Task: Look for Airbnb options in Vence, France from 15th November, 2023 to 21st November, 2023 for 5 adults.3 bedrooms having 3 beds and 3 bathrooms. Property type can be house. Look for 5 properties as per requirement.
Action: Mouse moved to (471, 62)
Screenshot: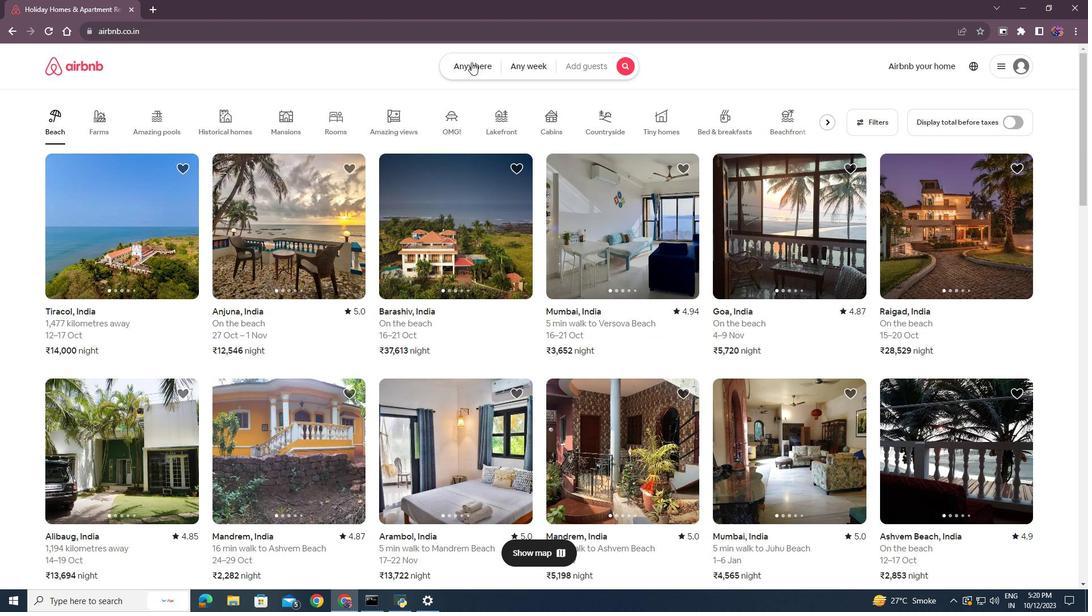 
Action: Mouse pressed left at (471, 62)
Screenshot: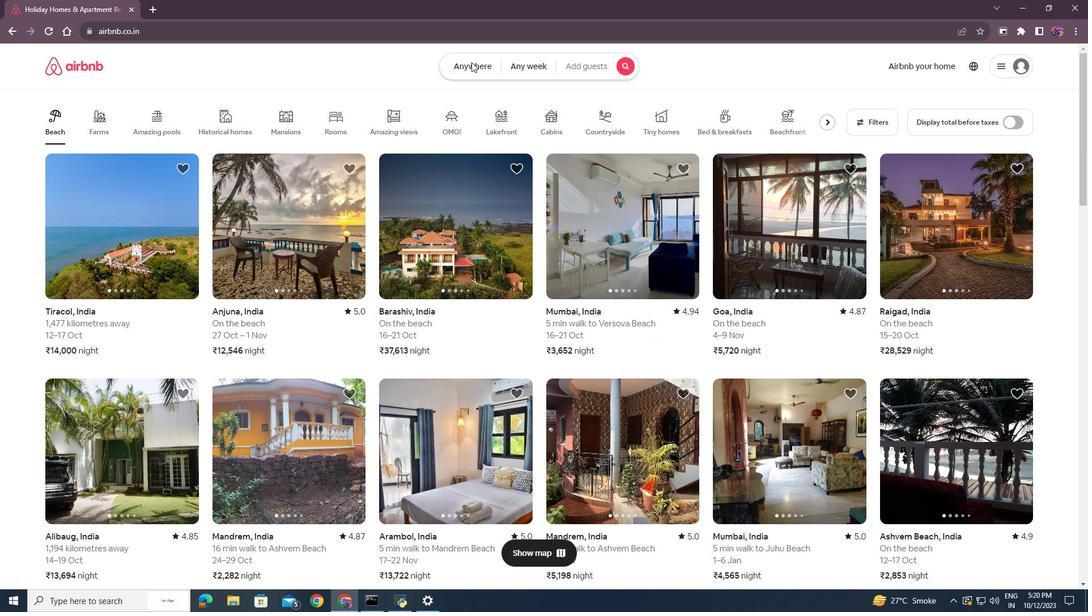 
Action: Mouse moved to (378, 113)
Screenshot: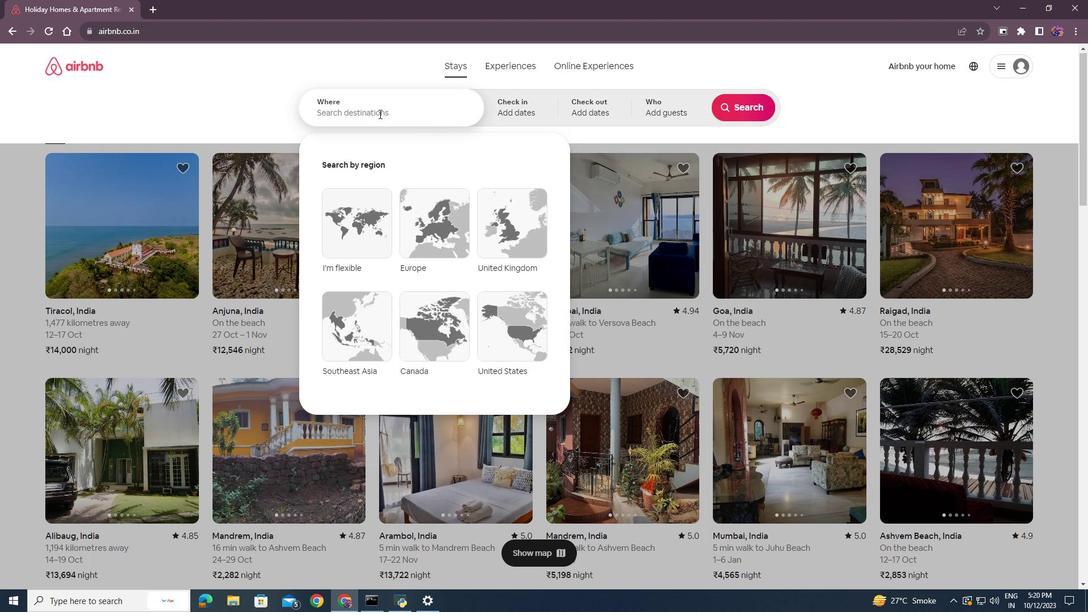
Action: Mouse scrolled (378, 113) with delta (0, 0)
Screenshot: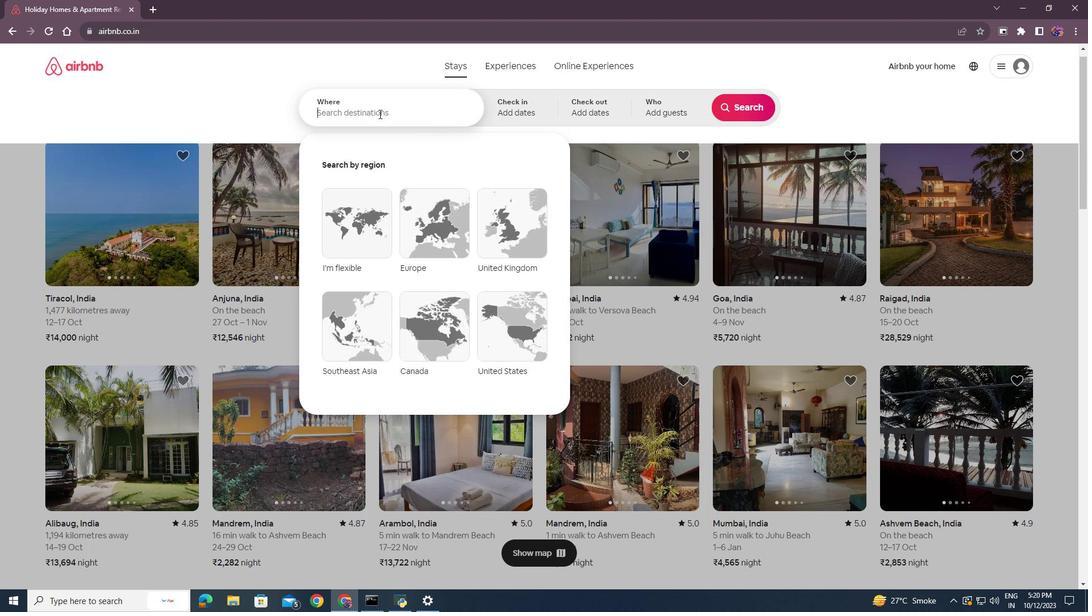
Action: Mouse pressed left at (378, 113)
Screenshot: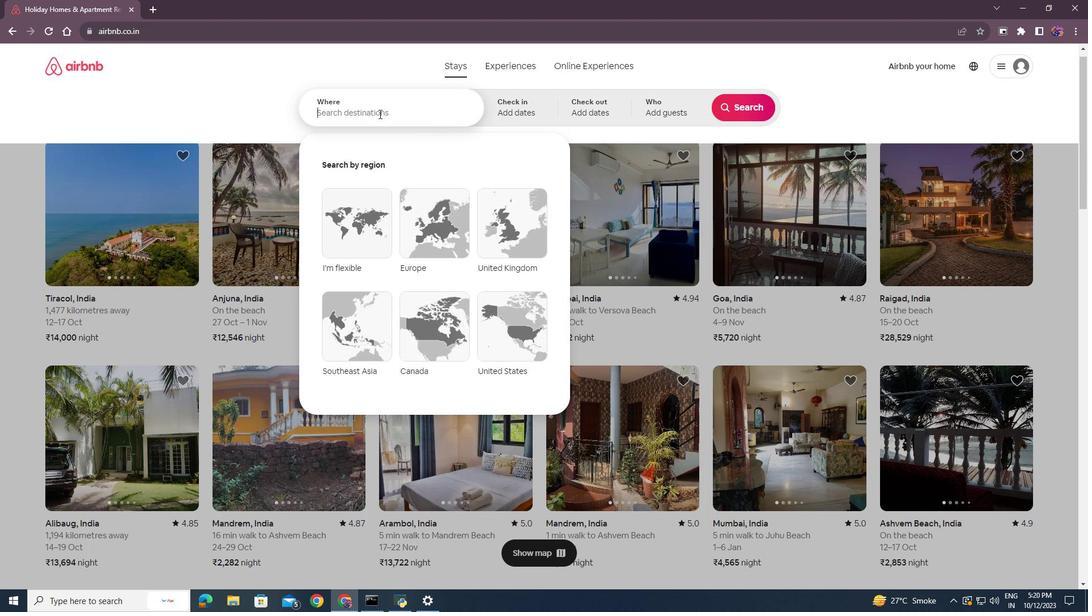 
Action: Mouse moved to (379, 113)
Screenshot: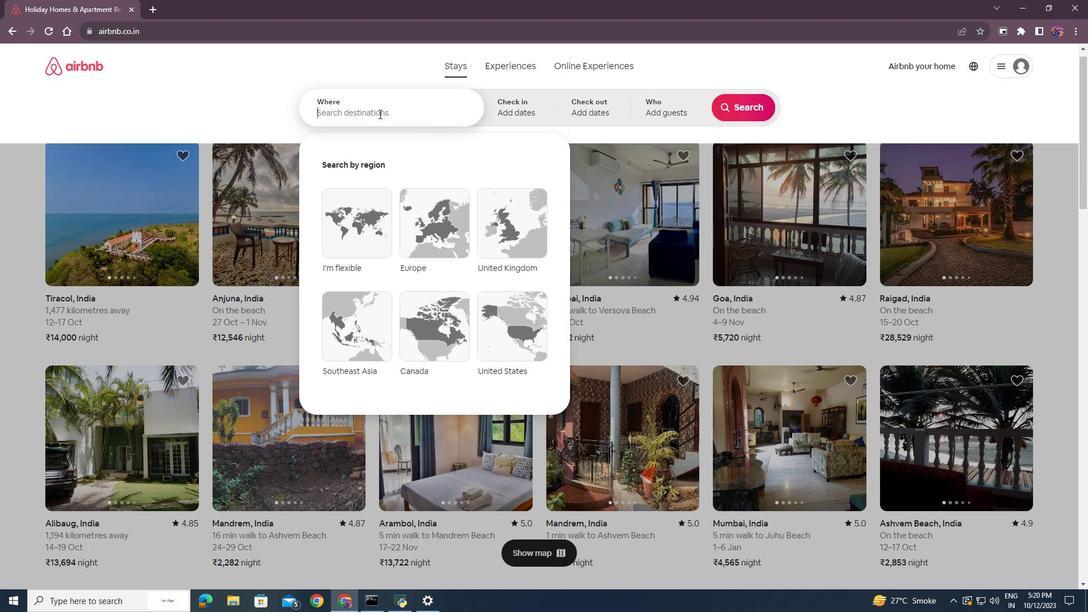 
Action: Key pressed <Key.shift><Key.shift><Key.shift><Key.shift><Key.shift><Key.shift><Key.shift>Vence,<Key.shift>France<Key.enter>
Screenshot: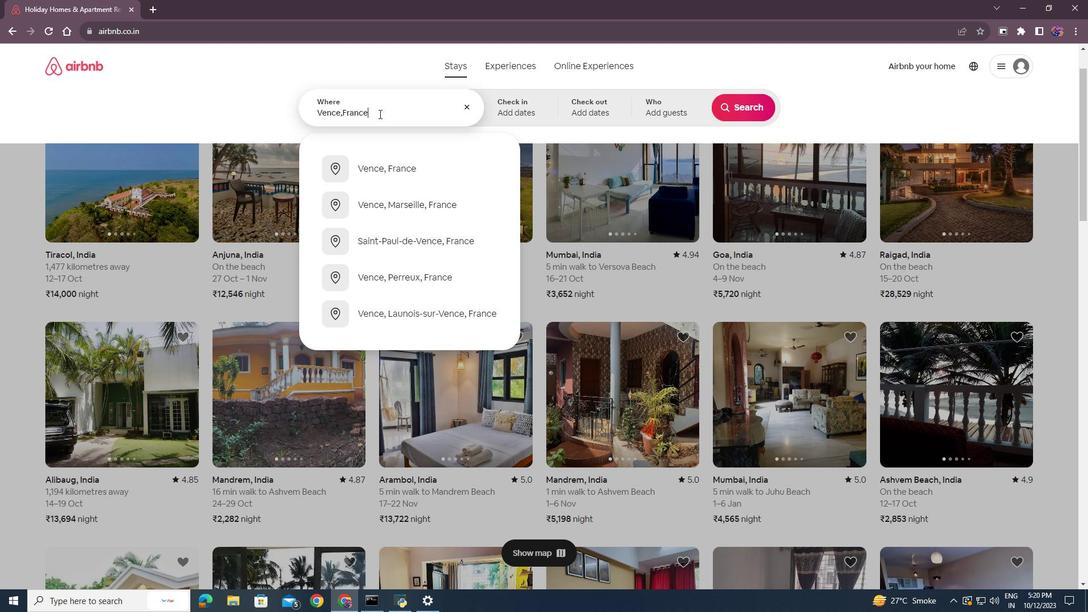 
Action: Mouse moved to (737, 192)
Screenshot: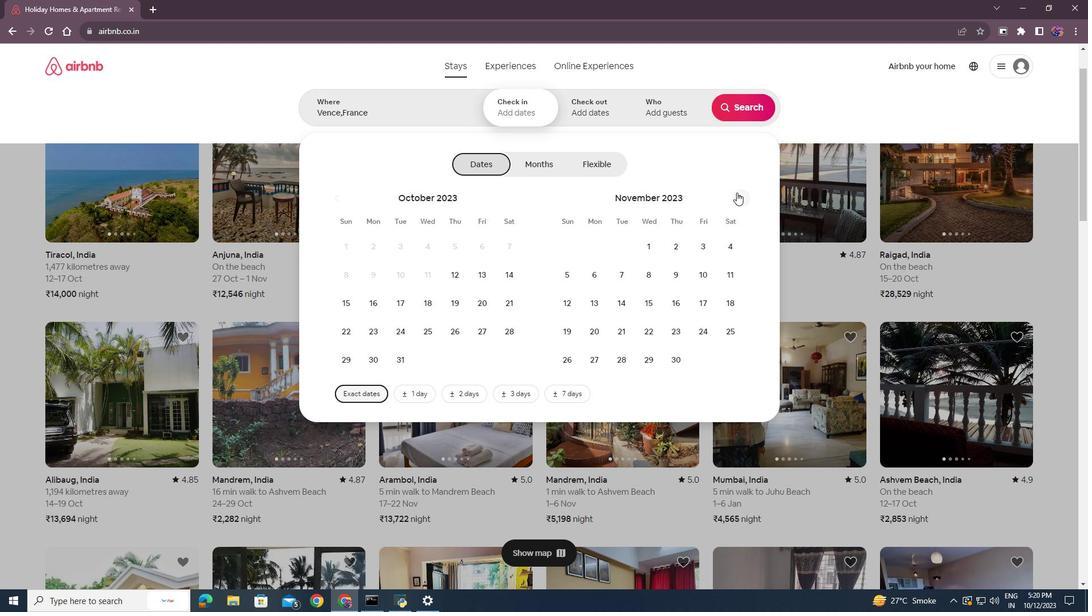 
Action: Mouse pressed left at (737, 192)
Screenshot: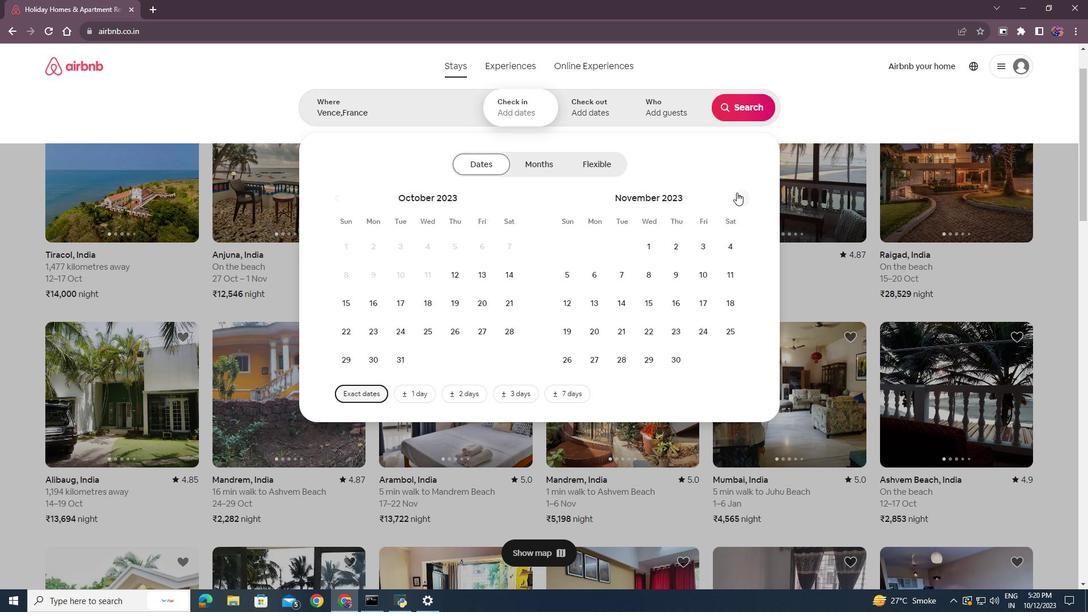 
Action: Mouse moved to (707, 305)
Screenshot: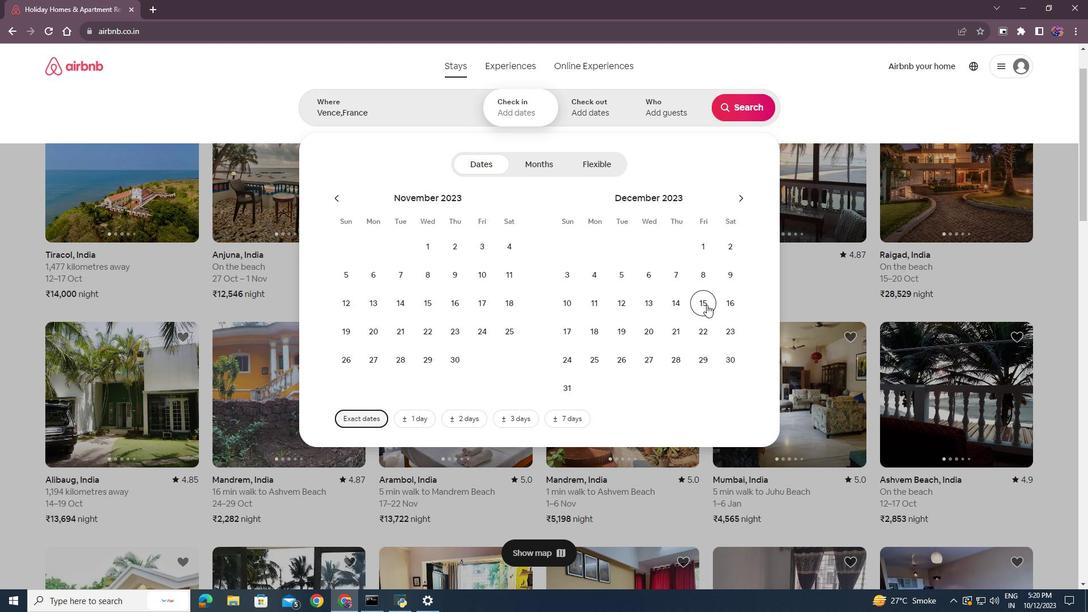 
Action: Mouse pressed left at (707, 305)
Screenshot: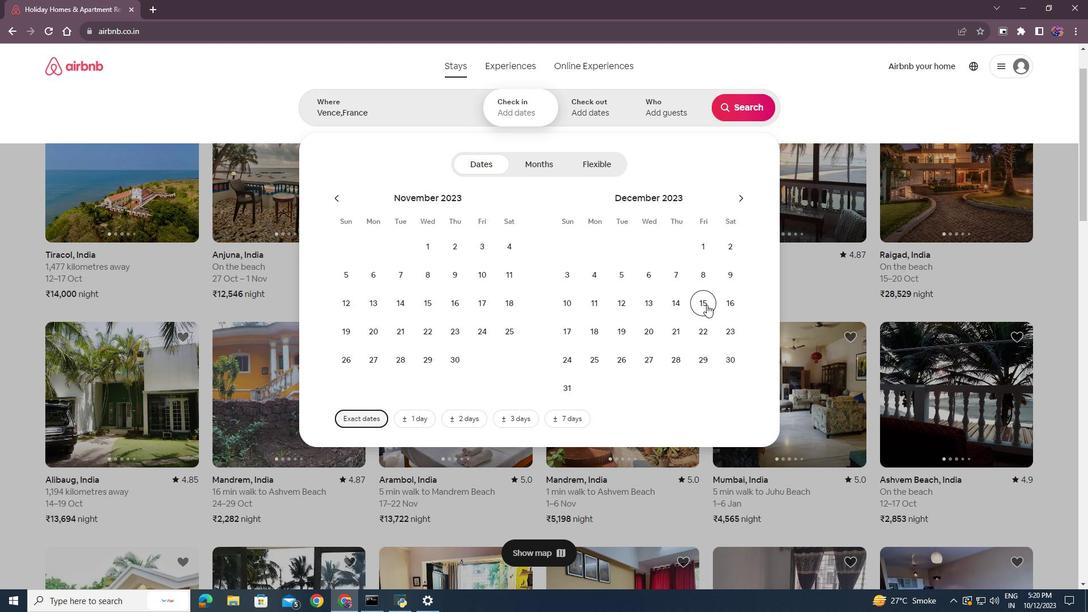 
Action: Mouse moved to (682, 328)
Screenshot: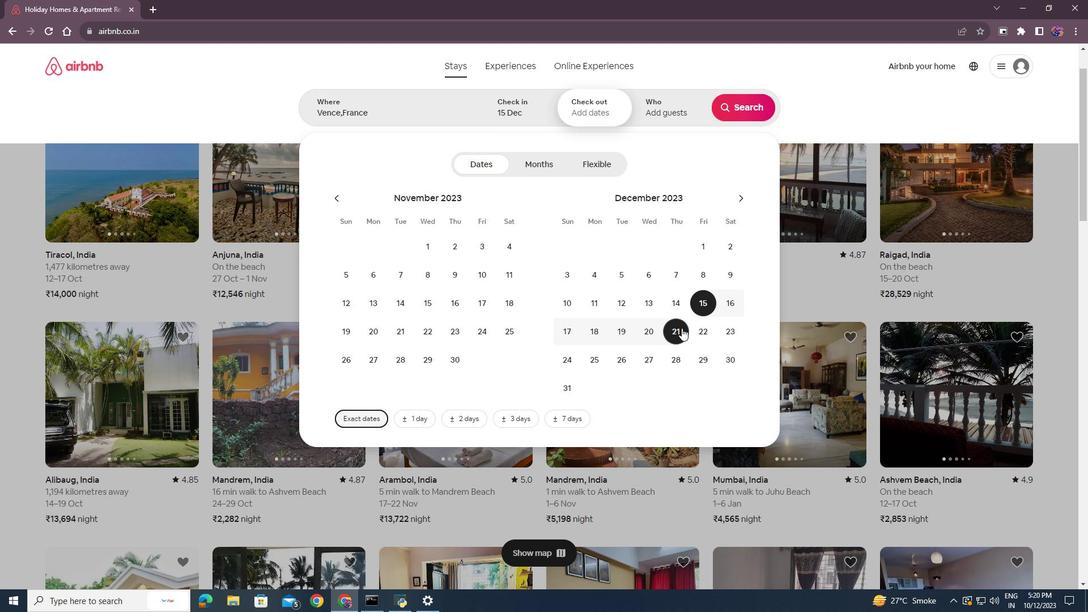 
Action: Mouse pressed left at (682, 328)
Screenshot: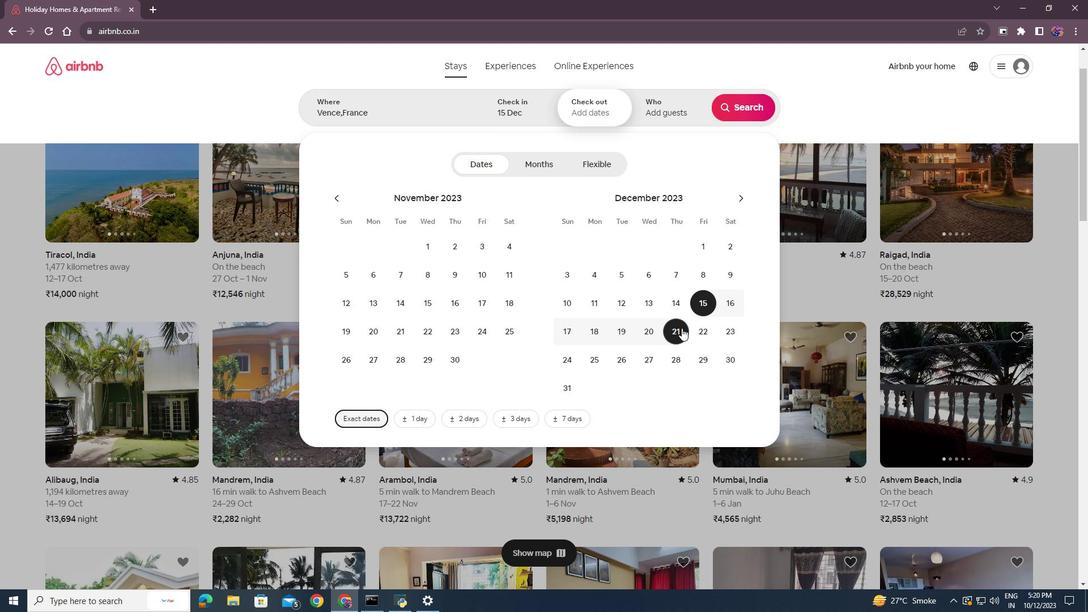 
Action: Mouse moved to (666, 116)
Screenshot: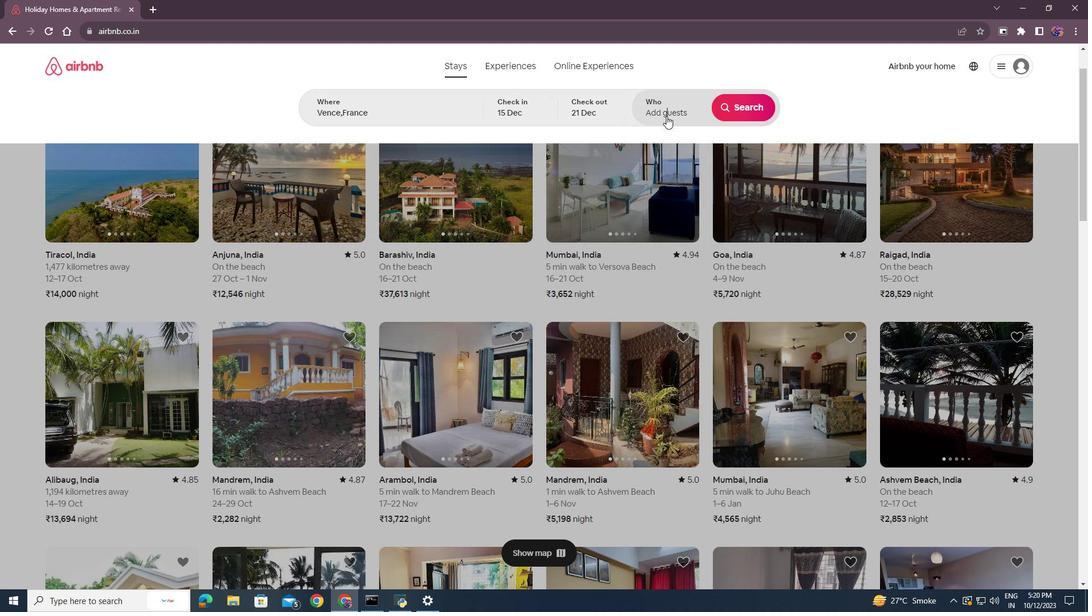 
Action: Mouse pressed left at (666, 116)
Screenshot: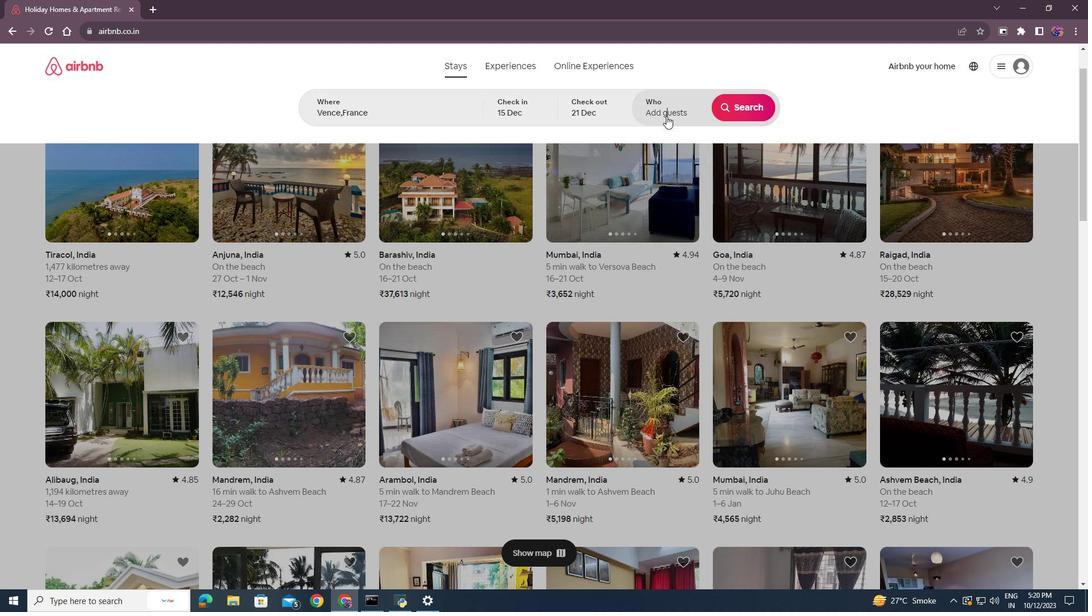 
Action: Mouse moved to (745, 165)
Screenshot: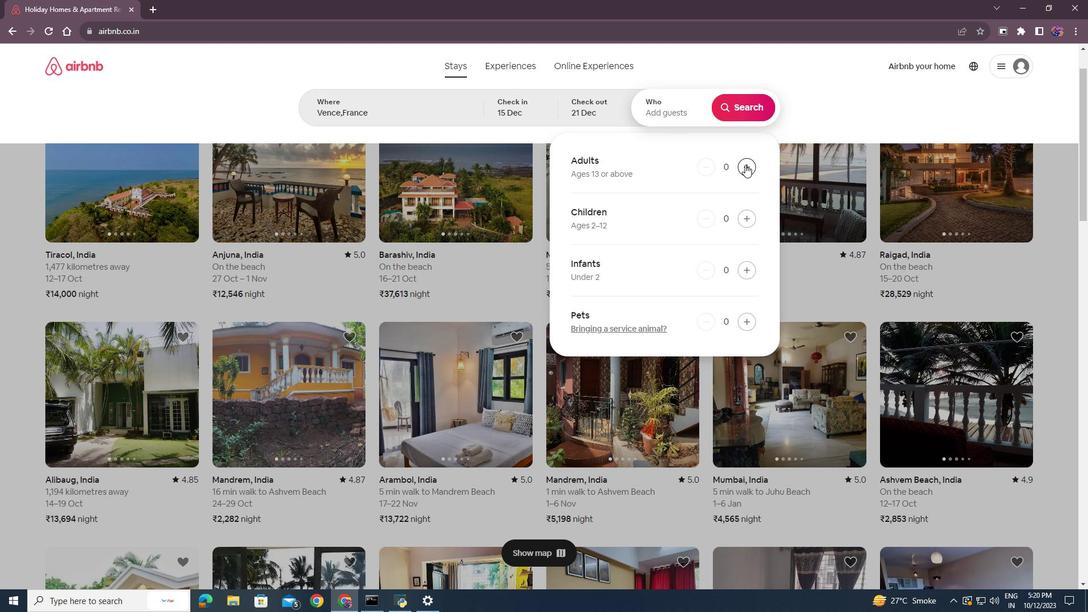 
Action: Mouse pressed left at (745, 165)
Screenshot: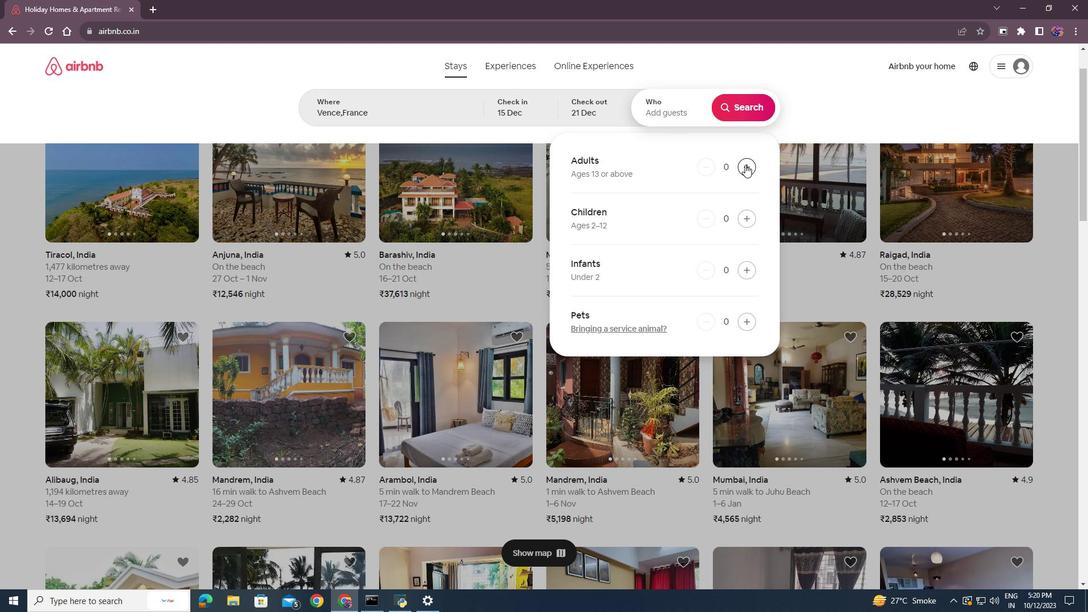 
Action: Mouse pressed left at (745, 165)
Screenshot: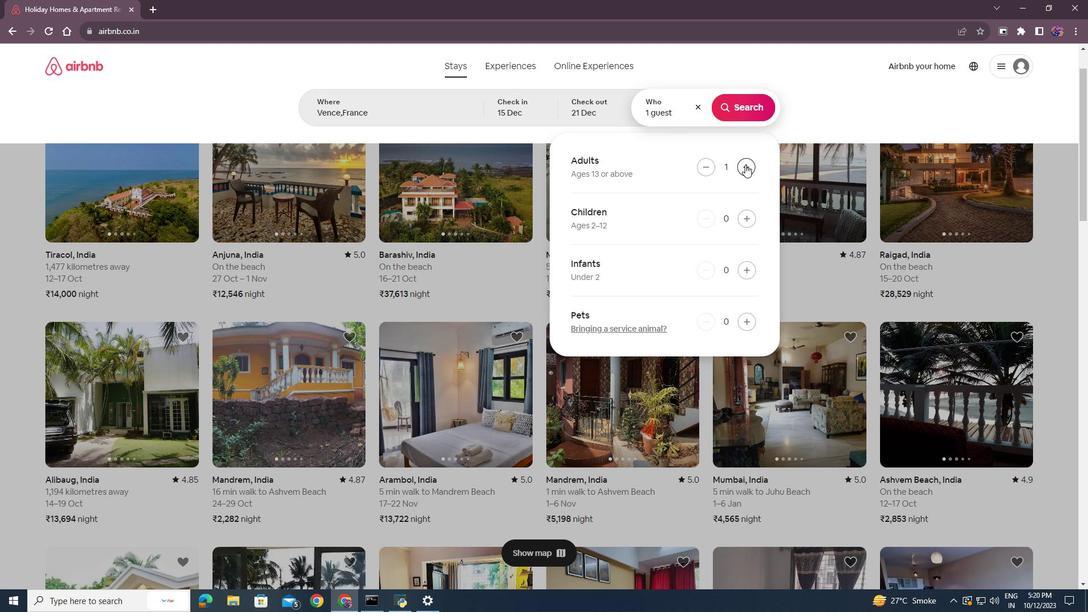 
Action: Mouse pressed left at (745, 165)
Screenshot: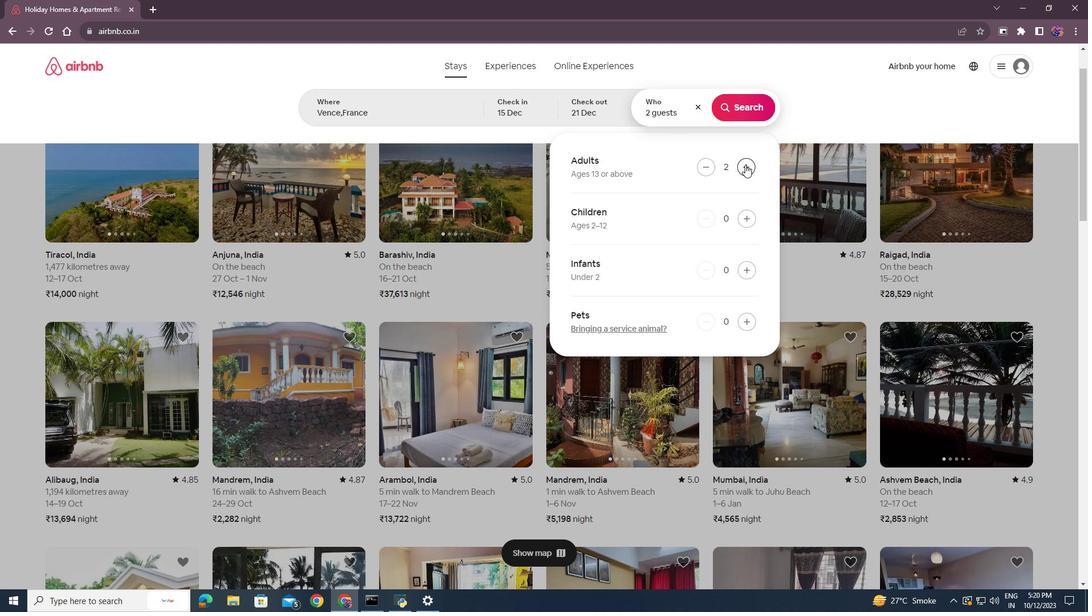 
Action: Mouse pressed left at (745, 165)
Screenshot: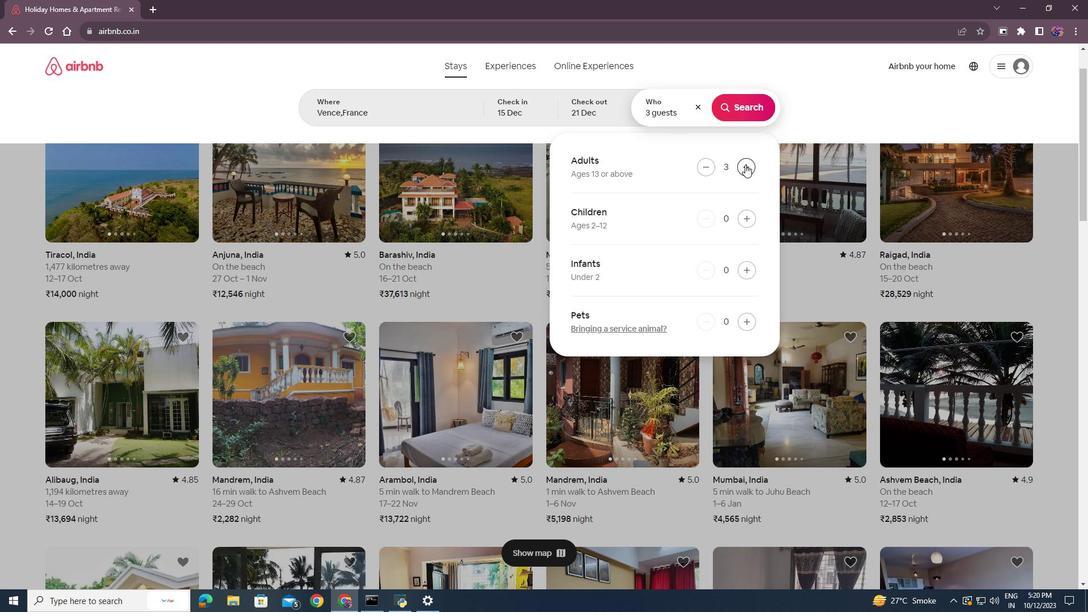 
Action: Mouse pressed left at (745, 165)
Screenshot: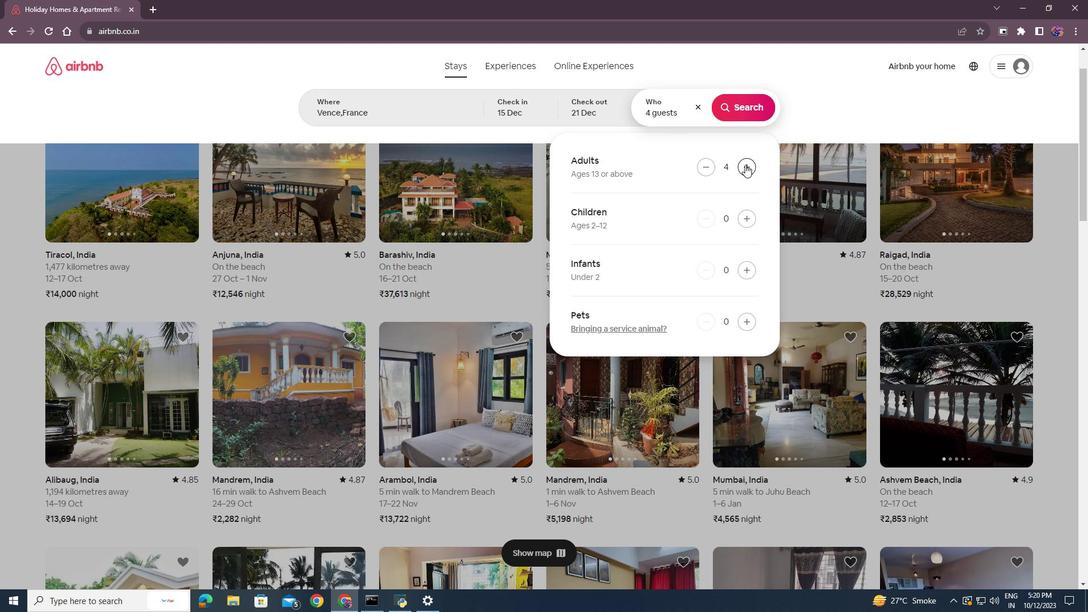 
Action: Mouse moved to (743, 106)
Screenshot: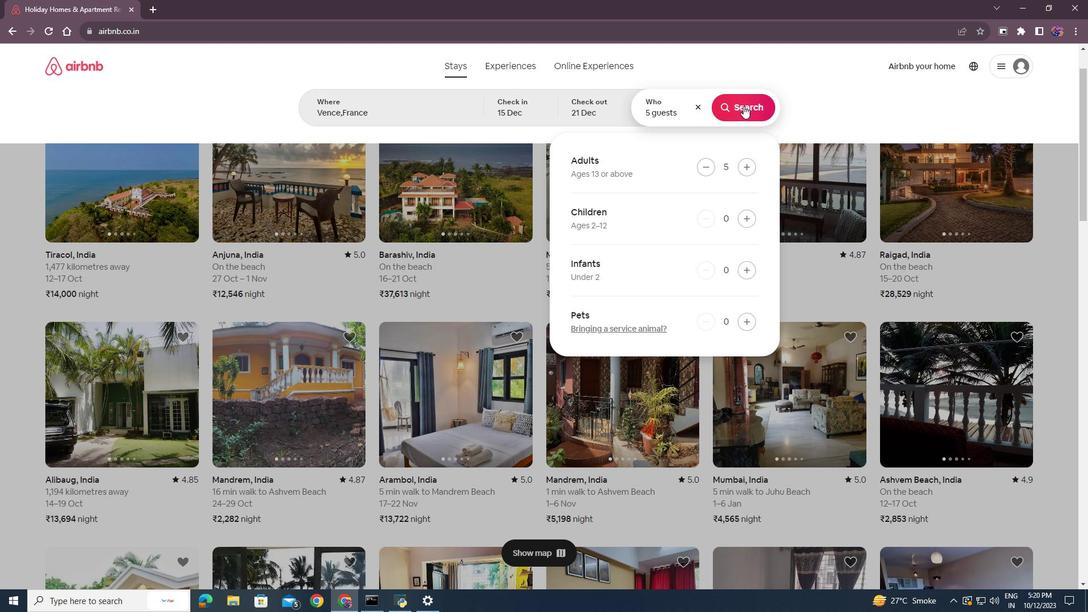 
Action: Mouse pressed left at (743, 106)
Screenshot: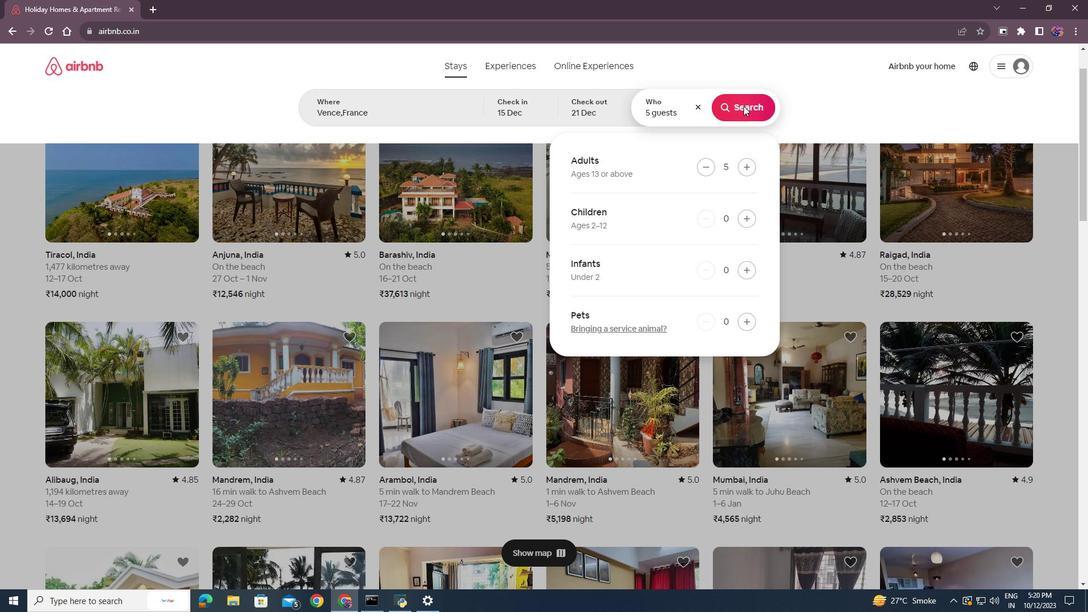 
Action: Mouse moved to (914, 107)
Screenshot: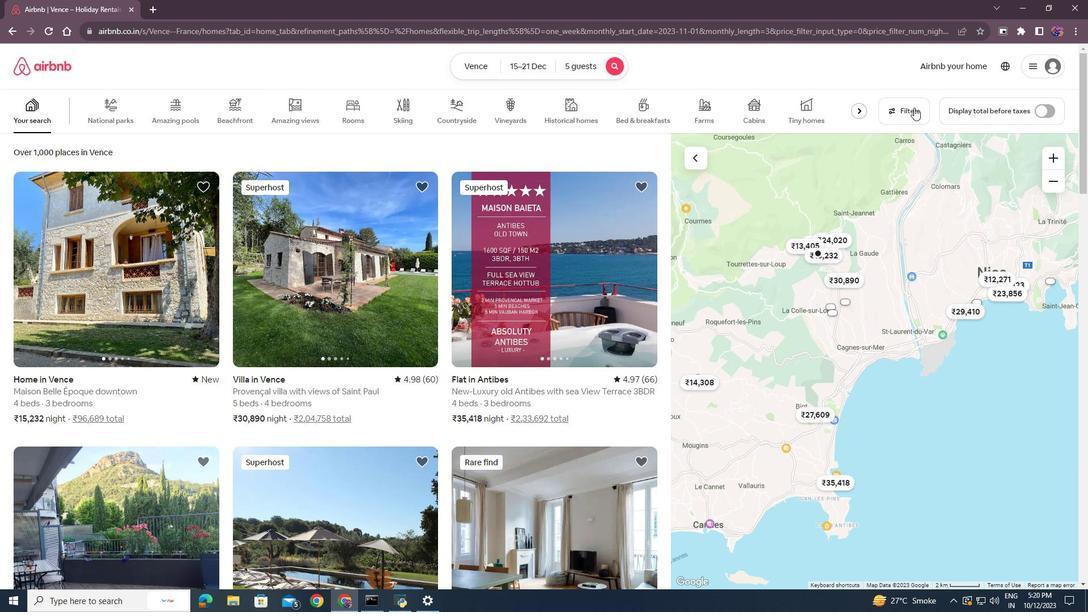 
Action: Mouse pressed left at (914, 107)
Screenshot: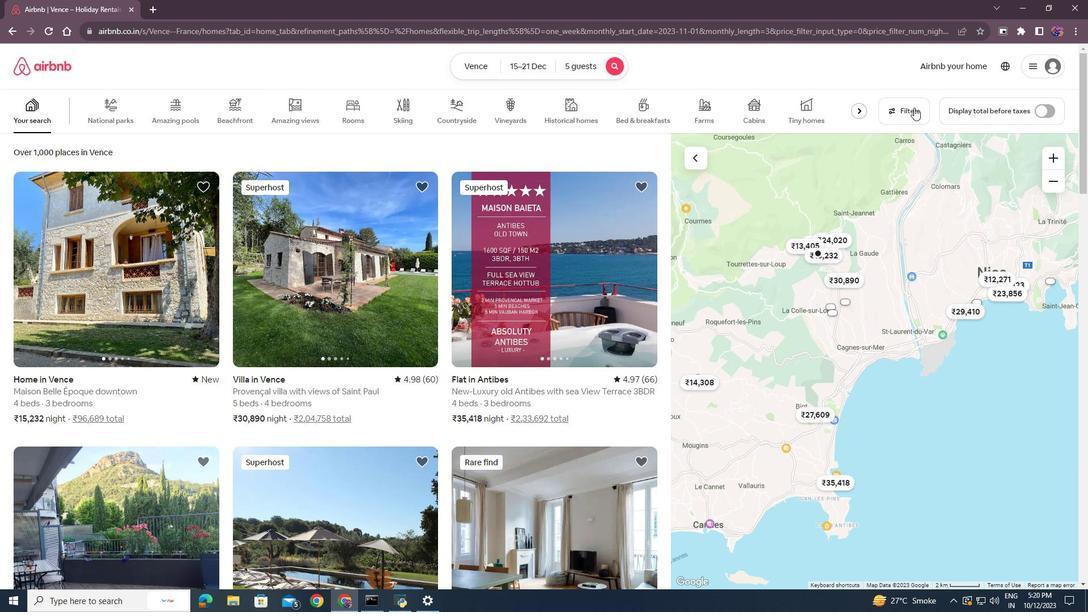
Action: Mouse moved to (602, 321)
Screenshot: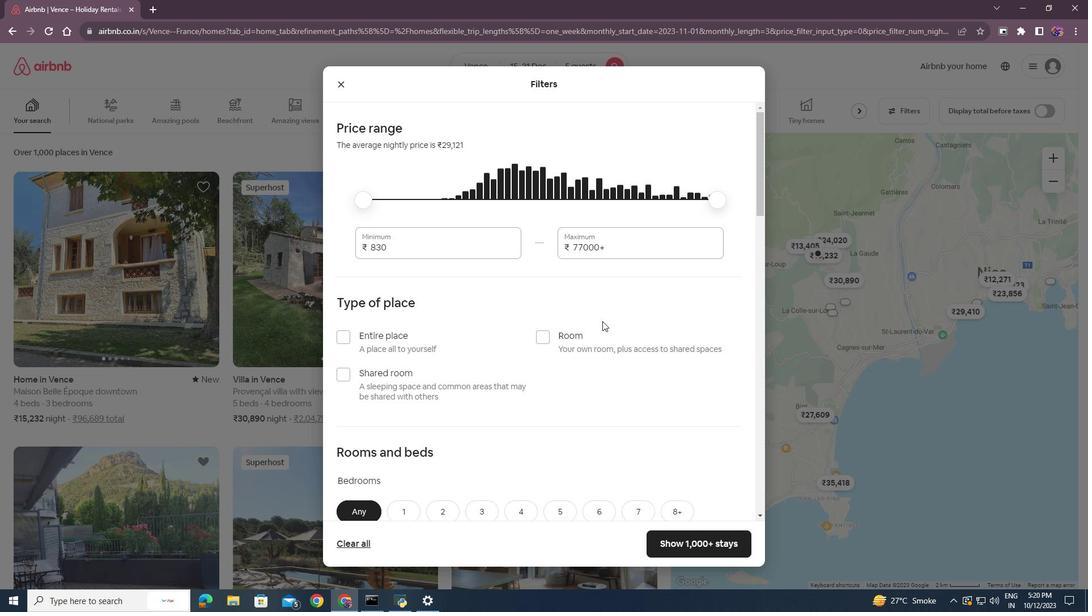
Action: Mouse scrolled (602, 320) with delta (0, 0)
Screenshot: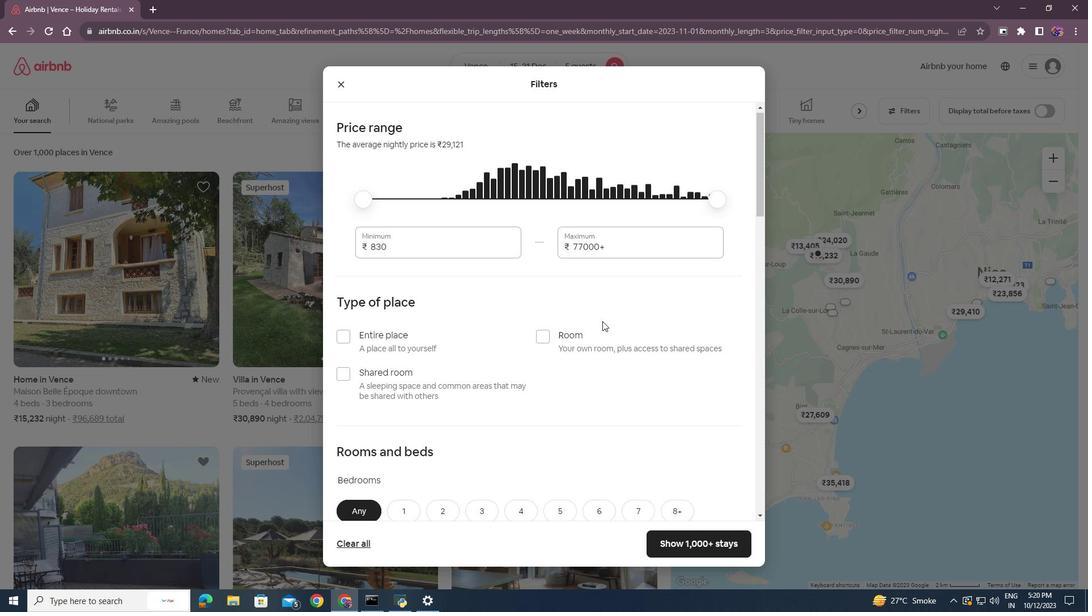 
Action: Mouse scrolled (602, 320) with delta (0, 0)
Screenshot: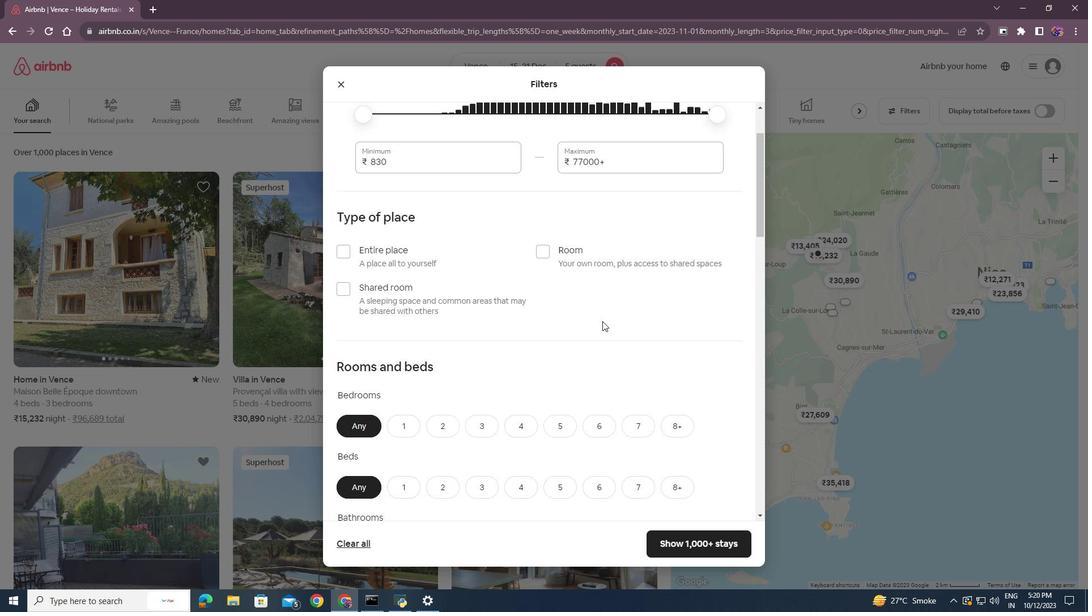
Action: Mouse moved to (601, 321)
Screenshot: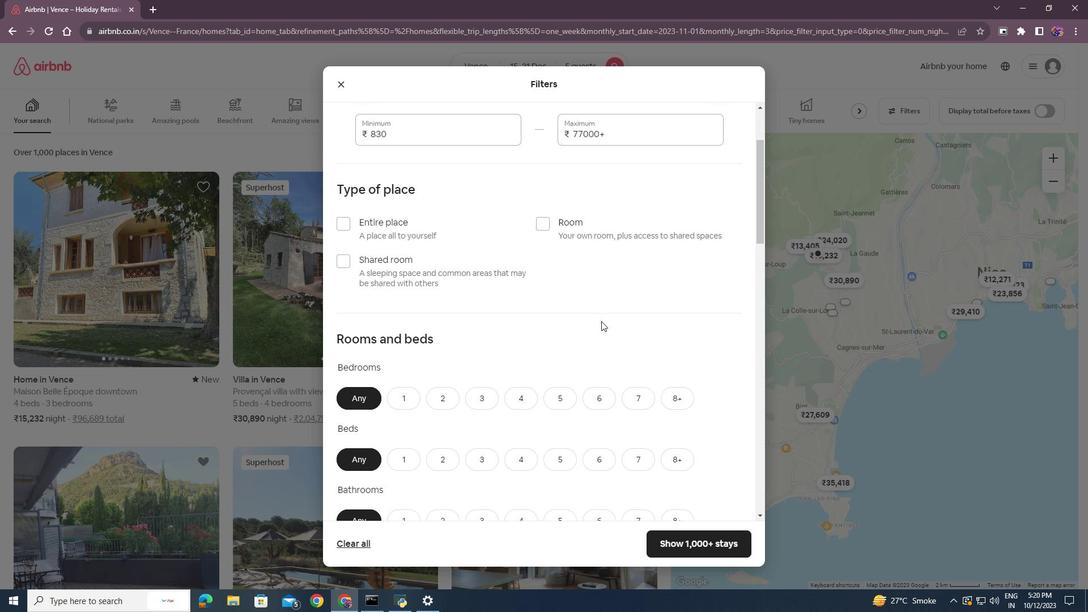 
Action: Mouse scrolled (601, 320) with delta (0, 0)
Screenshot: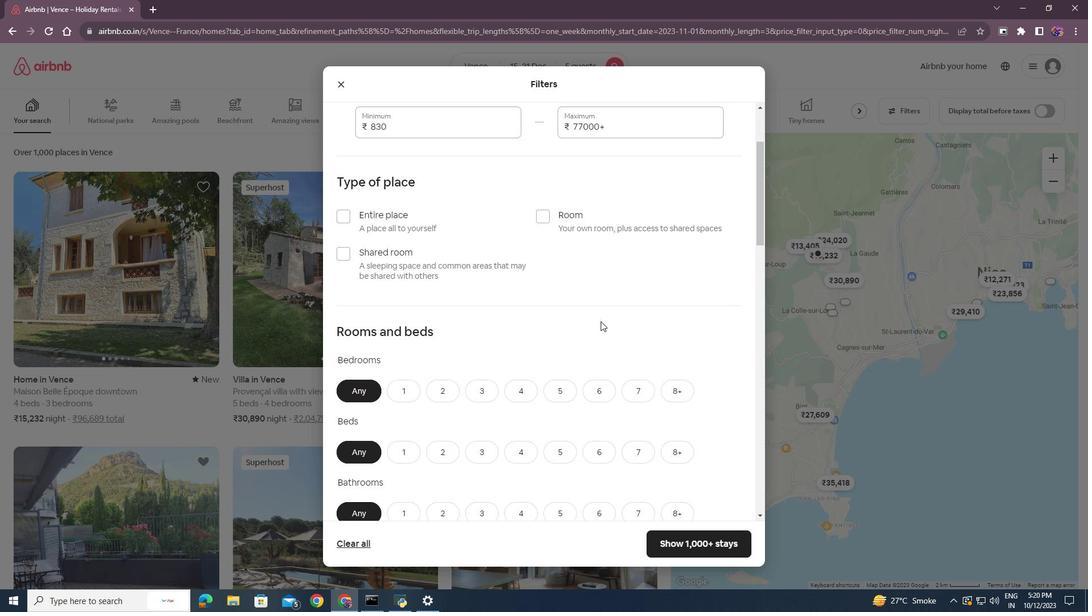 
Action: Mouse moved to (601, 320)
Screenshot: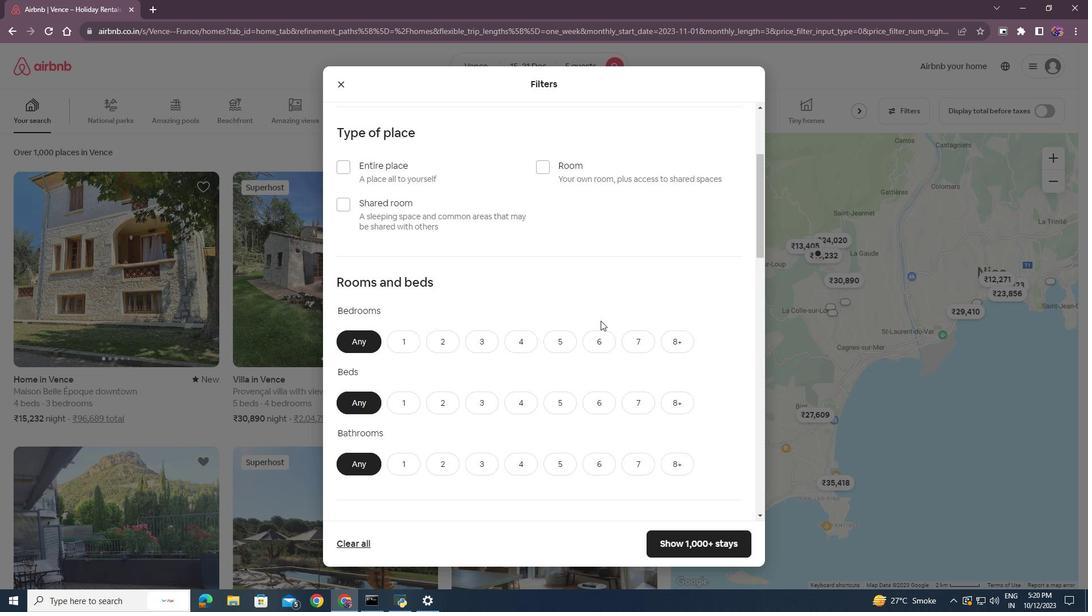 
Action: Mouse scrolled (601, 320) with delta (0, 0)
Screenshot: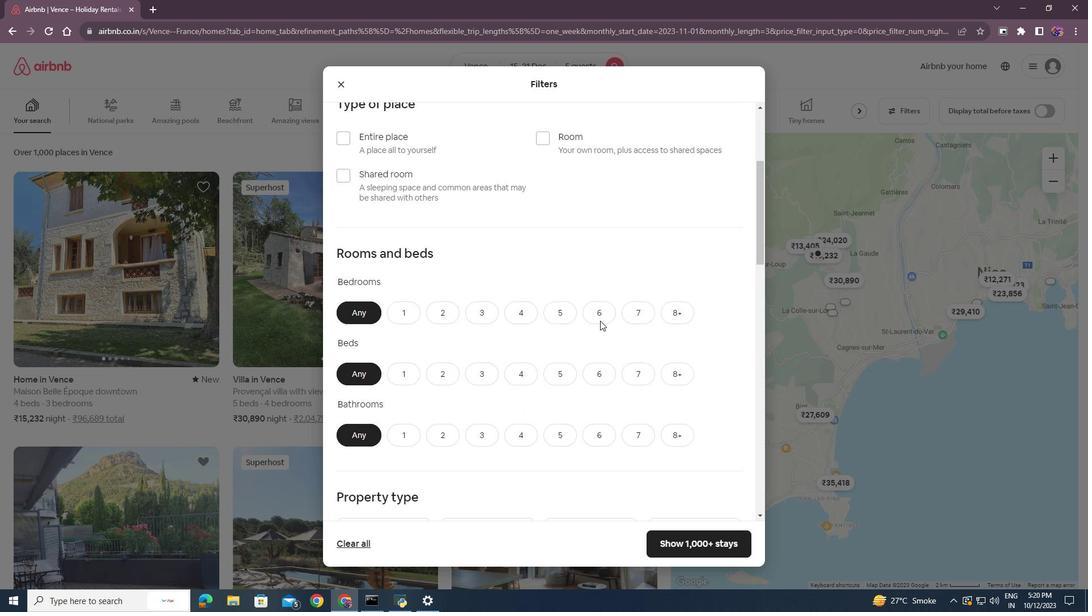 
Action: Mouse moved to (480, 289)
Screenshot: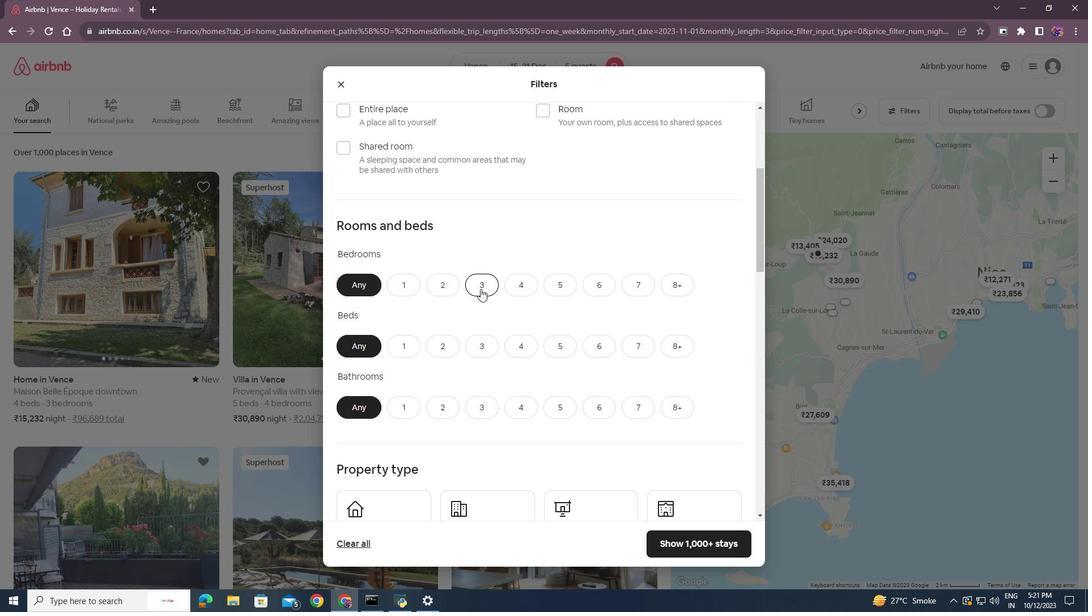 
Action: Mouse pressed left at (480, 289)
Screenshot: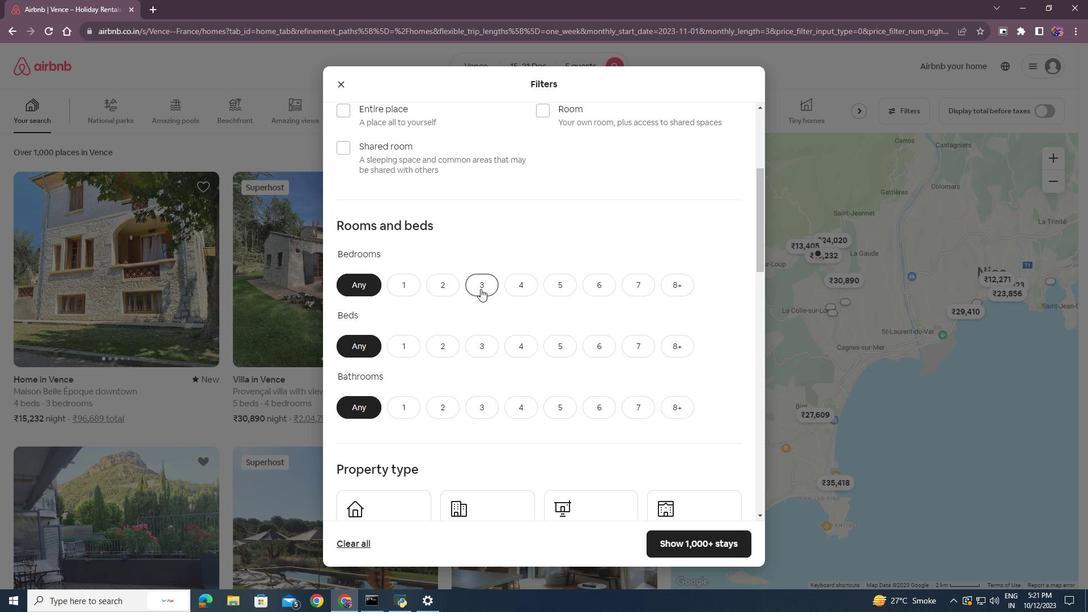 
Action: Mouse moved to (483, 345)
Screenshot: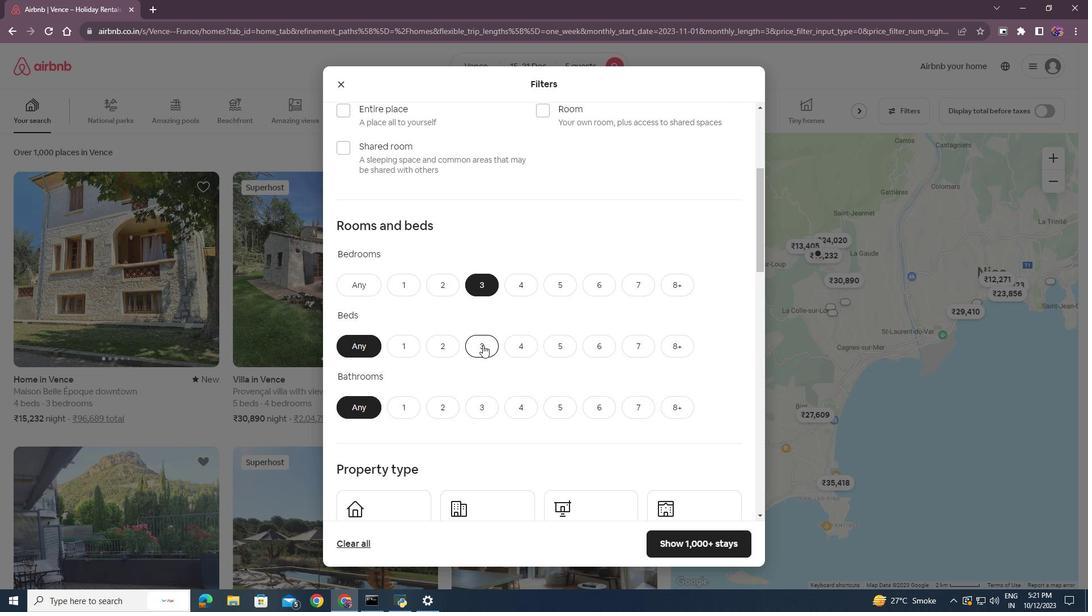 
Action: Mouse pressed left at (483, 345)
Screenshot: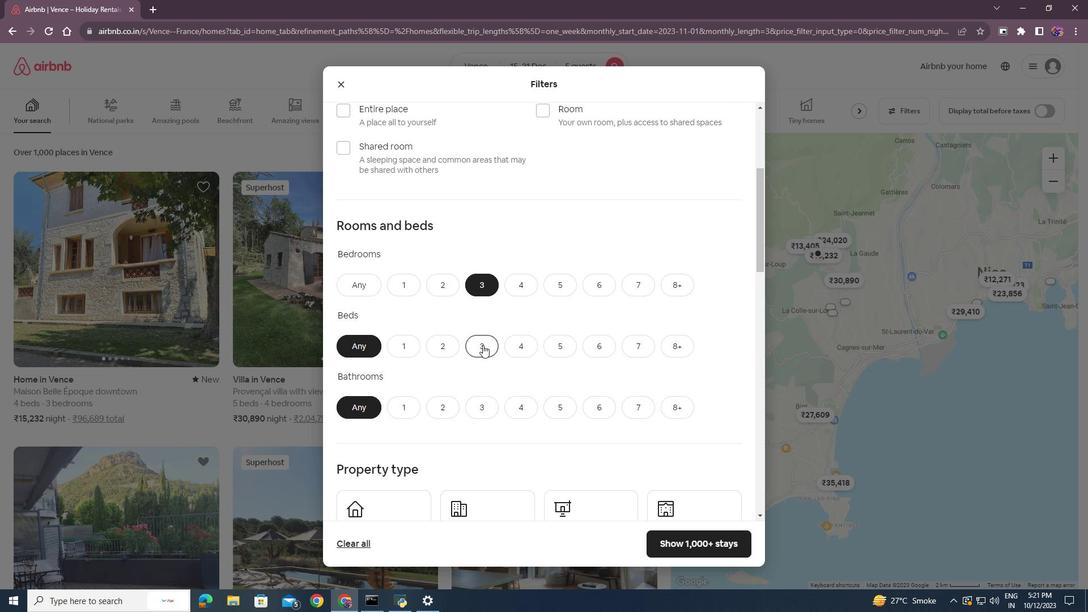 
Action: Mouse moved to (477, 409)
Screenshot: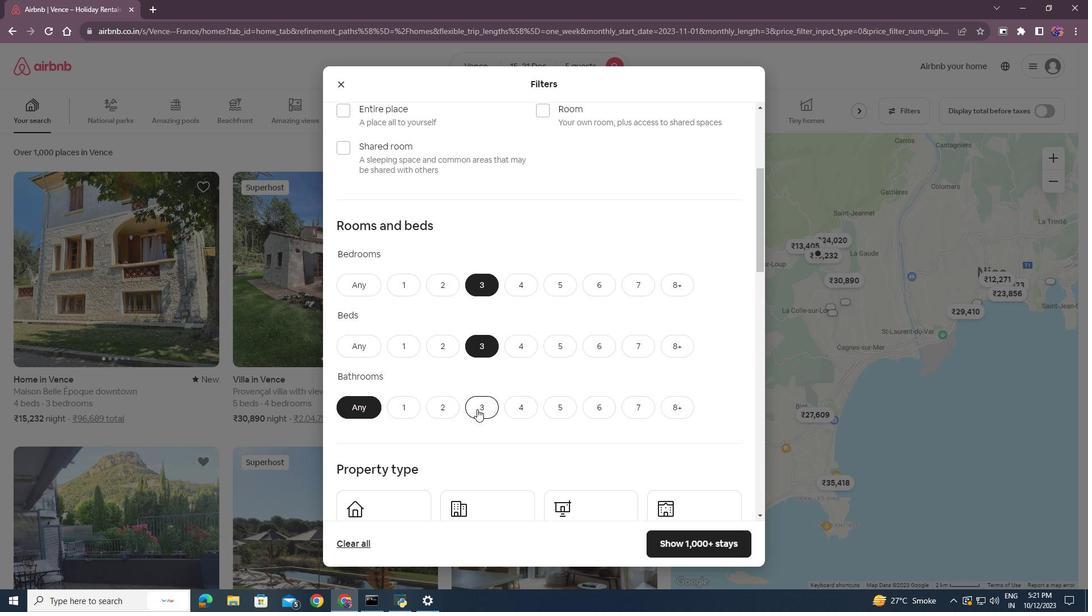 
Action: Mouse pressed left at (477, 409)
Screenshot: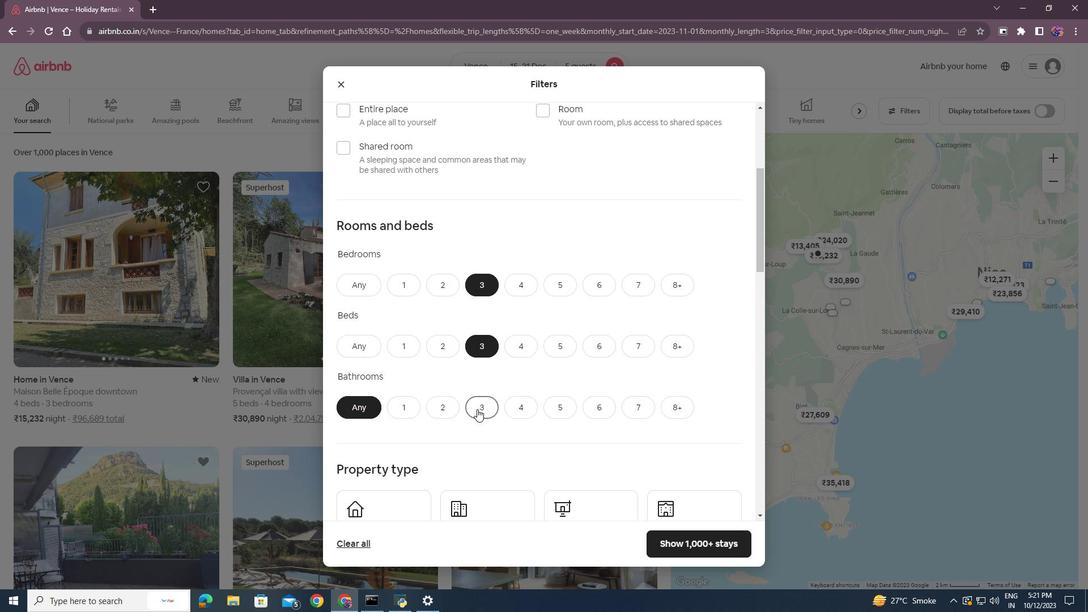 
Action: Mouse moved to (491, 432)
Screenshot: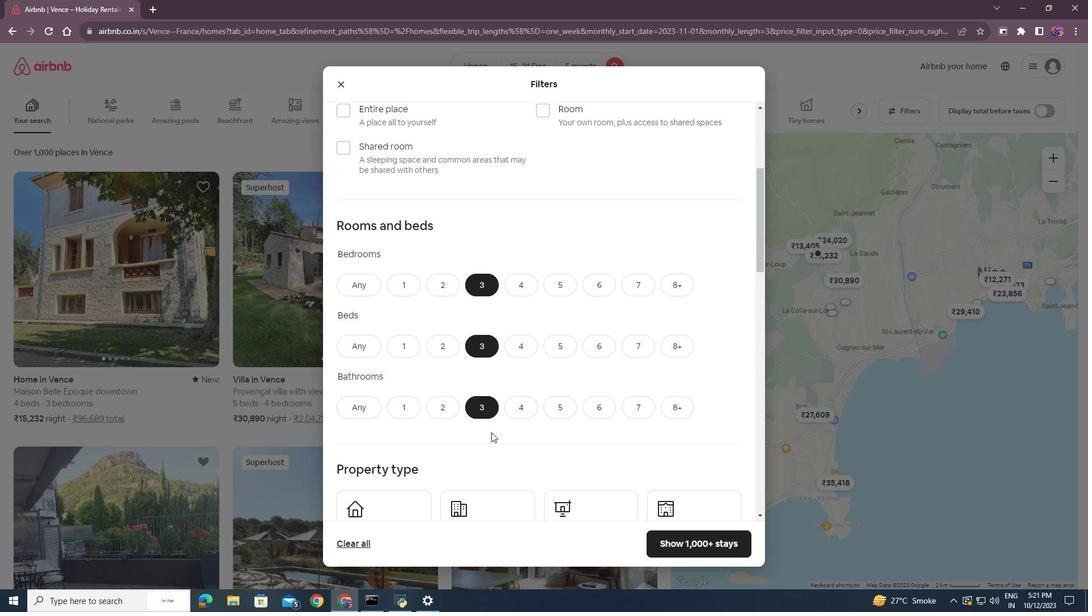 
Action: Mouse scrolled (491, 432) with delta (0, 0)
Screenshot: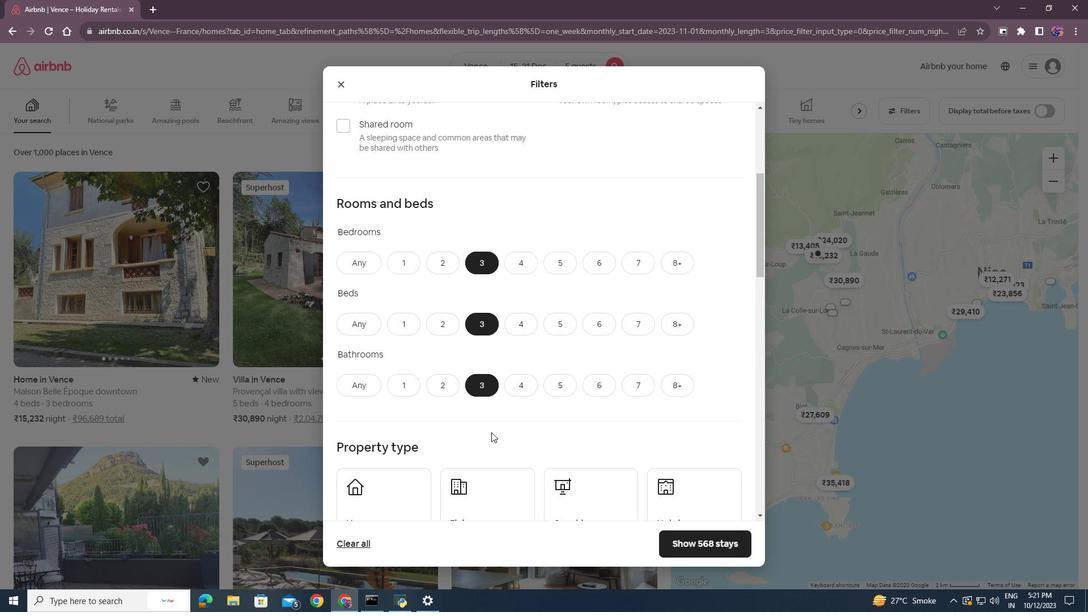 
Action: Mouse moved to (491, 432)
Screenshot: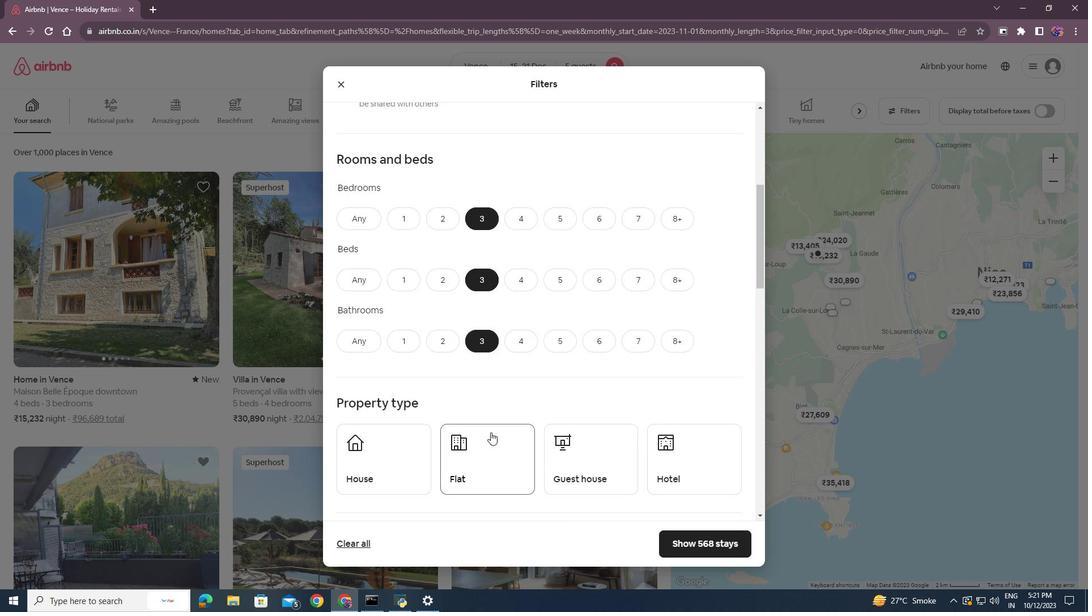 
Action: Mouse scrolled (491, 432) with delta (0, 0)
Screenshot: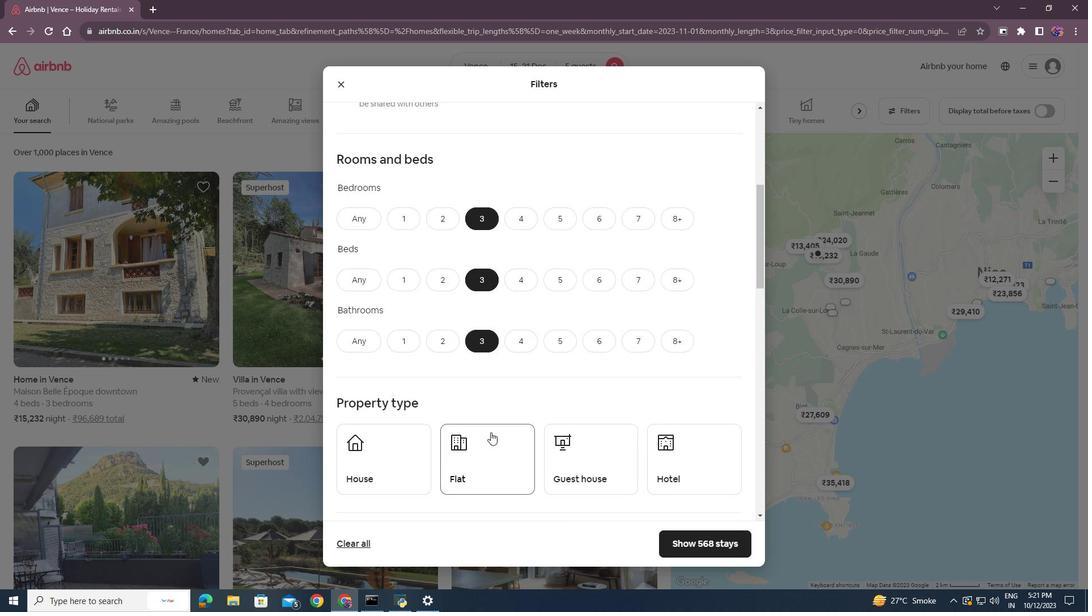 
Action: Mouse moved to (488, 432)
Screenshot: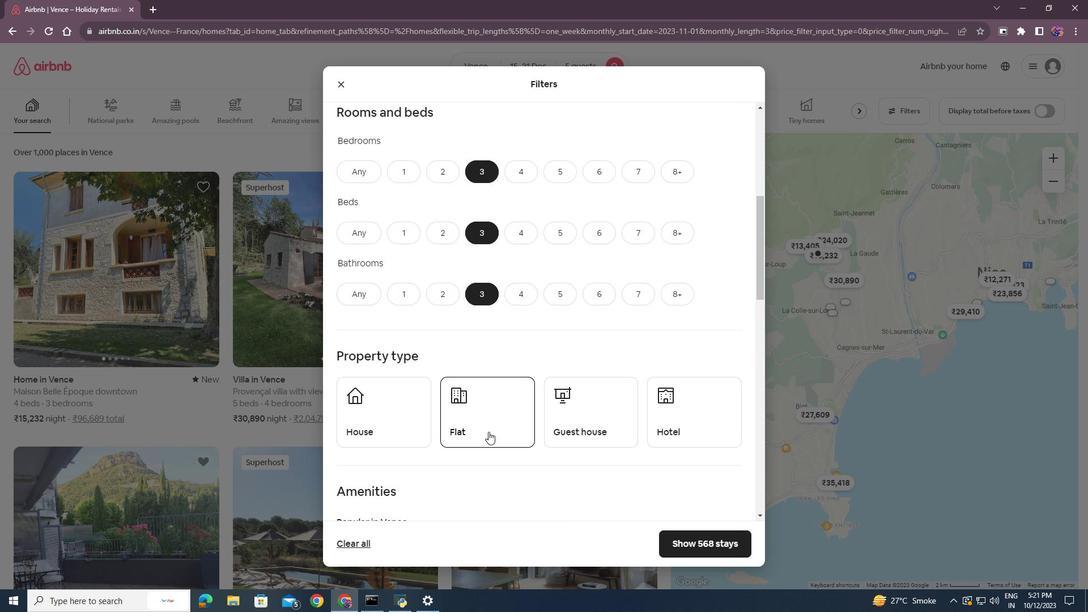 
Action: Mouse scrolled (488, 431) with delta (0, 0)
Screenshot: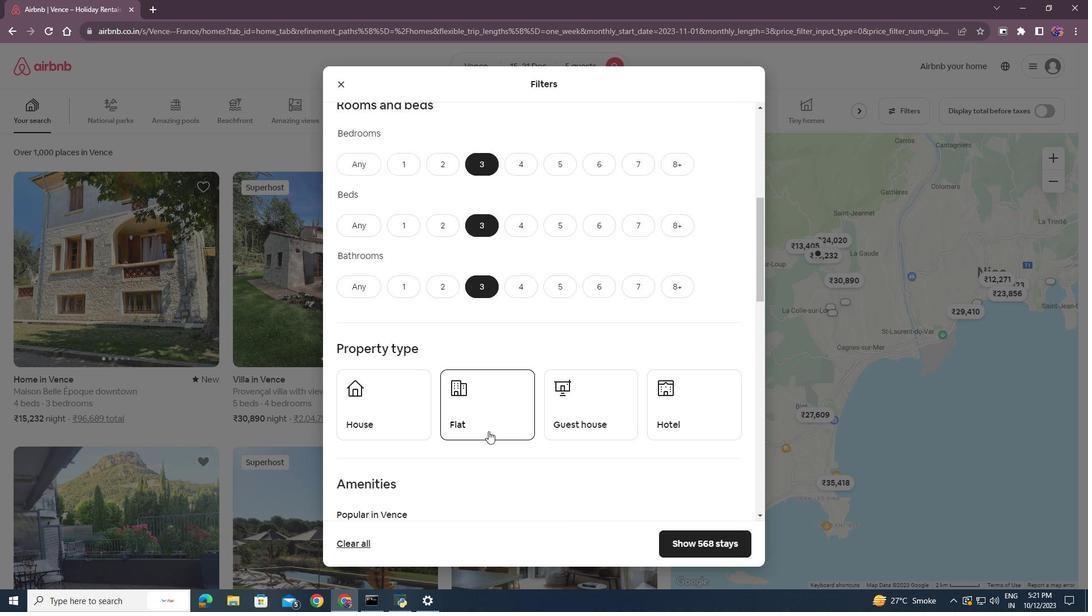 
Action: Mouse moved to (488, 430)
Screenshot: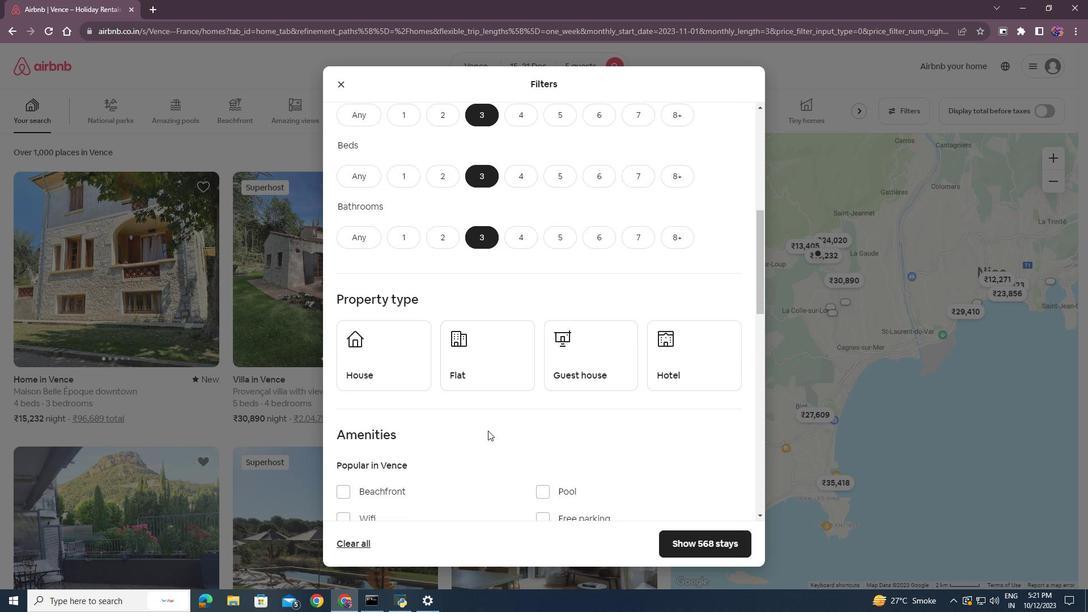 
Action: Mouse scrolled (488, 430) with delta (0, 0)
Screenshot: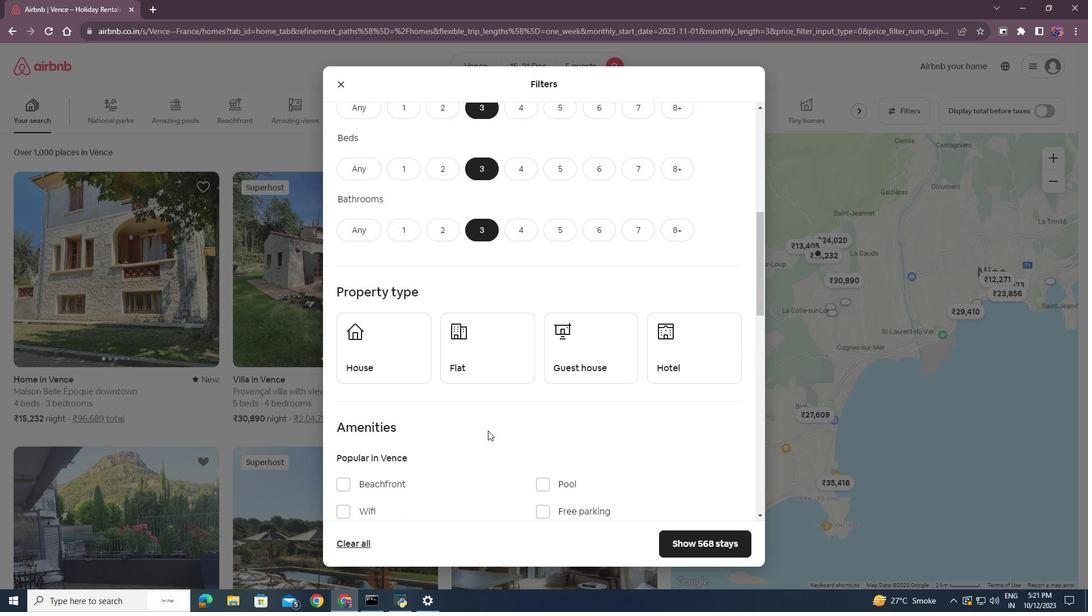 
Action: Mouse moved to (369, 303)
Screenshot: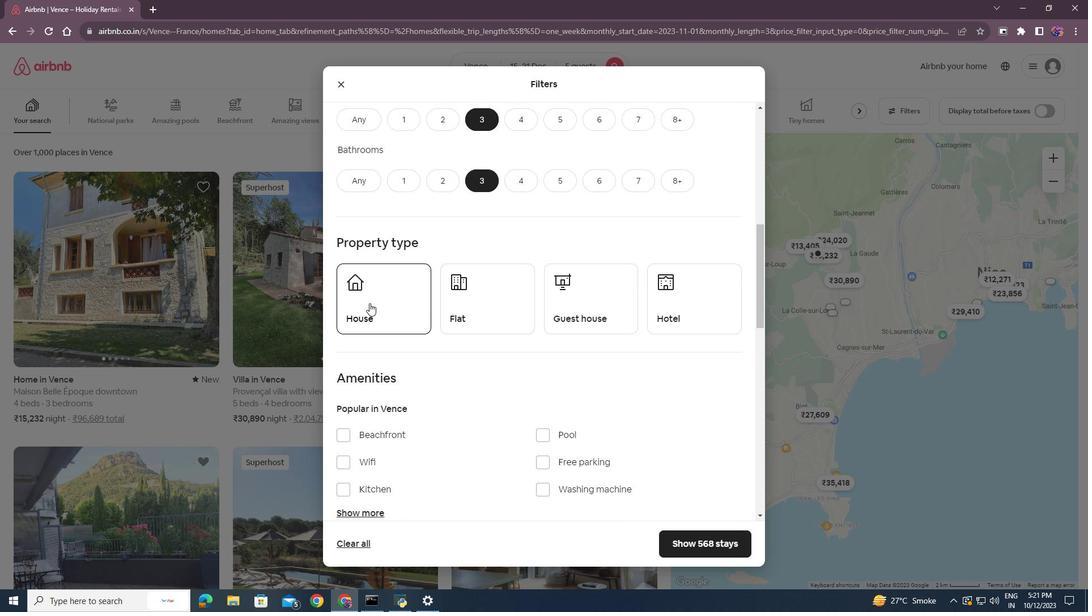
Action: Mouse pressed left at (369, 303)
Screenshot: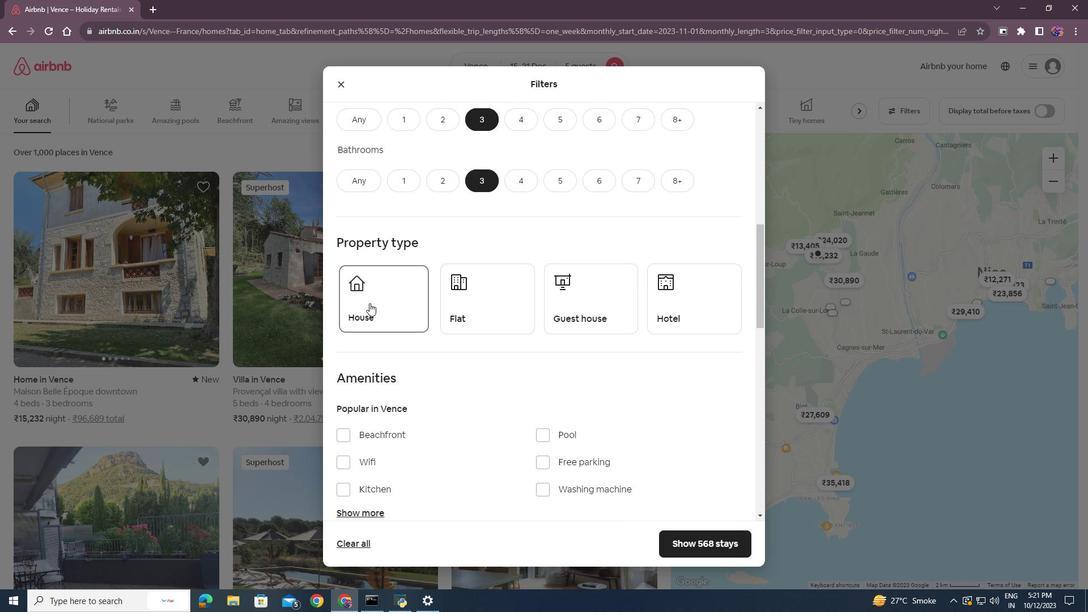 
Action: Mouse moved to (457, 410)
Screenshot: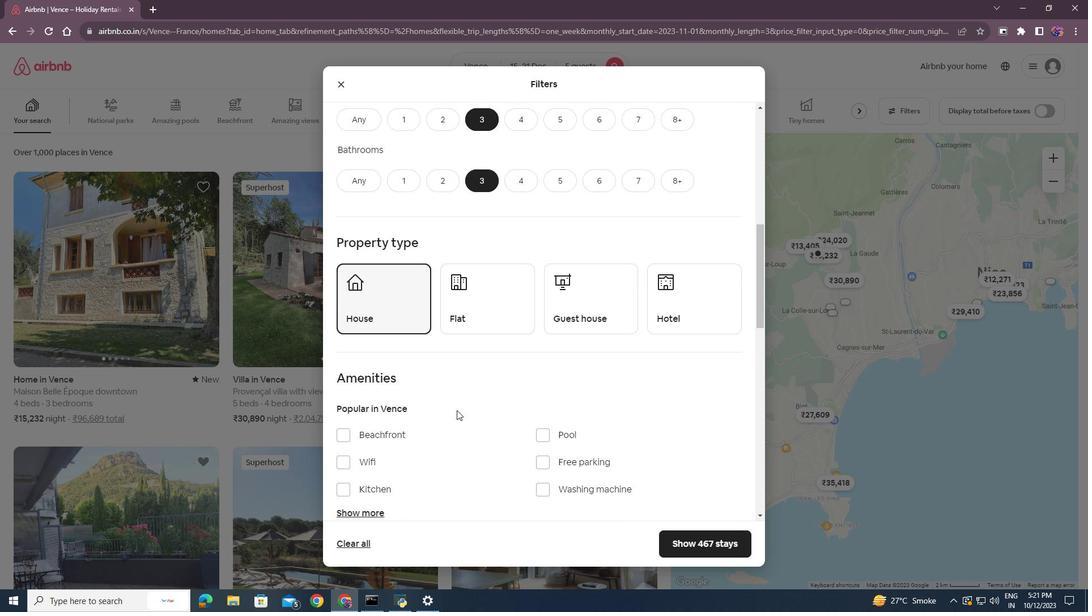 
Action: Mouse scrolled (457, 409) with delta (0, 0)
Screenshot: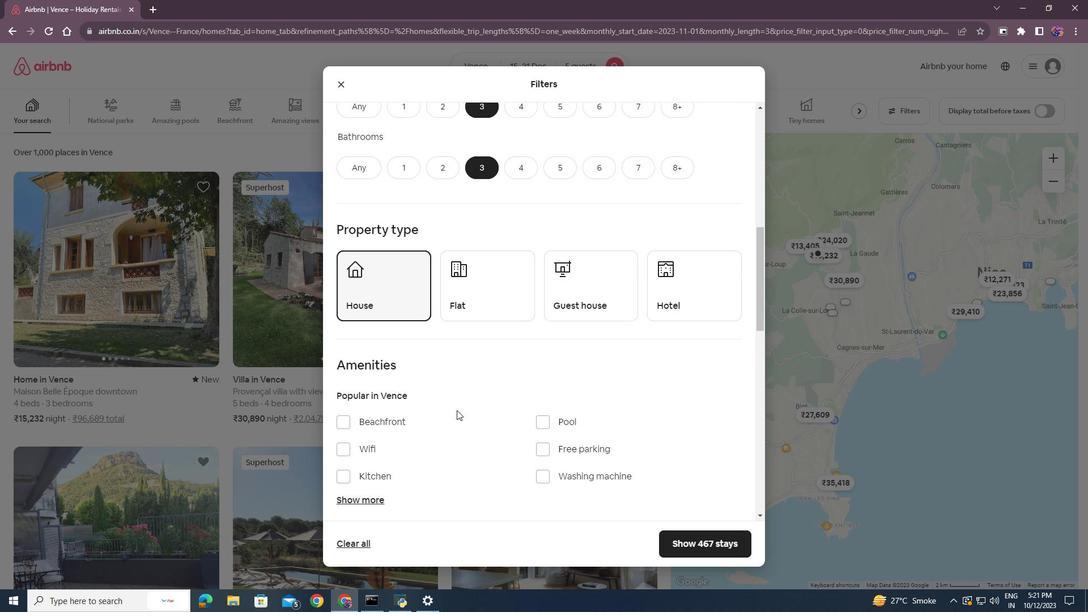 
Action: Mouse scrolled (457, 409) with delta (0, 0)
Screenshot: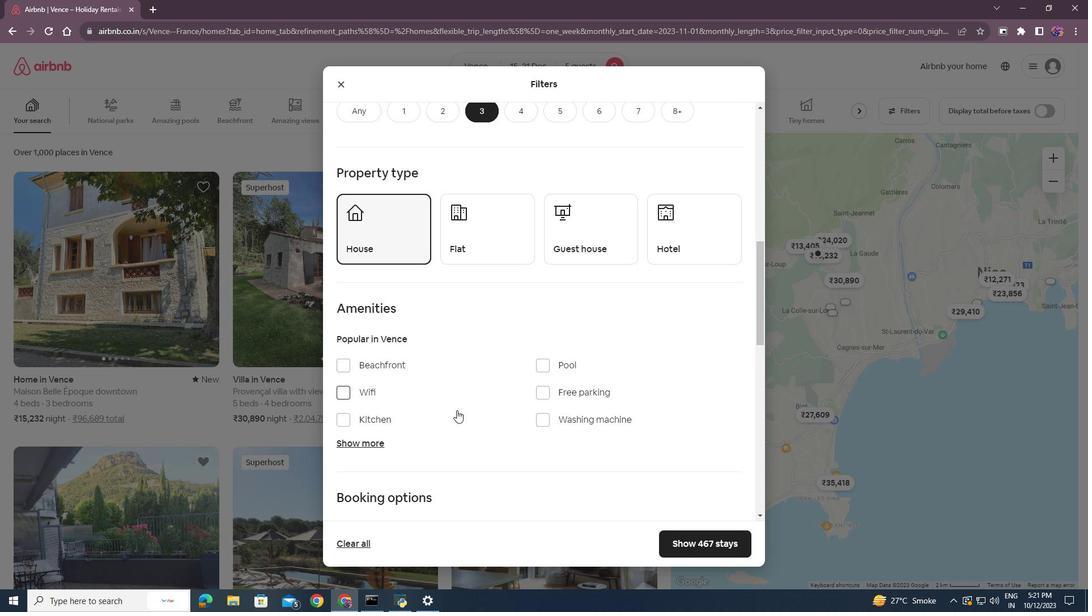 
Action: Mouse moved to (461, 402)
Screenshot: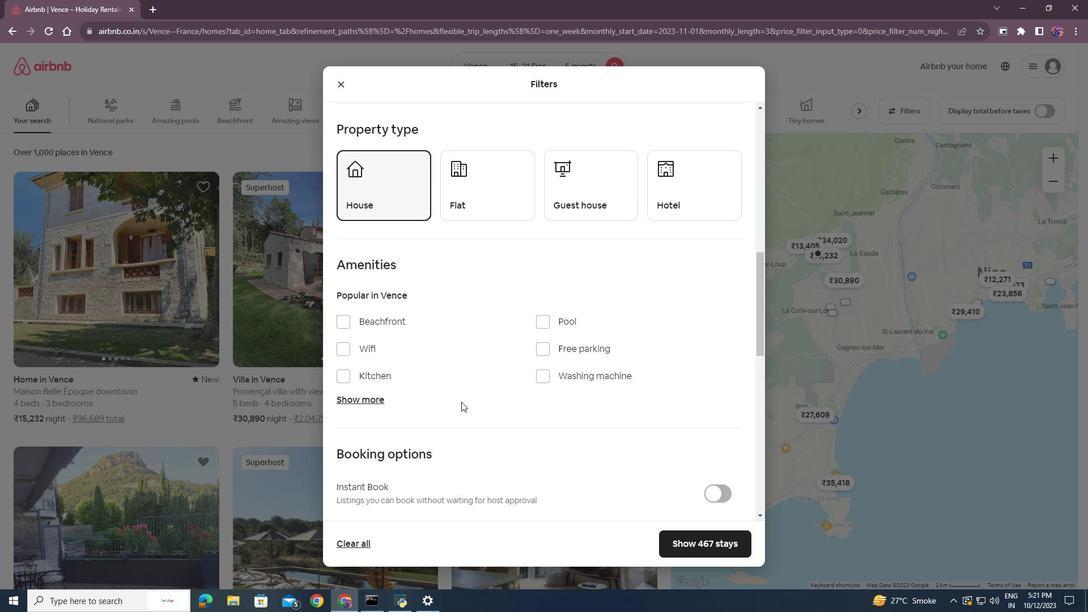 
Action: Mouse scrolled (461, 401) with delta (0, 0)
Screenshot: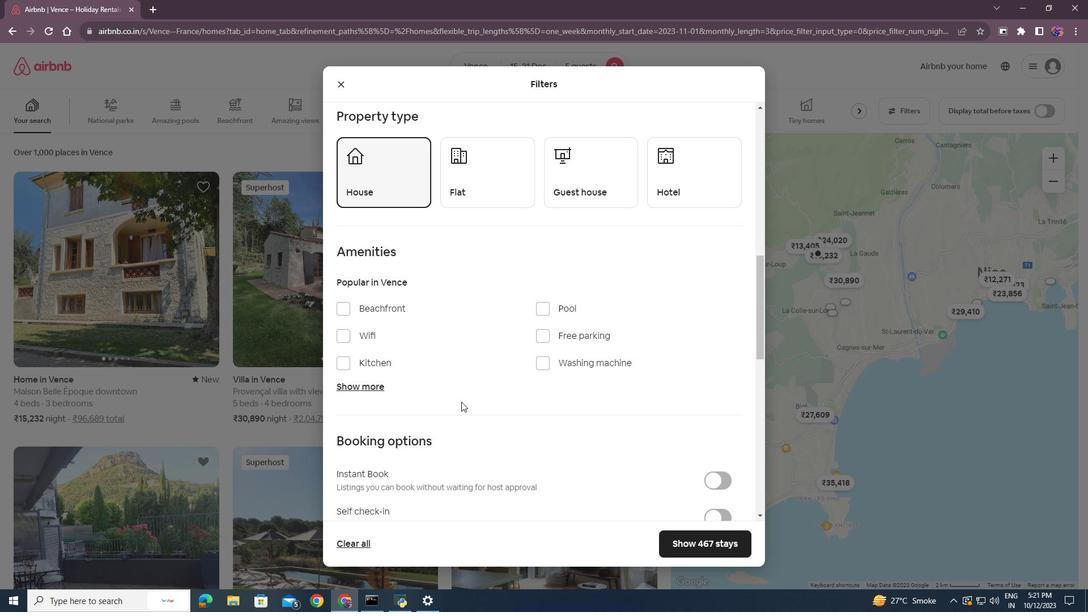 
Action: Mouse moved to (484, 415)
Screenshot: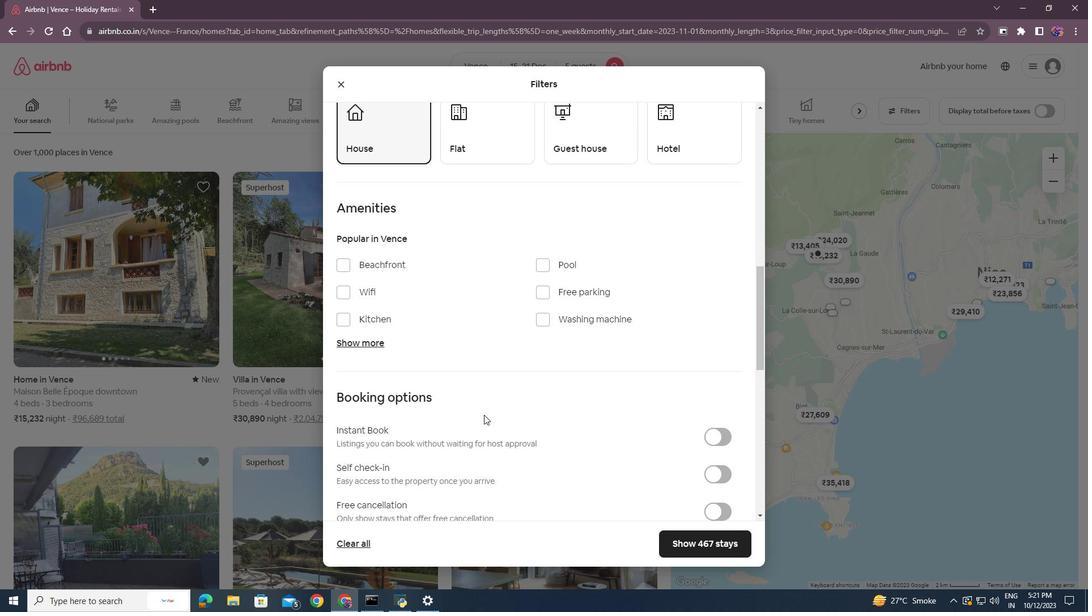 
Action: Mouse scrolled (484, 414) with delta (0, 0)
Screenshot: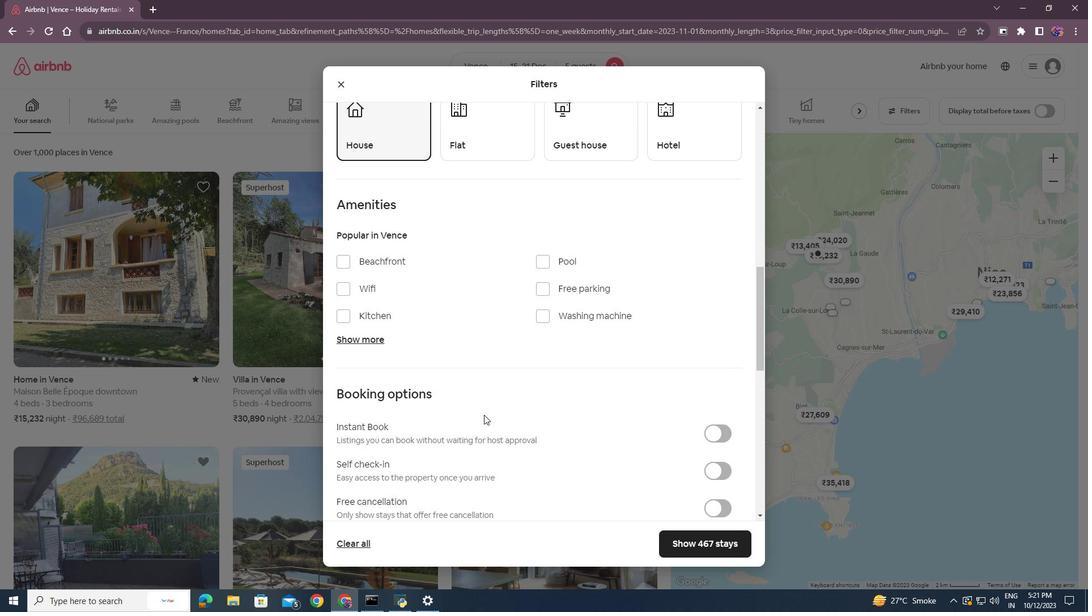 
Action: Mouse moved to (682, 540)
Screenshot: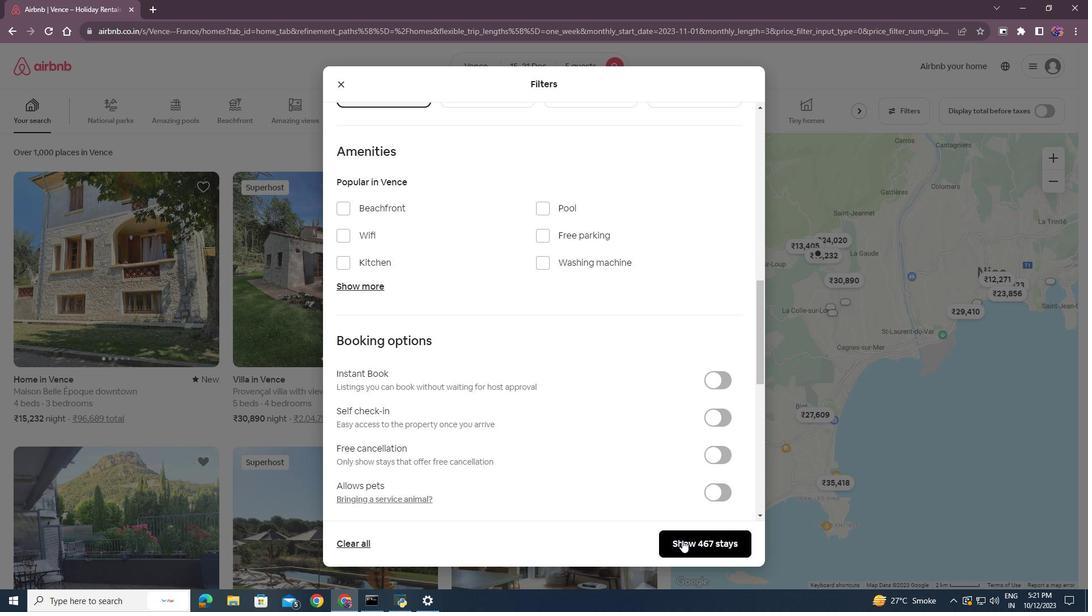 
Action: Mouse pressed left at (682, 540)
Screenshot: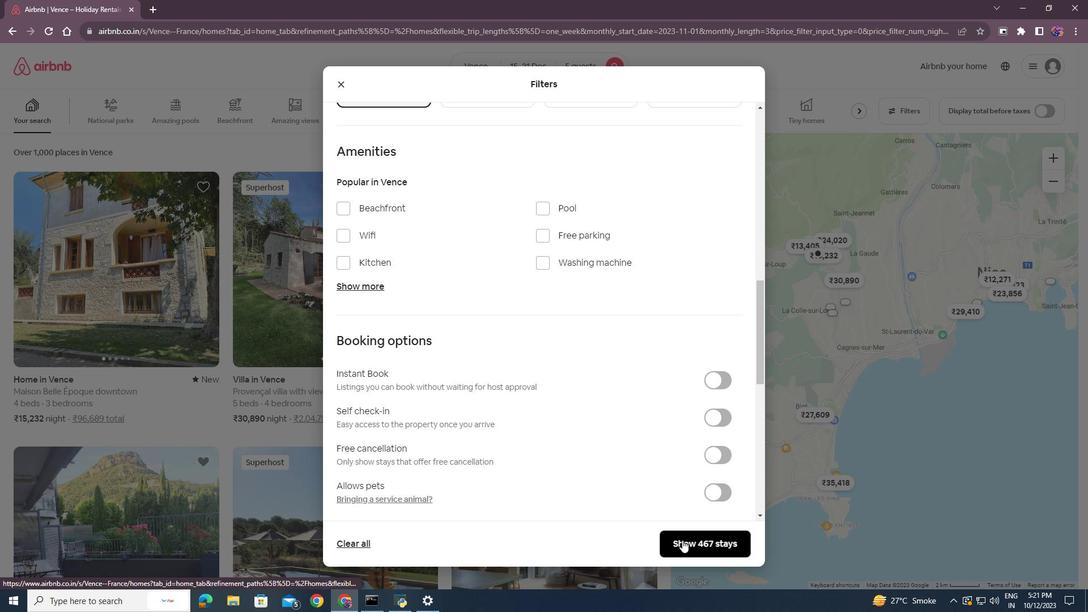 
Action: Mouse moved to (339, 331)
Screenshot: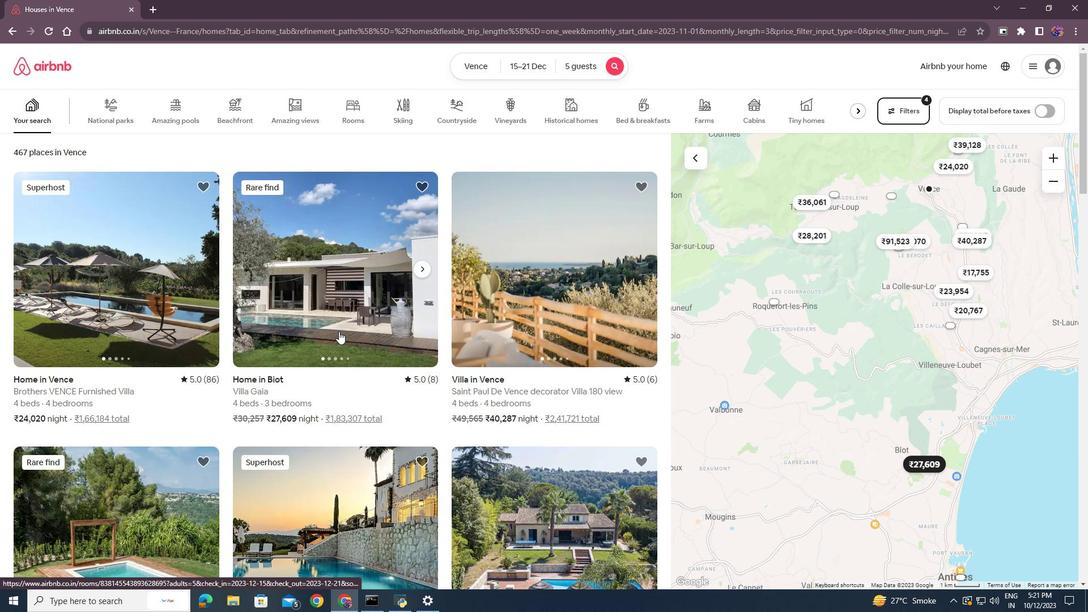 
Action: Mouse scrolled (339, 331) with delta (0, 0)
Screenshot: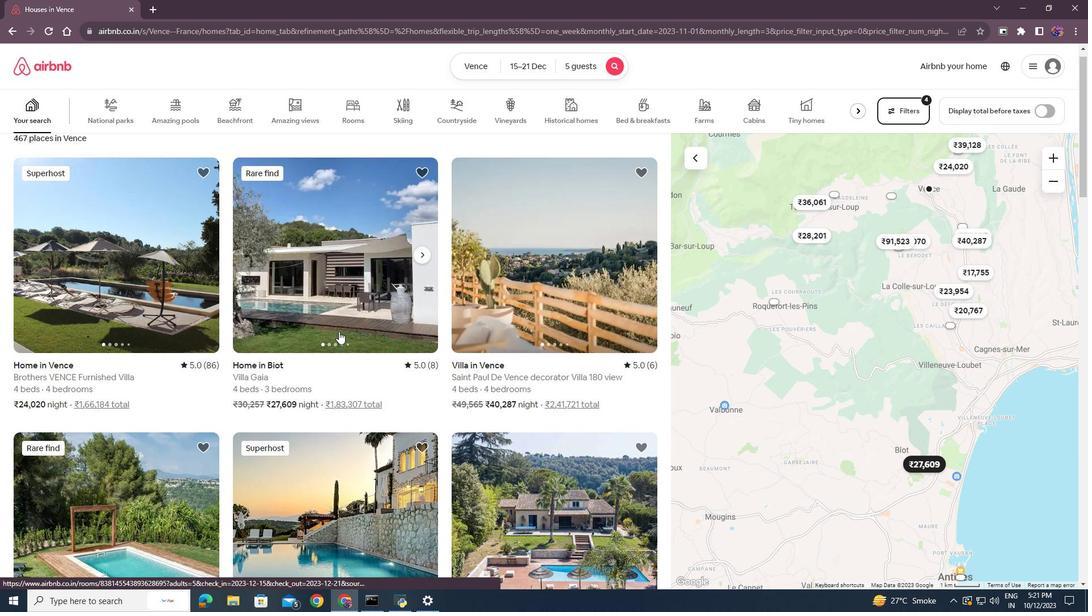 
Action: Mouse scrolled (339, 332) with delta (0, 0)
Screenshot: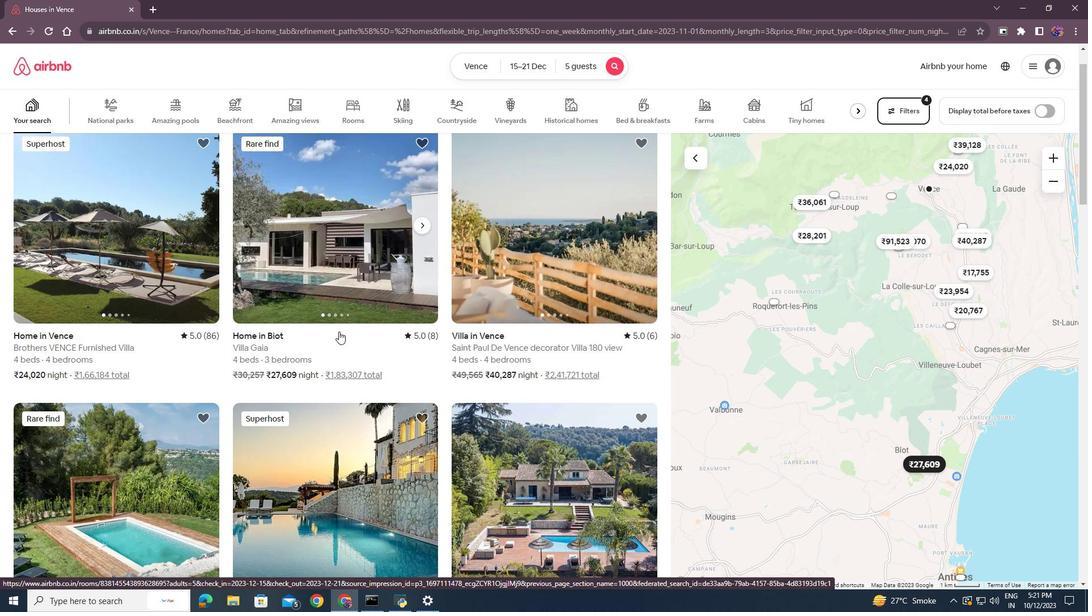 
Action: Mouse moved to (97, 278)
Screenshot: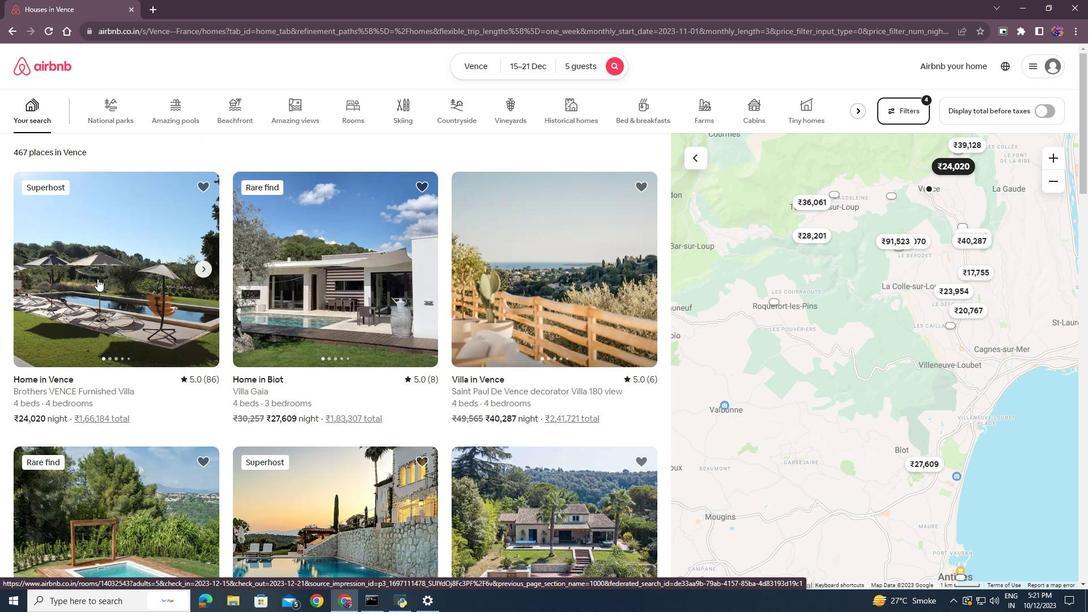 
Action: Mouse pressed left at (97, 278)
Screenshot: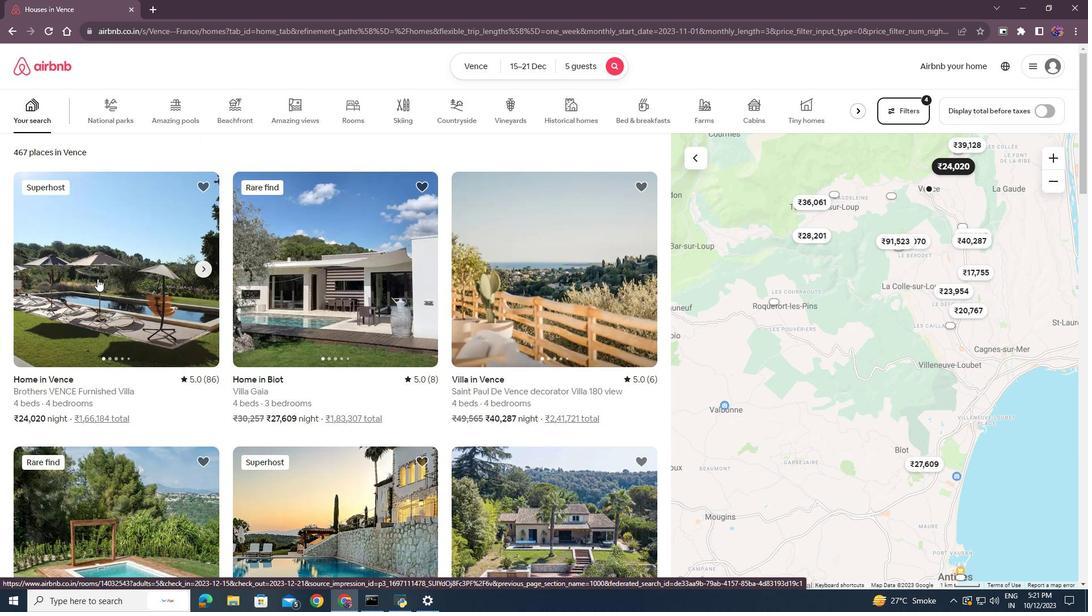
Action: Mouse moved to (57, 0)
Screenshot: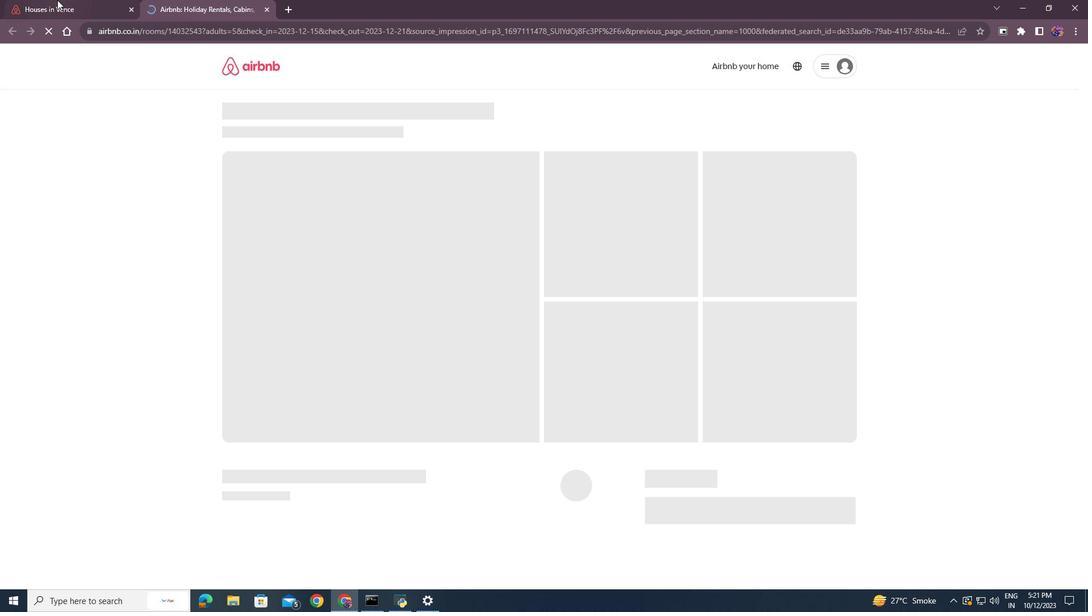 
Action: Mouse pressed left at (57, 0)
Screenshot: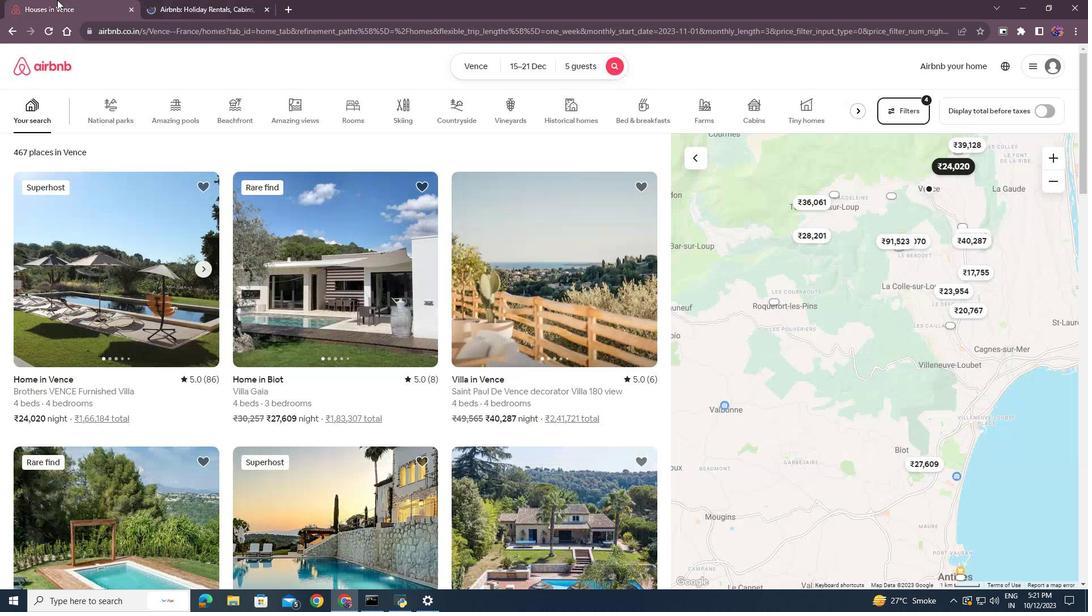 
Action: Mouse moved to (218, 344)
Screenshot: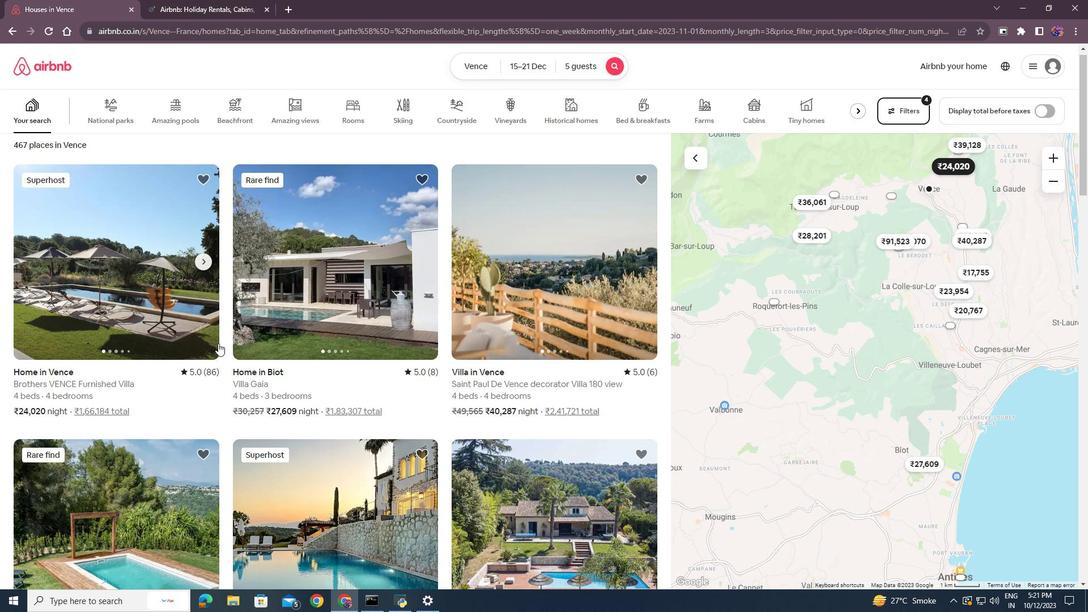 
Action: Mouse scrolled (218, 343) with delta (0, 0)
Screenshot: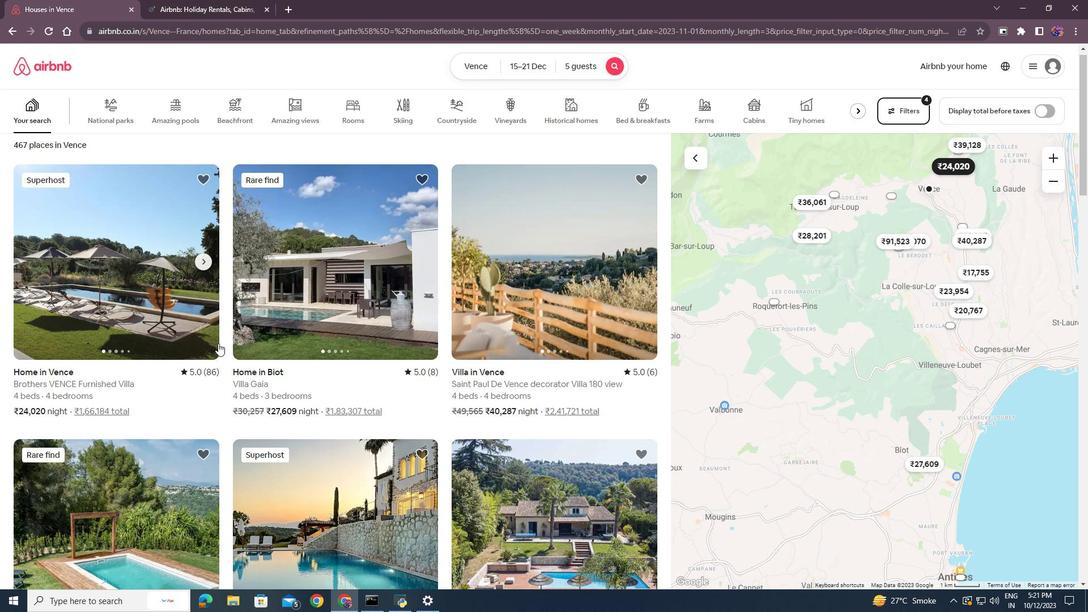 
Action: Mouse moved to (218, 344)
Screenshot: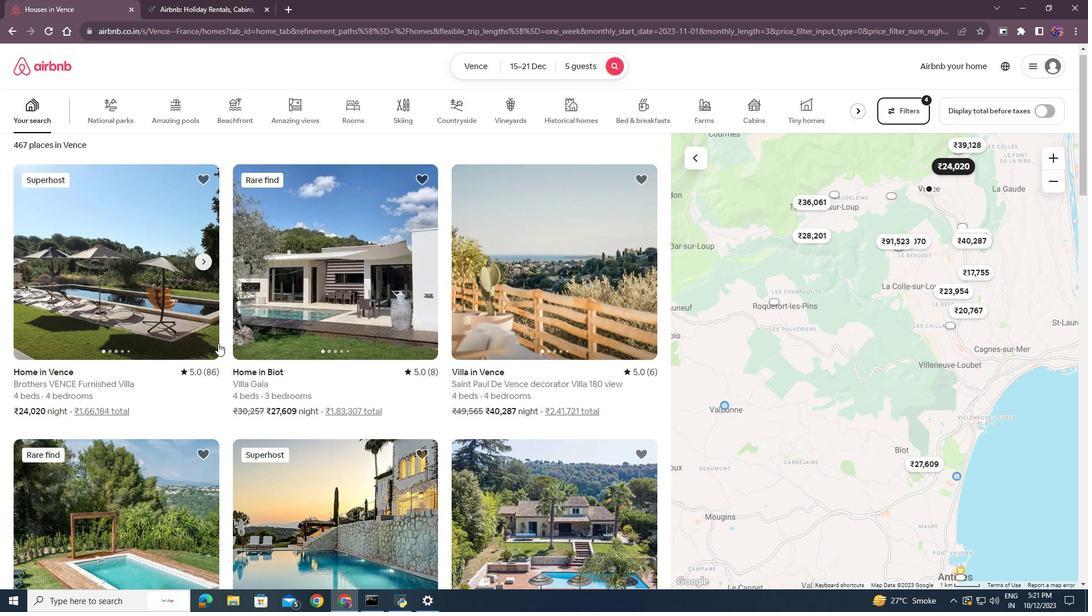 
Action: Mouse scrolled (218, 343) with delta (0, 0)
Screenshot: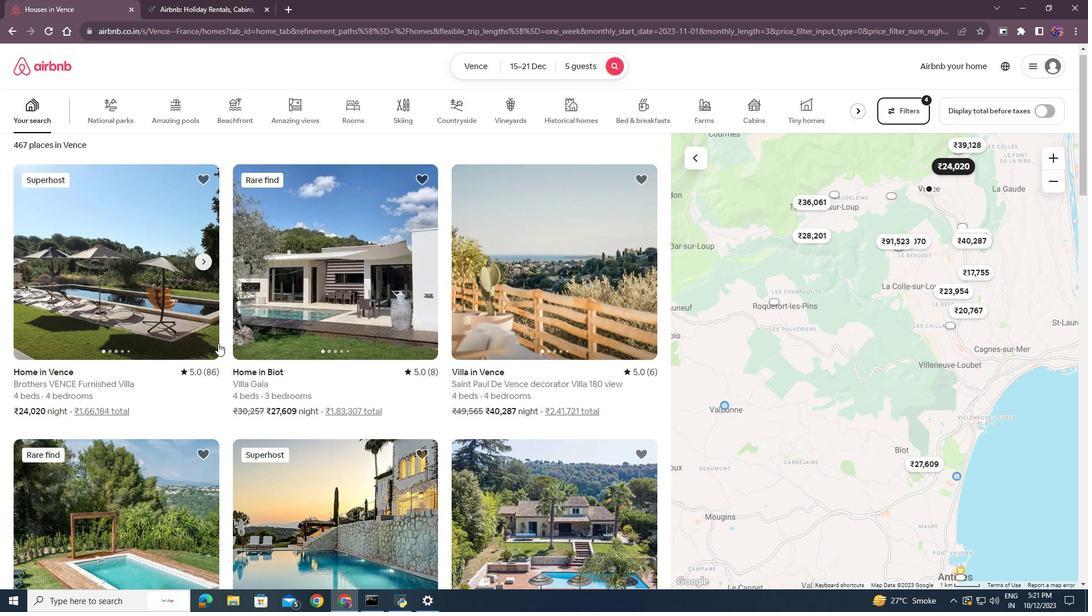 
Action: Mouse moved to (218, 343)
Screenshot: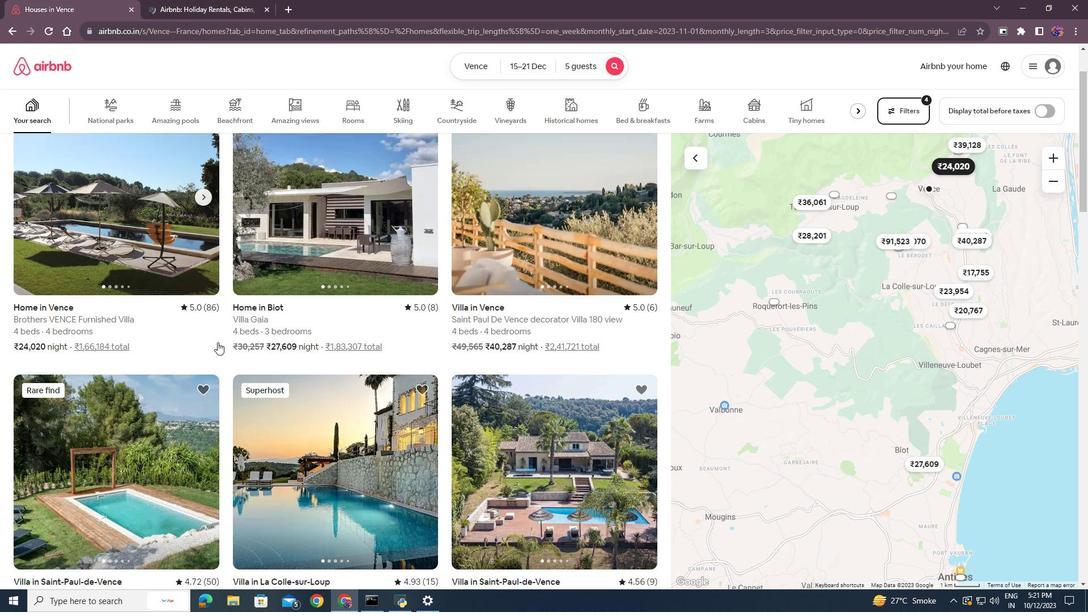 
Action: Mouse scrolled (218, 343) with delta (0, 0)
Screenshot: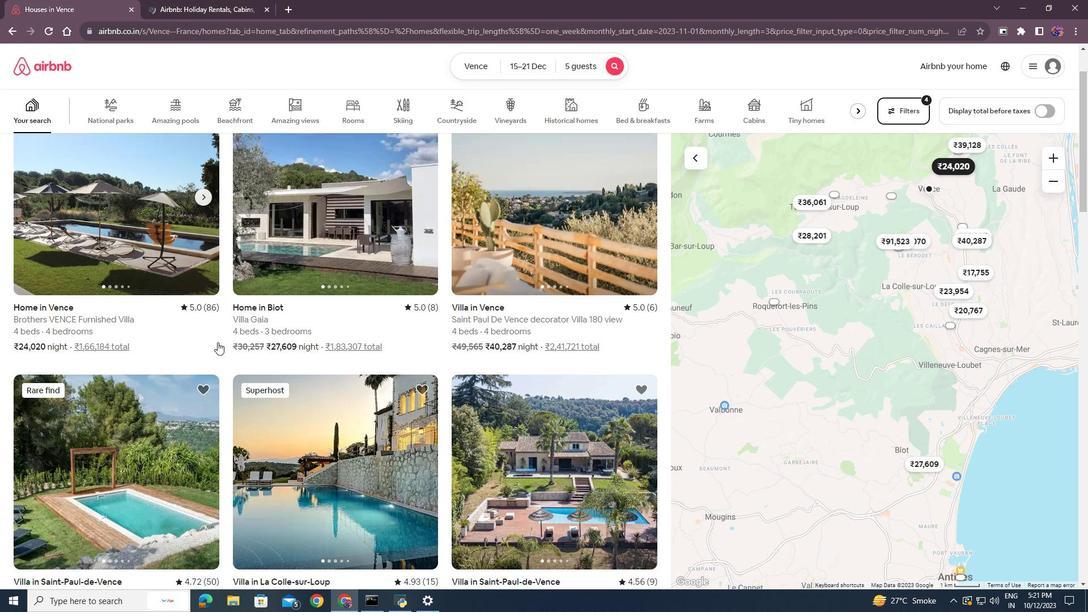 
Action: Mouse moved to (217, 343)
Screenshot: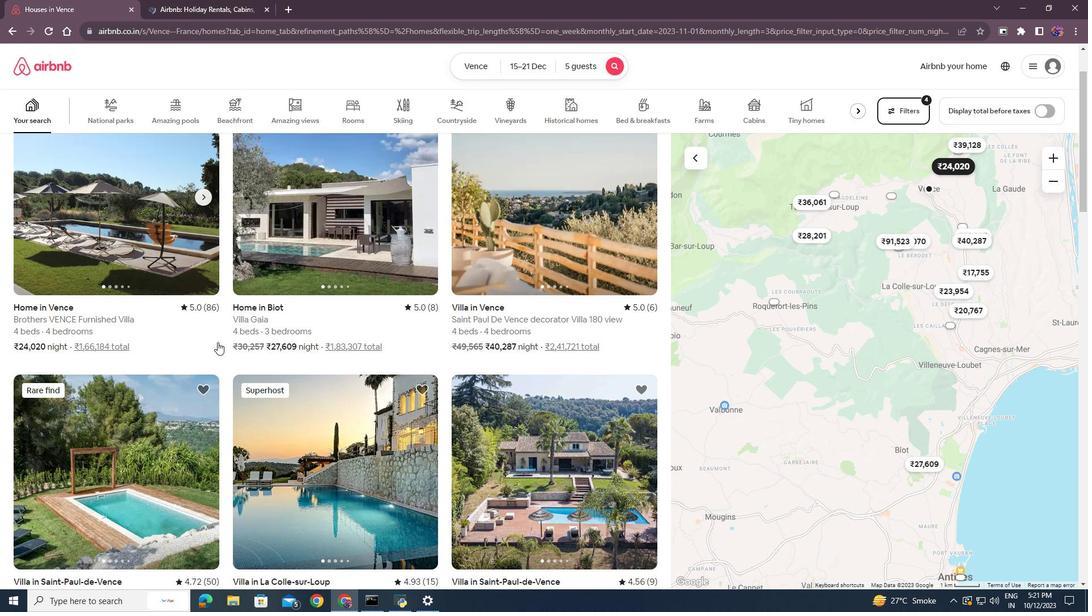 
Action: Mouse scrolled (217, 342) with delta (0, 0)
Screenshot: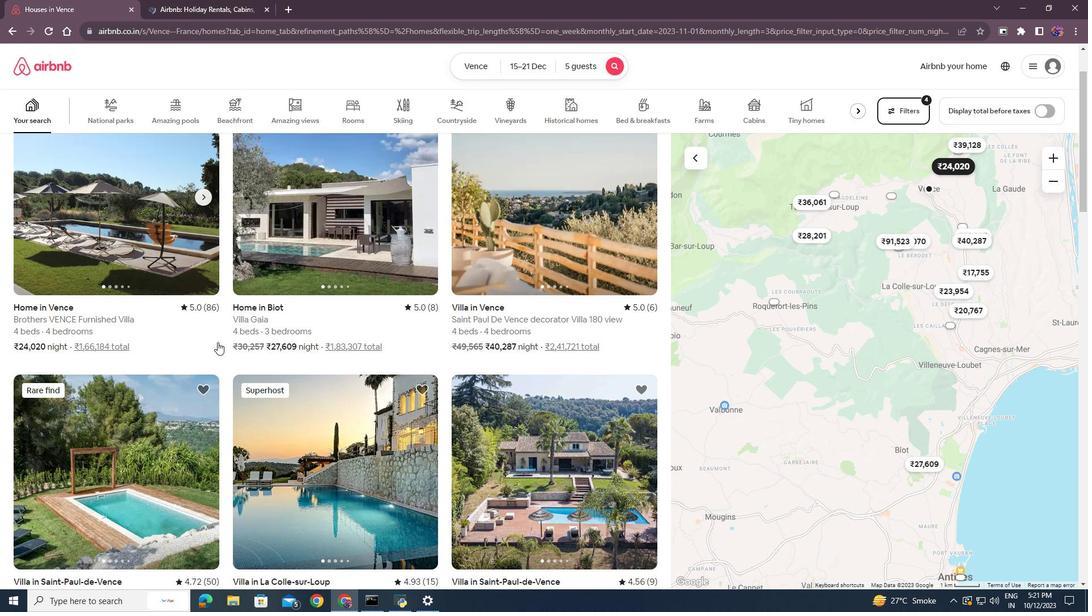 
Action: Mouse moved to (309, 313)
Screenshot: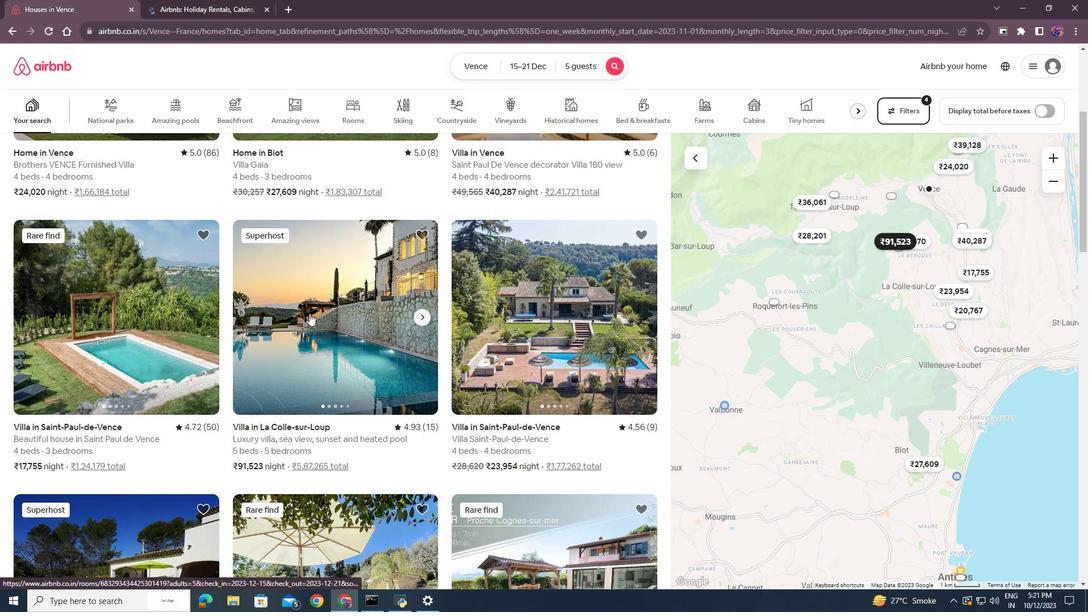 
Action: Mouse pressed left at (309, 313)
Screenshot: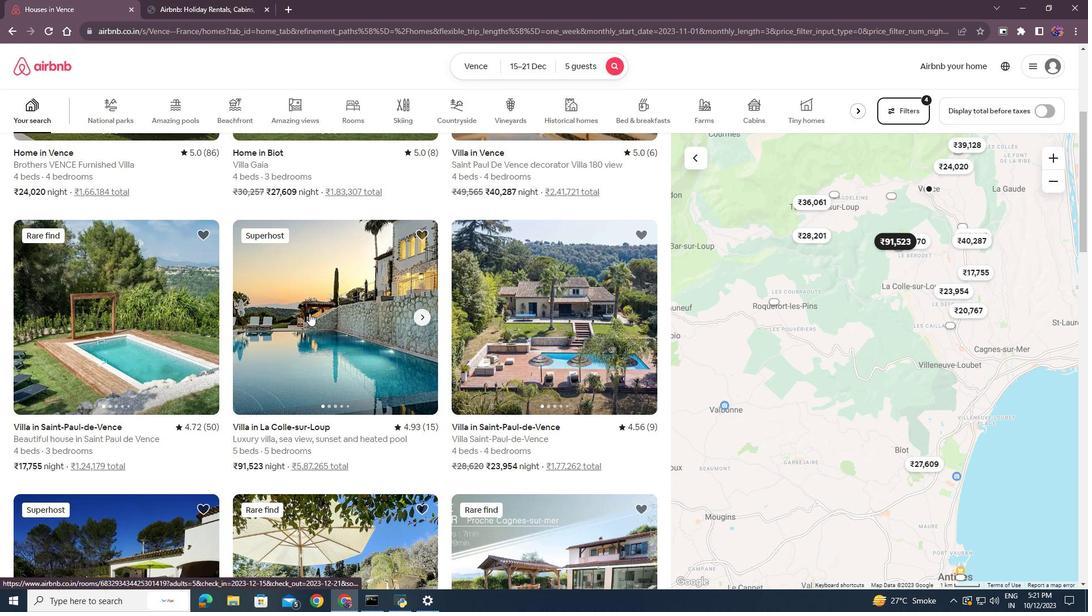 
Action: Mouse moved to (71, 0)
Screenshot: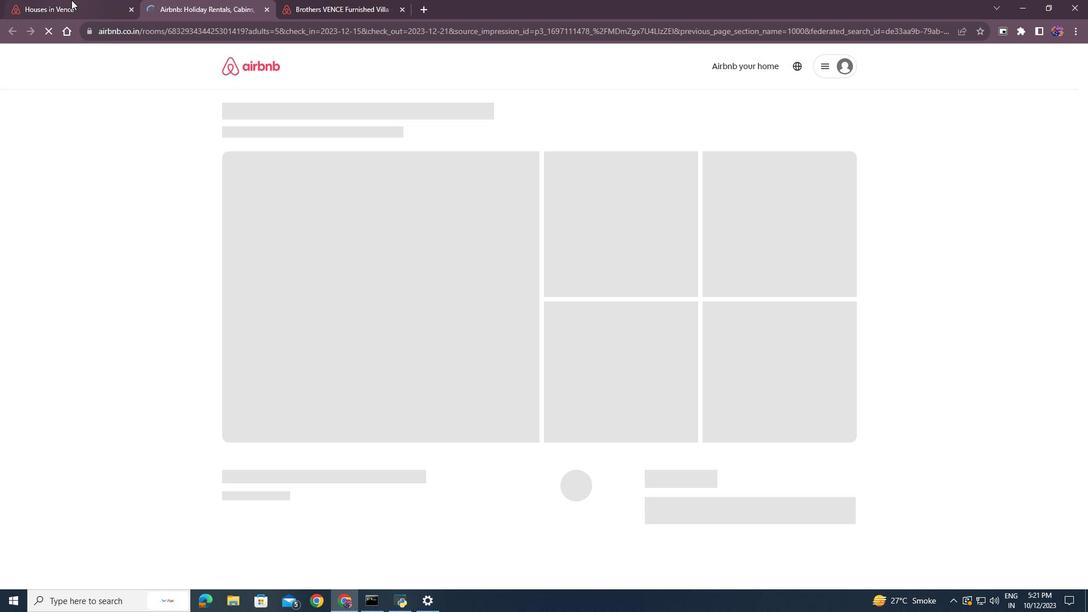 
Action: Mouse pressed left at (71, 0)
Screenshot: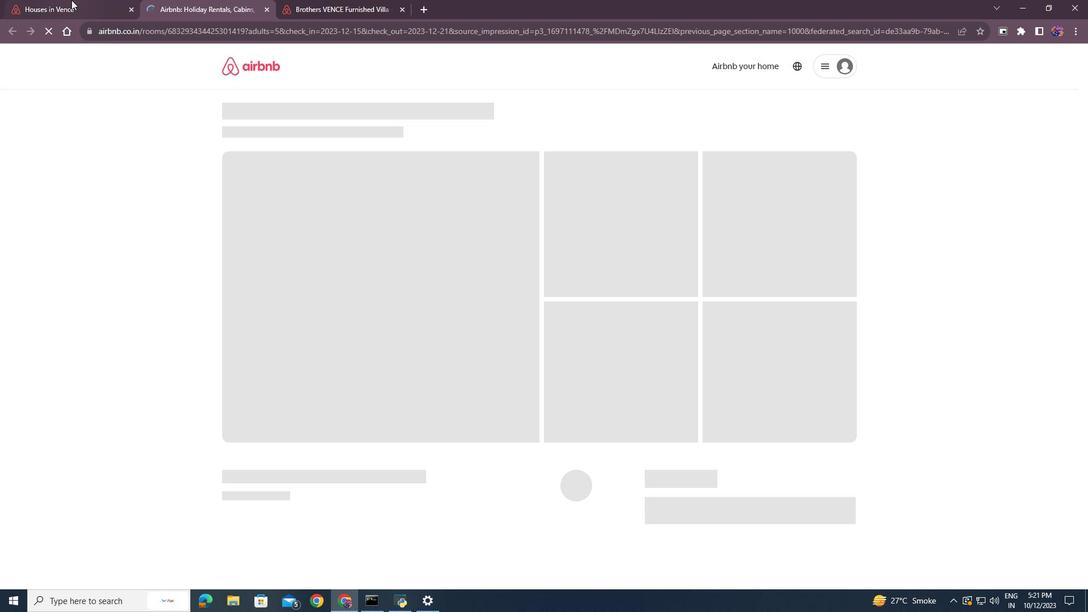 
Action: Mouse moved to (177, 341)
Screenshot: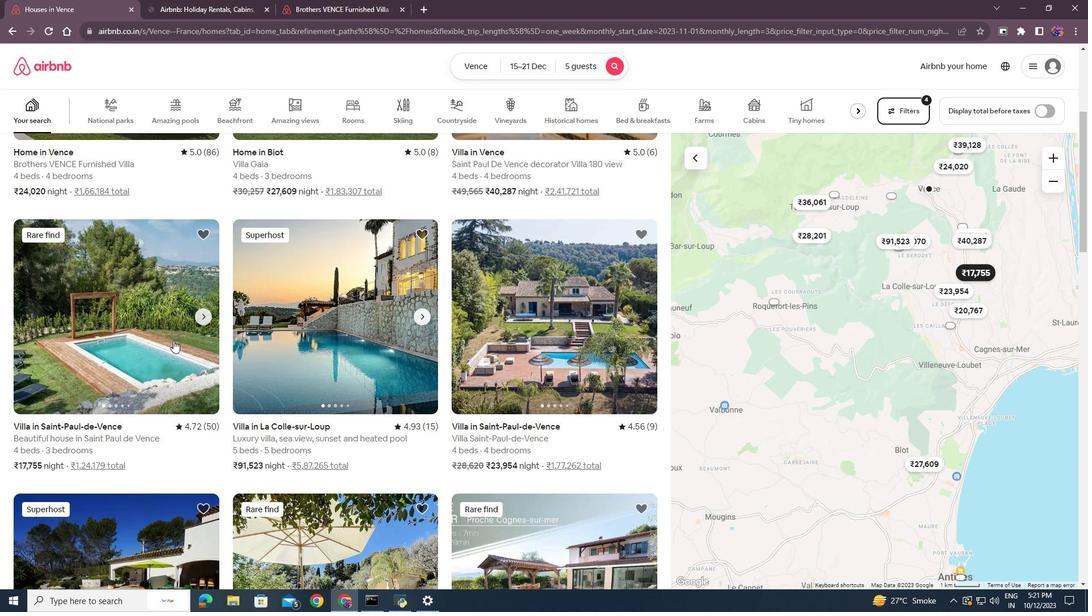 
Action: Mouse scrolled (177, 341) with delta (0, 0)
Screenshot: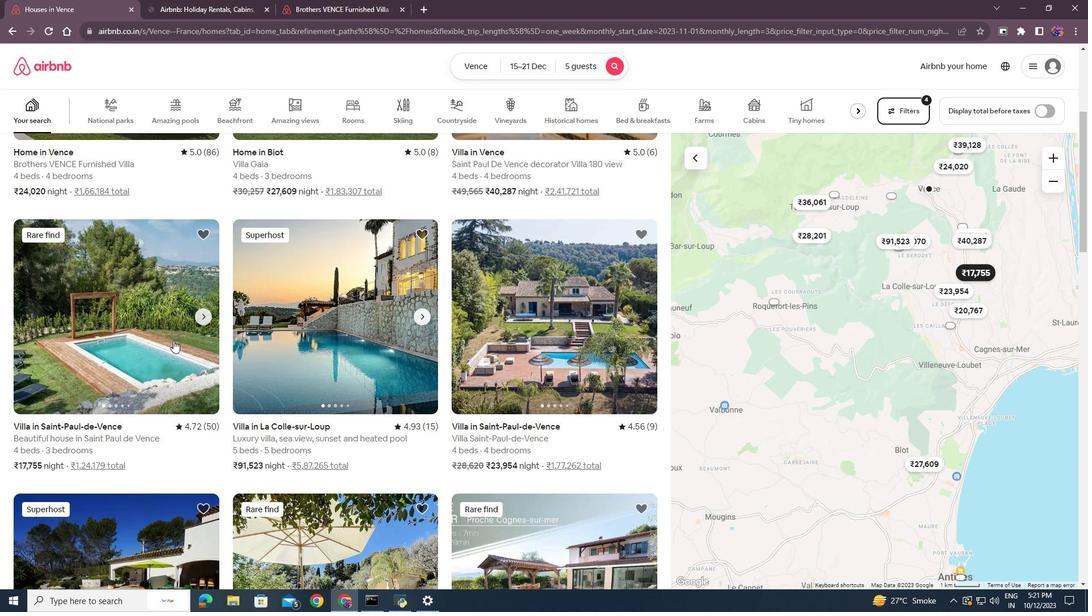 
Action: Mouse moved to (174, 341)
Screenshot: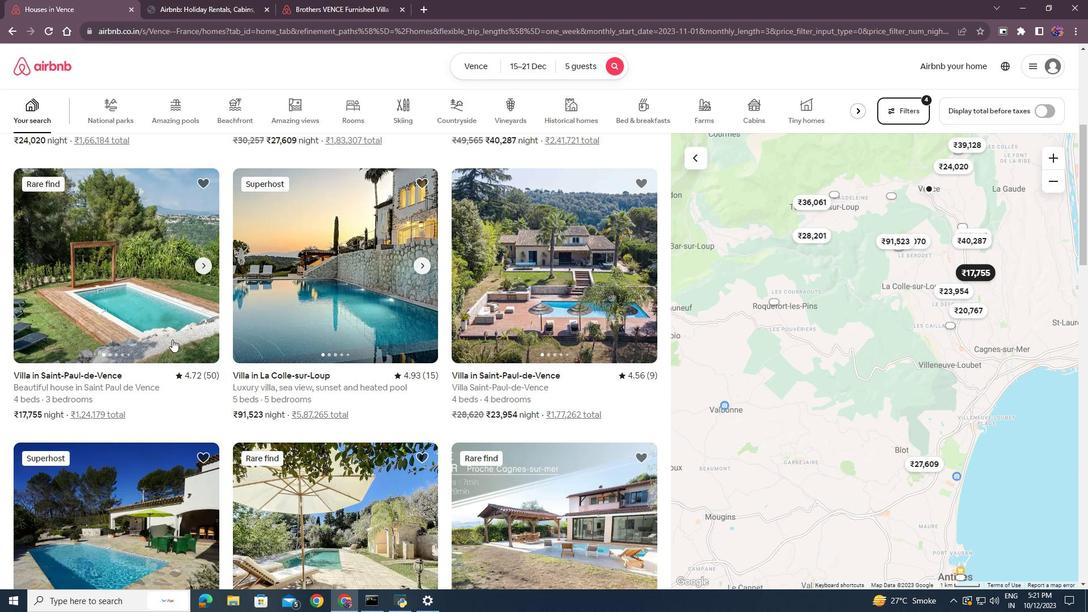 
Action: Mouse scrolled (174, 340) with delta (0, 0)
Screenshot: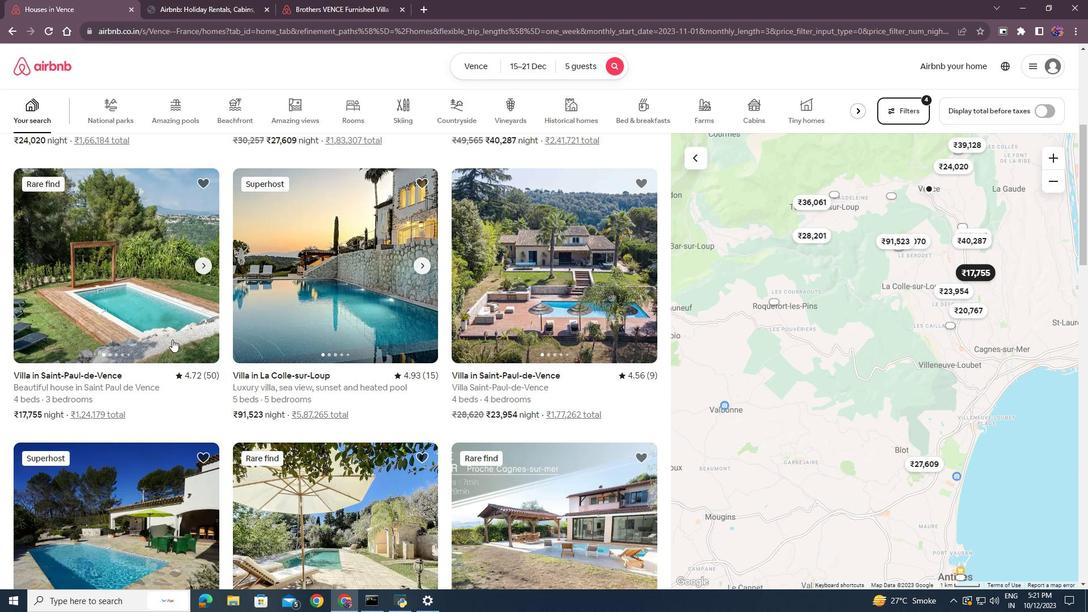 
Action: Mouse moved to (172, 340)
Screenshot: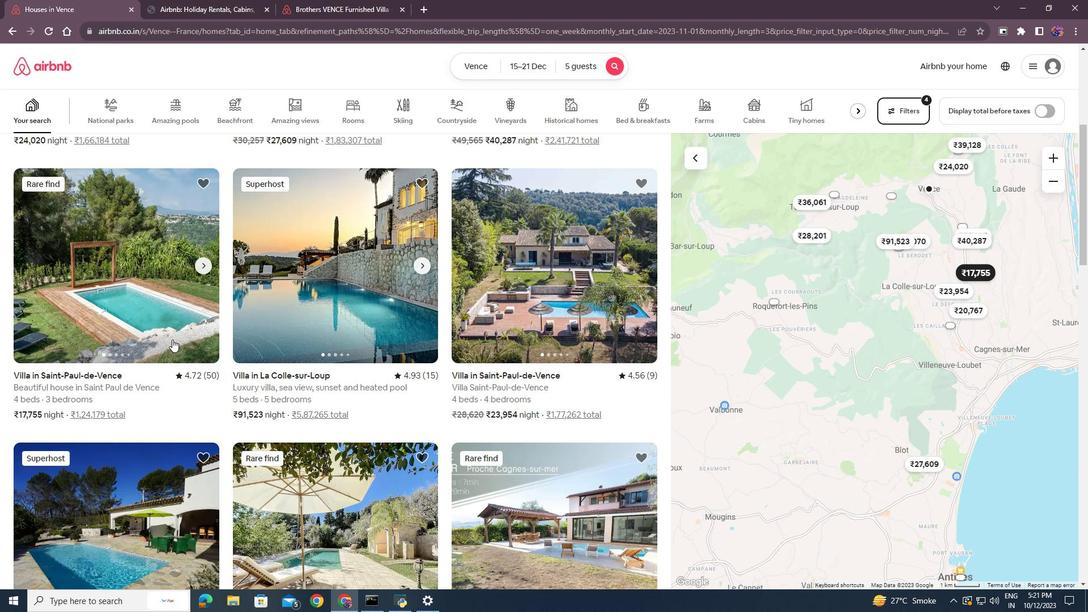 
Action: Mouse scrolled (172, 340) with delta (0, 0)
Screenshot: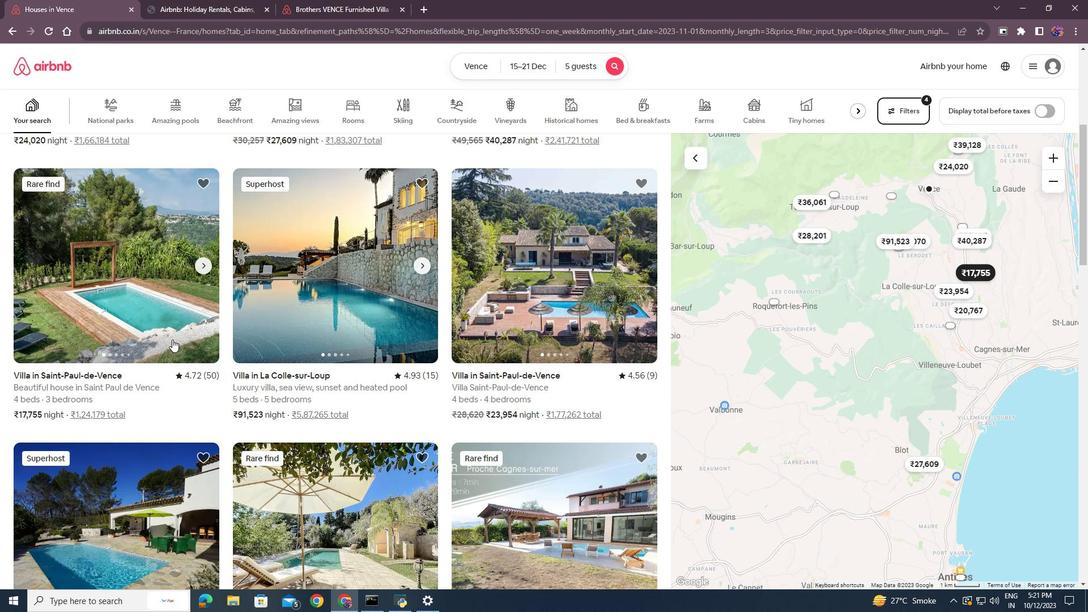 
Action: Mouse moved to (171, 339)
Screenshot: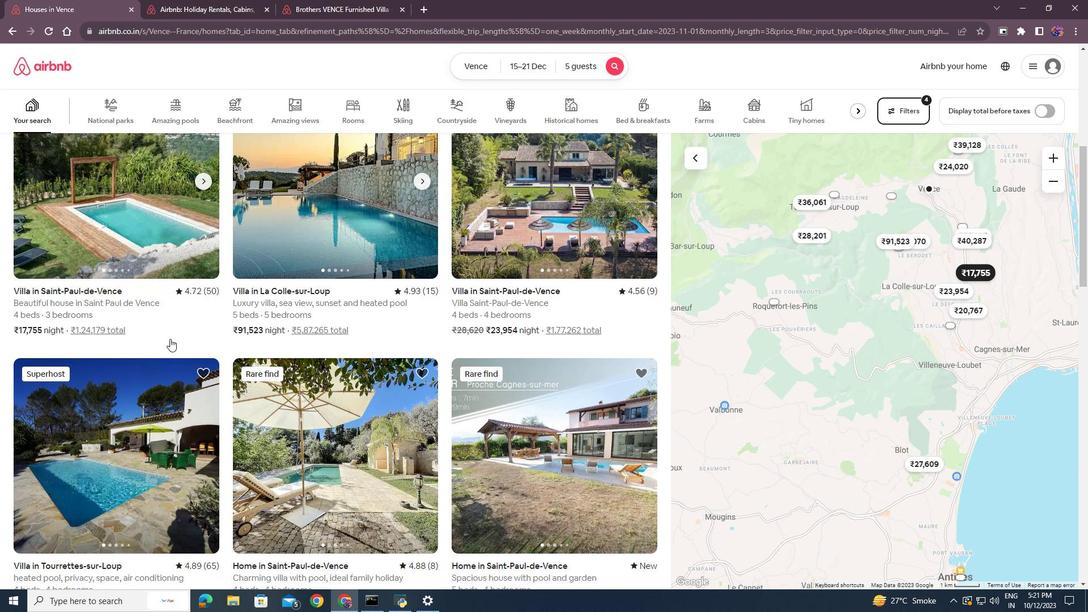 
Action: Mouse scrolled (171, 339) with delta (0, 0)
Screenshot: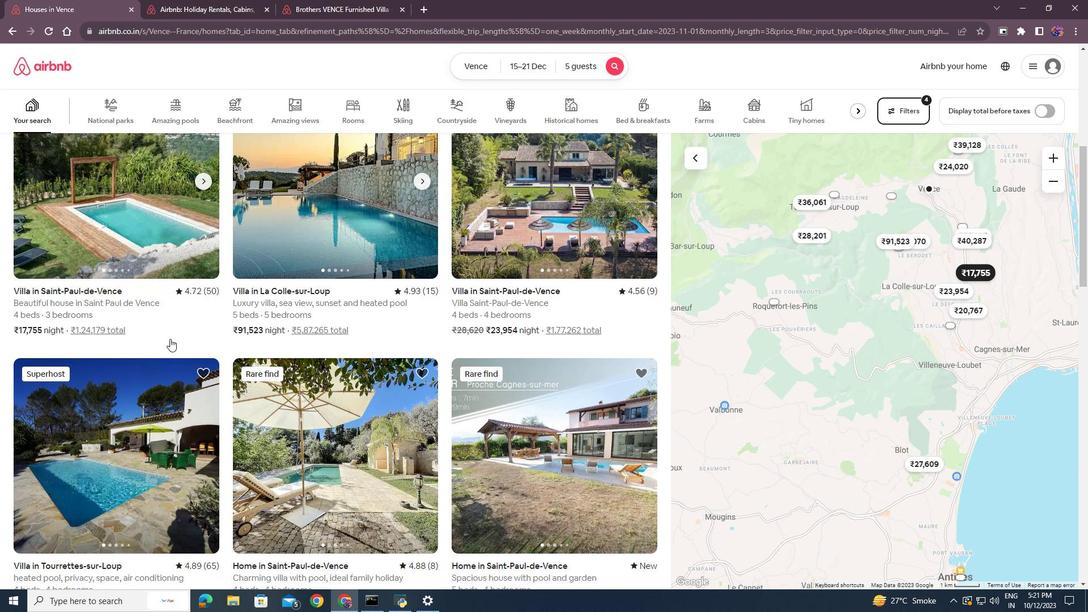 
Action: Mouse moved to (107, 357)
Screenshot: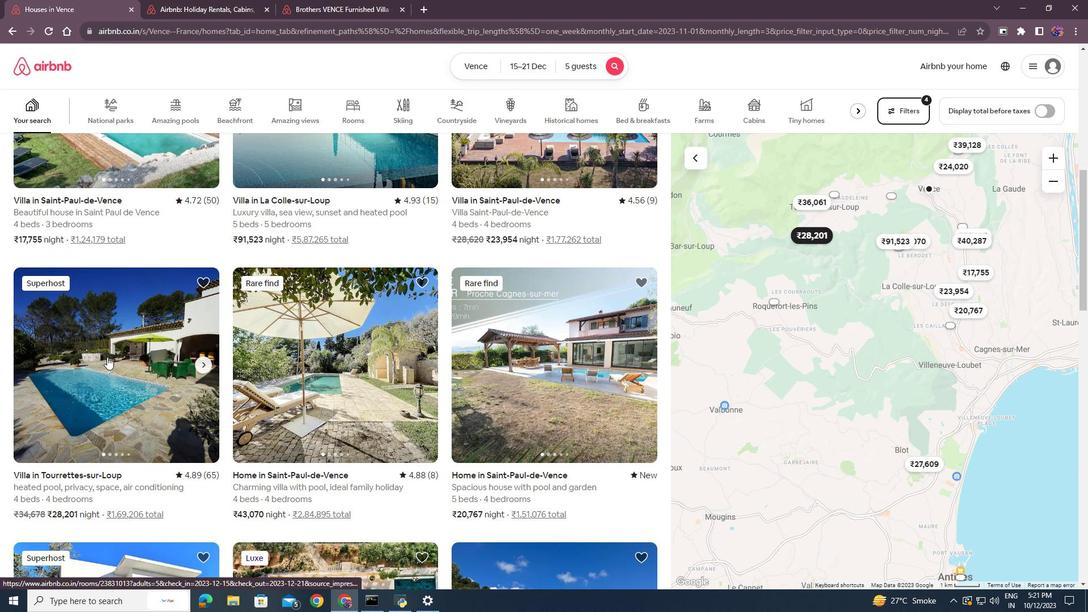 
Action: Mouse pressed left at (107, 357)
Screenshot: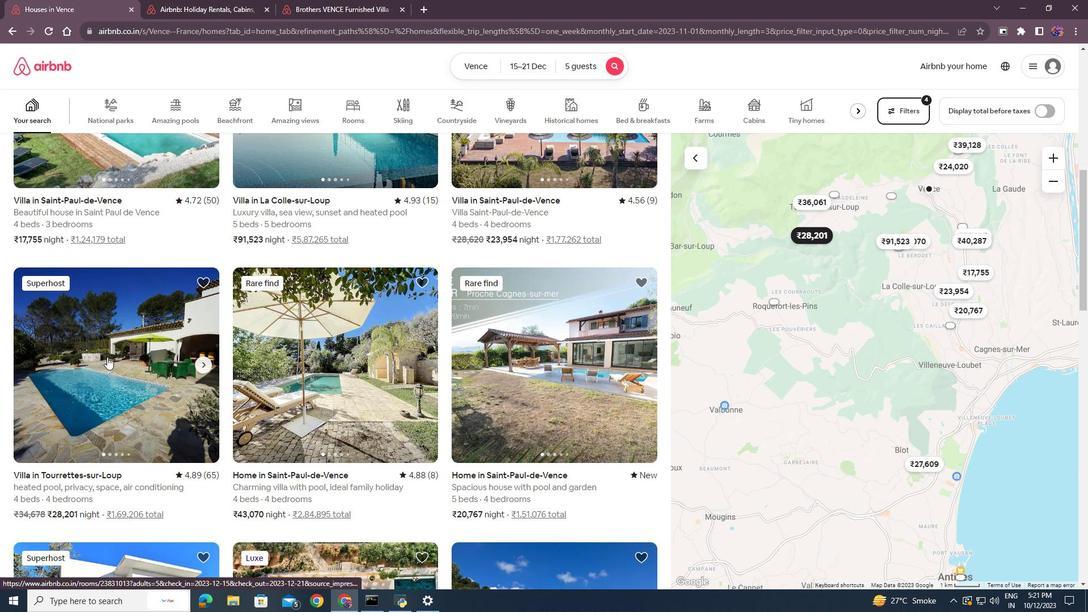 
Action: Mouse moved to (53, 0)
Screenshot: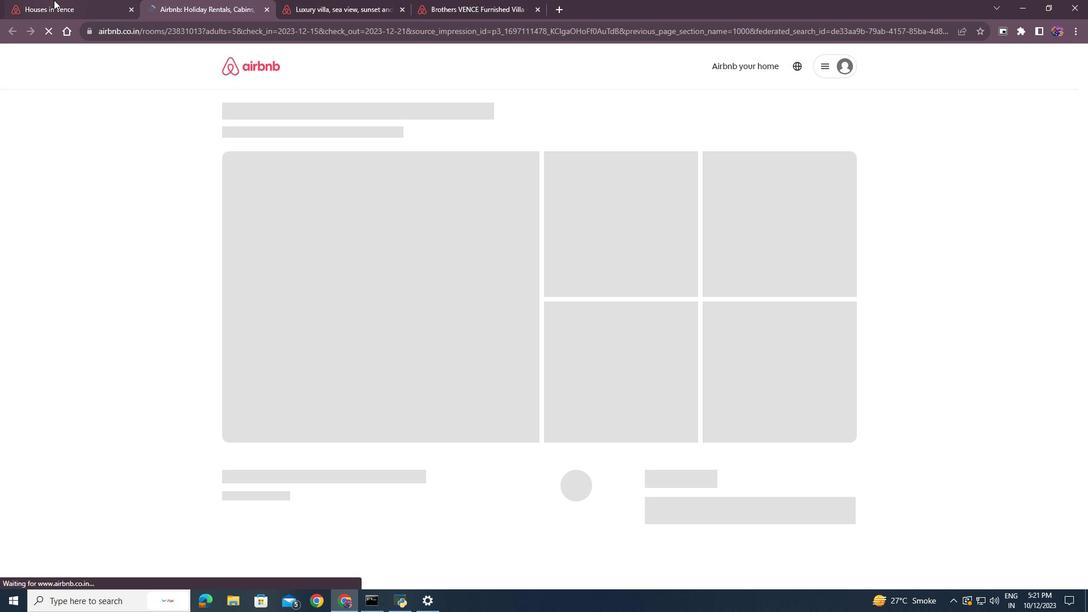 
Action: Mouse pressed left at (53, 0)
Screenshot: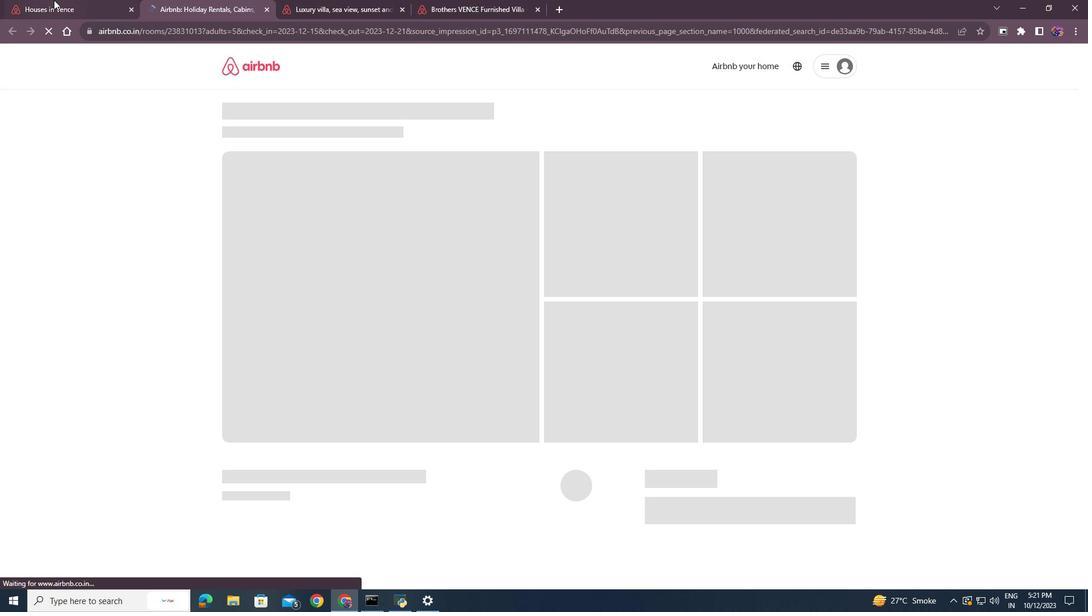 
Action: Mouse moved to (267, 384)
Screenshot: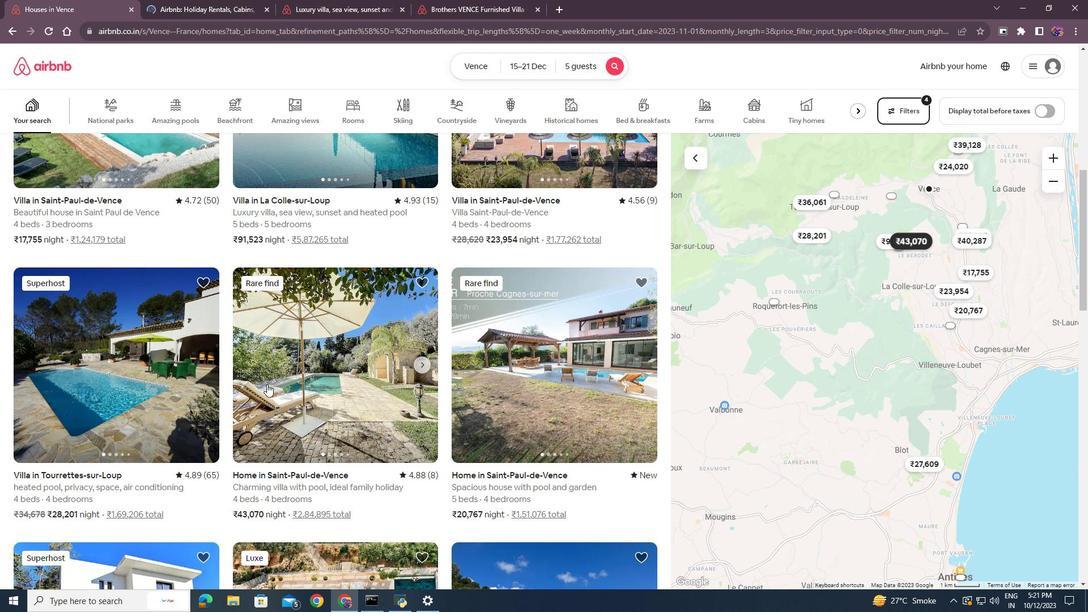 
Action: Mouse scrolled (267, 383) with delta (0, 0)
Screenshot: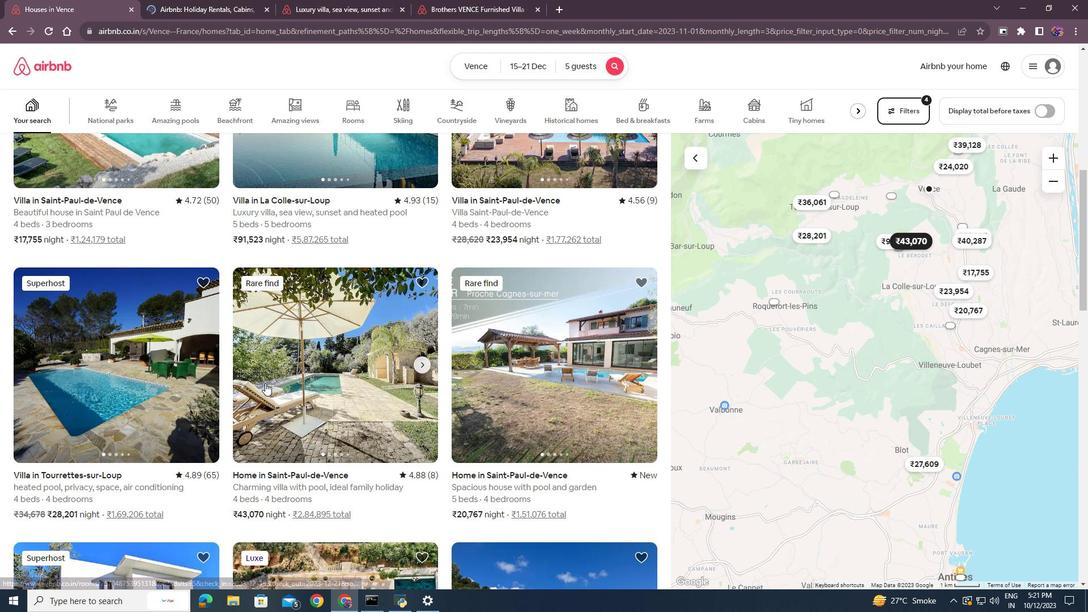 
Action: Mouse moved to (265, 383)
Screenshot: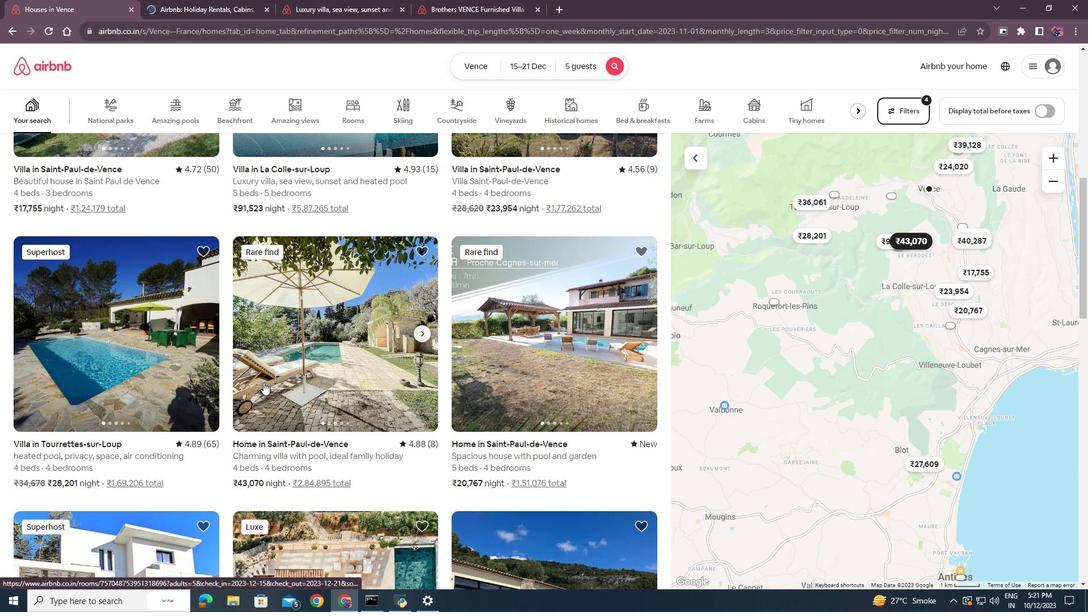 
Action: Mouse scrolled (265, 382) with delta (0, 0)
Screenshot: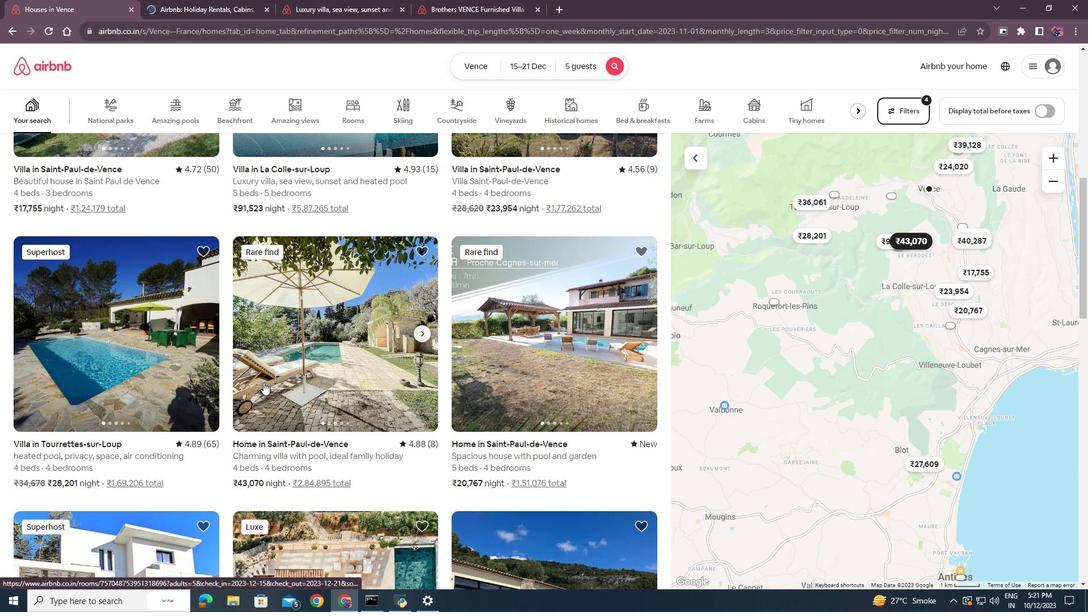 
Action: Mouse moved to (264, 382)
Screenshot: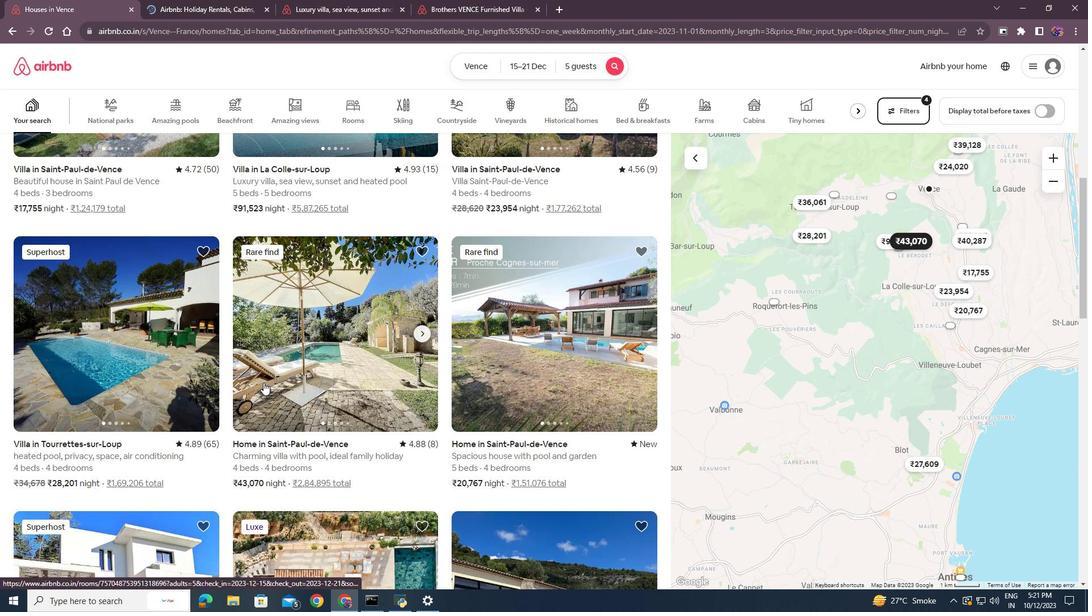 
Action: Mouse scrolled (264, 382) with delta (0, 0)
Screenshot: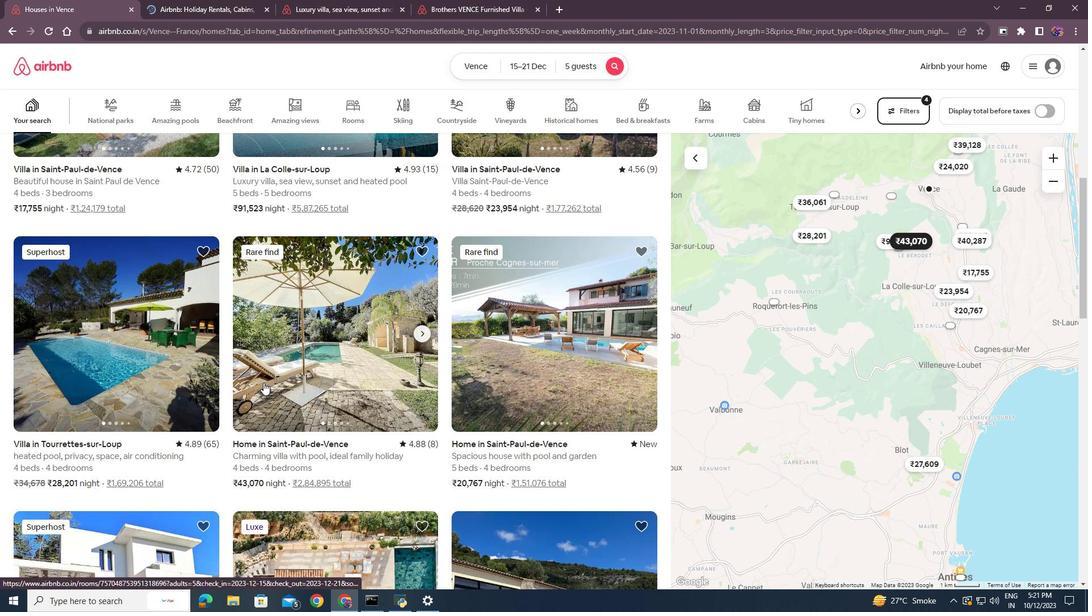 
Action: Mouse moved to (263, 382)
Screenshot: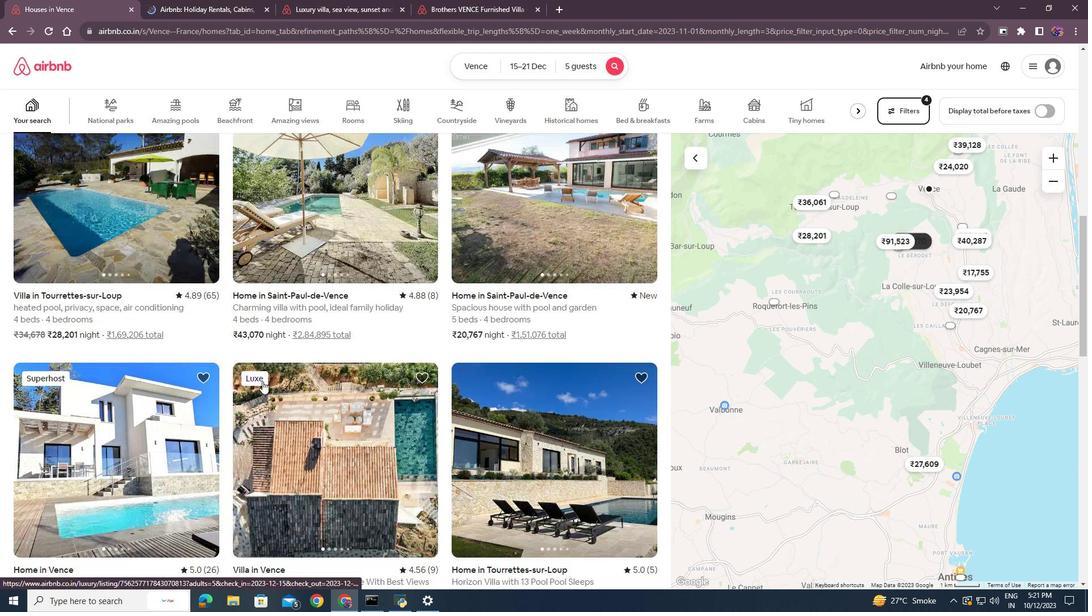
Action: Mouse scrolled (263, 381) with delta (0, 0)
Screenshot: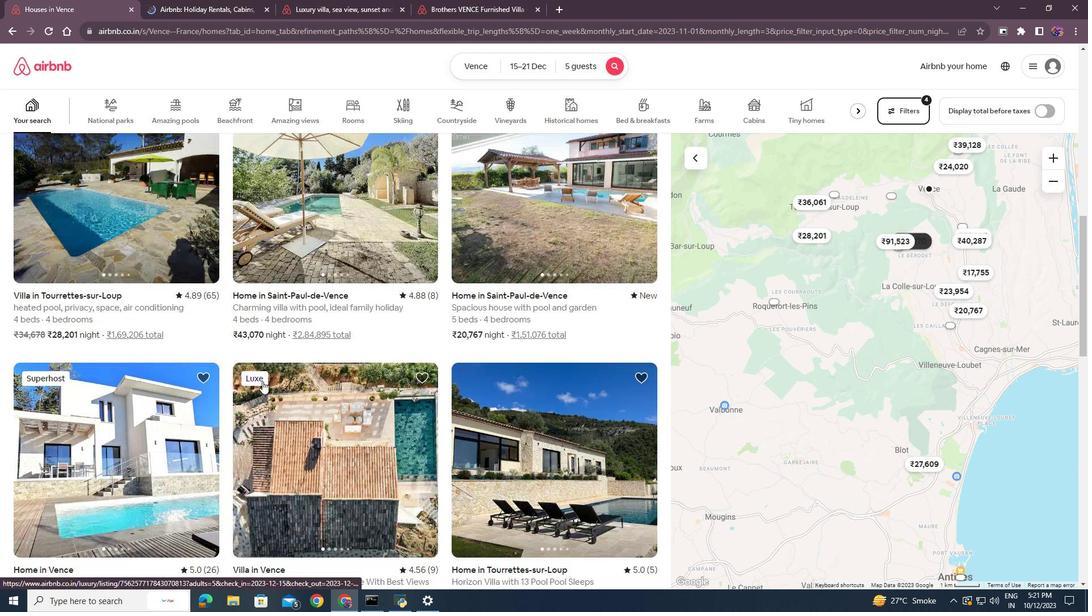 
Action: Mouse moved to (262, 381)
Screenshot: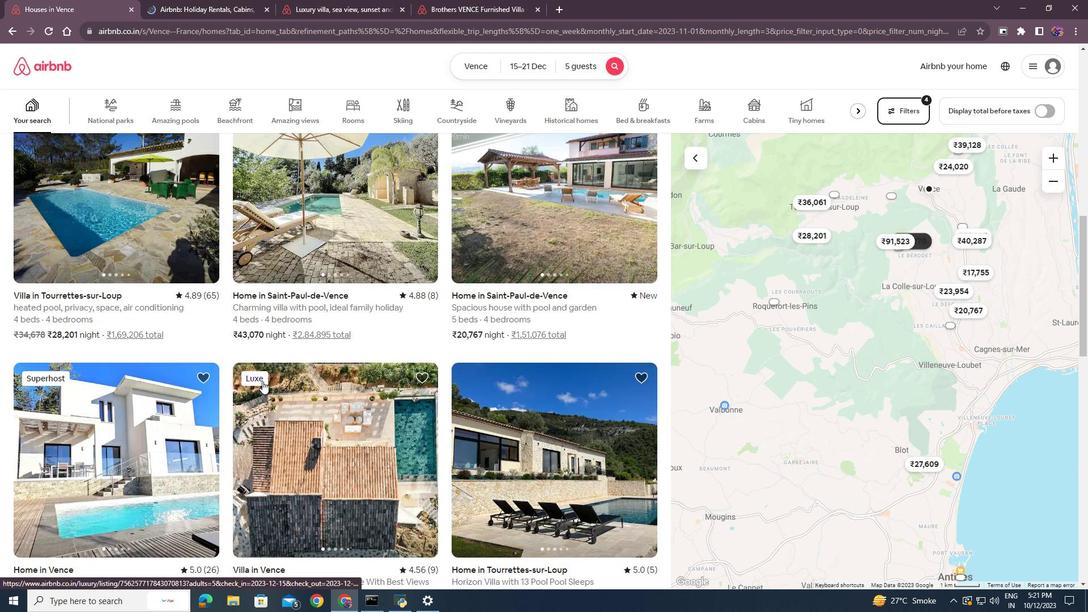 
Action: Mouse scrolled (262, 381) with delta (0, 0)
Screenshot: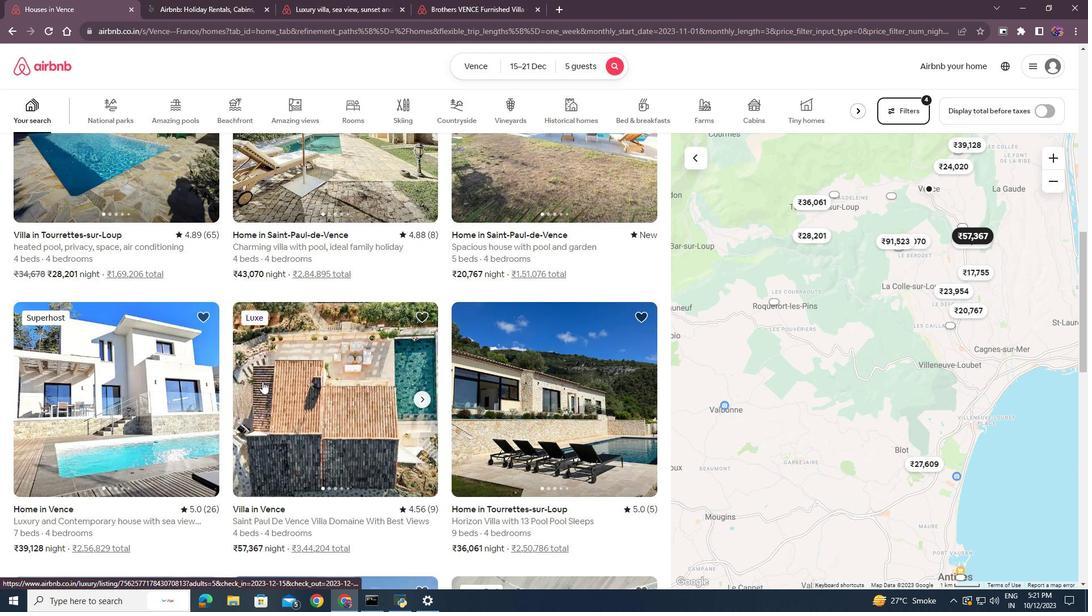 
Action: Mouse moved to (546, 364)
Screenshot: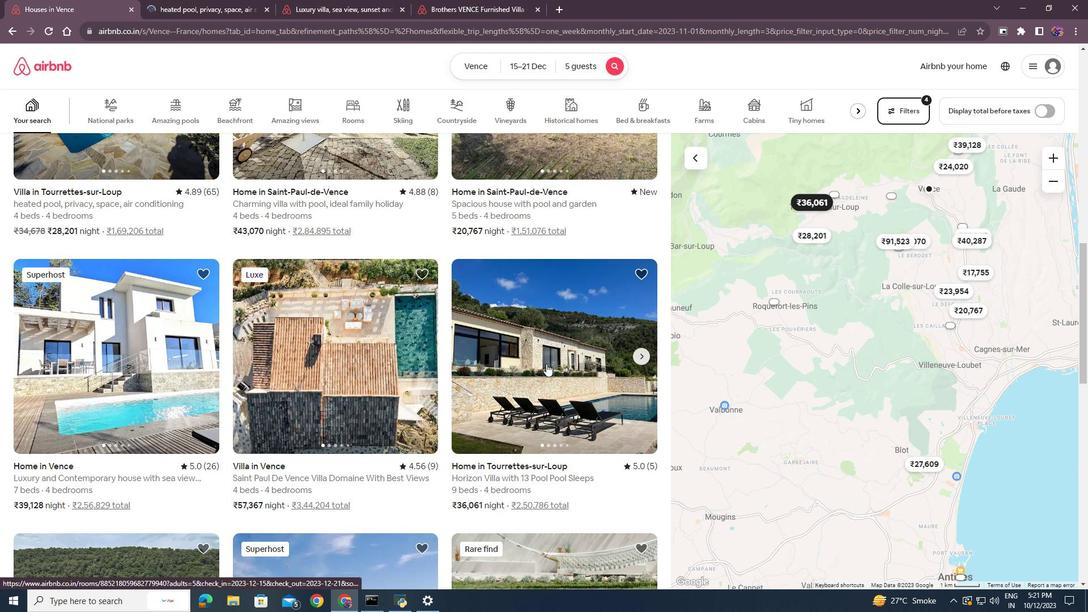 
Action: Mouse pressed left at (546, 364)
Screenshot: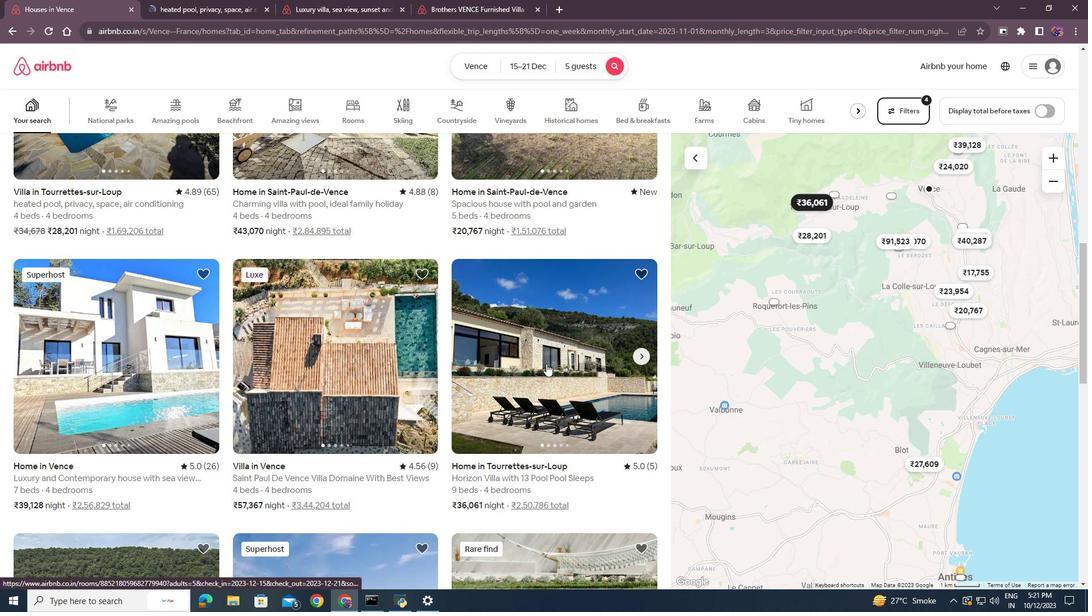 
Action: Mouse moved to (80, 0)
Screenshot: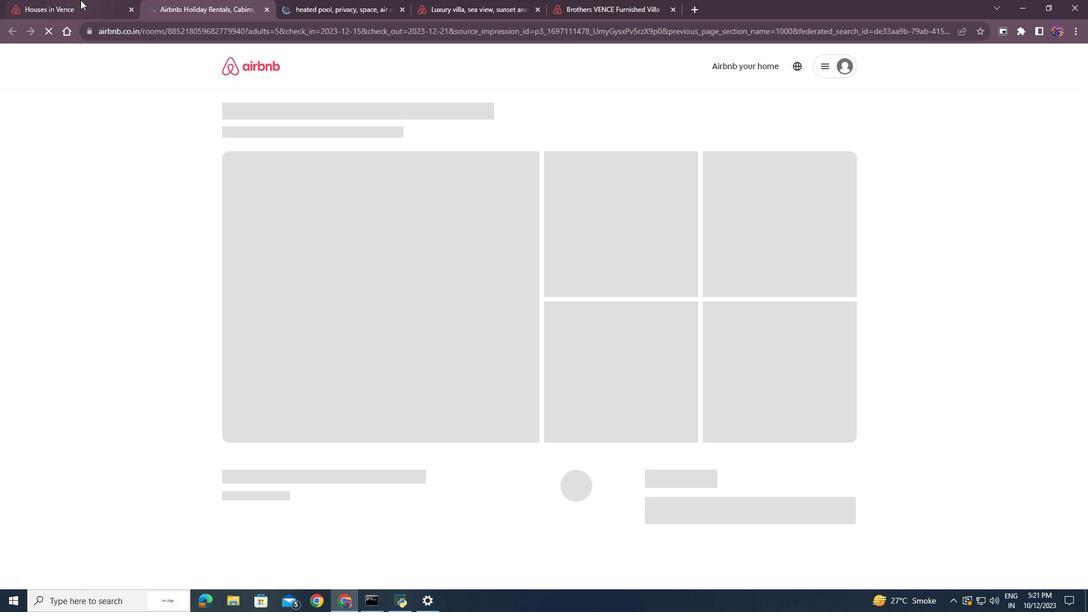 
Action: Mouse pressed left at (80, 0)
Screenshot: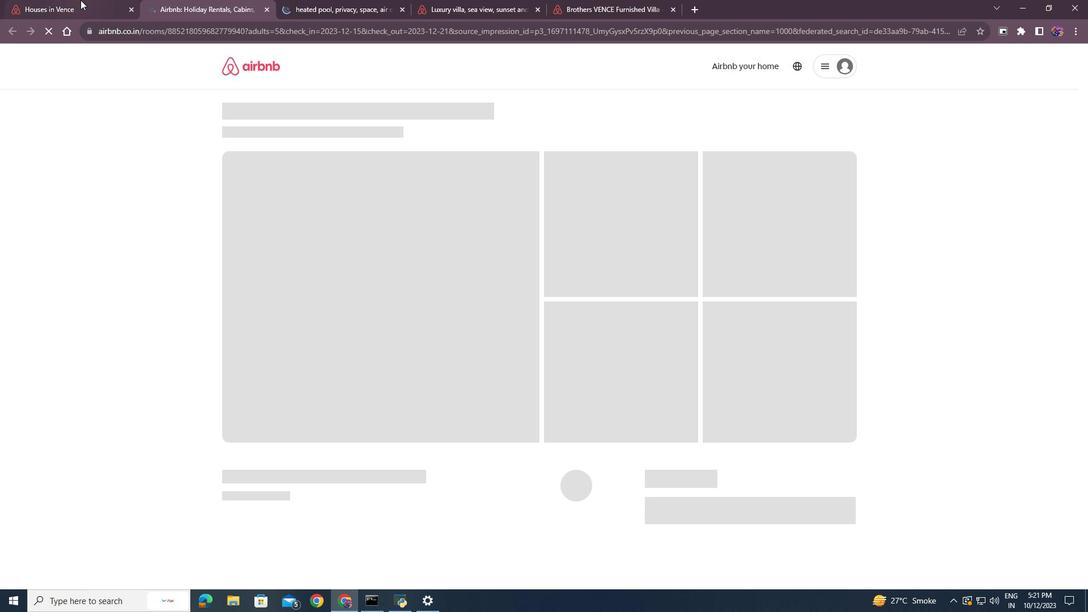 
Action: Mouse moved to (196, 378)
Screenshot: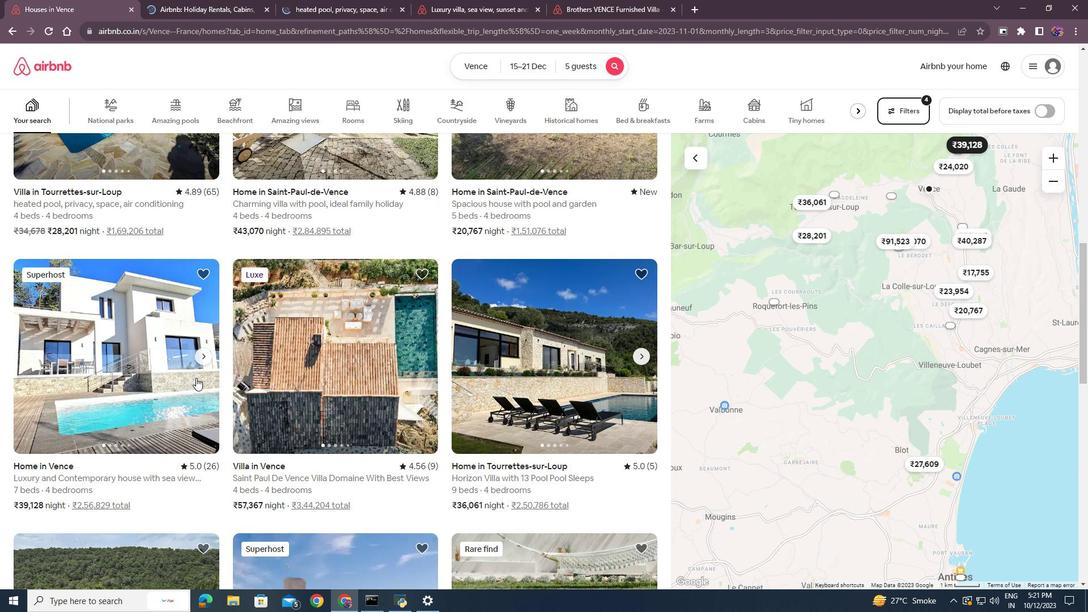 
Action: Mouse scrolled (196, 377) with delta (0, 0)
Screenshot: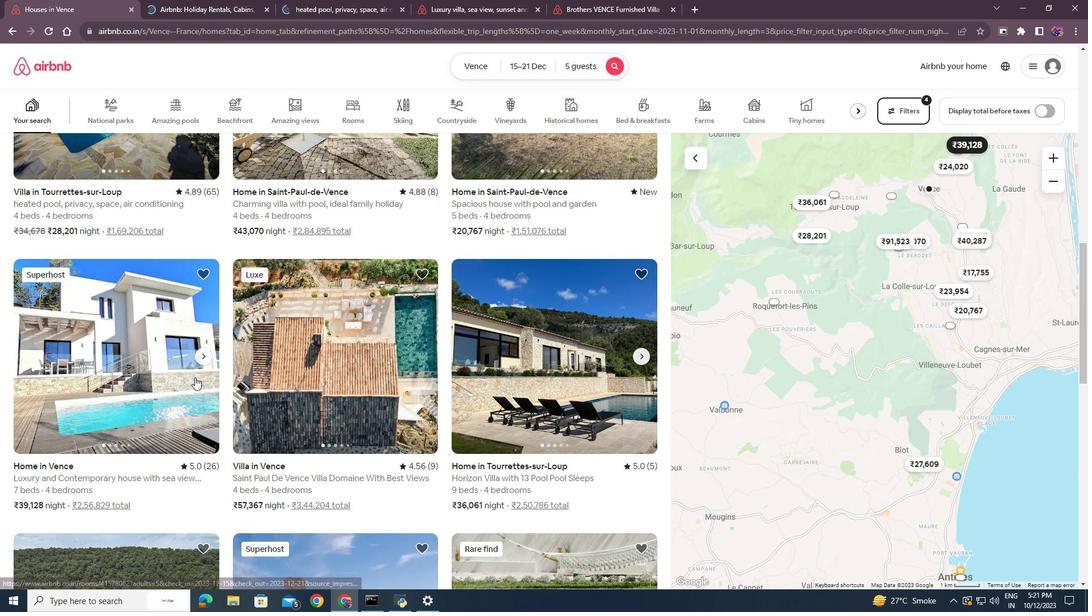 
Action: Mouse moved to (196, 378)
Screenshot: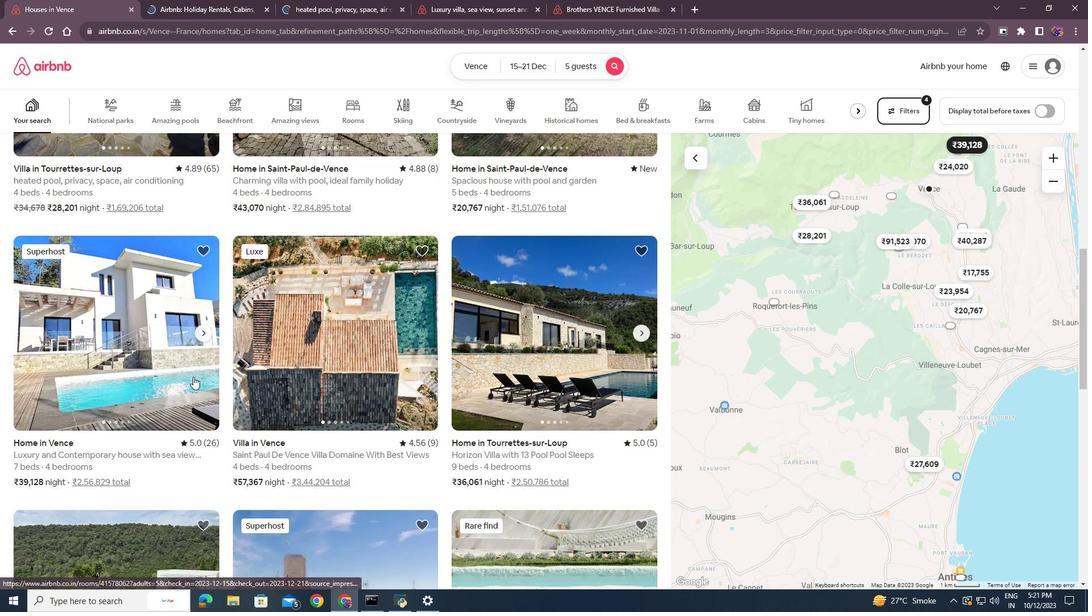 
Action: Mouse scrolled (196, 377) with delta (0, 0)
Screenshot: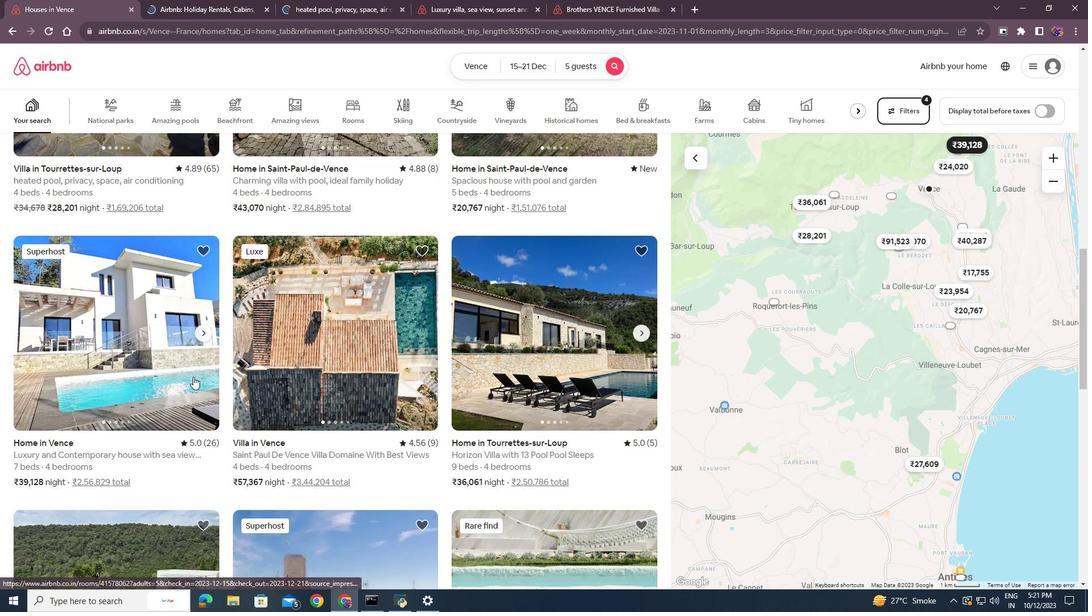 
Action: Mouse moved to (194, 377)
Screenshot: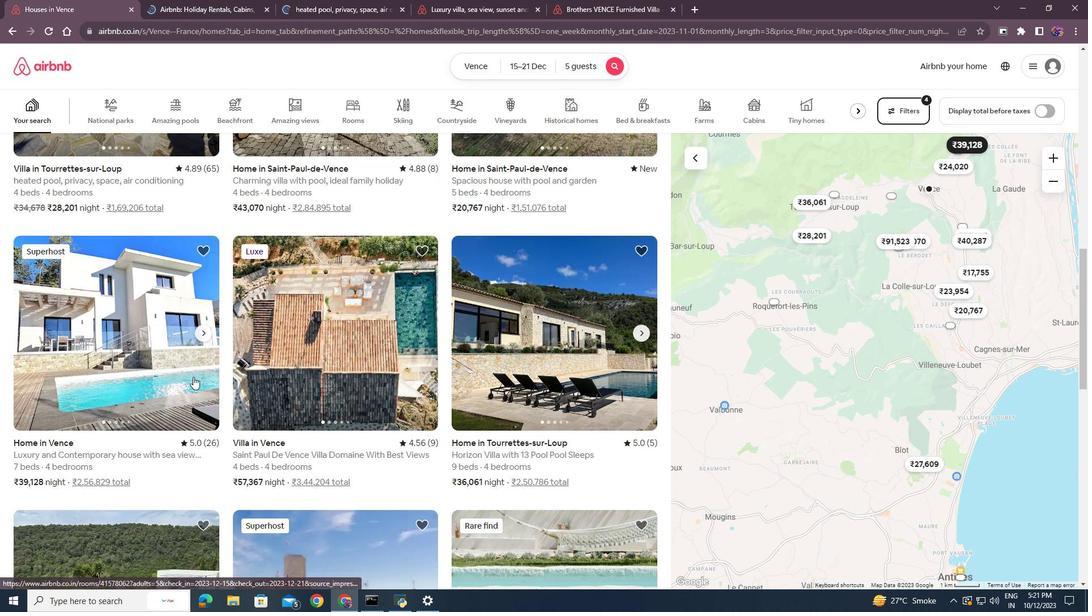 
Action: Mouse scrolled (194, 377) with delta (0, 0)
Screenshot: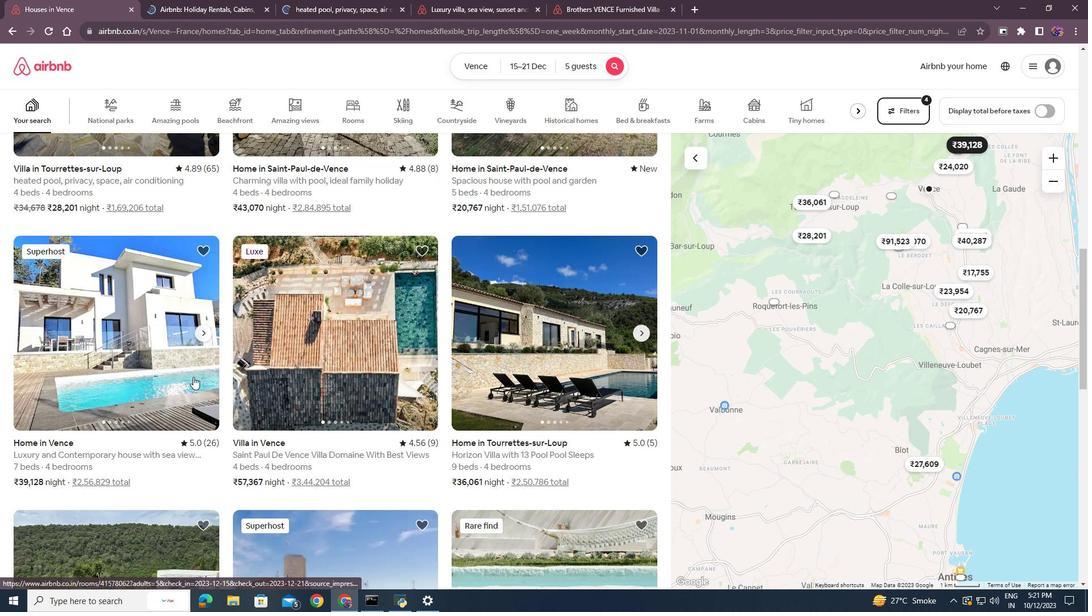 
Action: Mouse moved to (193, 377)
Screenshot: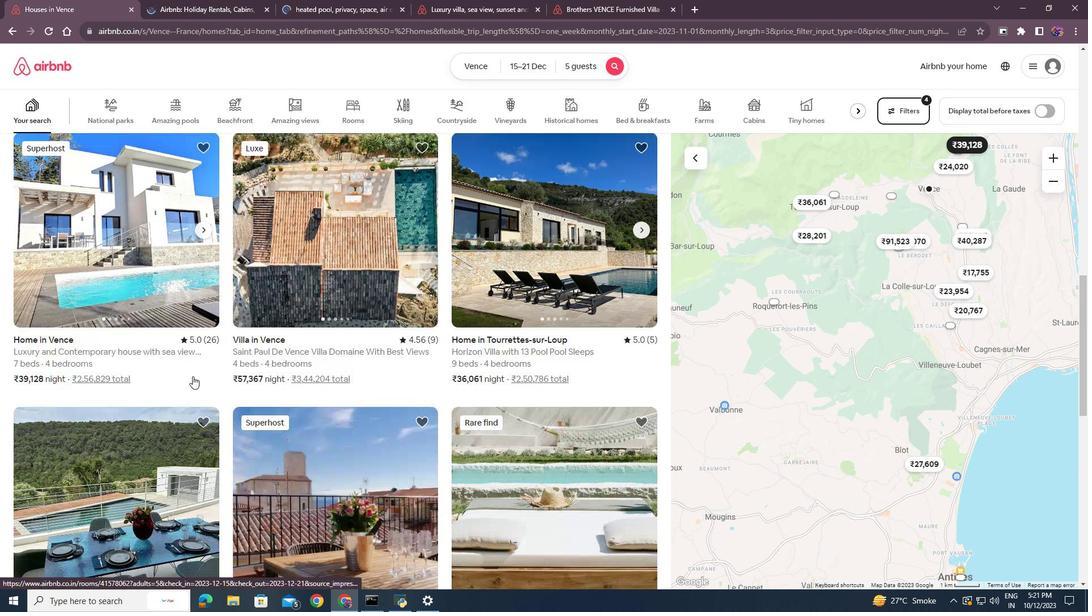 
Action: Mouse scrolled (193, 376) with delta (0, 0)
Screenshot: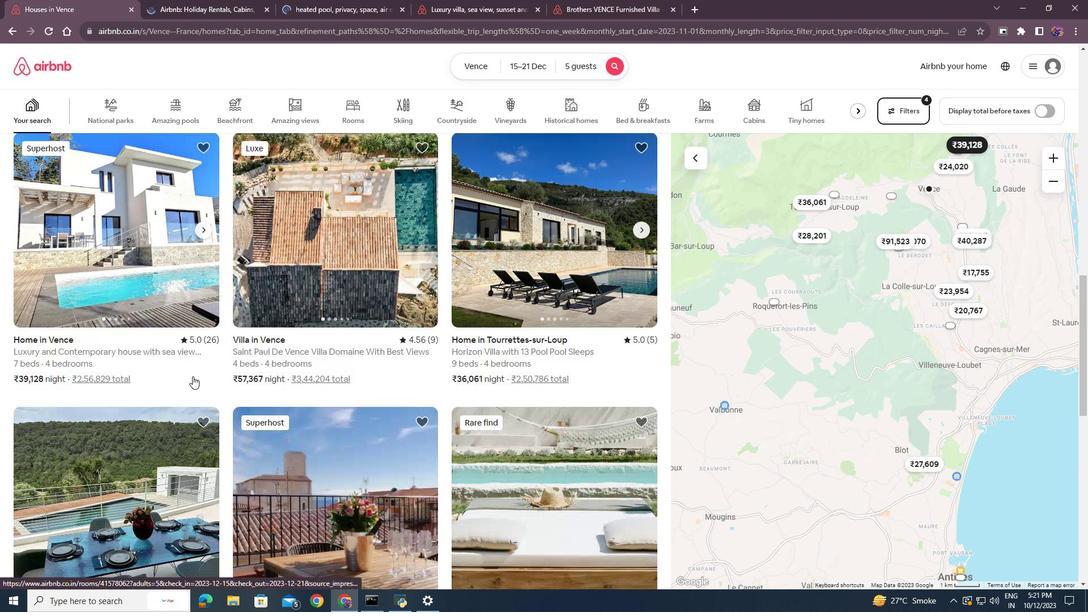 
Action: Mouse moved to (192, 376)
Screenshot: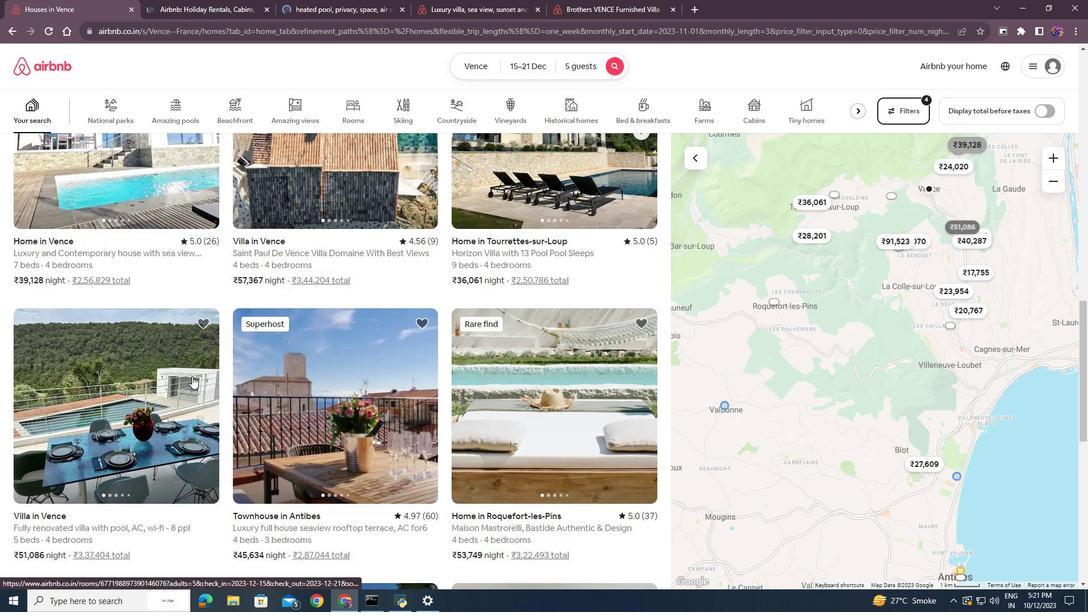 
Action: Mouse scrolled (192, 375) with delta (0, 0)
Screenshot: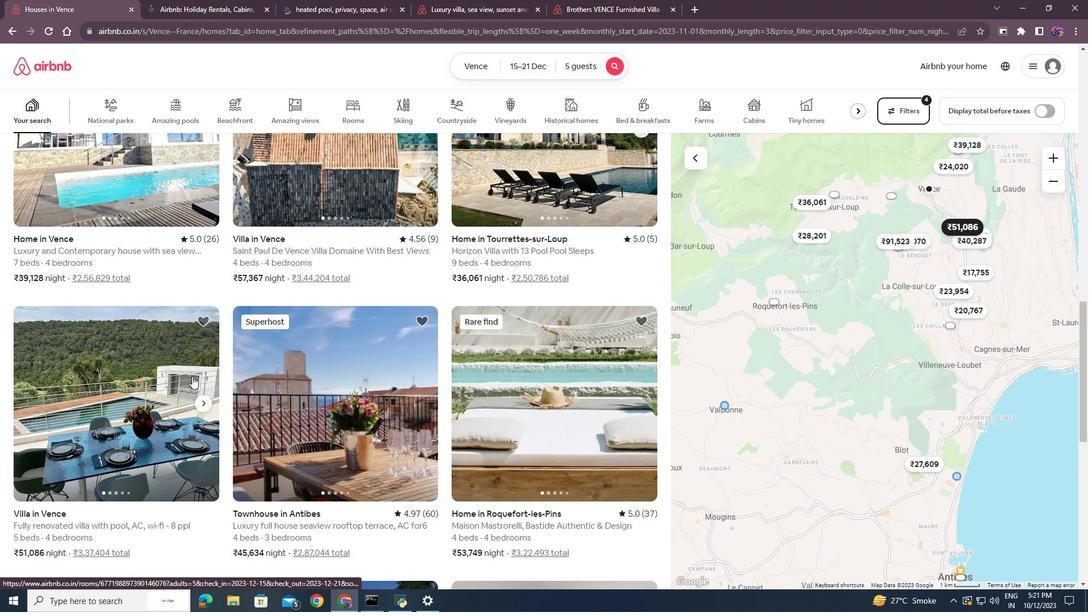 
Action: Mouse moved to (191, 375)
Screenshot: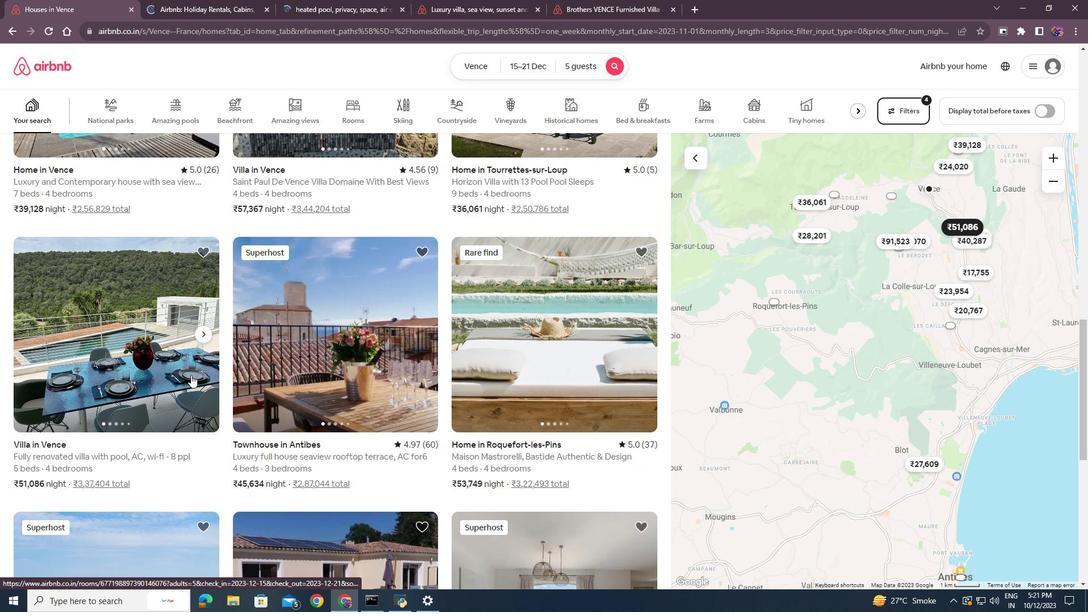 
Action: Mouse scrolled (191, 375) with delta (0, 0)
Screenshot: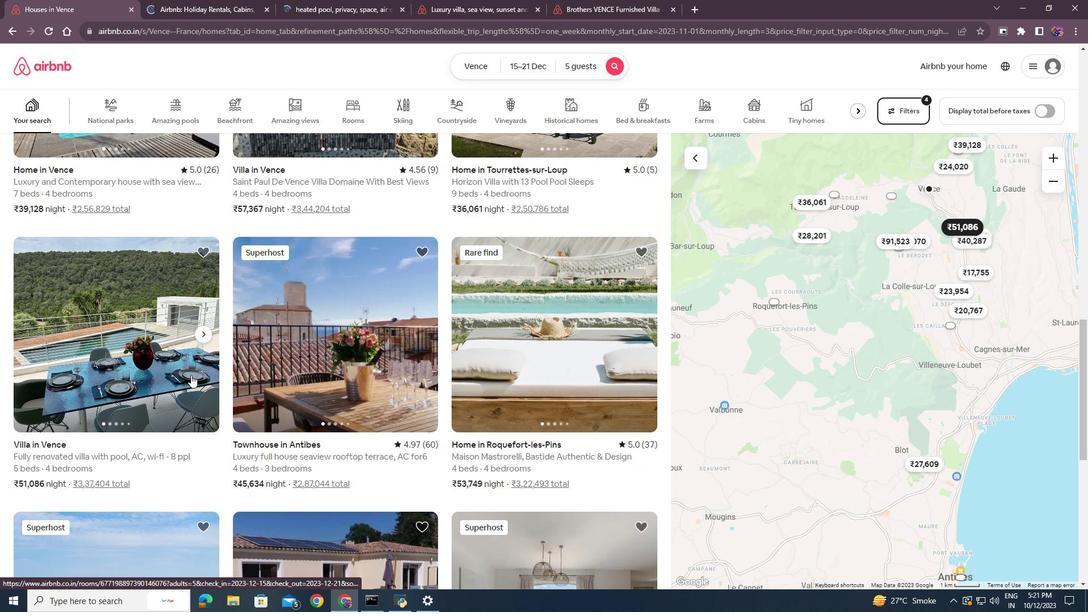 
Action: Mouse moved to (190, 375)
Screenshot: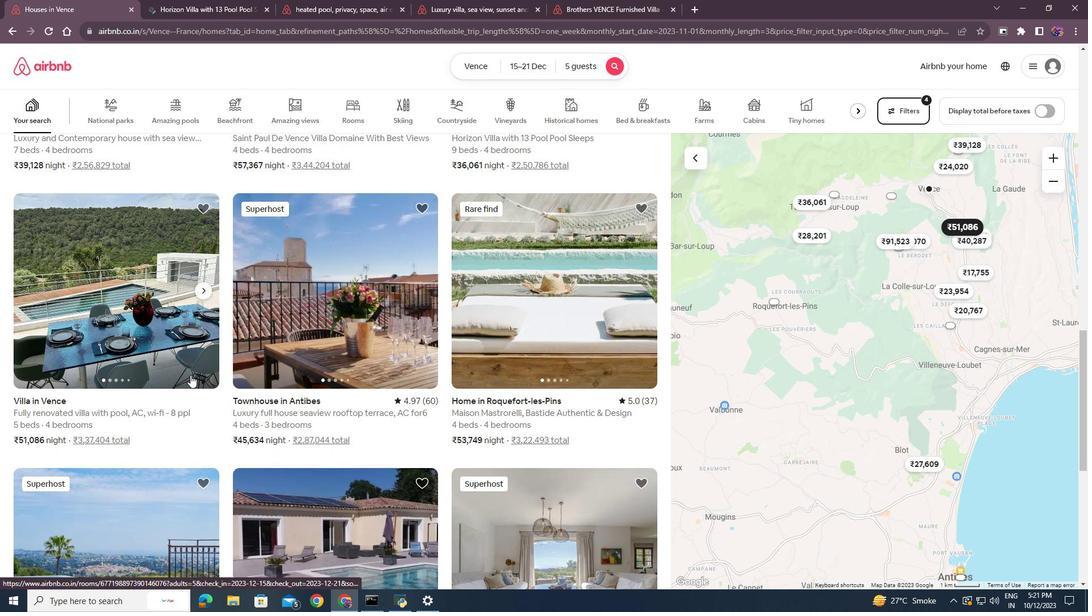 
Action: Mouse scrolled (190, 374) with delta (0, 0)
Screenshot: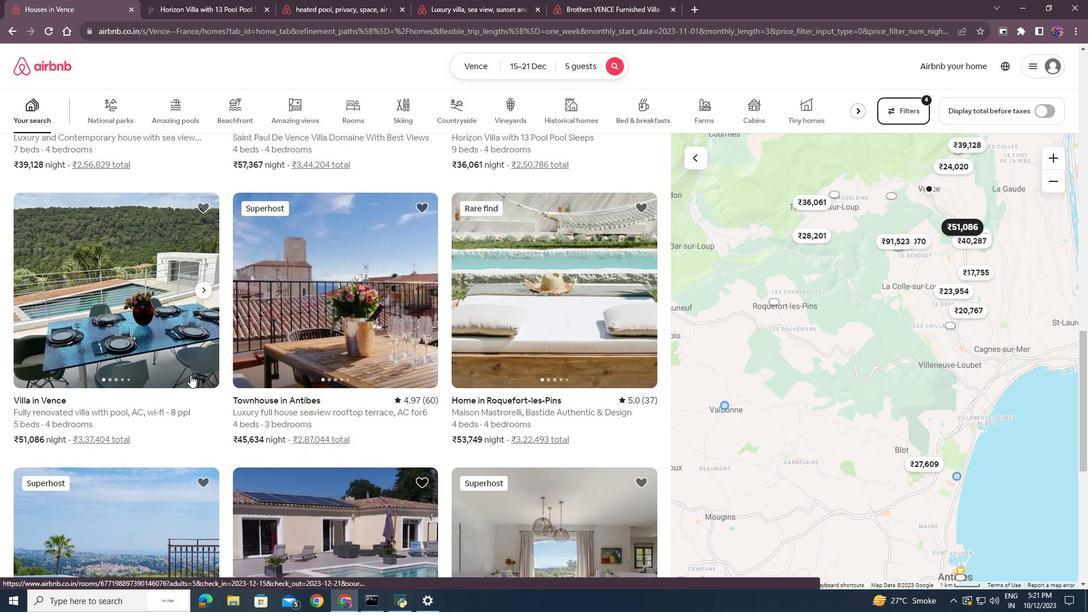 
Action: Mouse scrolled (190, 374) with delta (0, 0)
Screenshot: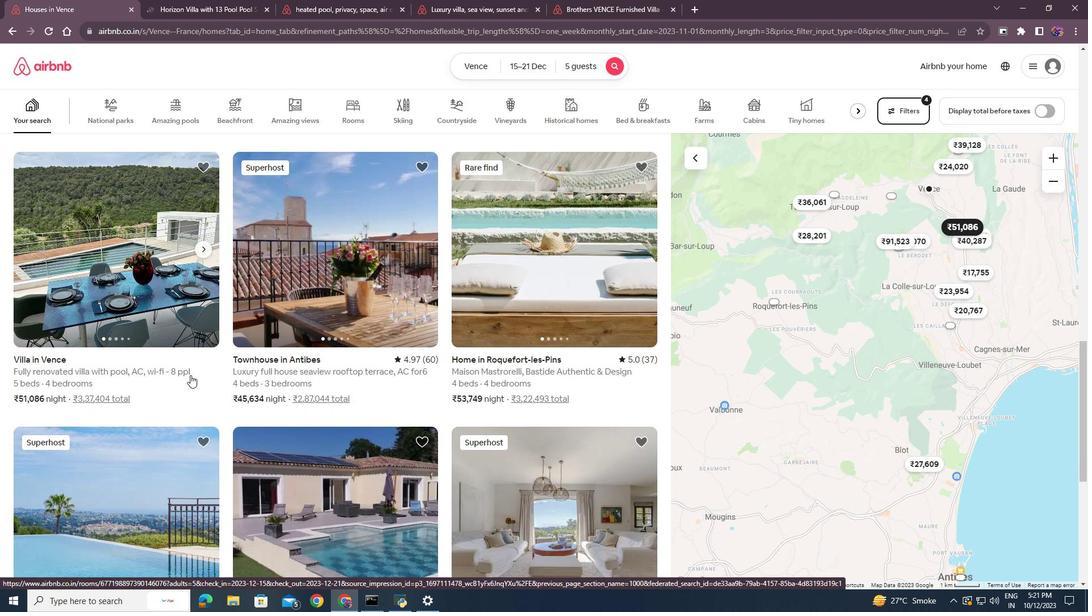 
Action: Mouse scrolled (190, 374) with delta (0, 0)
Screenshot: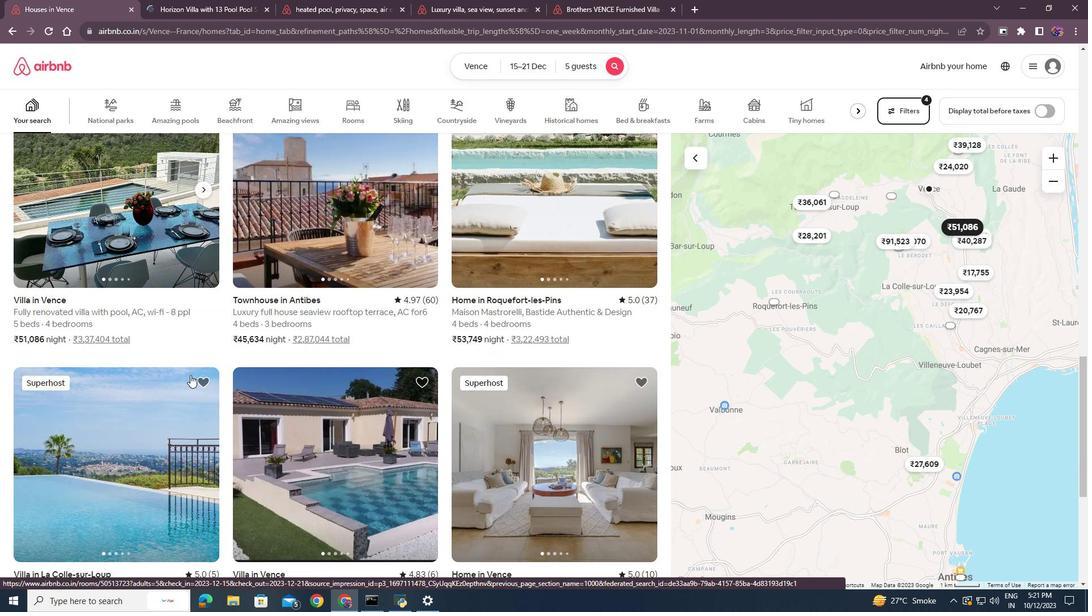 
Action: Mouse moved to (130, 379)
Screenshot: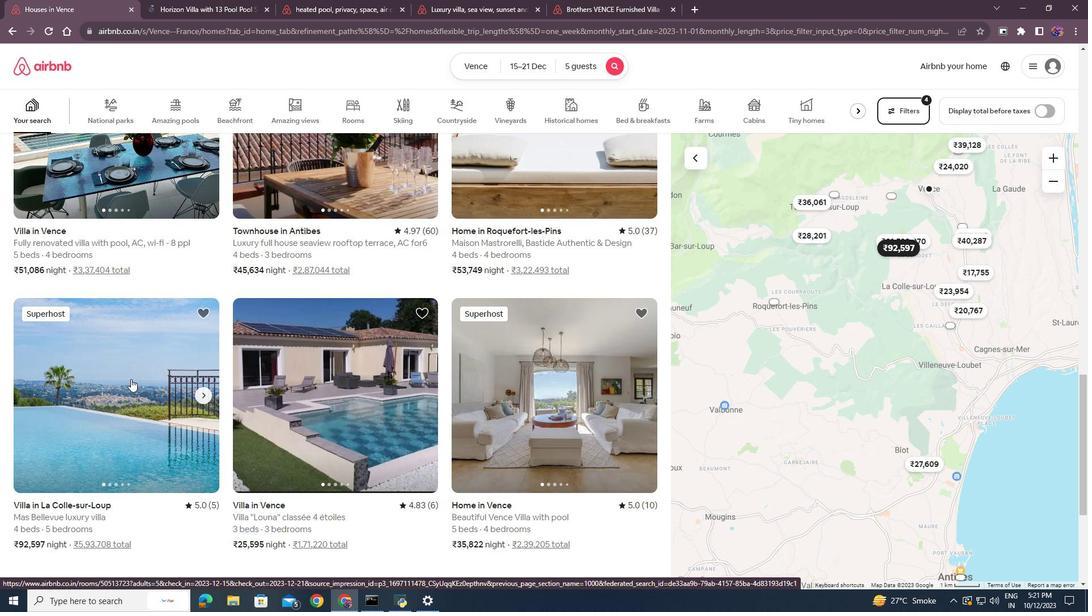 
Action: Mouse pressed left at (130, 379)
Screenshot: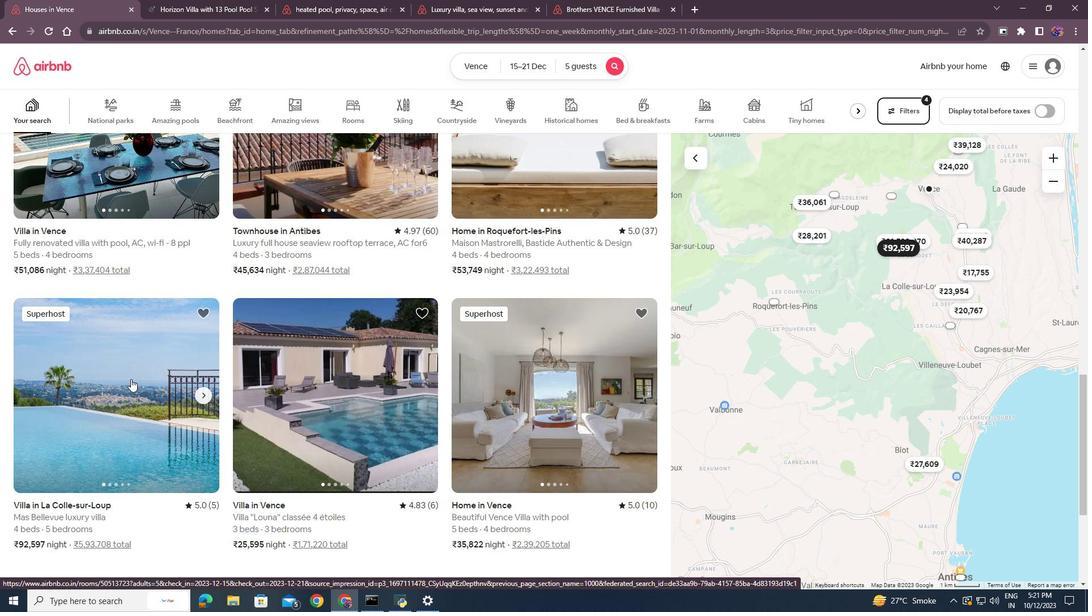 
Action: Mouse moved to (214, 0)
Screenshot: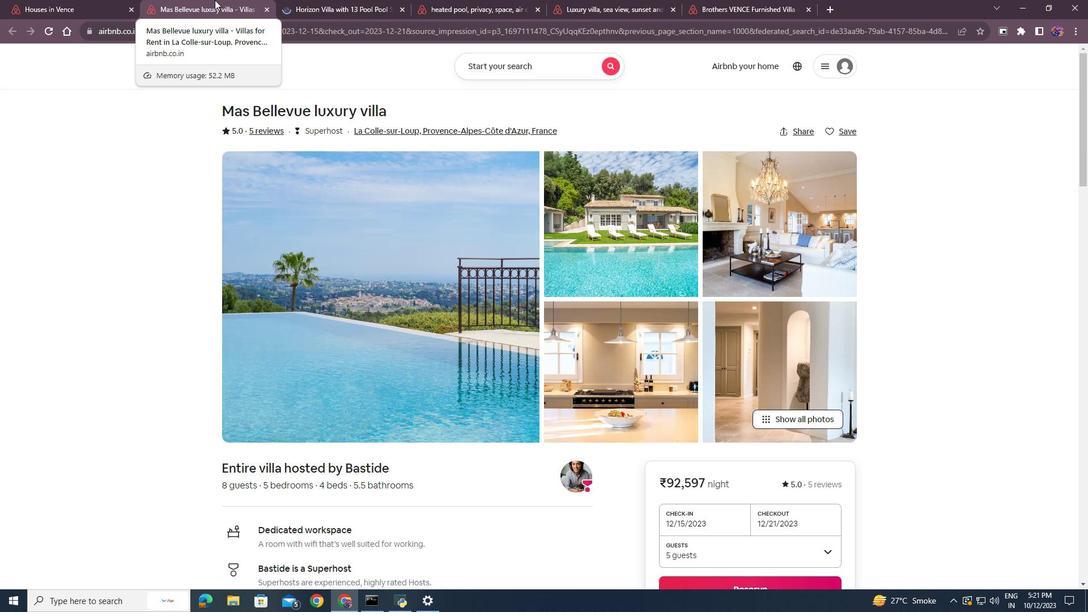 
Action: Mouse pressed left at (214, 0)
Screenshot: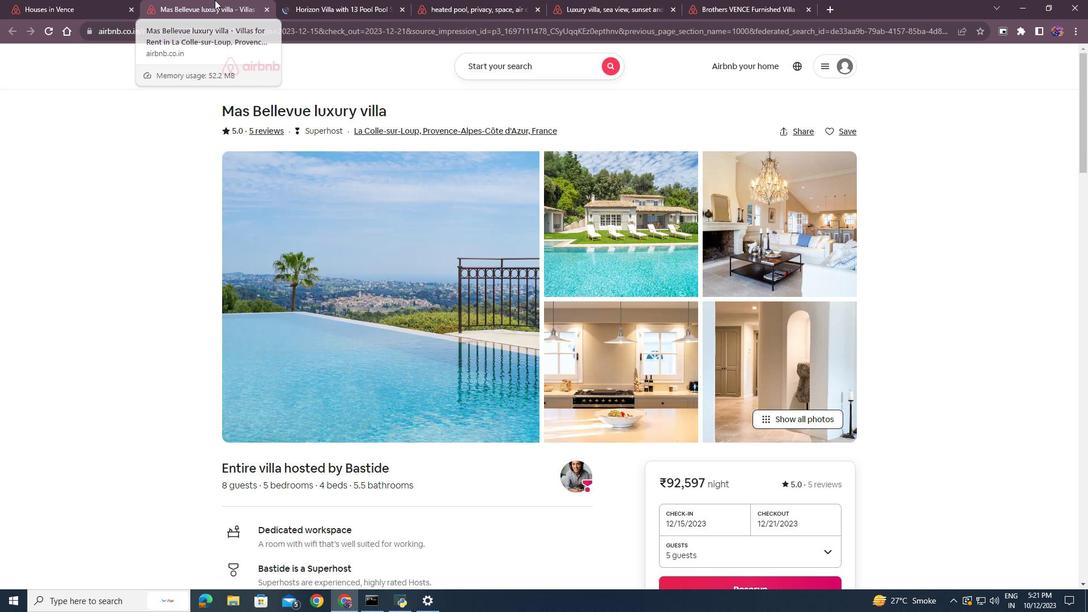 
Action: Mouse moved to (801, 417)
Screenshot: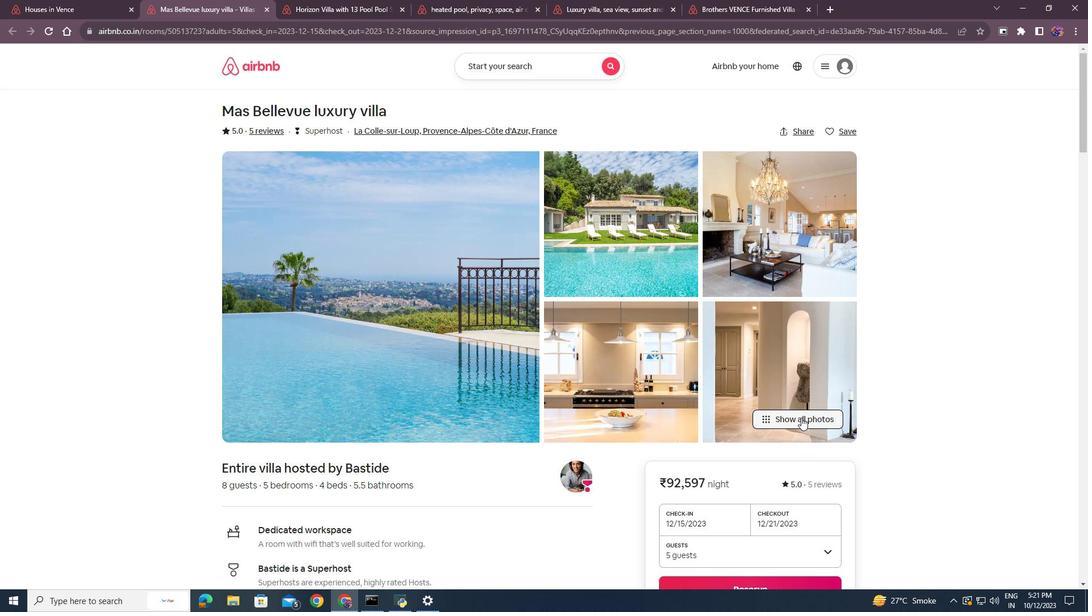 
Action: Mouse pressed left at (801, 417)
Screenshot: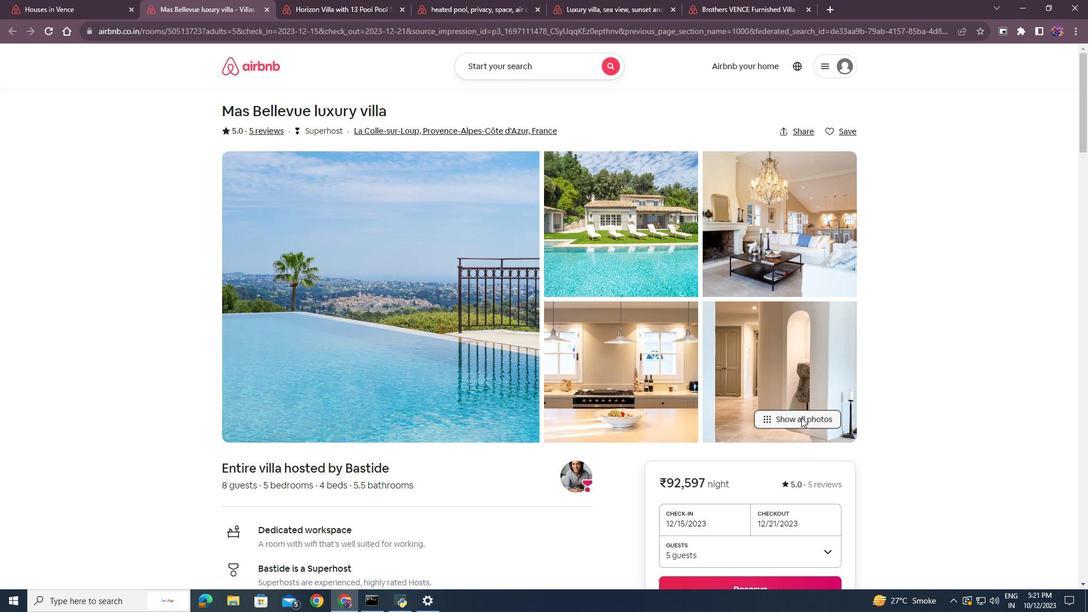 
Action: Mouse moved to (459, 406)
Screenshot: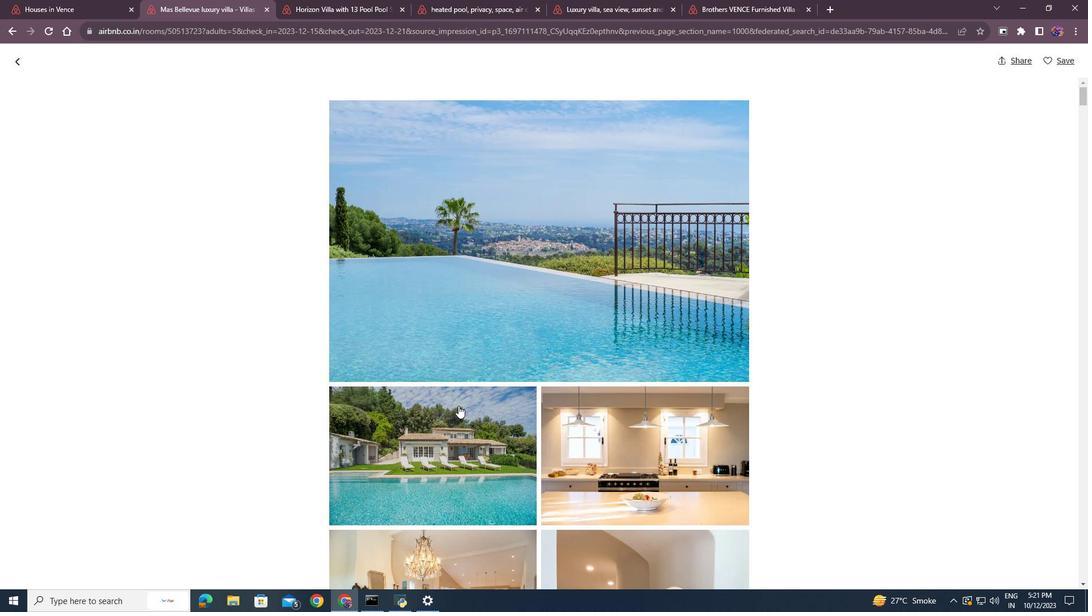 
Action: Mouse scrolled (459, 406) with delta (0, 0)
Screenshot: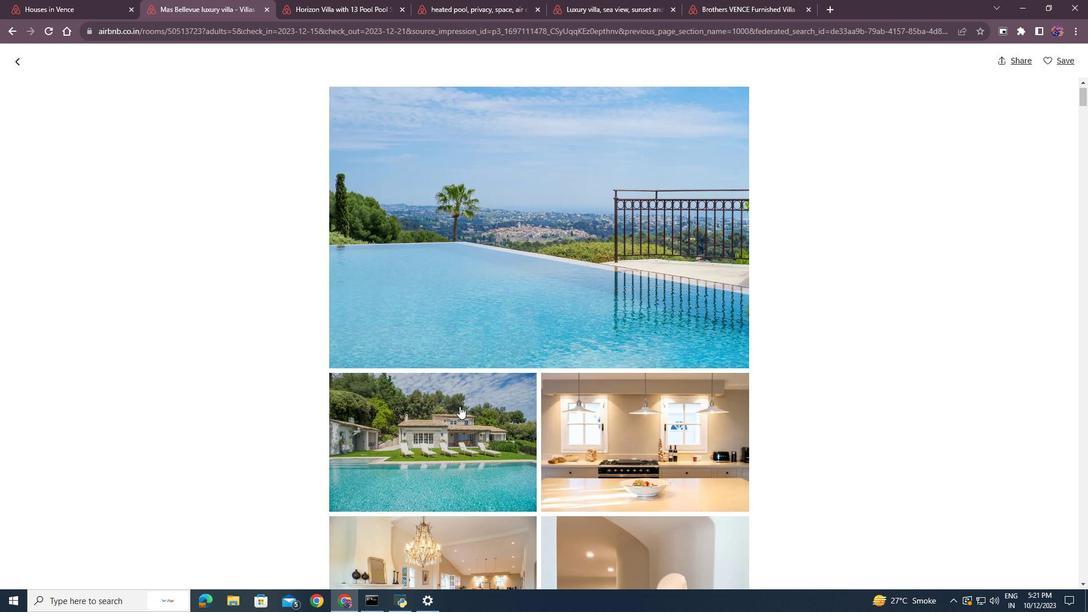 
Action: Mouse scrolled (459, 406) with delta (0, 0)
Screenshot: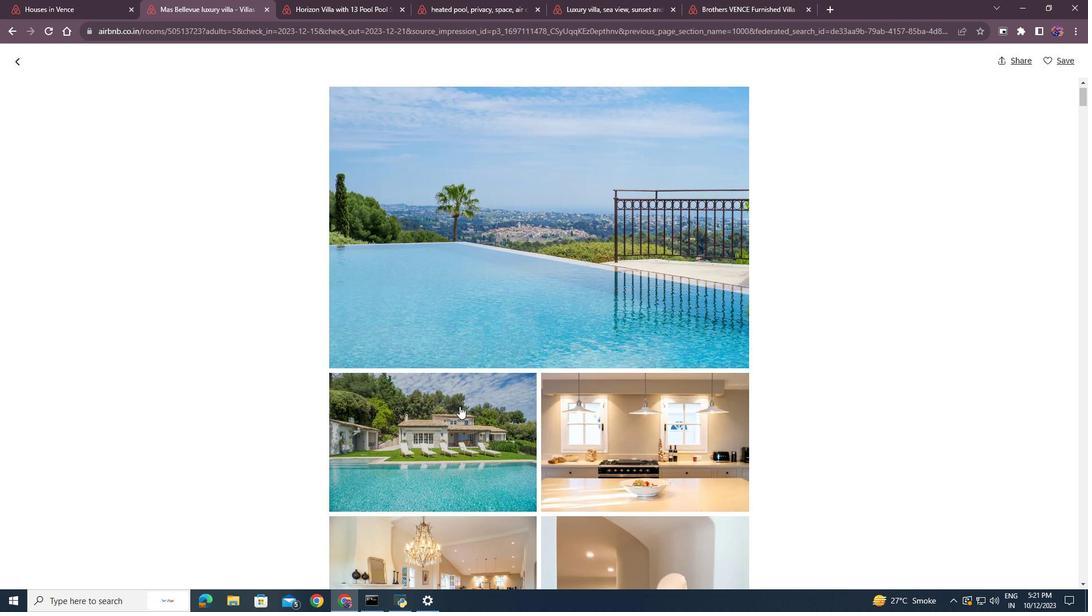 
Action: Mouse scrolled (459, 406) with delta (0, 0)
Screenshot: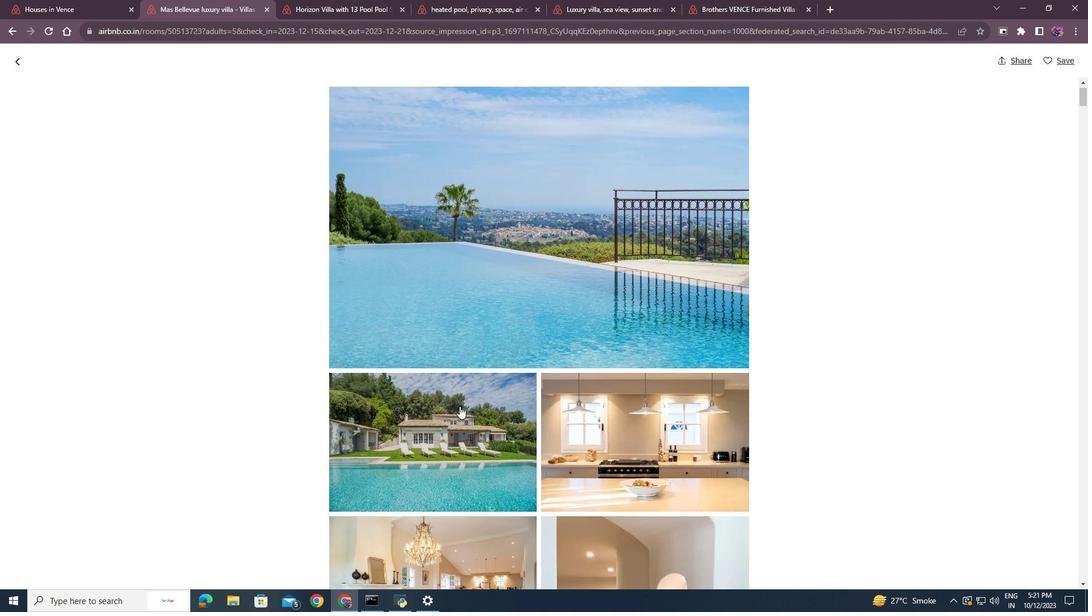 
Action: Mouse scrolled (459, 406) with delta (0, 0)
Screenshot: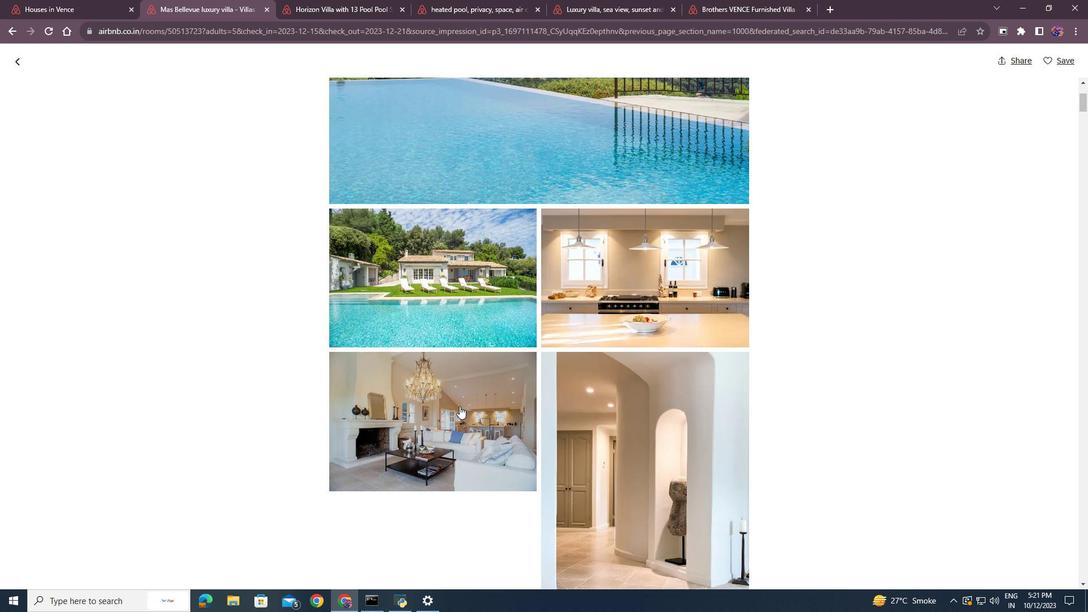 
Action: Mouse scrolled (459, 406) with delta (0, 0)
Screenshot: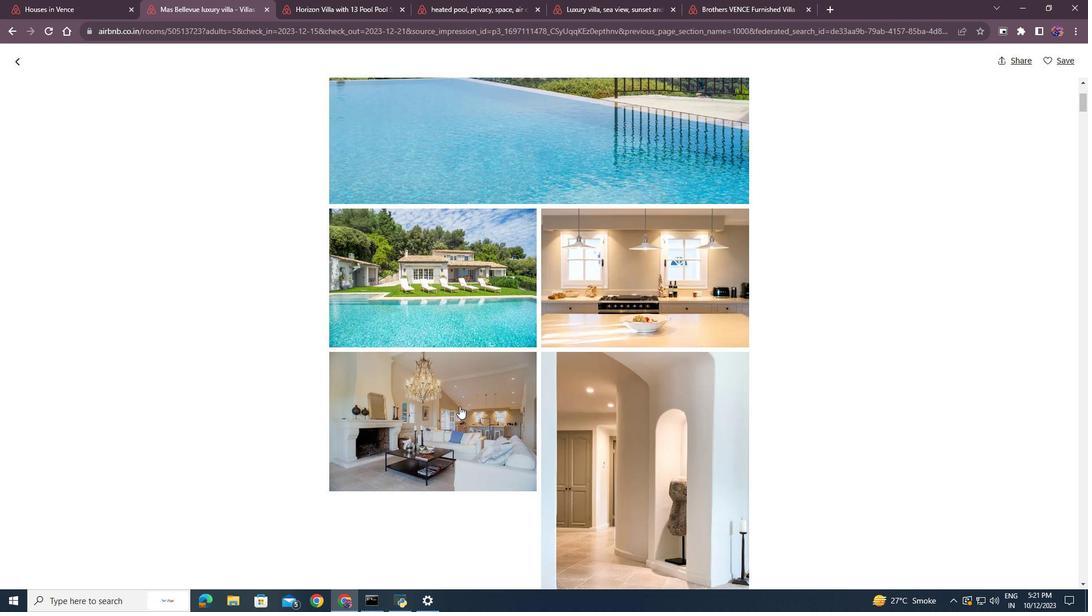 
Action: Mouse scrolled (459, 406) with delta (0, 0)
Screenshot: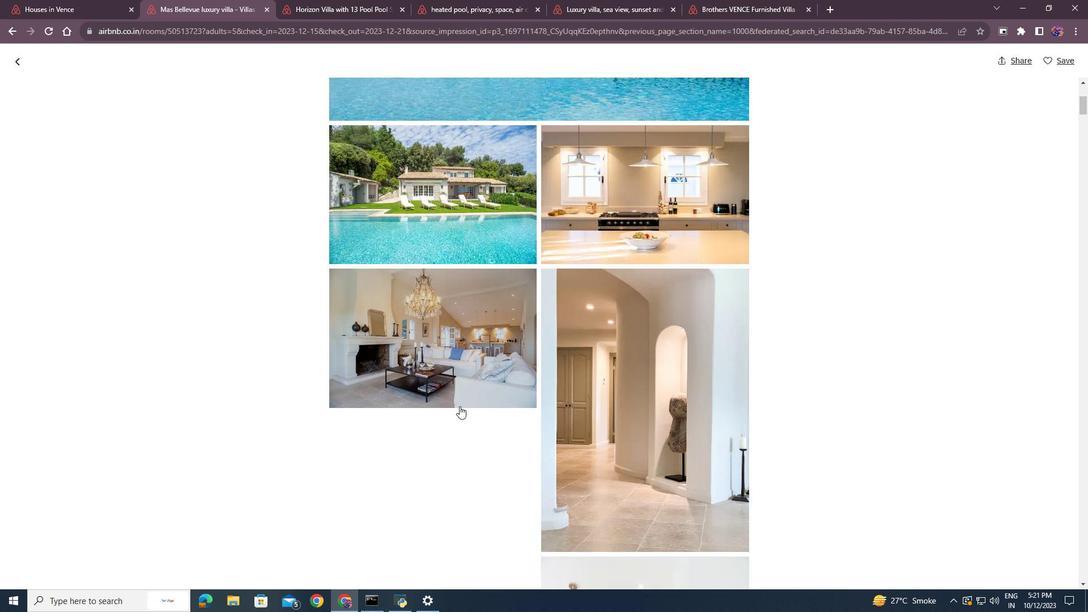 
Action: Mouse scrolled (459, 406) with delta (0, 0)
Screenshot: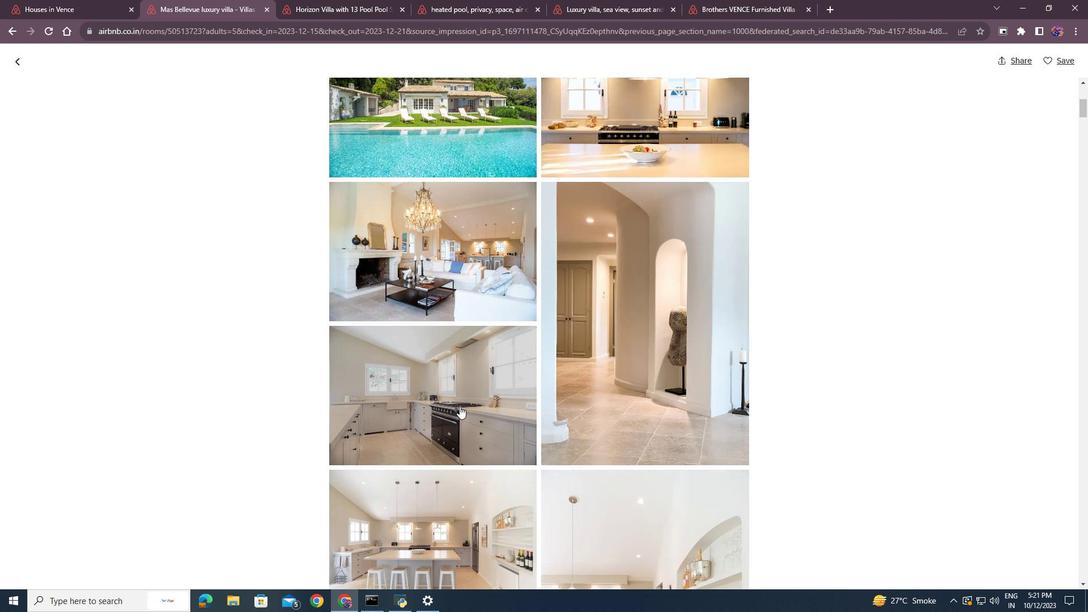 
Action: Mouse scrolled (459, 406) with delta (0, 0)
Screenshot: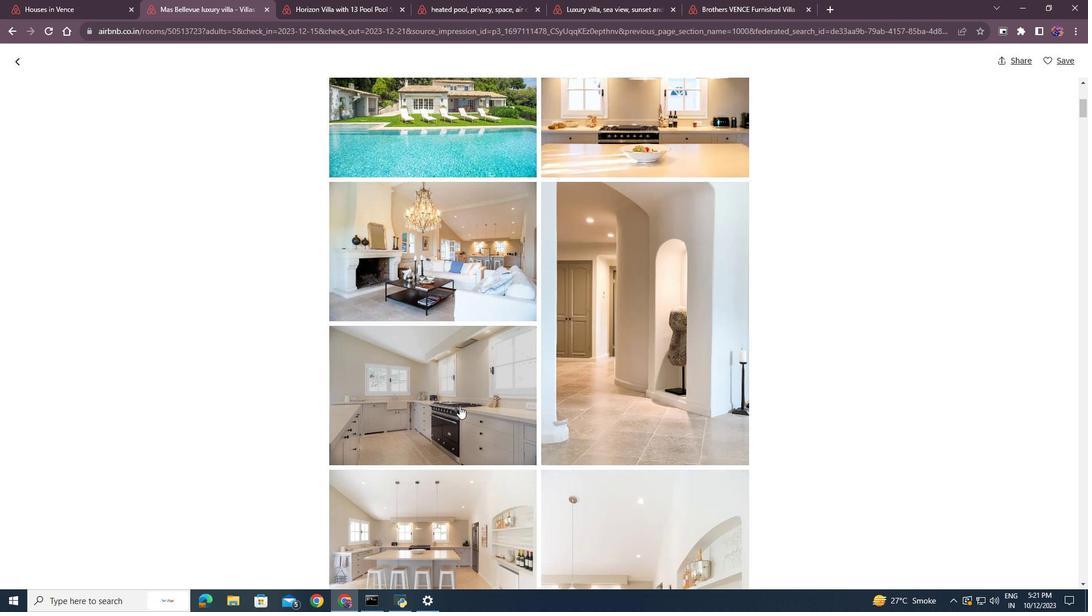 
Action: Mouse scrolled (459, 406) with delta (0, 0)
Screenshot: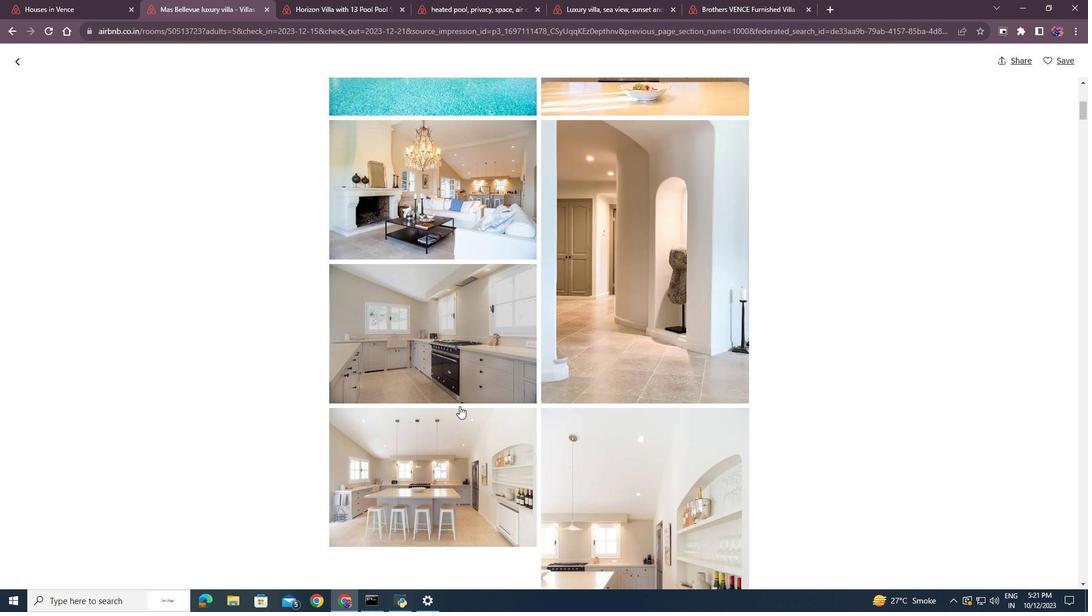 
Action: Mouse pressed middle at (459, 406)
Screenshot: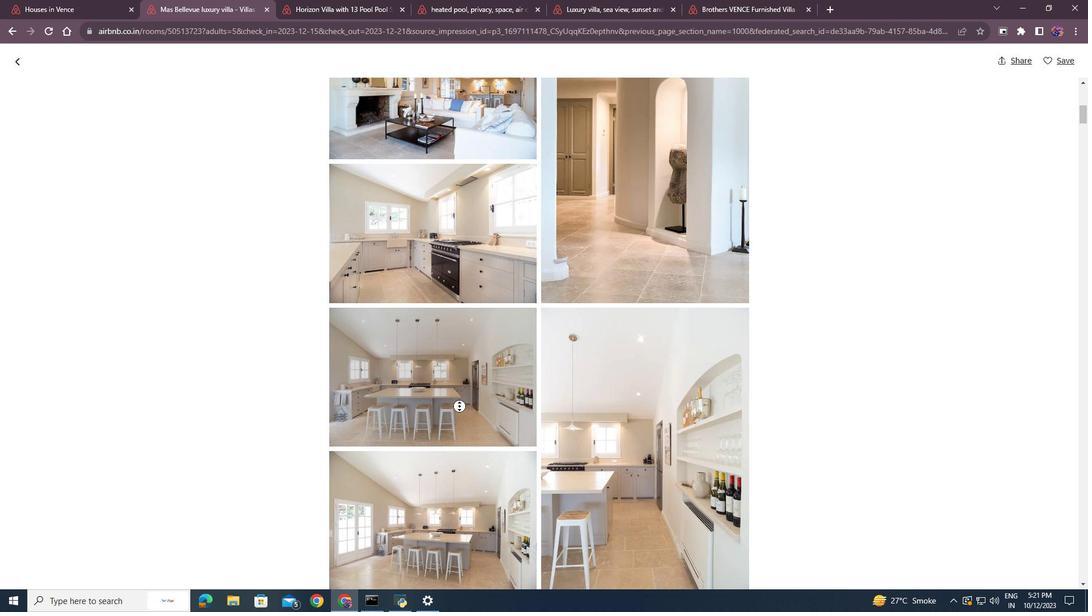 
Action: Mouse moved to (464, 446)
Screenshot: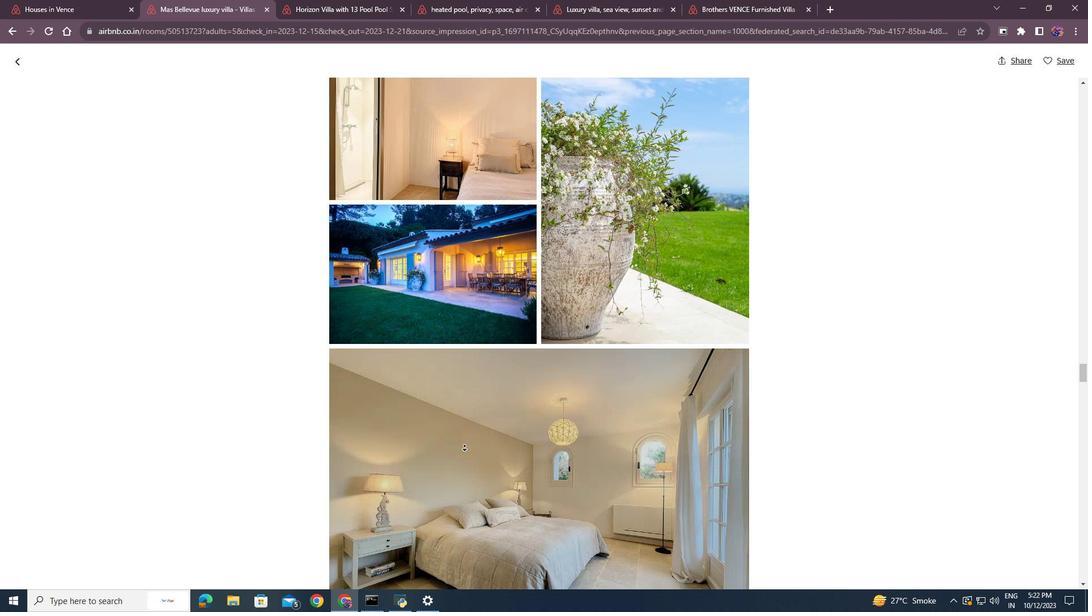
Action: Mouse pressed middle at (464, 446)
Screenshot: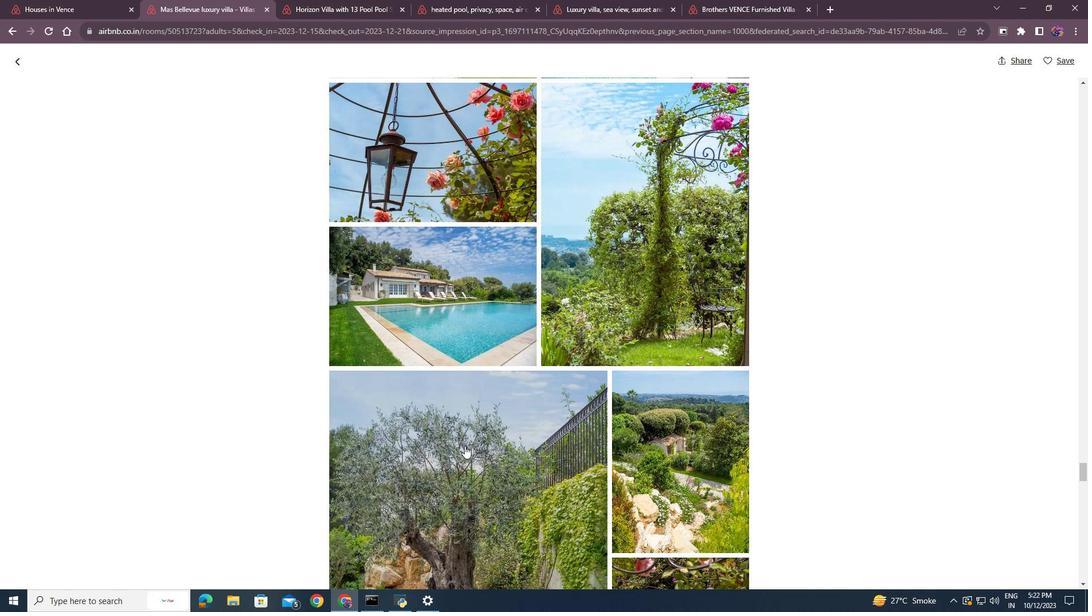 
Action: Mouse moved to (183, 311)
Screenshot: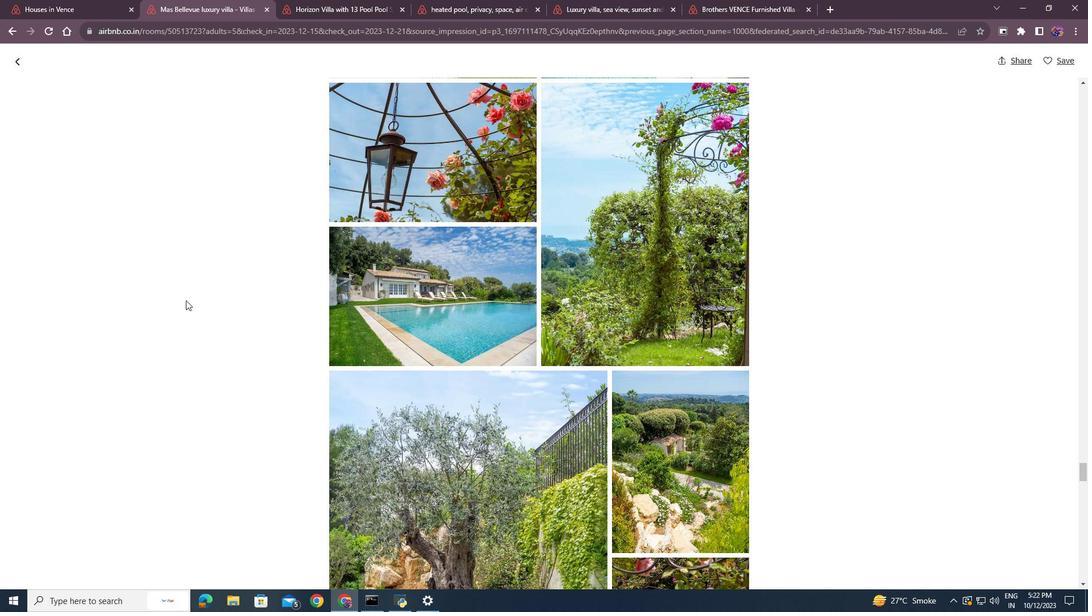 
Action: Mouse scrolled (183, 312) with delta (0, 0)
Screenshot: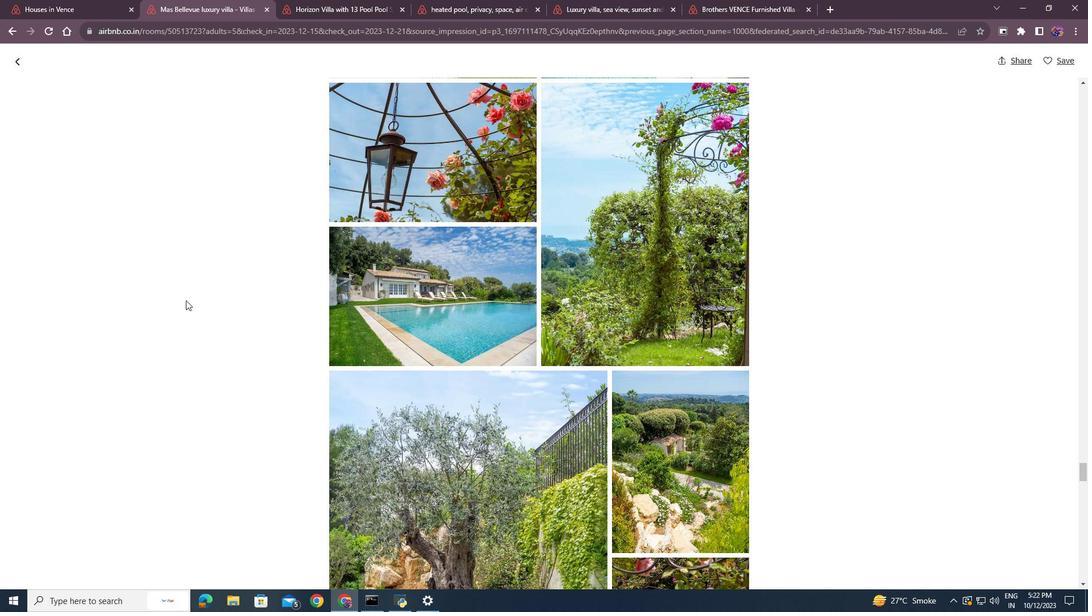 
Action: Mouse moved to (184, 306)
Screenshot: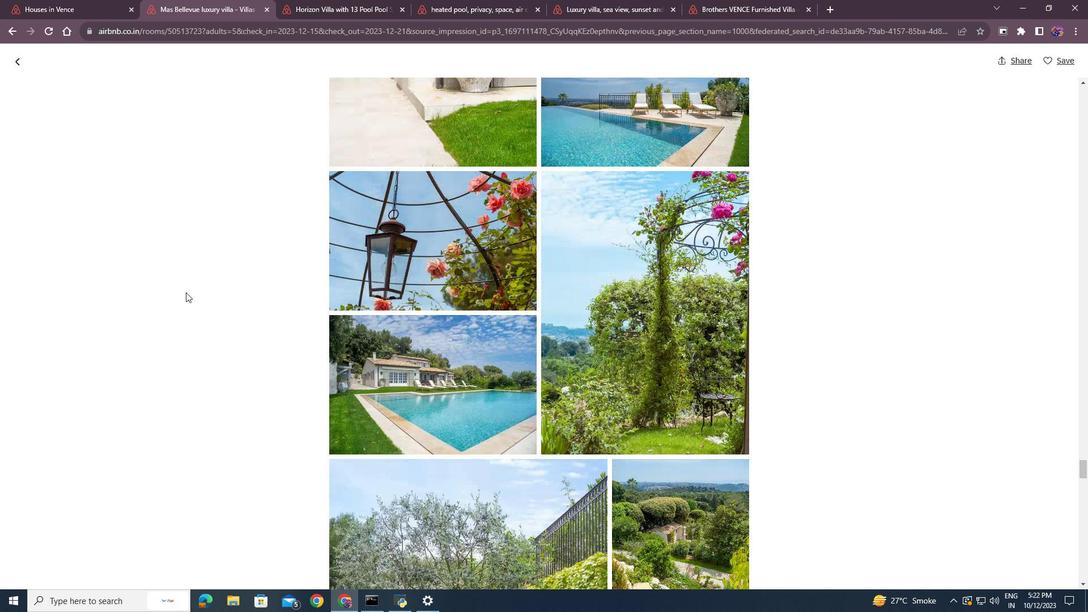 
Action: Mouse scrolled (184, 306) with delta (0, 0)
Screenshot: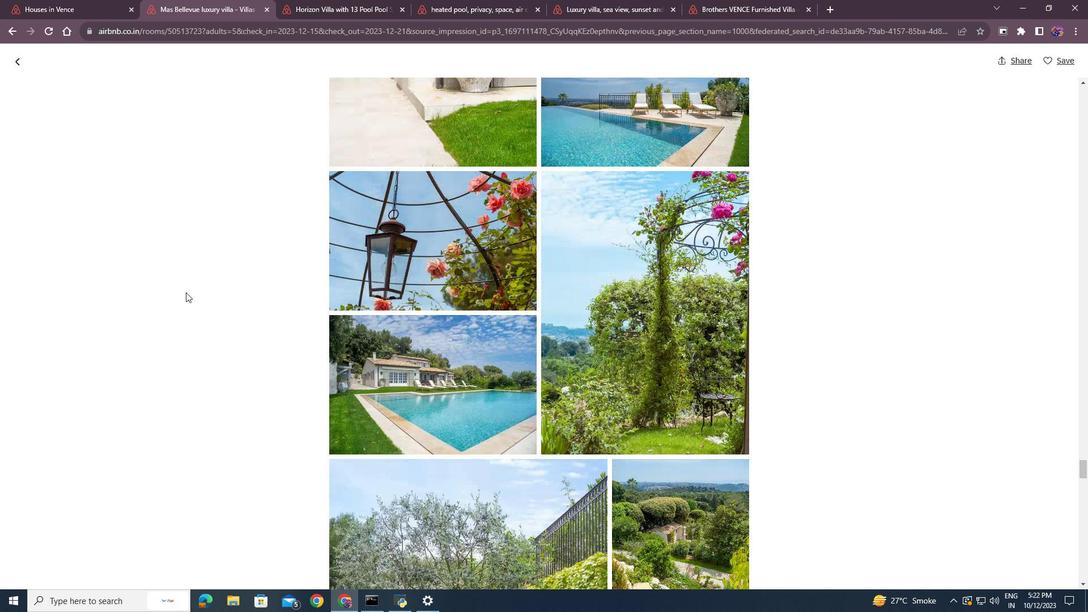 
Action: Mouse moved to (185, 300)
Screenshot: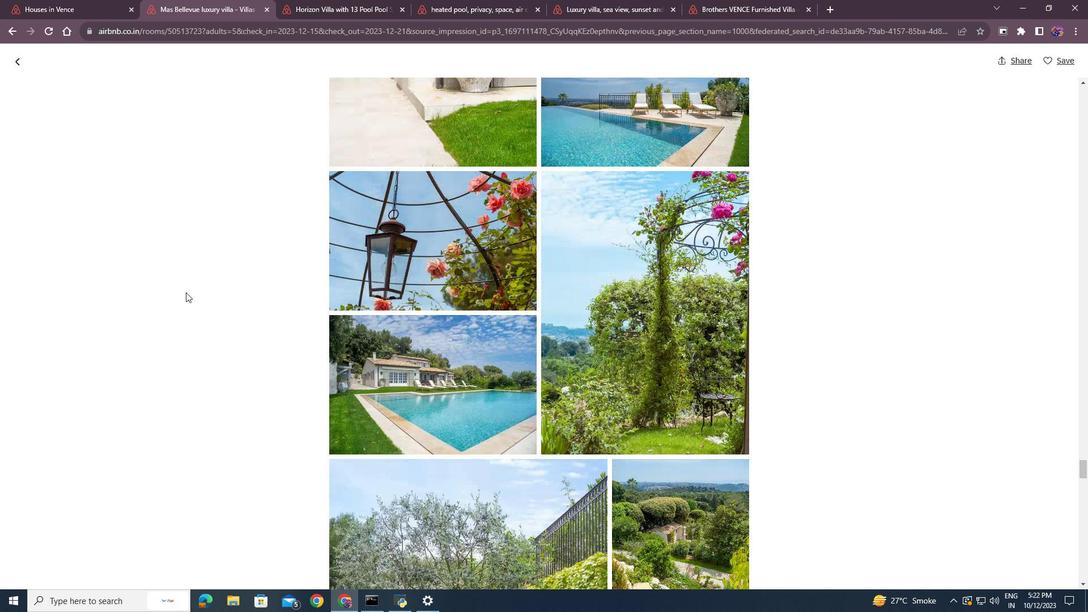 
Action: Mouse scrolled (185, 301) with delta (0, 0)
Screenshot: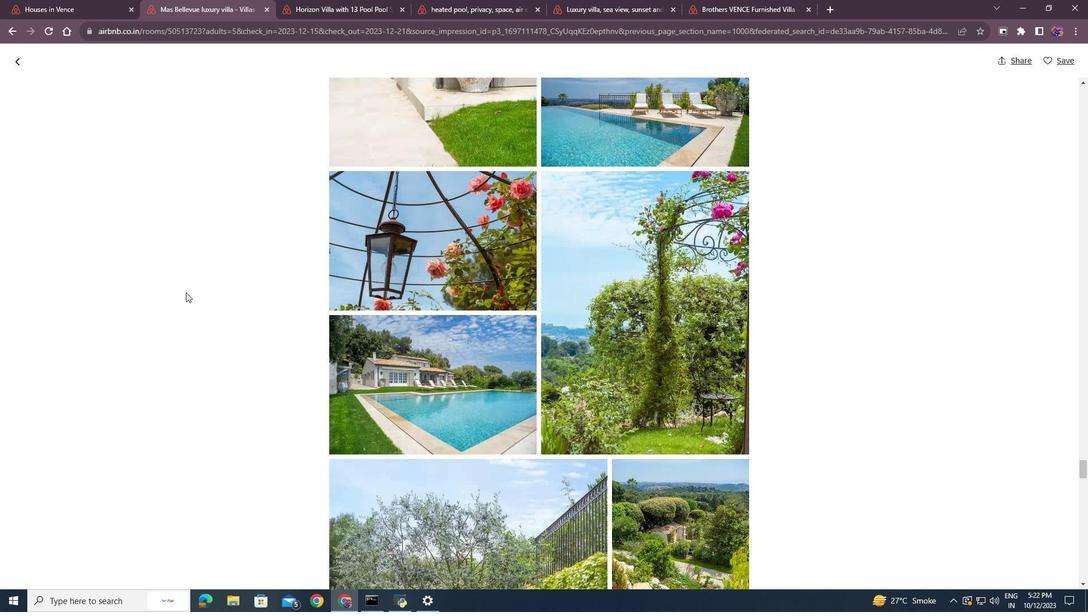 
Action: Mouse moved to (185, 297)
Screenshot: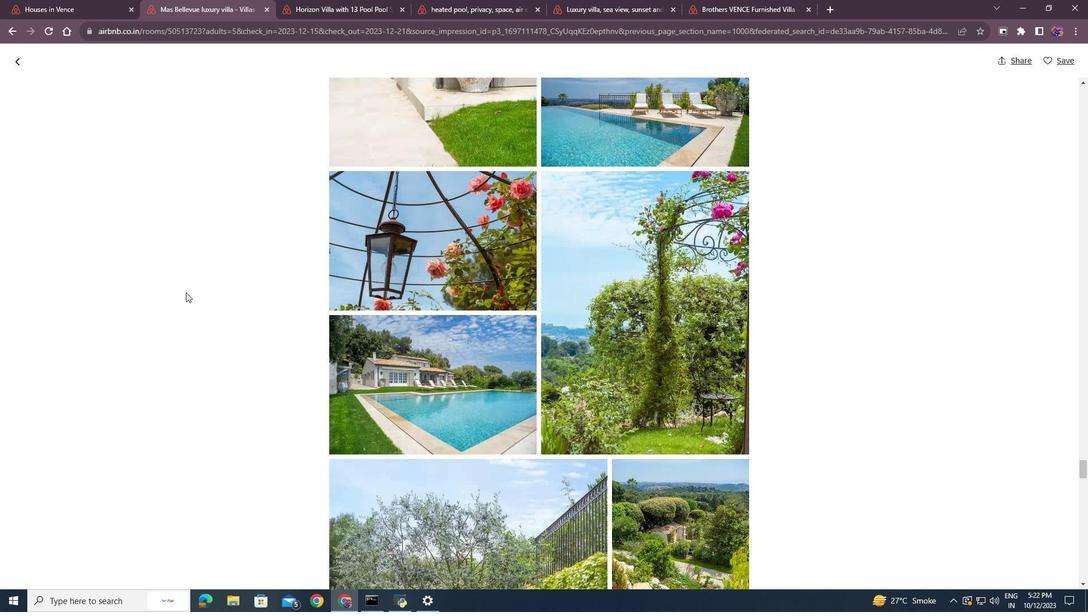 
Action: Mouse scrolled (185, 297) with delta (0, 0)
Screenshot: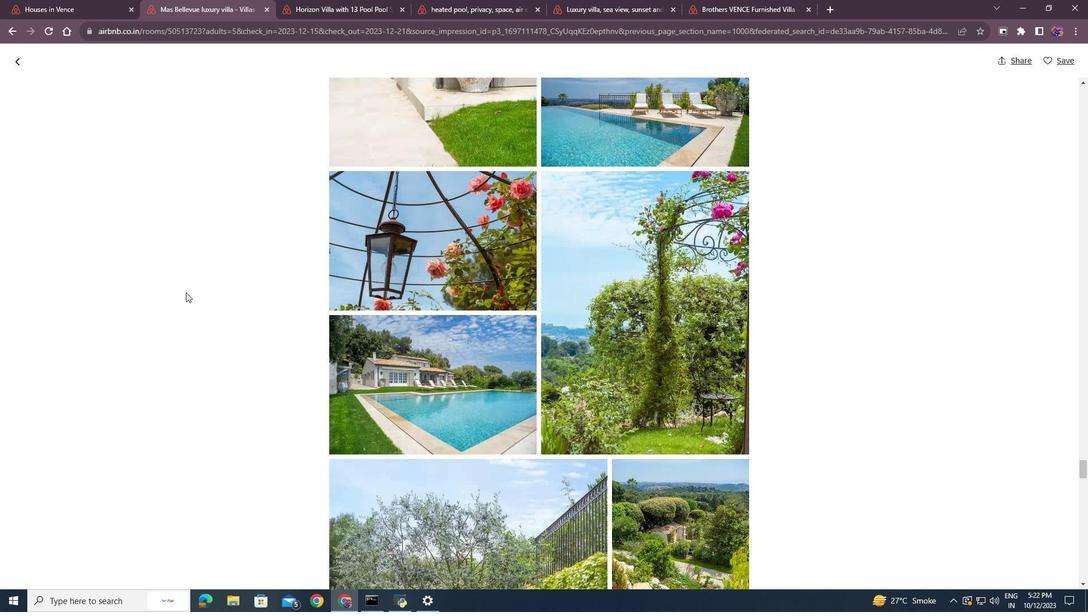 
Action: Mouse moved to (185, 297)
Screenshot: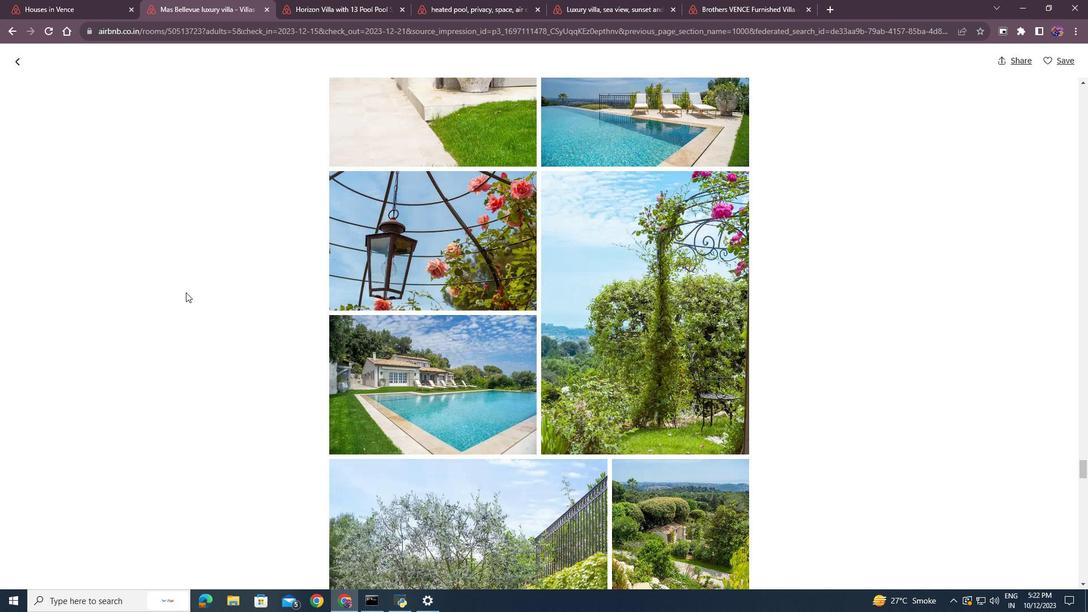 
Action: Mouse scrolled (185, 297) with delta (0, 0)
Screenshot: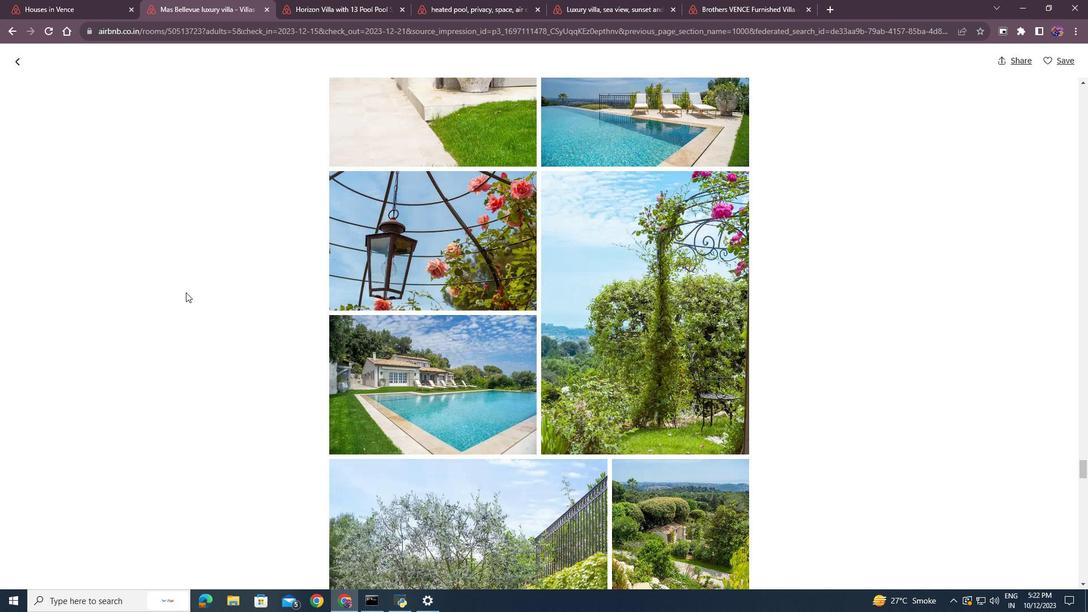
Action: Mouse moved to (185, 291)
Screenshot: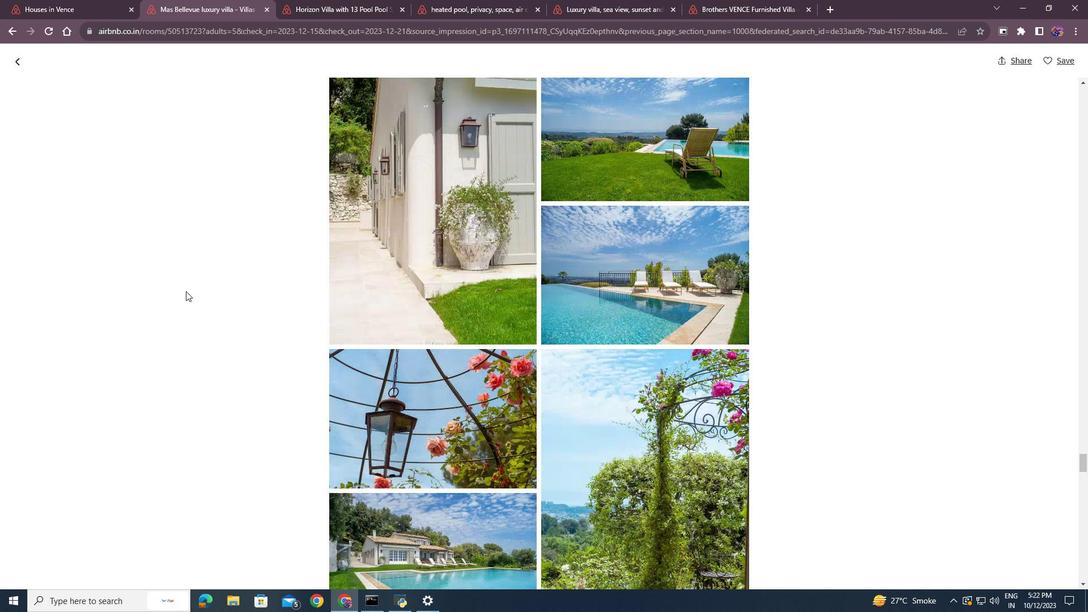 
Action: Mouse scrolled (185, 292) with delta (0, 0)
Screenshot: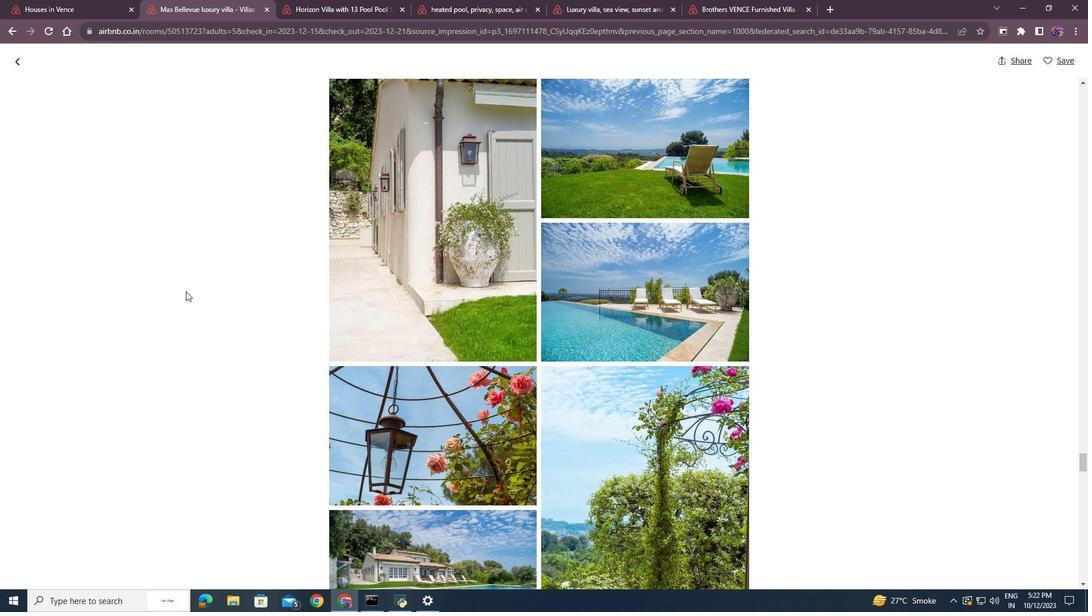 
Action: Mouse scrolled (185, 292) with delta (0, 0)
Screenshot: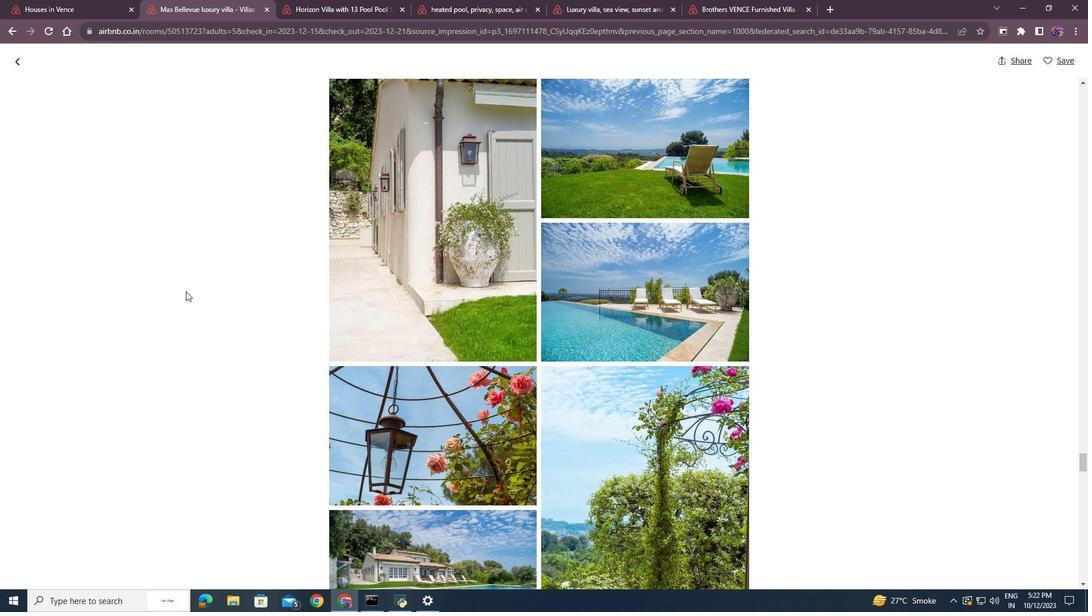 
Action: Mouse scrolled (185, 292) with delta (0, 0)
Screenshot: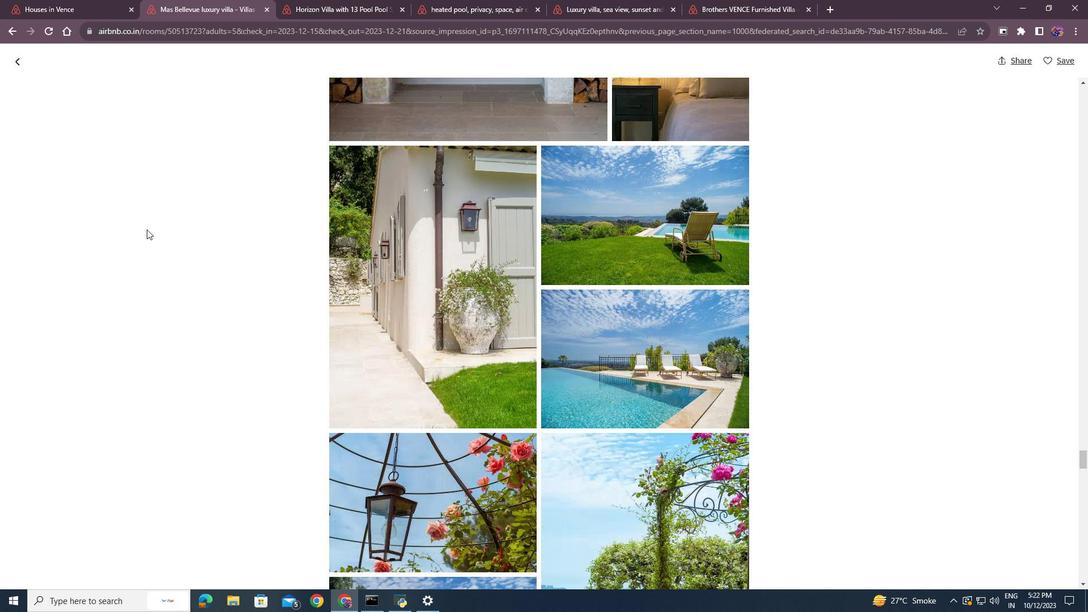 
Action: Mouse scrolled (185, 292) with delta (0, 0)
Screenshot: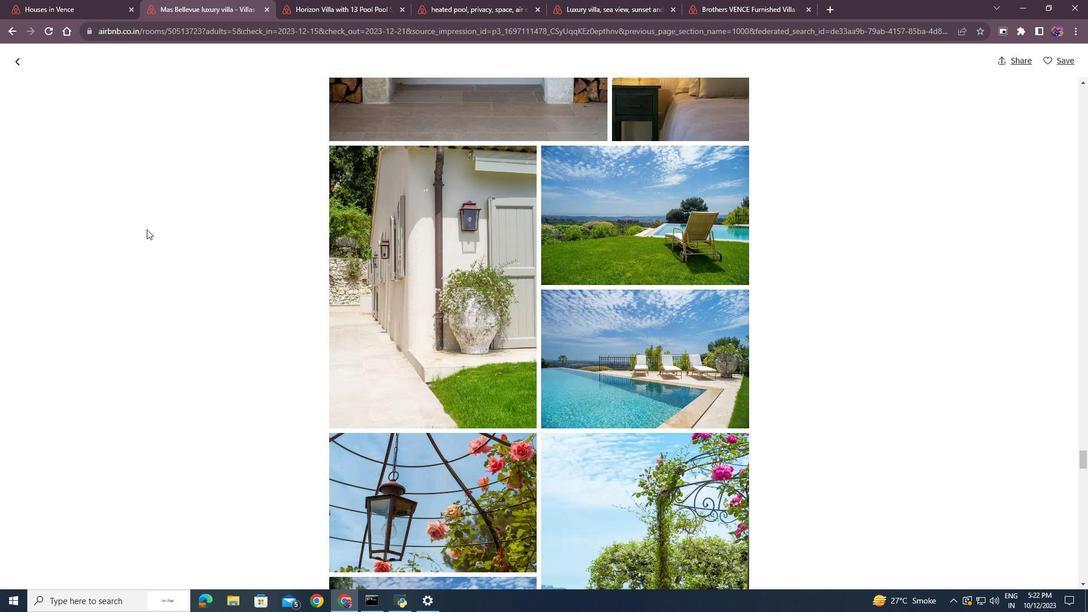 
Action: Mouse moved to (16, 62)
Screenshot: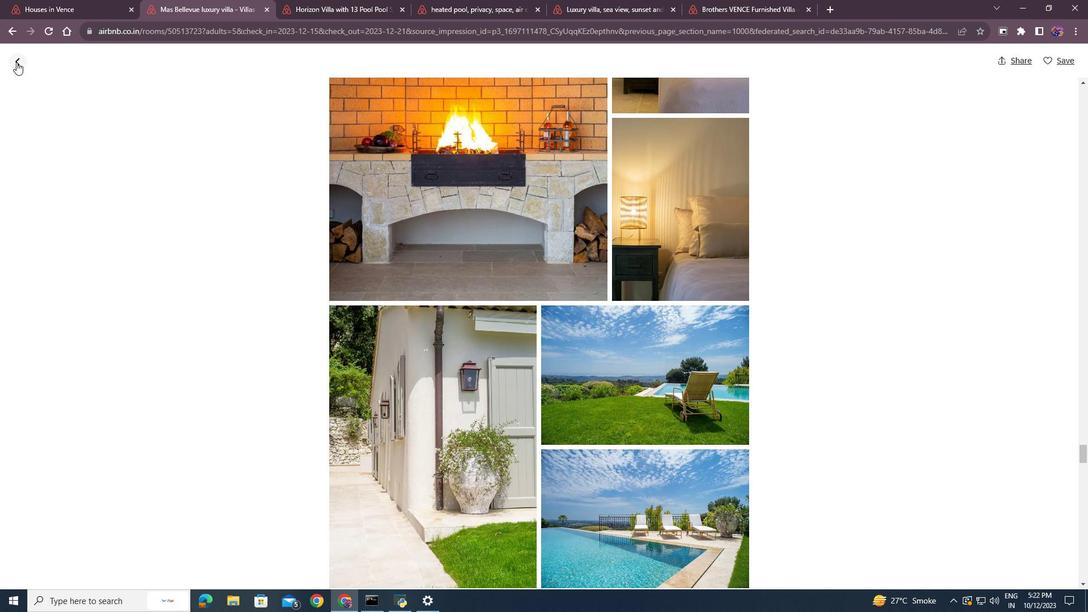 
Action: Mouse pressed left at (16, 62)
Screenshot: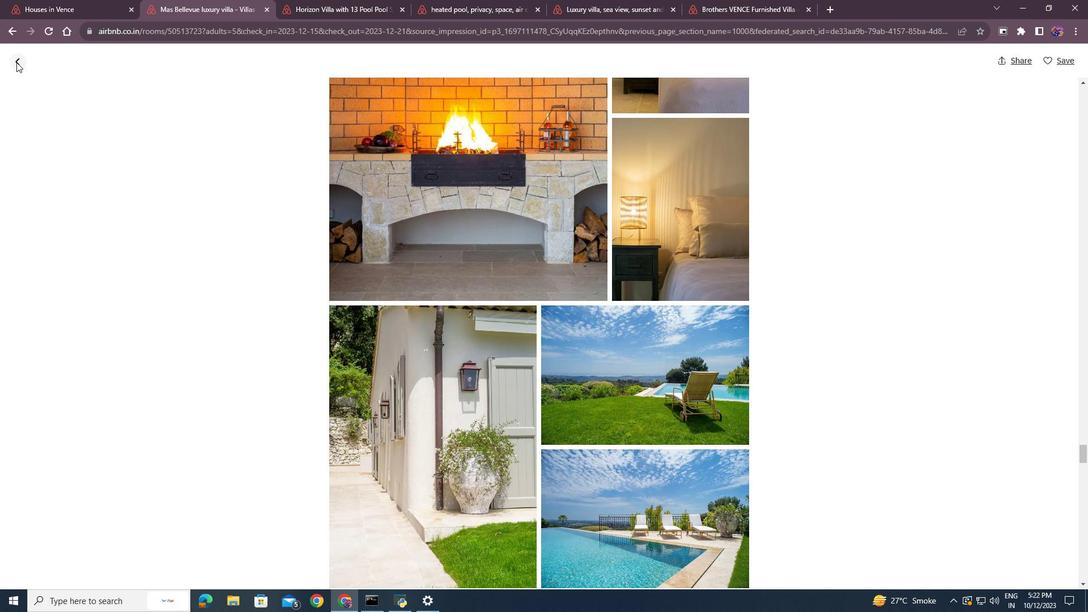 
Action: Mouse moved to (191, 260)
Screenshot: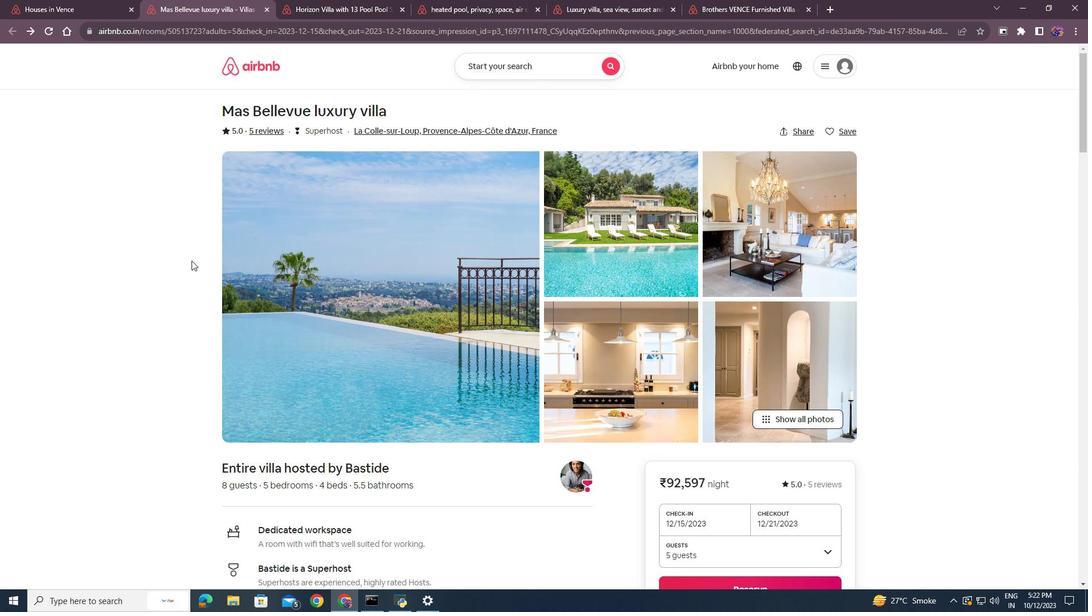 
Action: Mouse scrolled (191, 260) with delta (0, 0)
Screenshot: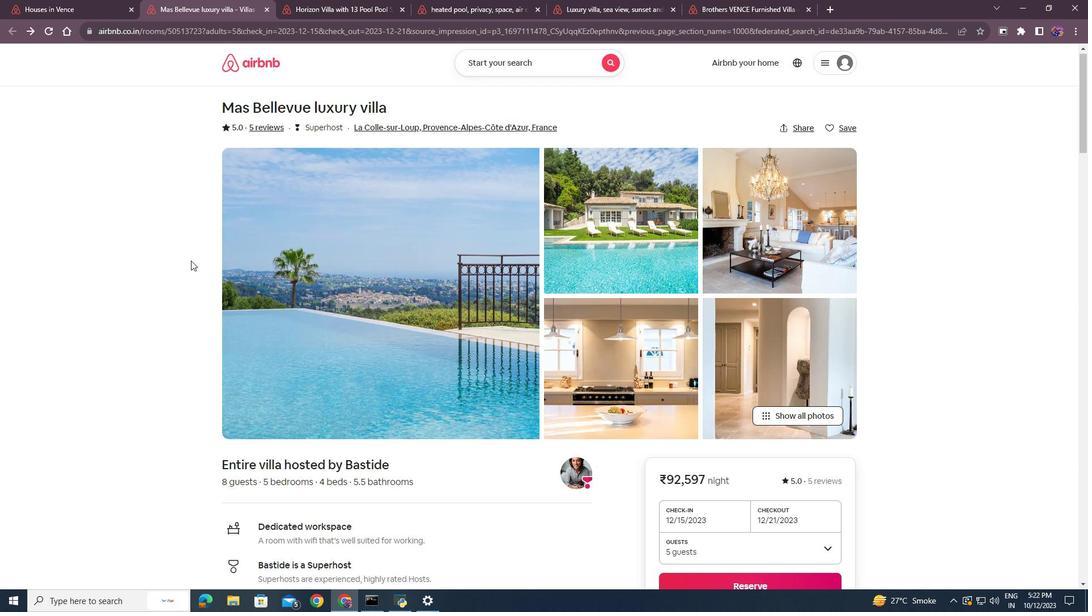 
Action: Mouse moved to (191, 260)
Screenshot: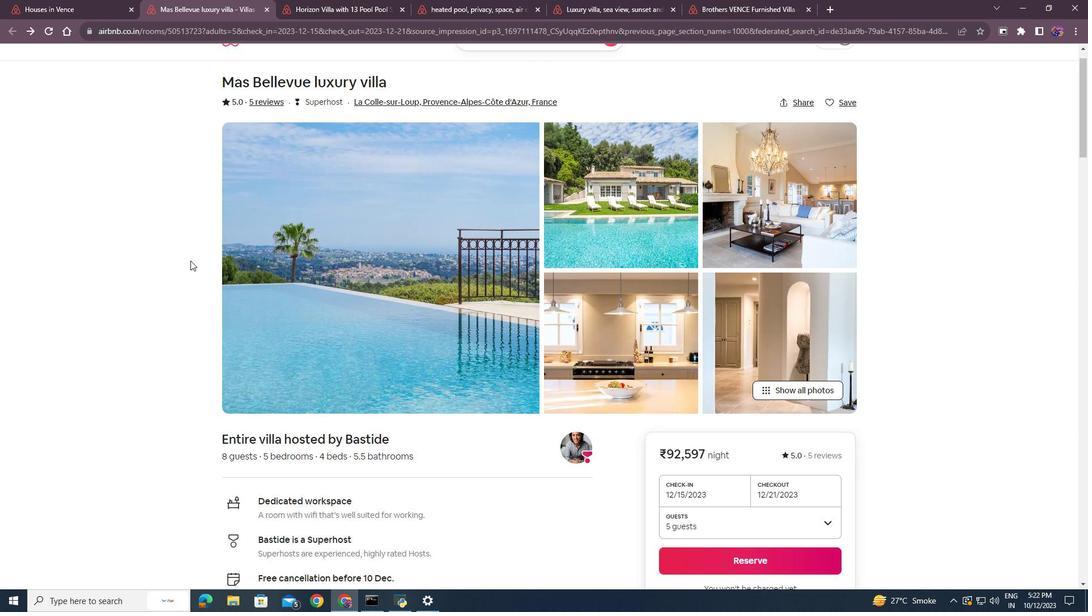 
Action: Mouse scrolled (191, 260) with delta (0, 0)
Screenshot: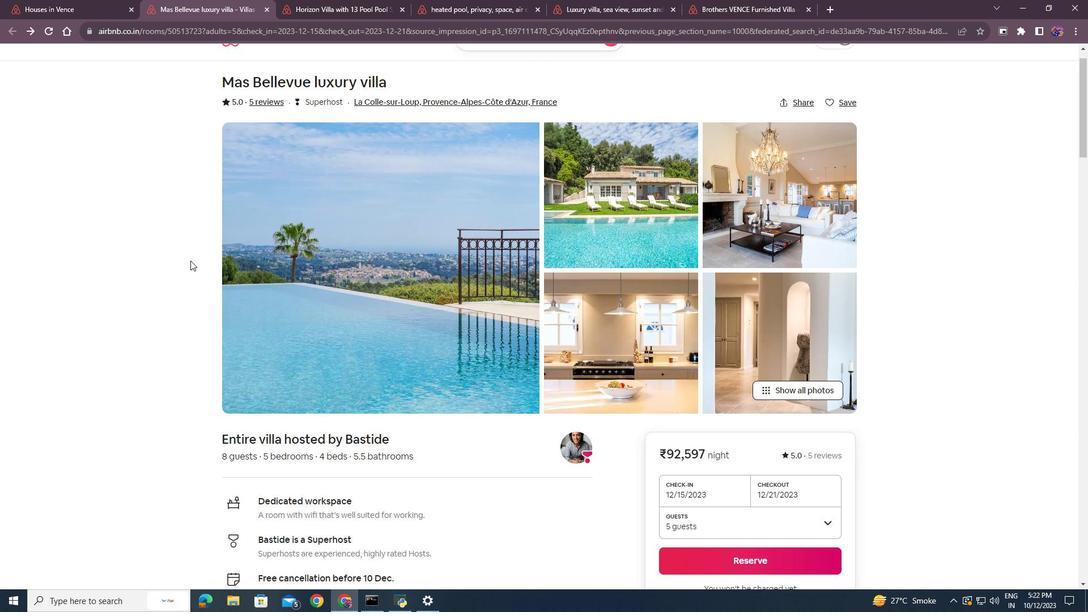 
Action: Mouse moved to (190, 260)
Screenshot: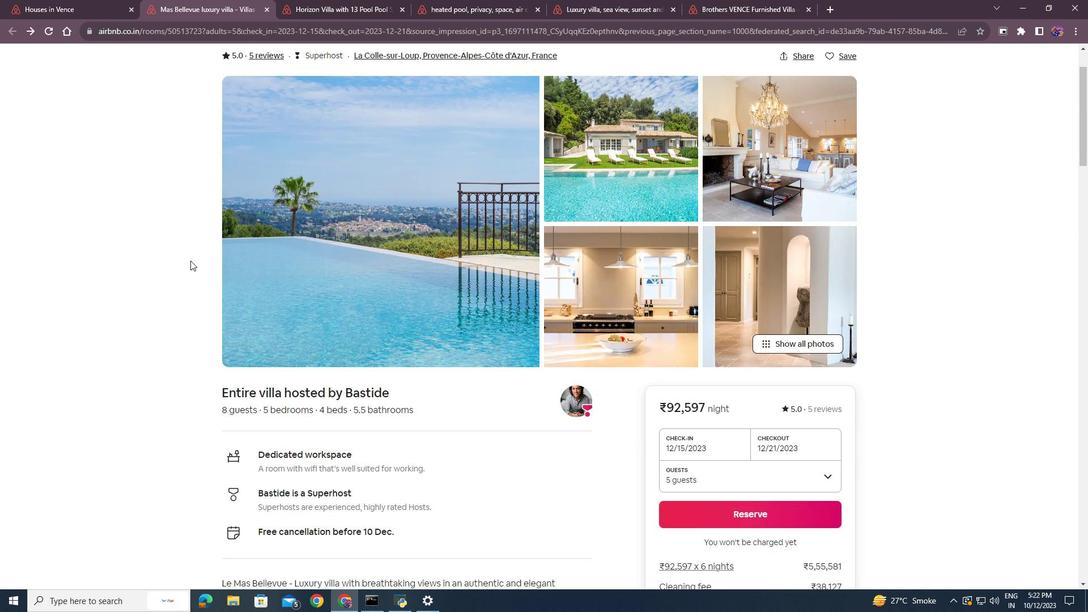 
Action: Mouse scrolled (190, 260) with delta (0, 0)
Screenshot: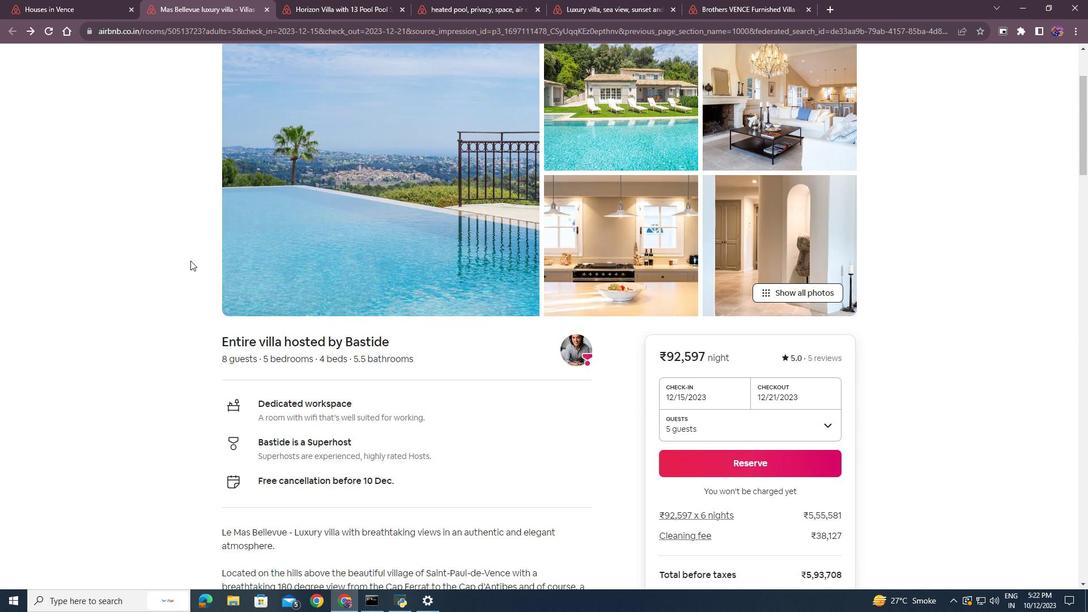
Action: Mouse scrolled (190, 260) with delta (0, 0)
Screenshot: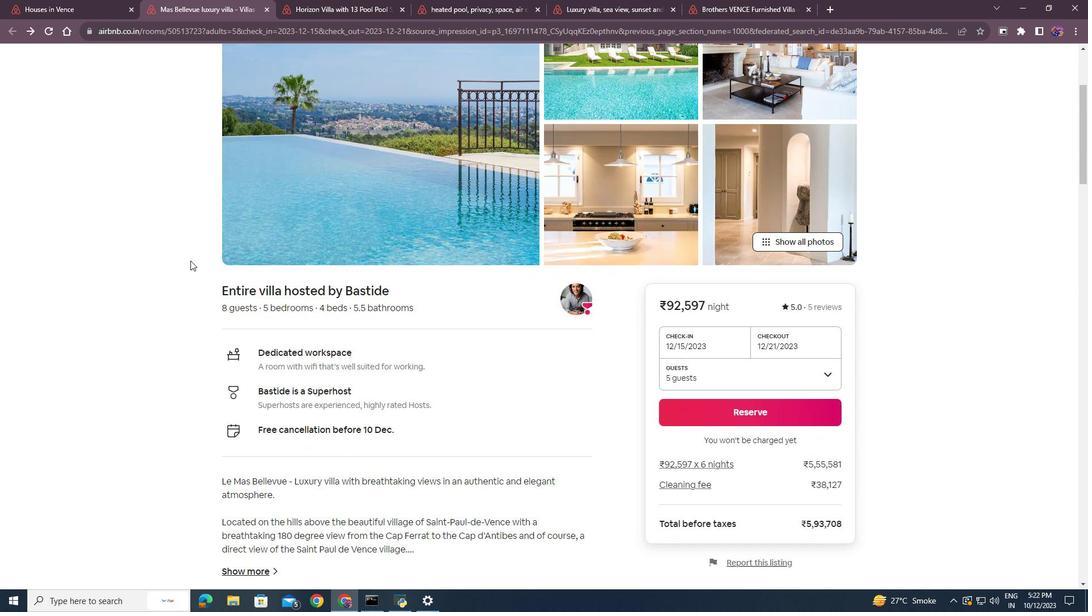 
Action: Mouse scrolled (190, 260) with delta (0, 0)
Screenshot: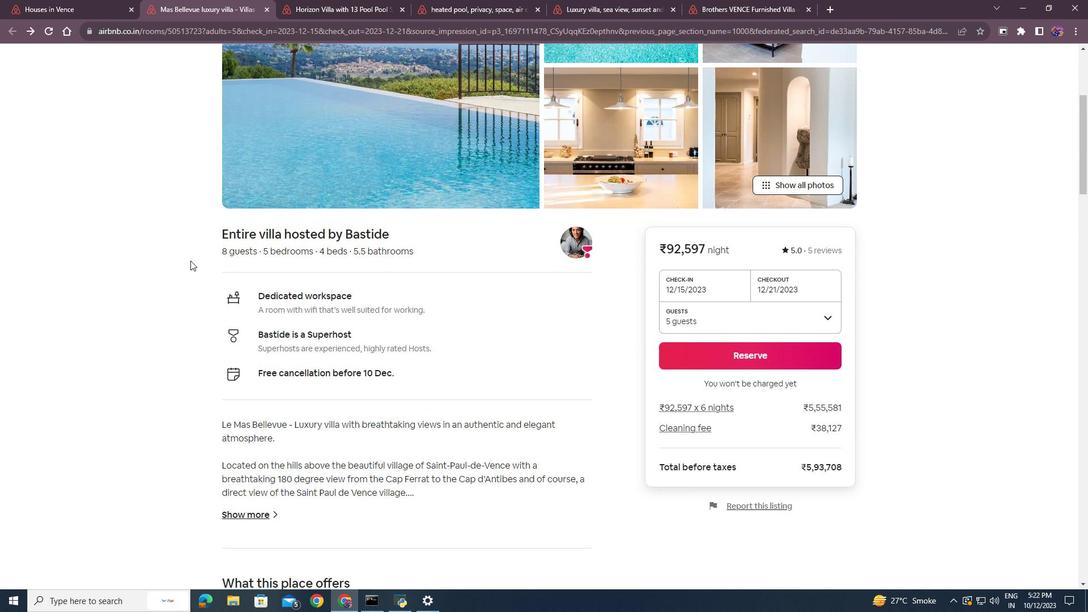 
Action: Mouse scrolled (190, 260) with delta (0, 0)
Screenshot: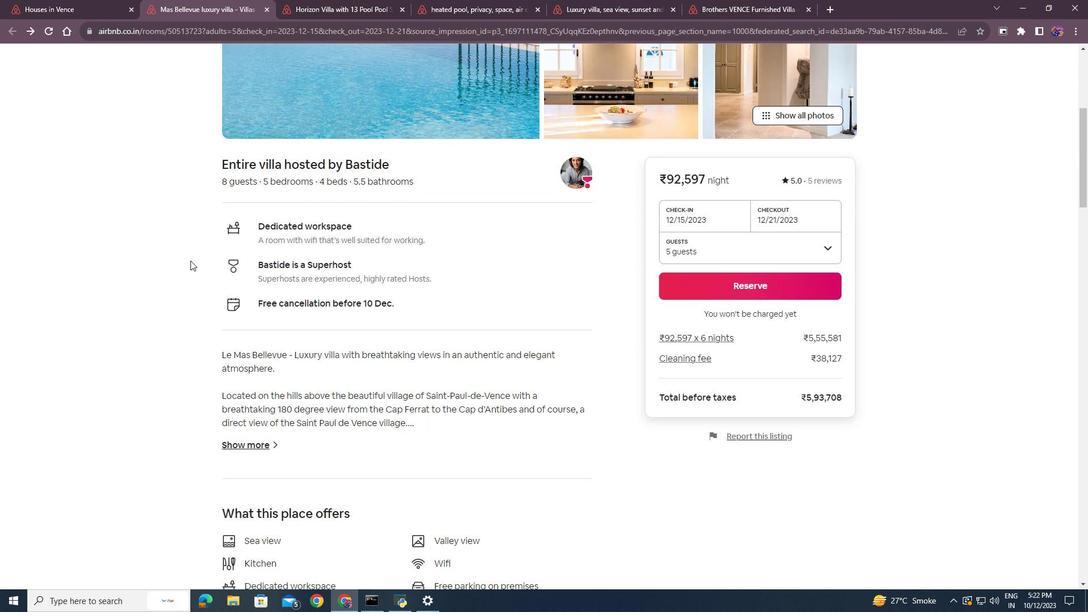
Action: Mouse moved to (438, 334)
Screenshot: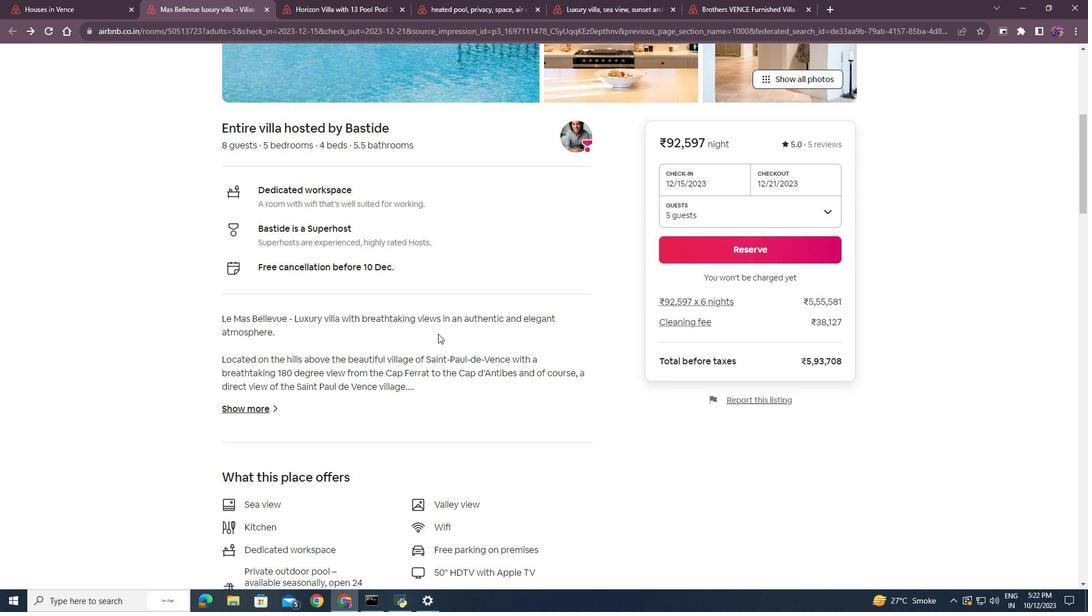 
Action: Mouse scrolled (438, 333) with delta (0, 0)
Screenshot: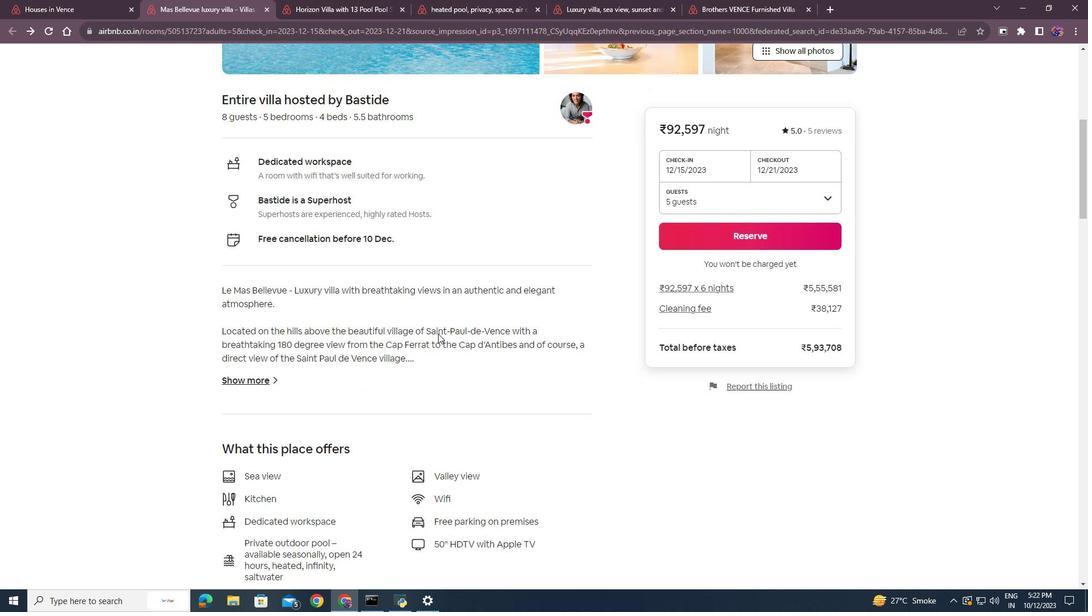 
Action: Mouse scrolled (438, 333) with delta (0, 0)
Screenshot: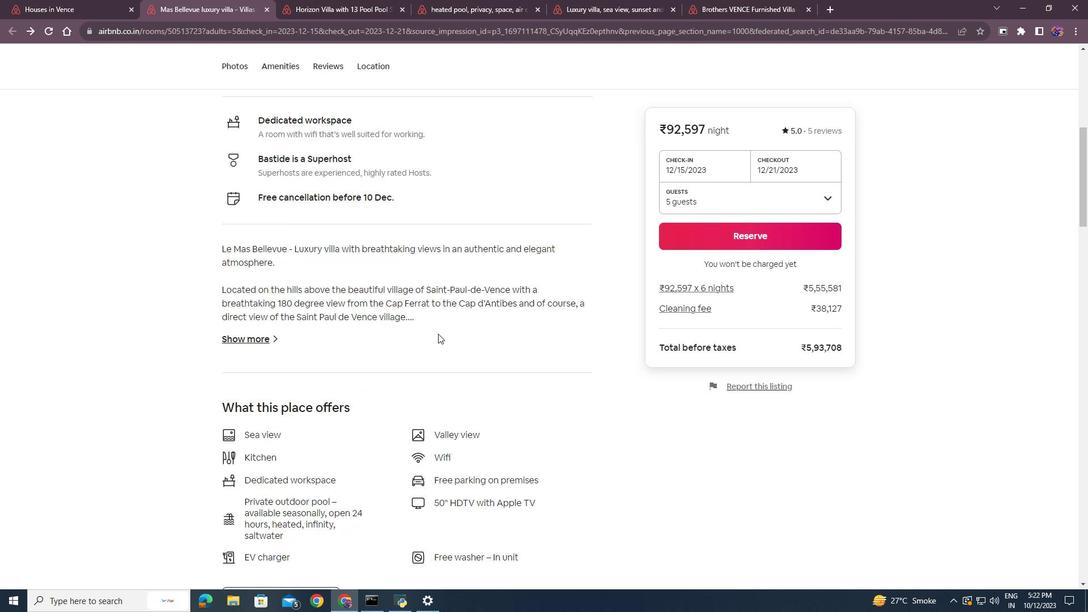 
Action: Mouse moved to (246, 293)
Screenshot: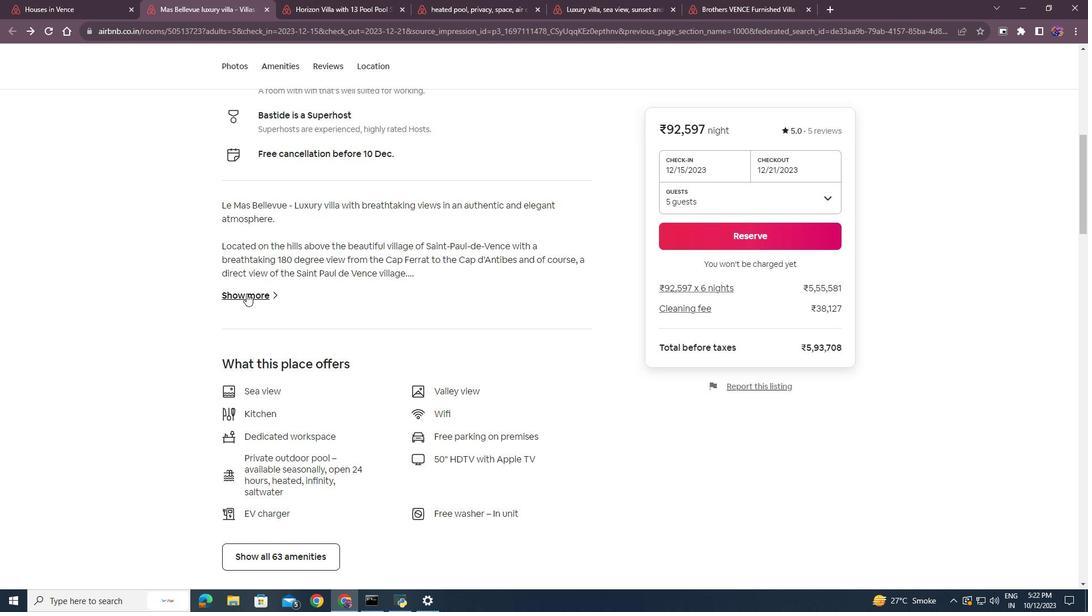 
Action: Mouse pressed left at (246, 293)
Screenshot: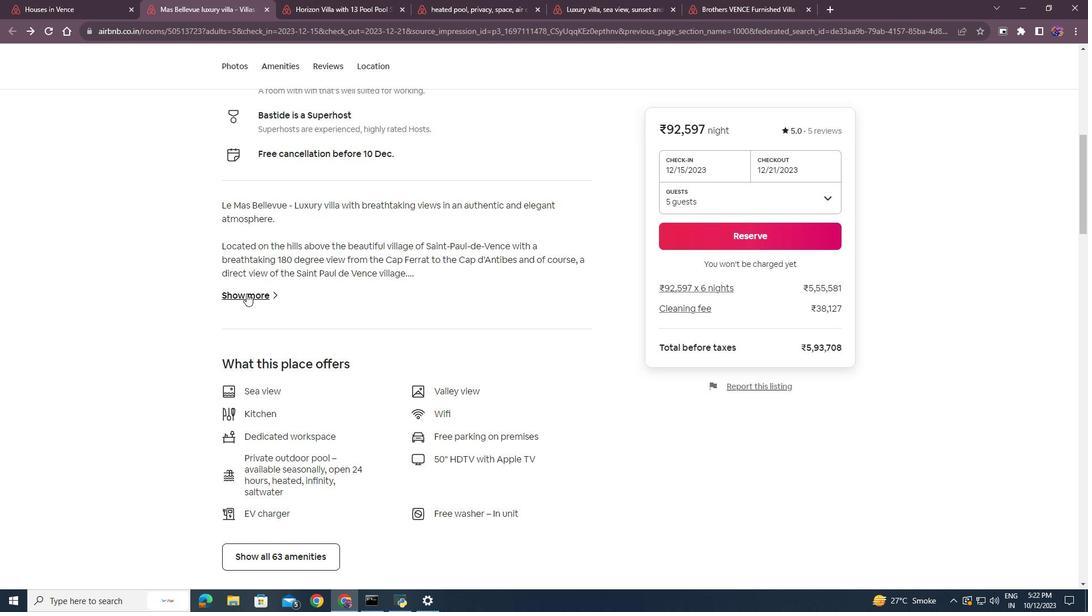 
Action: Mouse moved to (460, 337)
Screenshot: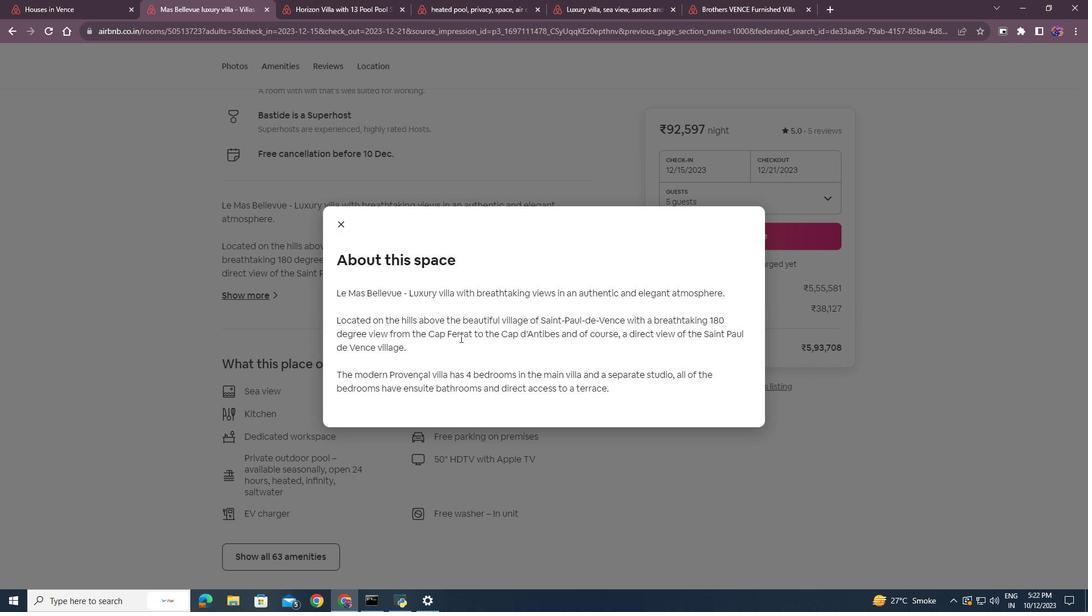 
Action: Mouse scrolled (460, 337) with delta (0, 0)
Screenshot: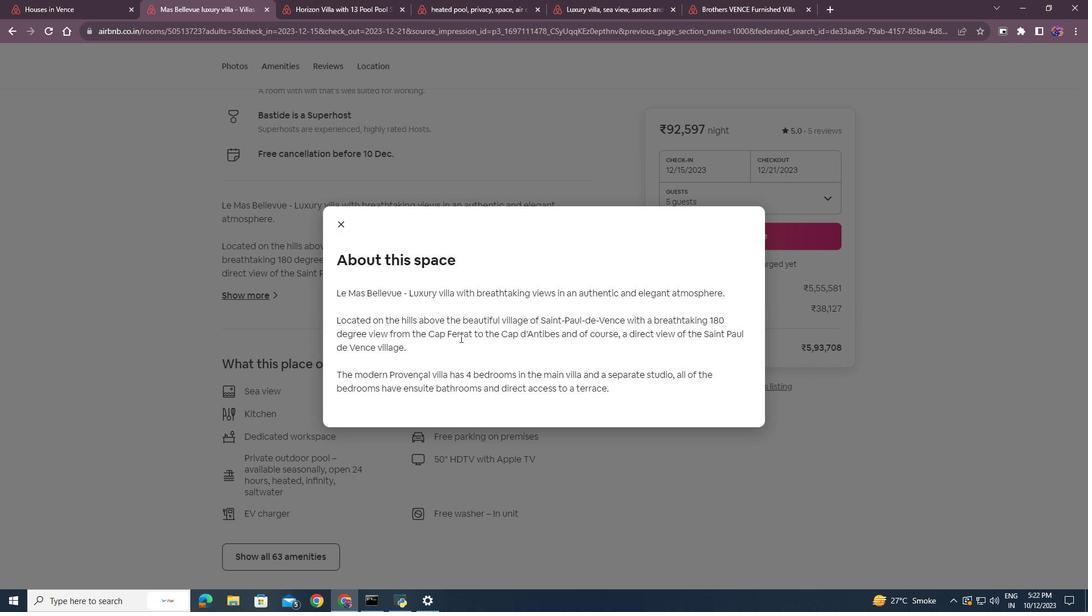 
Action: Mouse moved to (340, 222)
Screenshot: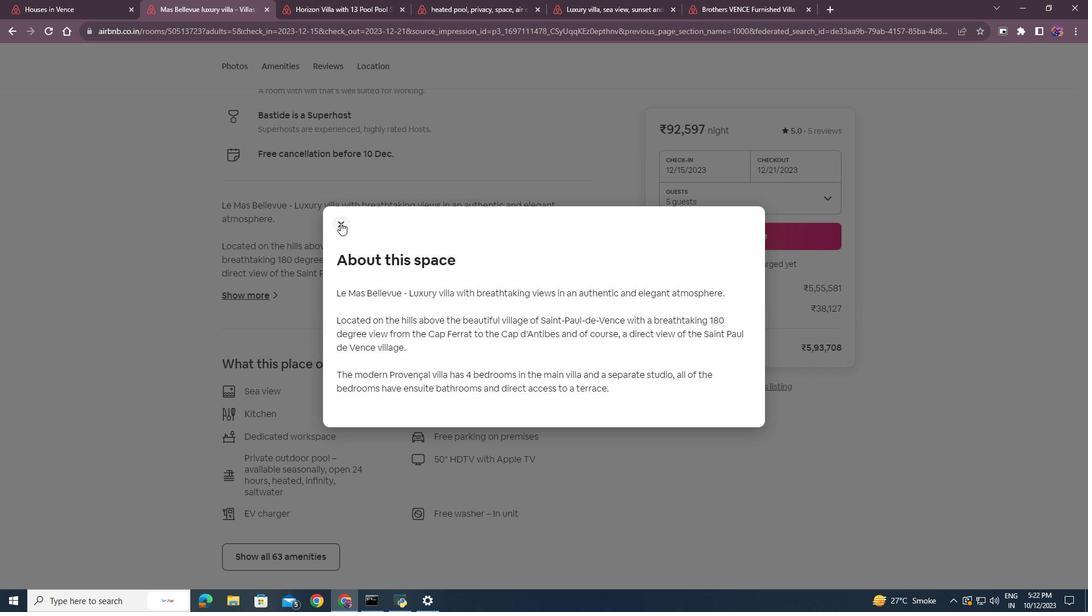 
Action: Mouse pressed left at (340, 222)
Screenshot: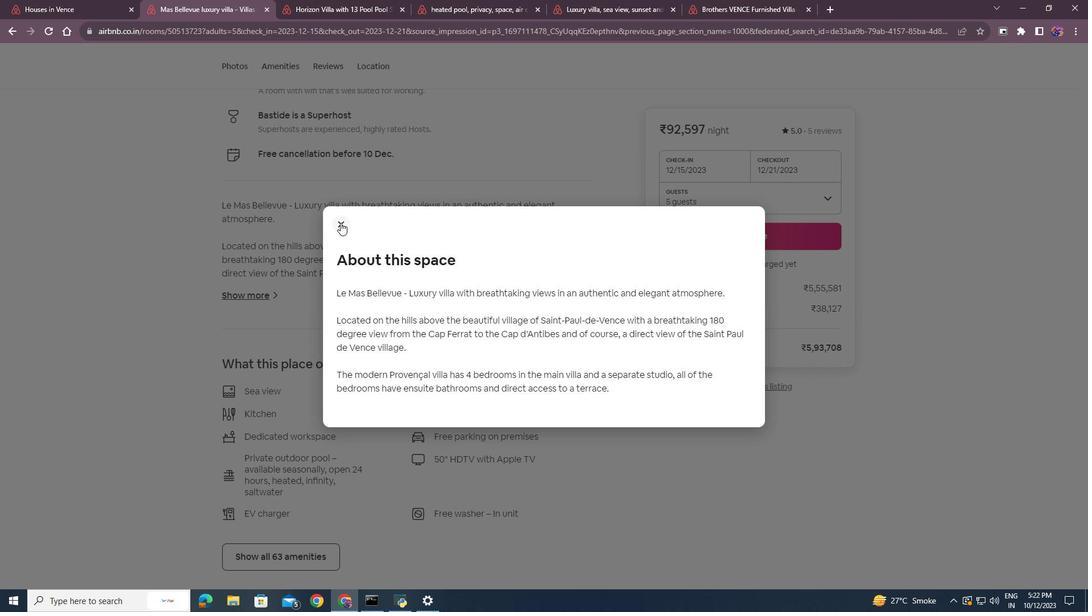 
Action: Mouse moved to (394, 359)
Screenshot: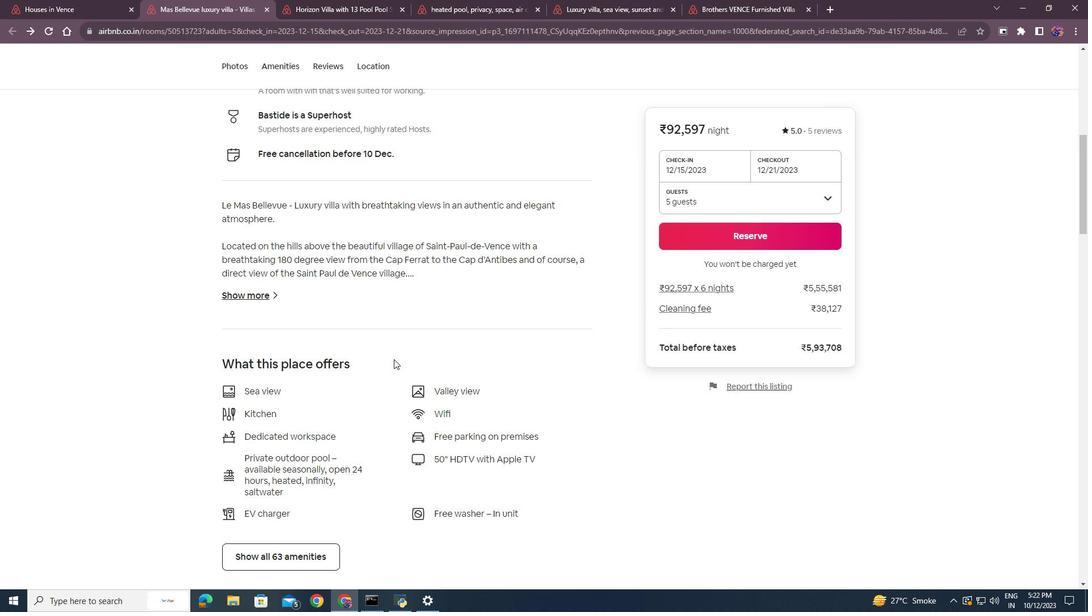 
Action: Mouse scrolled (394, 358) with delta (0, 0)
Screenshot: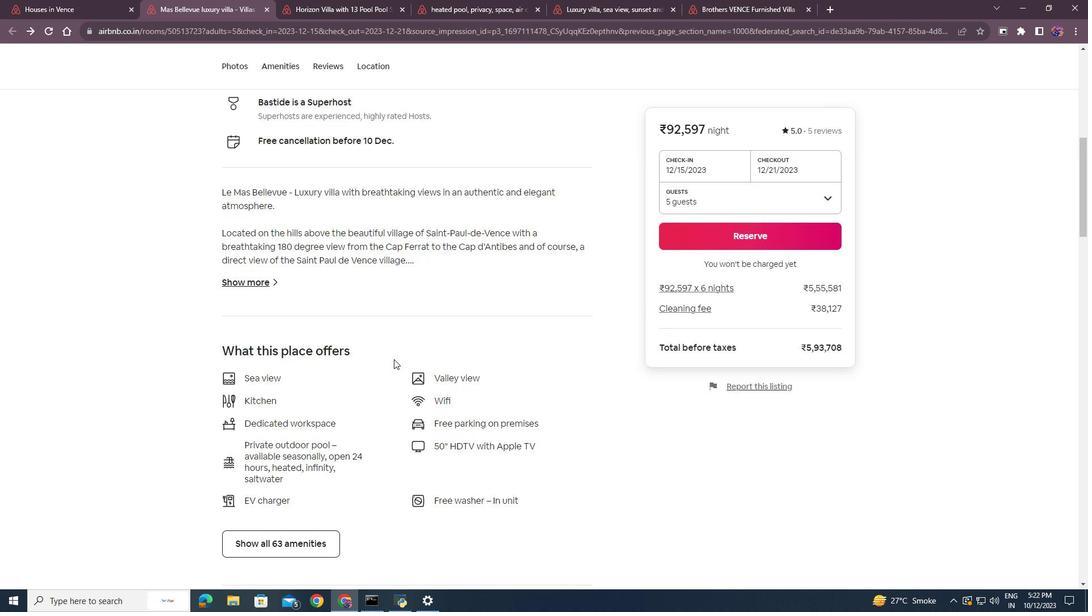 
Action: Mouse scrolled (394, 358) with delta (0, 0)
Screenshot: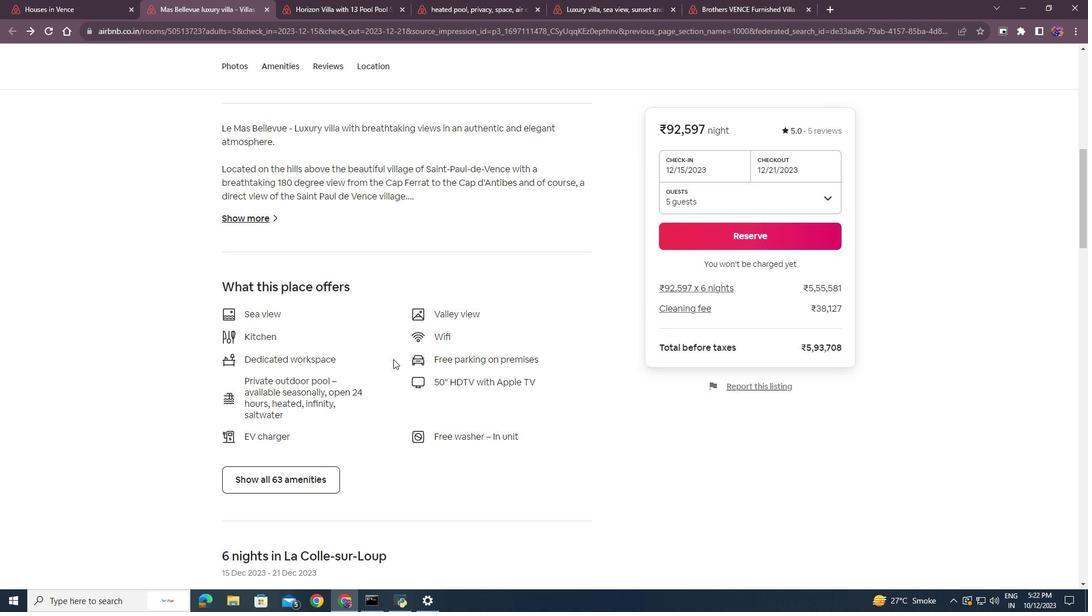 
Action: Mouse moved to (393, 359)
Screenshot: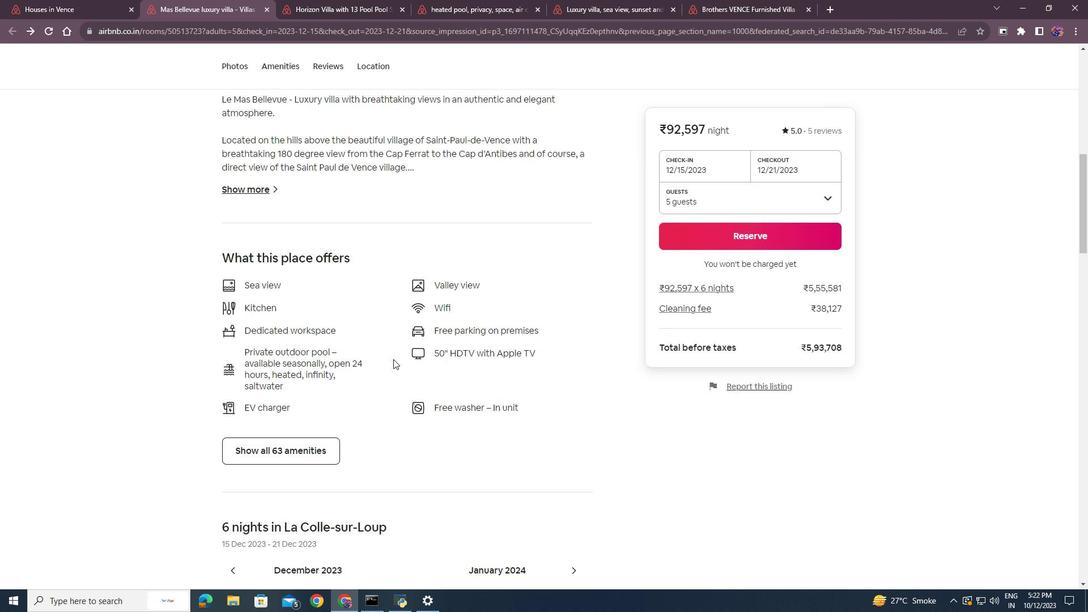 
Action: Mouse scrolled (393, 358) with delta (0, 0)
Screenshot: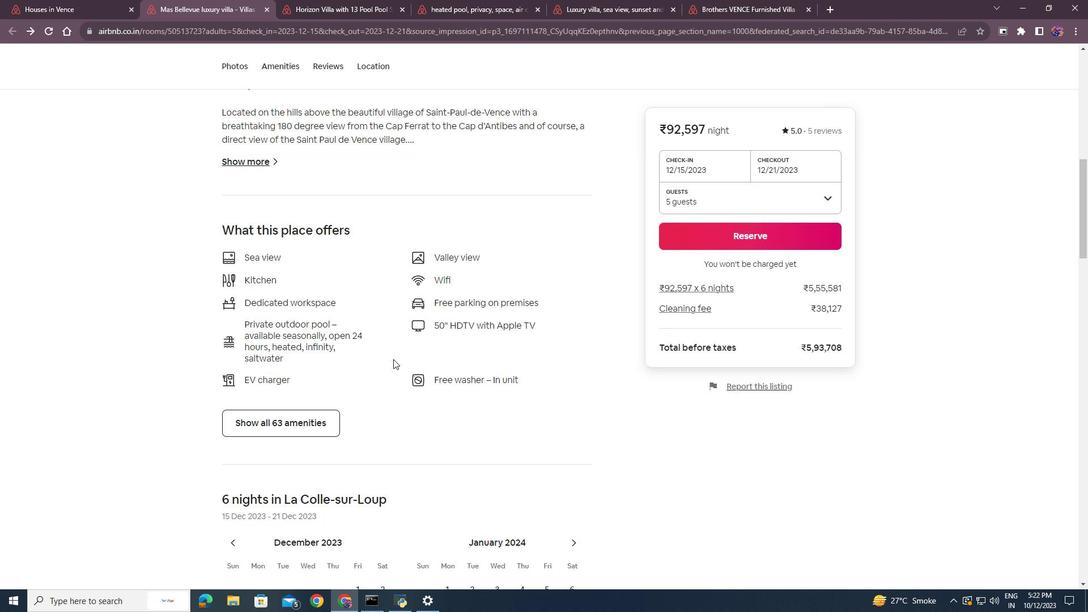 
Action: Mouse moved to (275, 389)
Screenshot: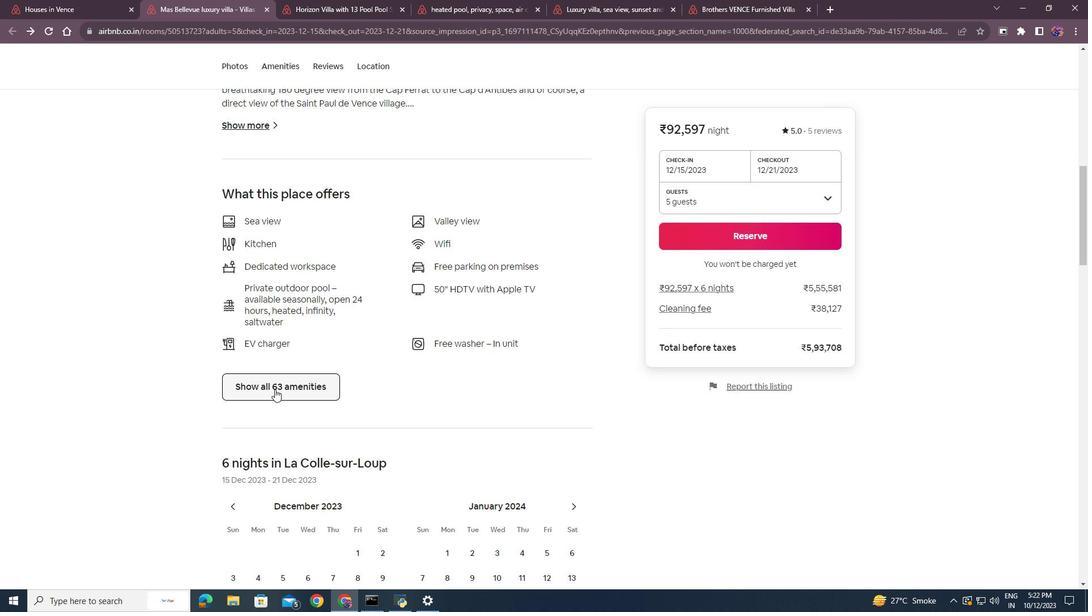 
Action: Mouse pressed left at (275, 389)
Screenshot: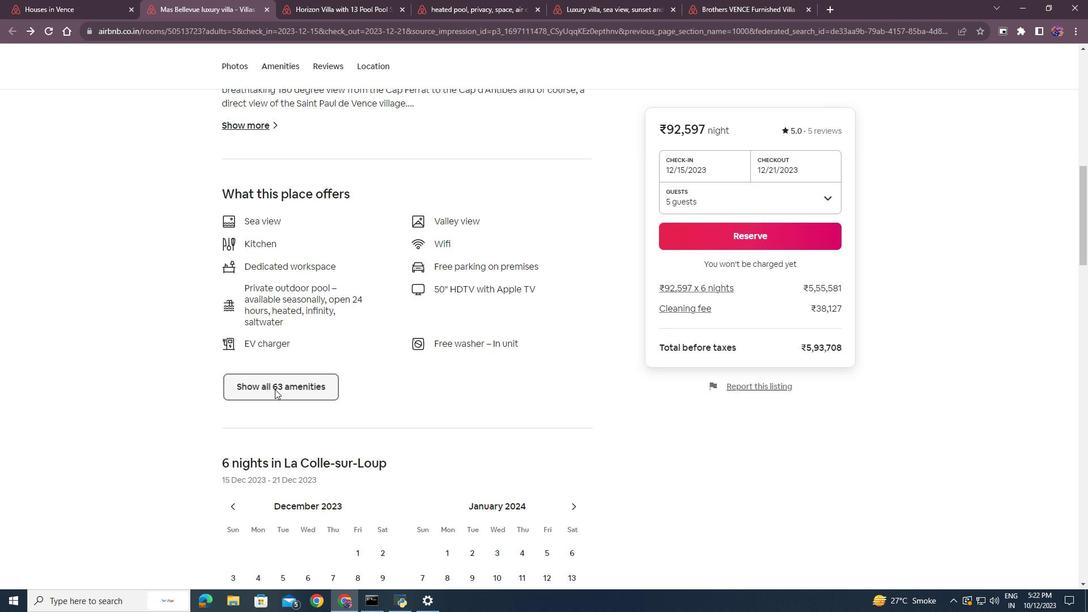 
Action: Mouse moved to (605, 377)
Screenshot: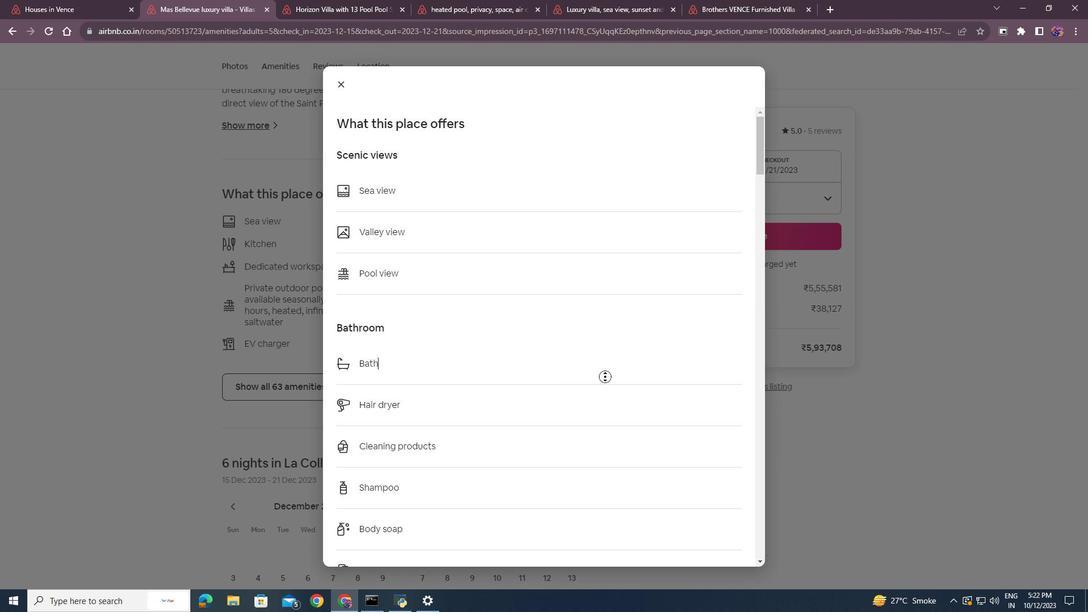
Action: Mouse pressed middle at (605, 377)
Screenshot: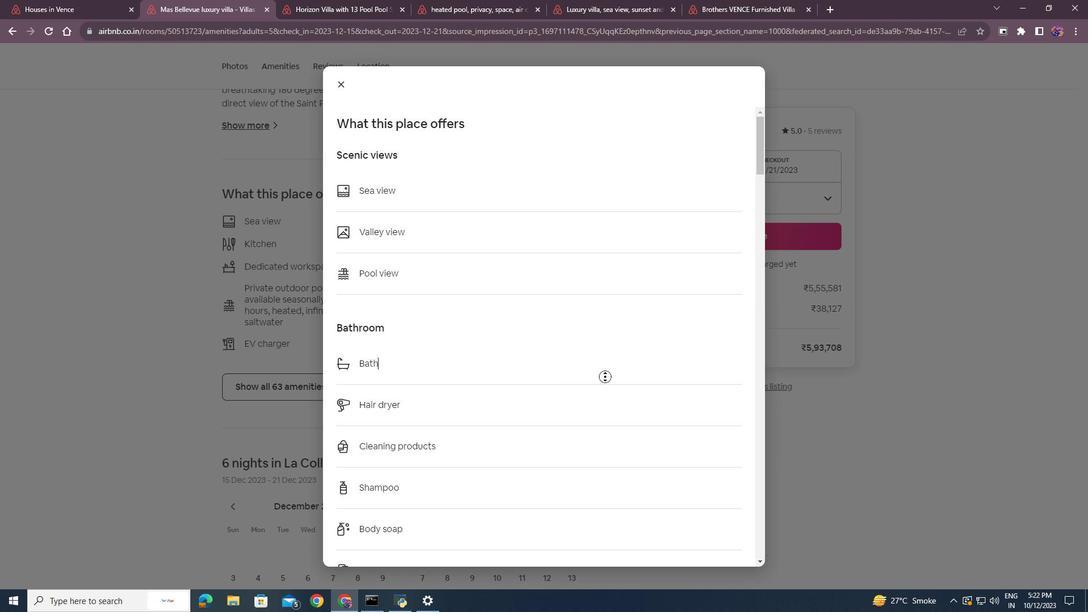 
Action: Mouse moved to (590, 368)
Screenshot: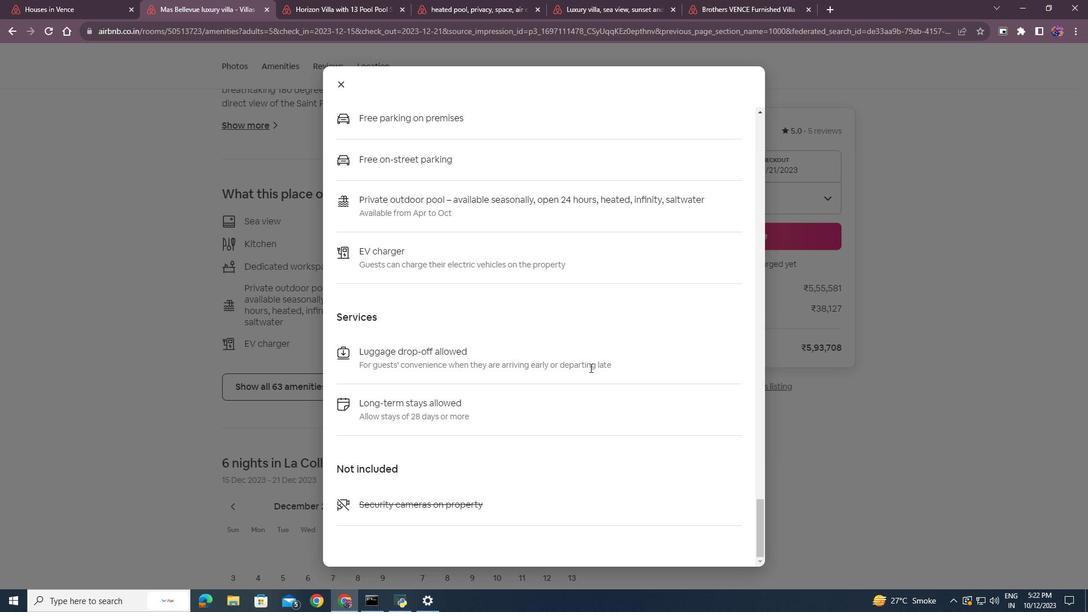 
Action: Mouse pressed middle at (590, 368)
Screenshot: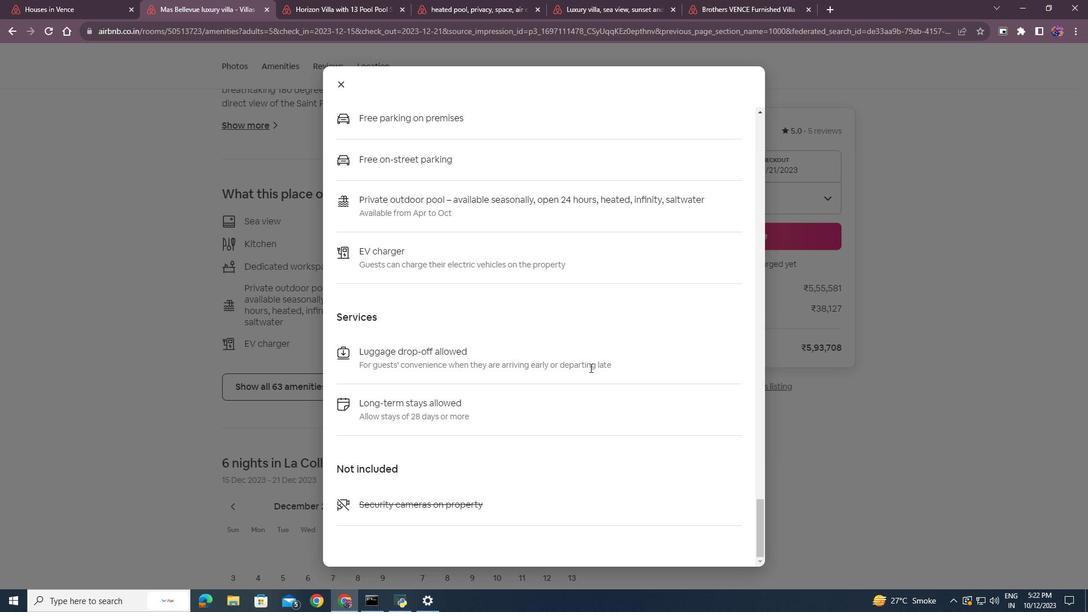 
Action: Mouse moved to (343, 86)
Screenshot: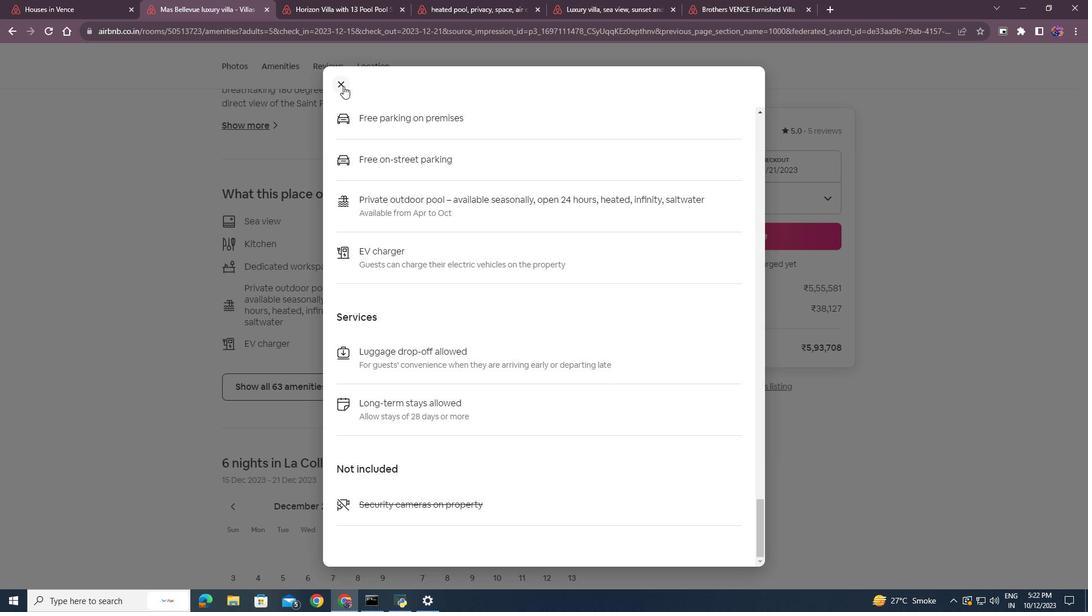 
Action: Mouse pressed left at (343, 86)
Screenshot: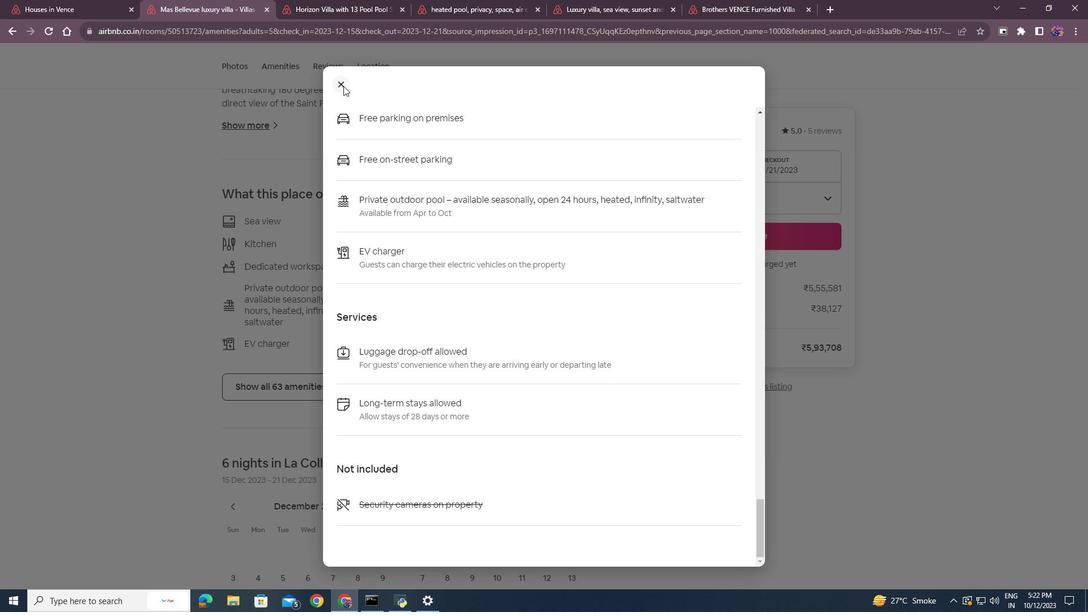 
Action: Mouse moved to (402, 363)
Screenshot: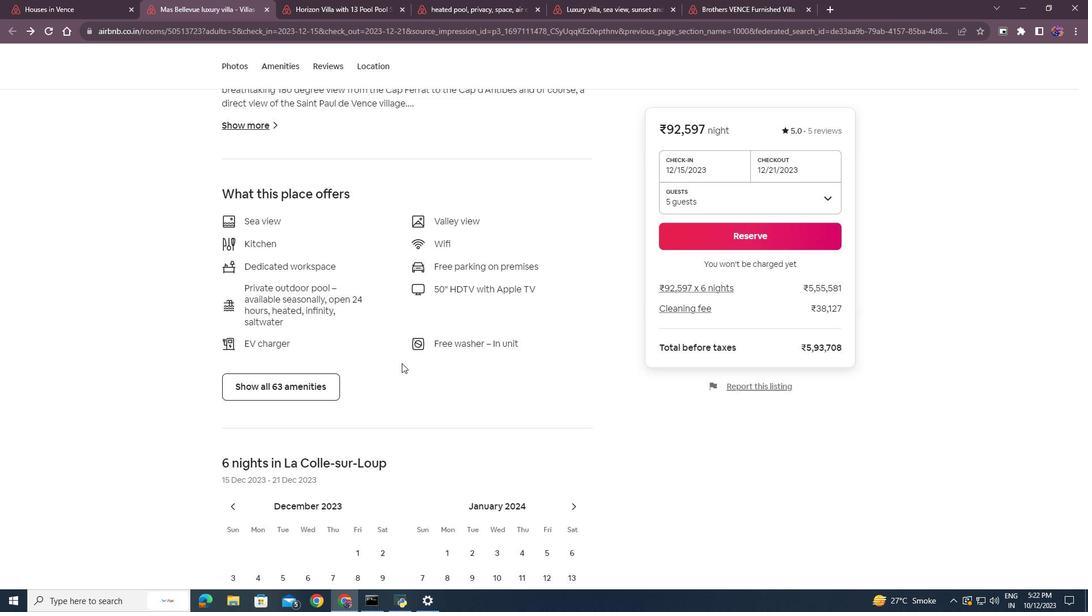 
Action: Mouse scrolled (402, 362) with delta (0, 0)
Screenshot: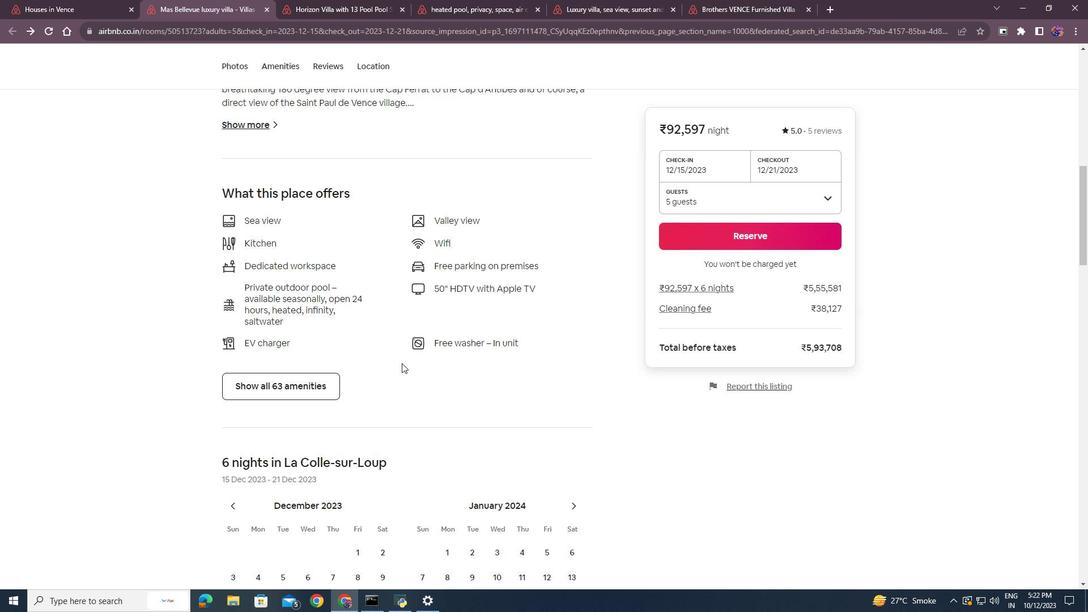 
Action: Mouse scrolled (402, 362) with delta (0, 0)
Screenshot: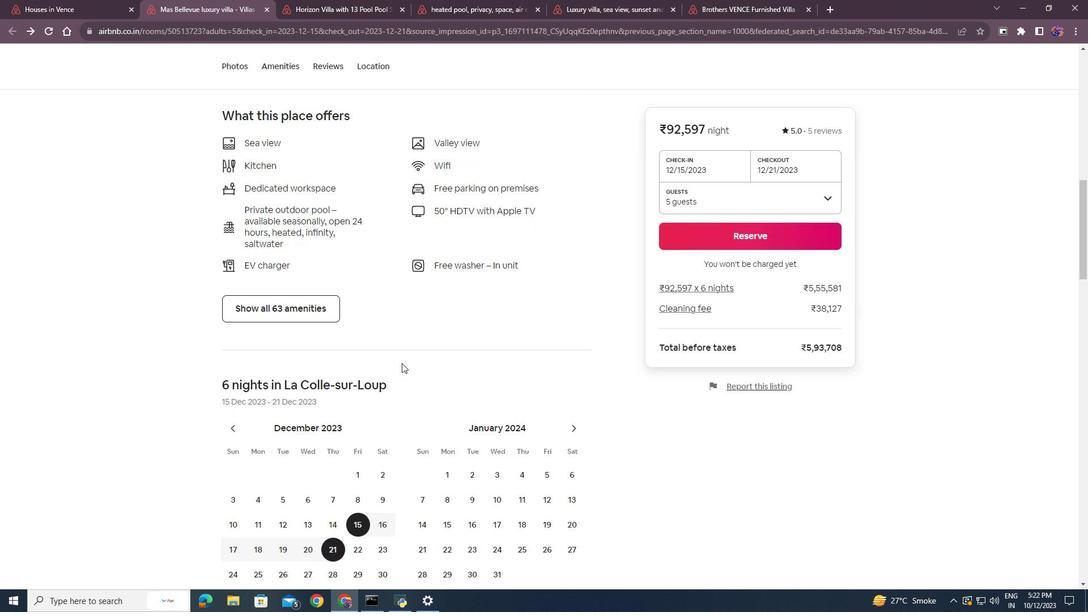 
Action: Mouse scrolled (402, 362) with delta (0, 0)
Screenshot: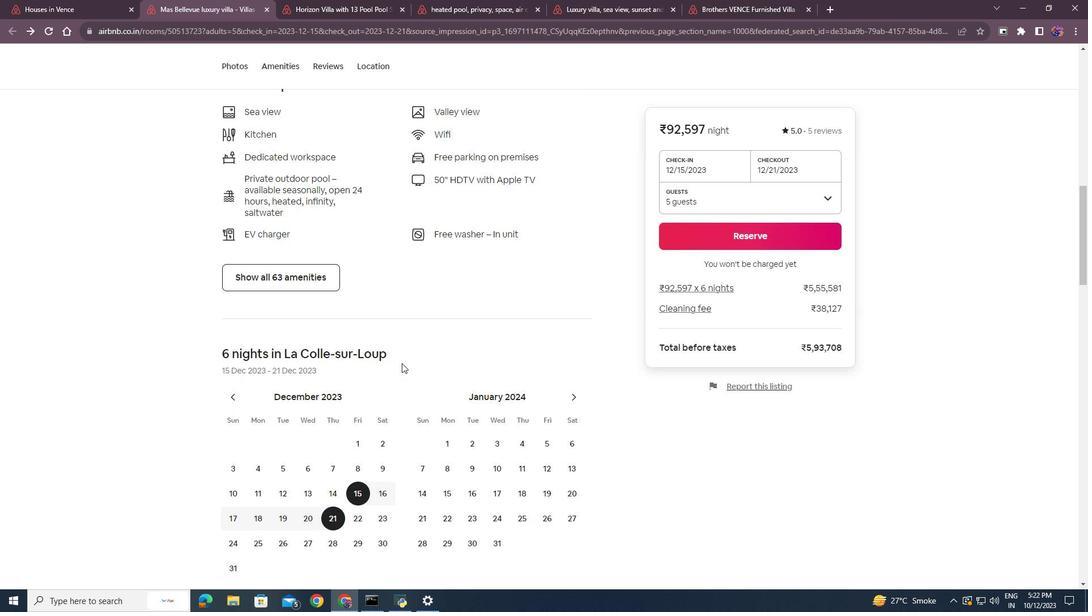 
Action: Mouse scrolled (402, 362) with delta (0, 0)
Screenshot: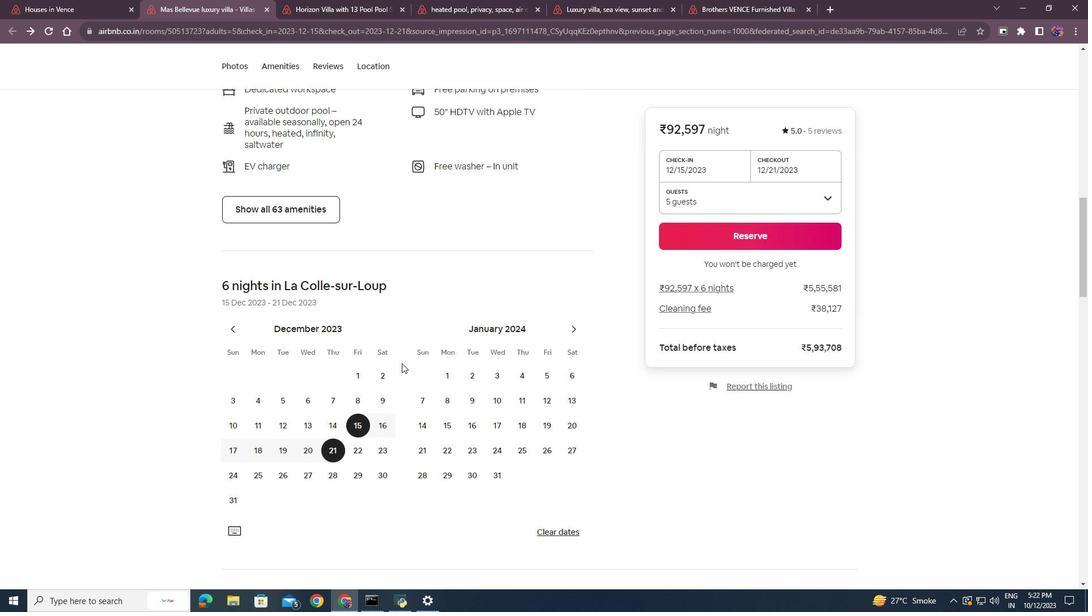 
Action: Mouse scrolled (402, 362) with delta (0, 0)
Screenshot: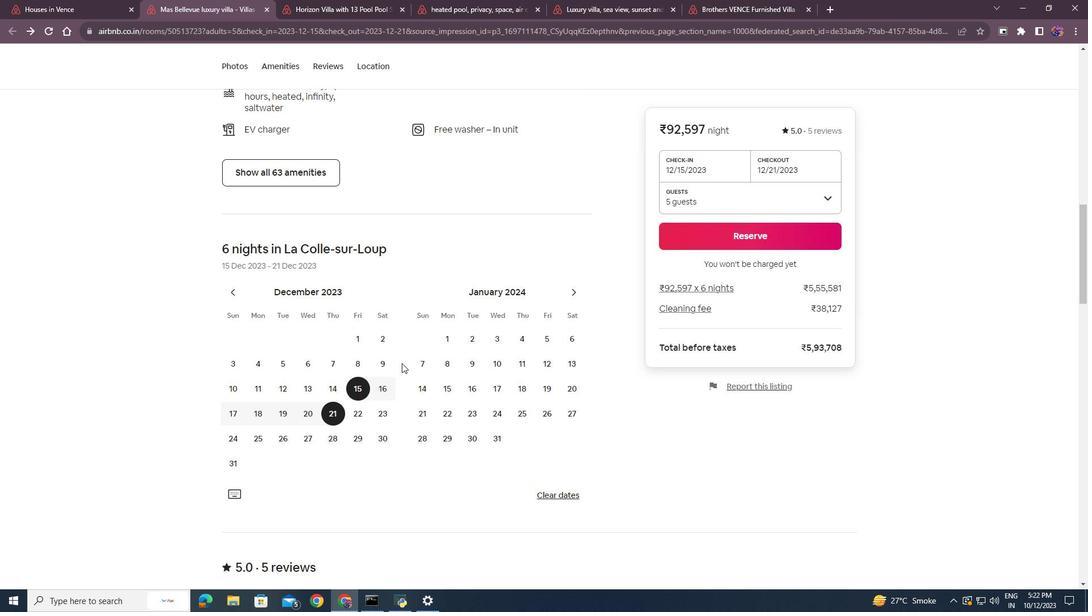
Action: Mouse scrolled (402, 362) with delta (0, 0)
Screenshot: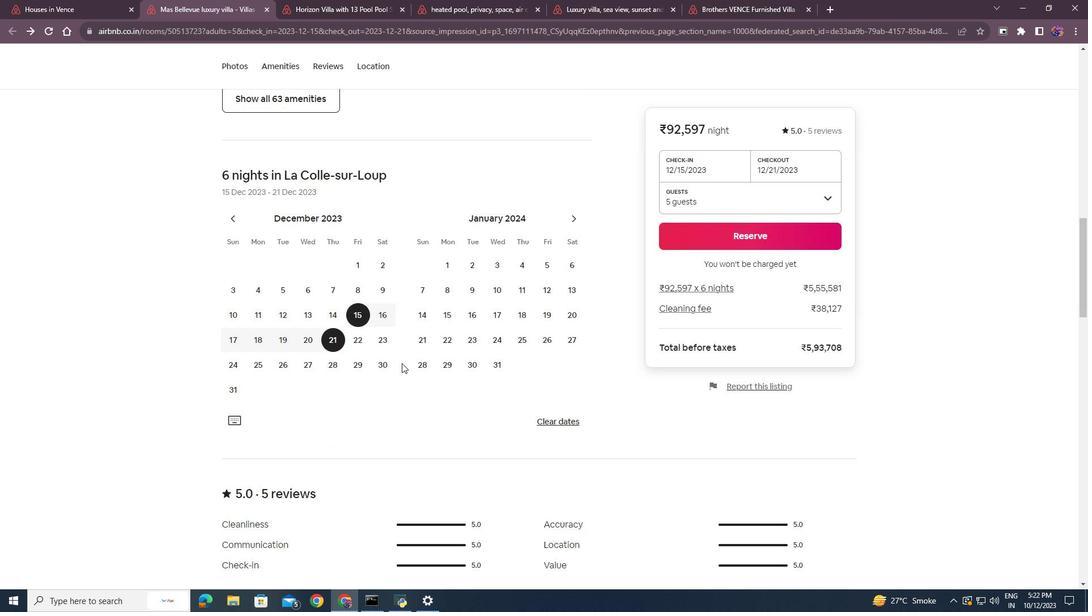 
Action: Mouse scrolled (402, 362) with delta (0, 0)
Screenshot: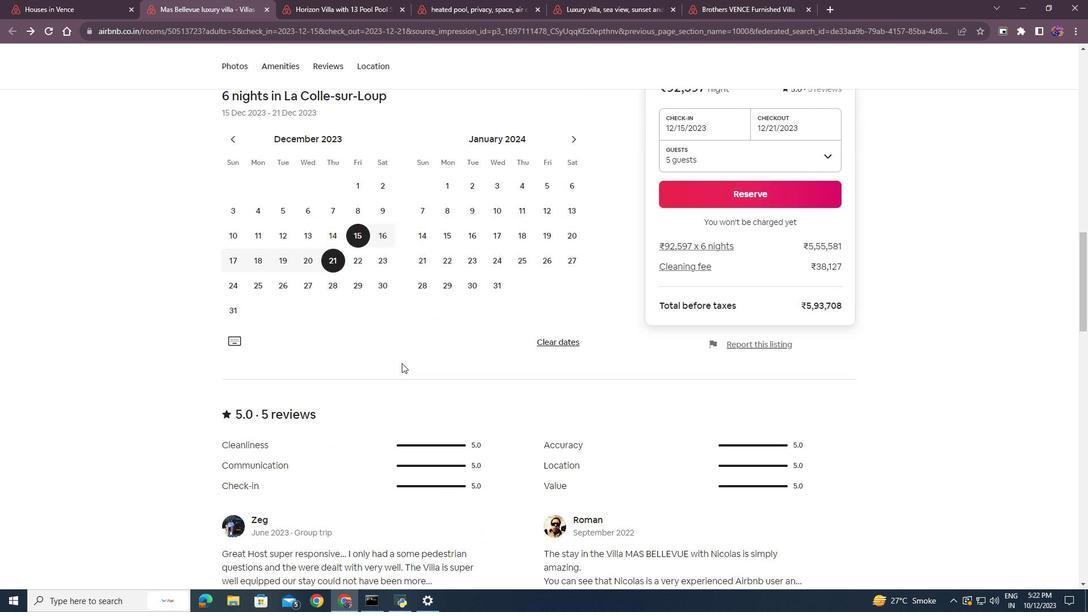 
Action: Mouse scrolled (402, 362) with delta (0, 0)
Screenshot: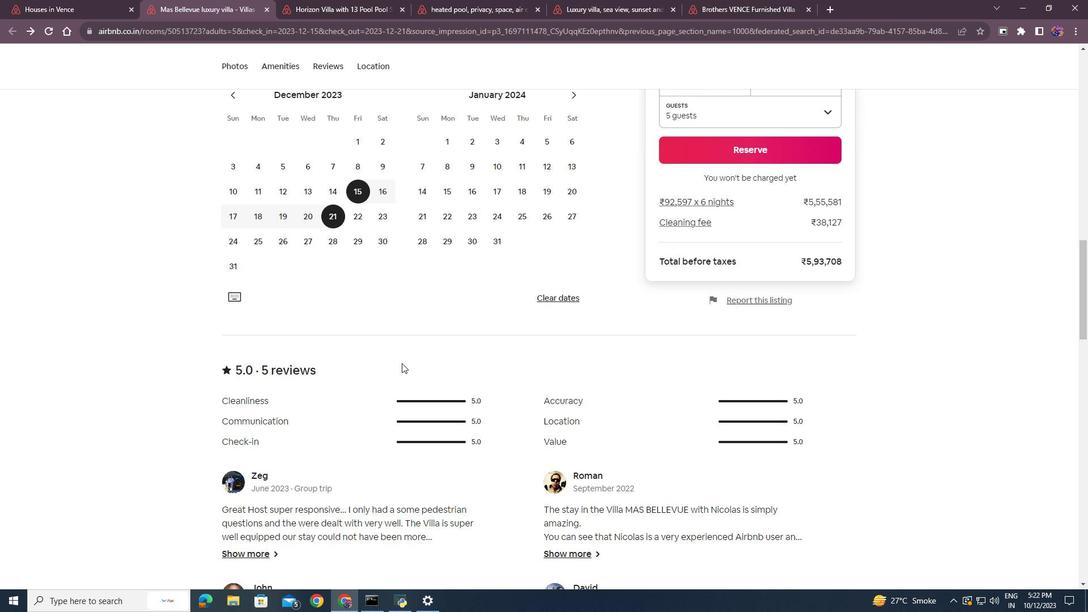 
Action: Mouse scrolled (402, 362) with delta (0, 0)
Screenshot: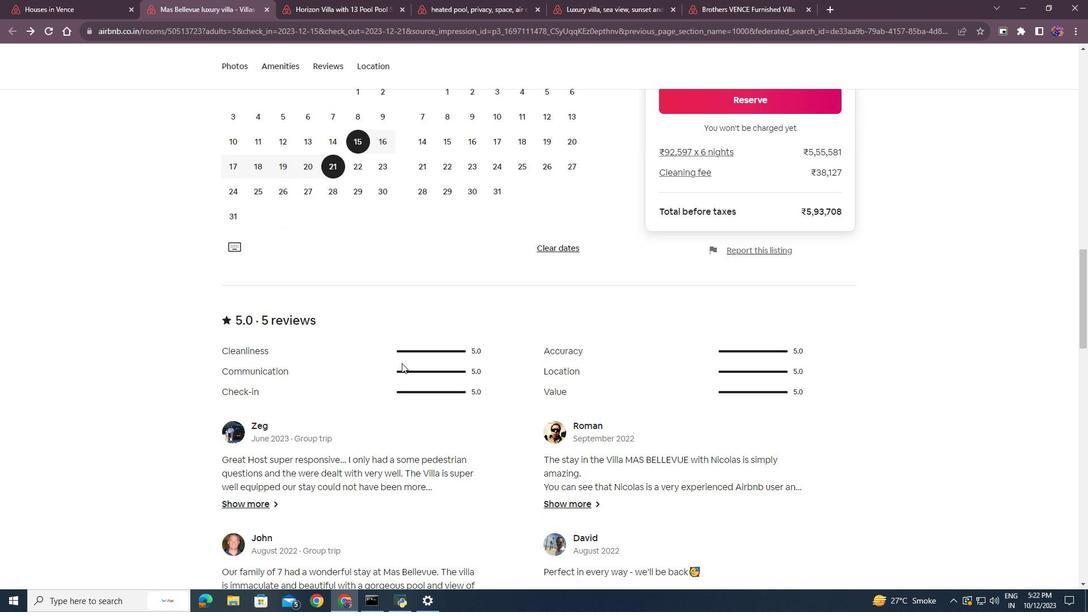 
Action: Mouse scrolled (402, 362) with delta (0, 0)
Screenshot: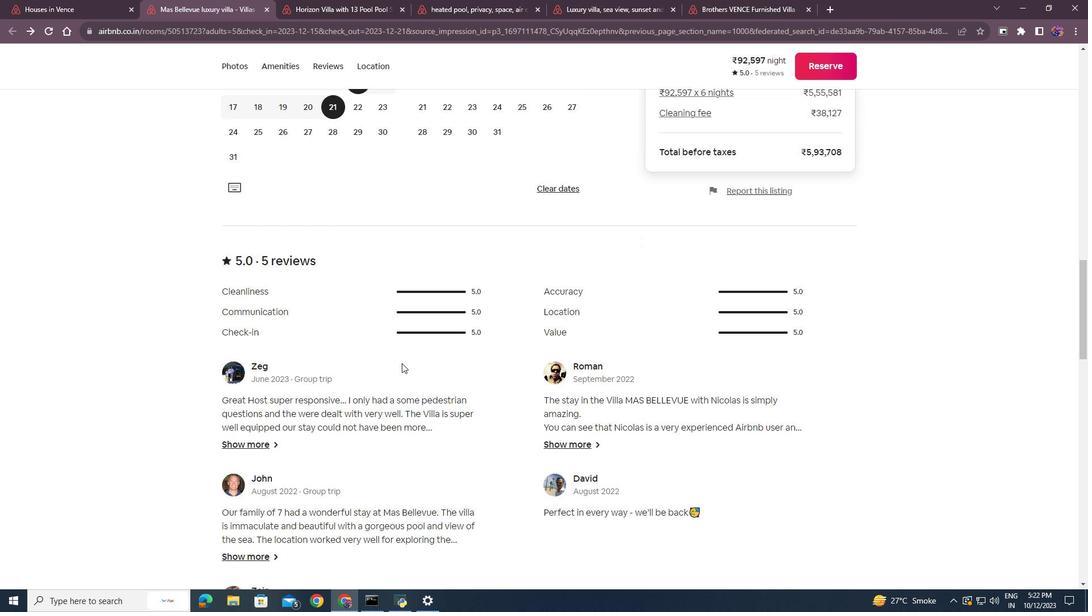 
Action: Mouse scrolled (402, 362) with delta (0, 0)
Screenshot: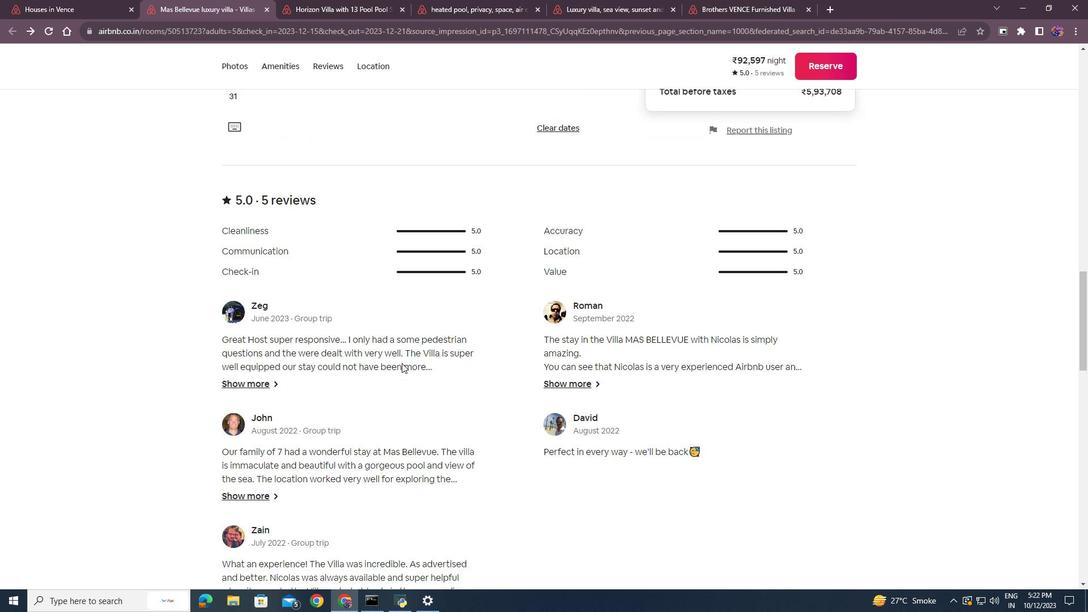 
Action: Mouse scrolled (402, 362) with delta (0, 0)
Screenshot: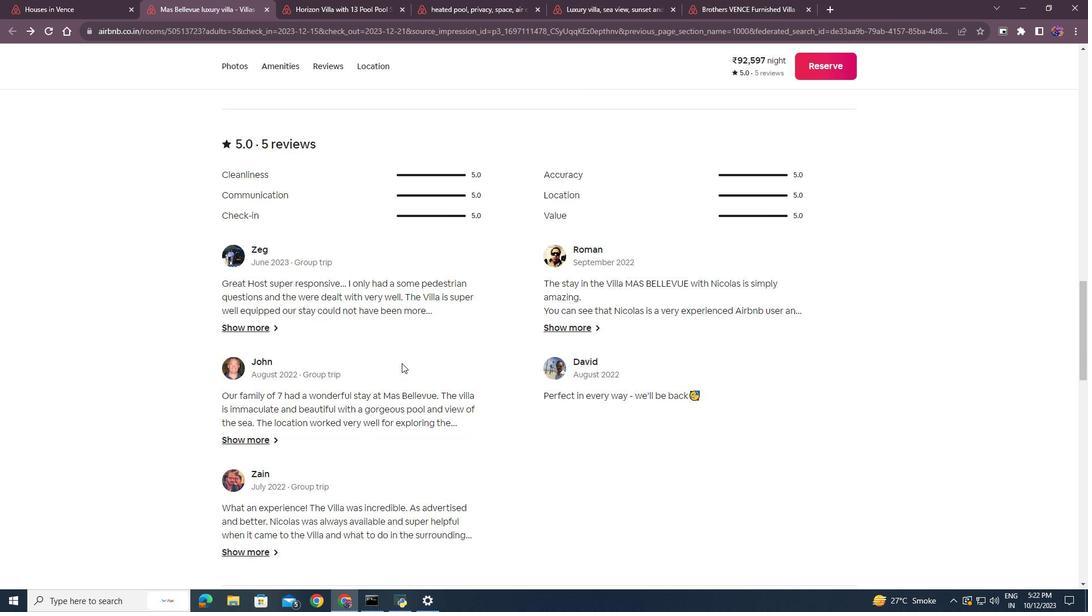 
Action: Mouse scrolled (402, 362) with delta (0, 0)
Screenshot: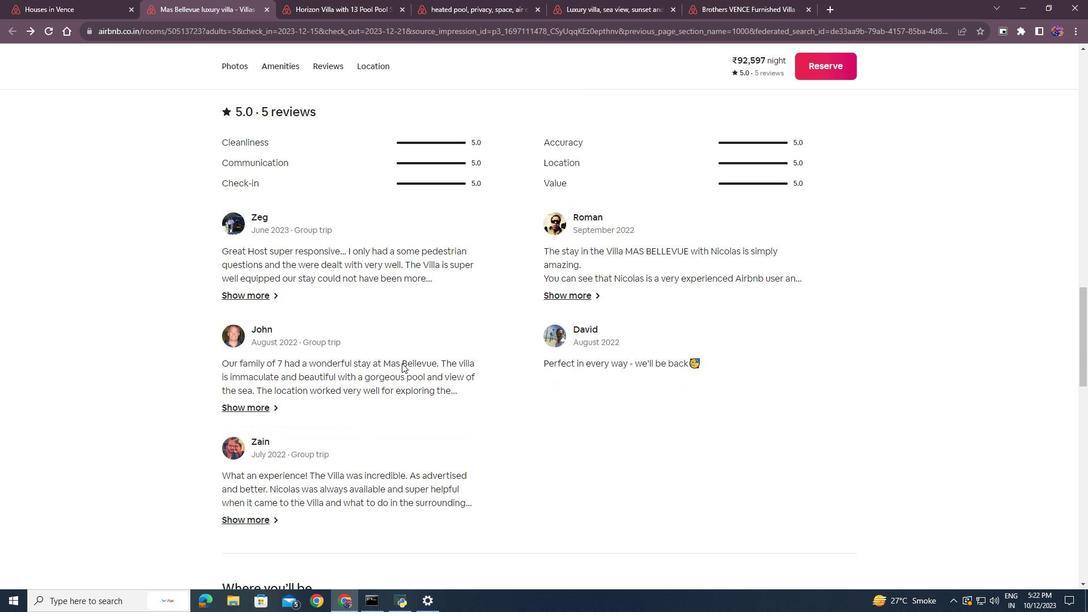 
Action: Mouse scrolled (402, 362) with delta (0, 0)
Screenshot: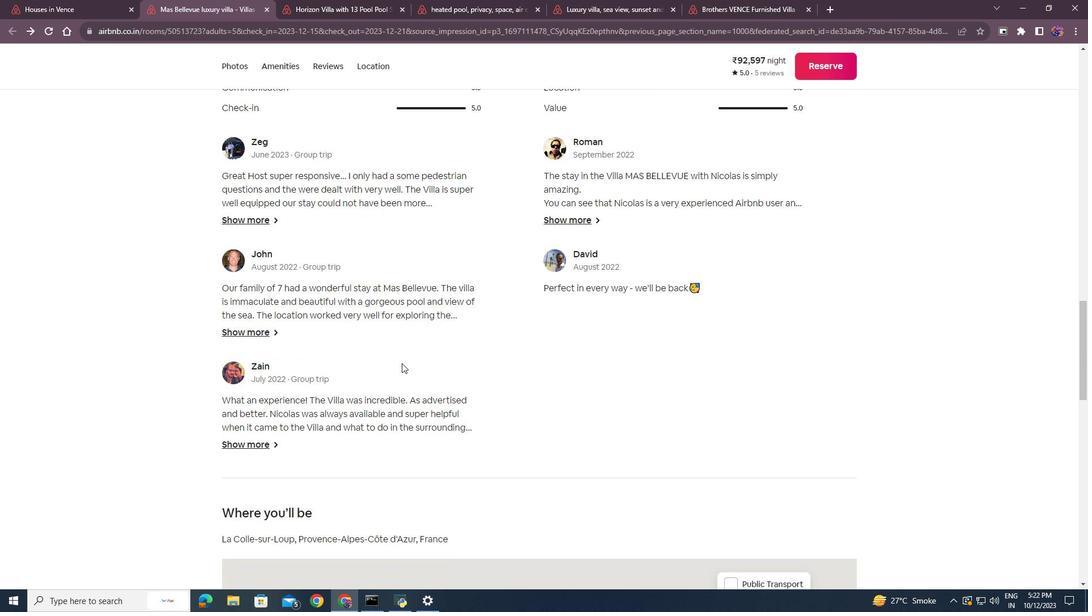 
Action: Mouse scrolled (402, 362) with delta (0, 0)
Screenshot: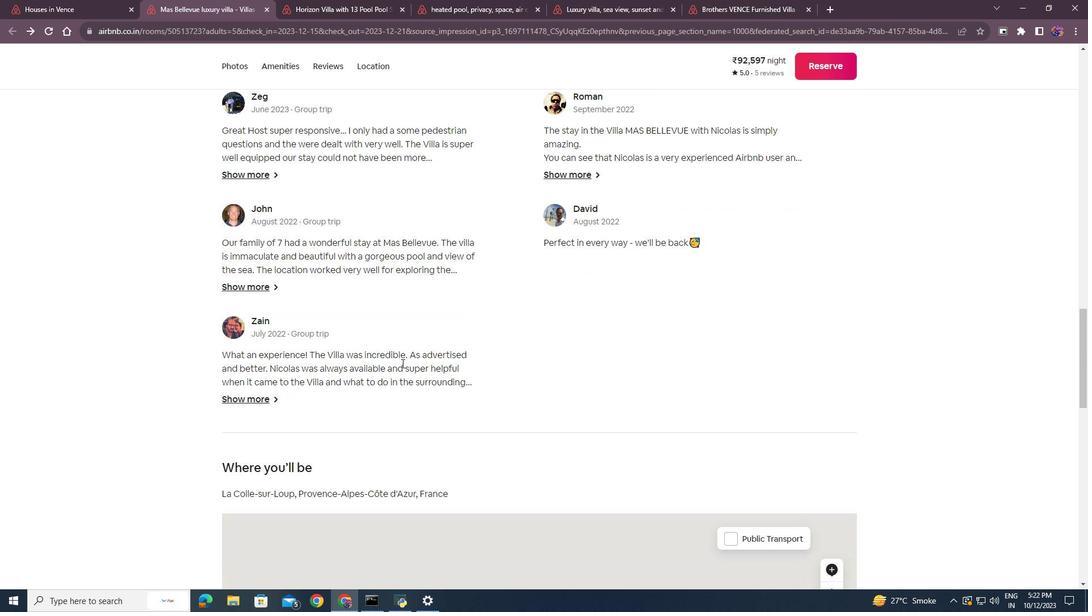 
Action: Mouse moved to (239, 344)
Screenshot: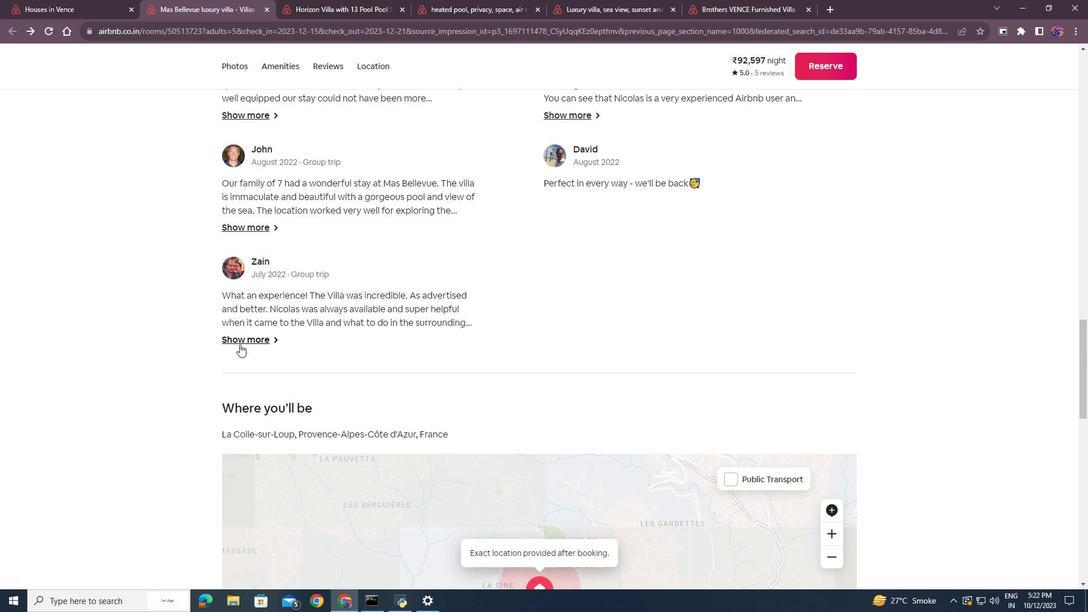 
Action: Mouse pressed left at (239, 344)
Screenshot: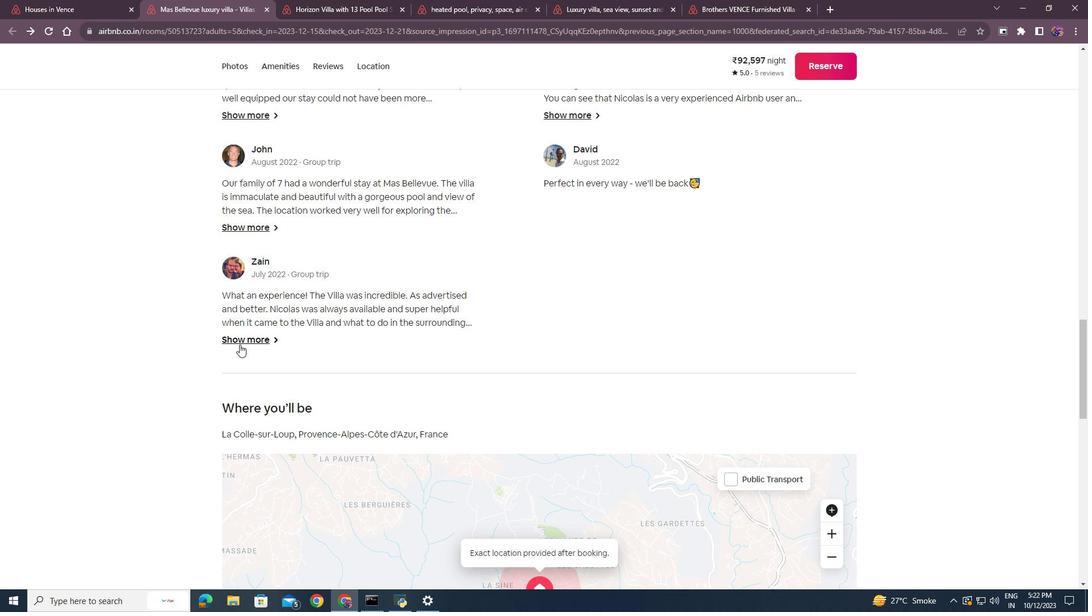 
Action: Mouse moved to (717, 425)
Screenshot: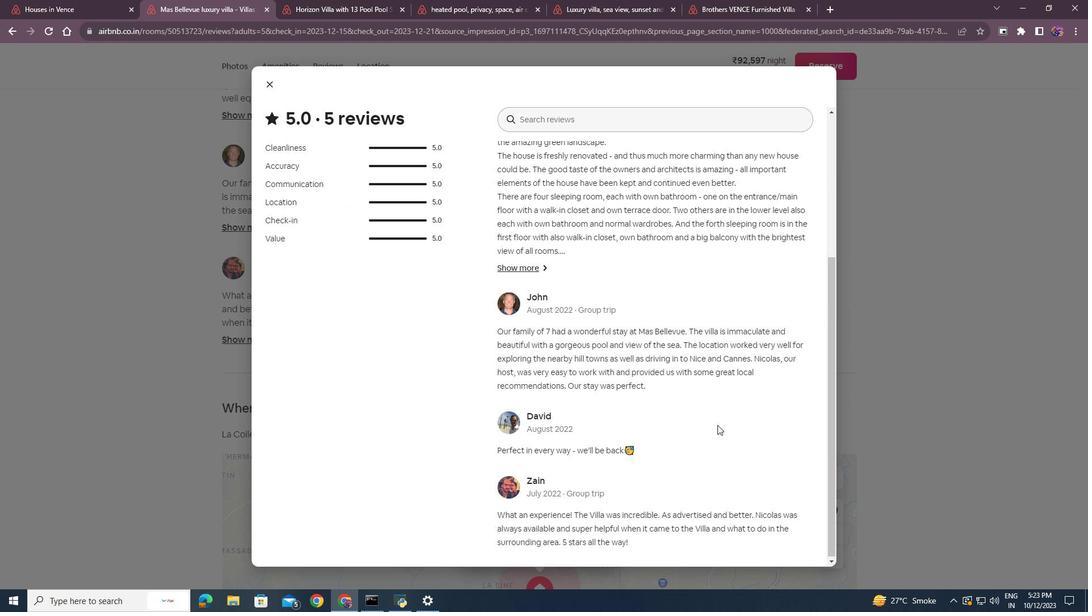 
Action: Mouse scrolled (717, 424) with delta (0, 0)
Screenshot: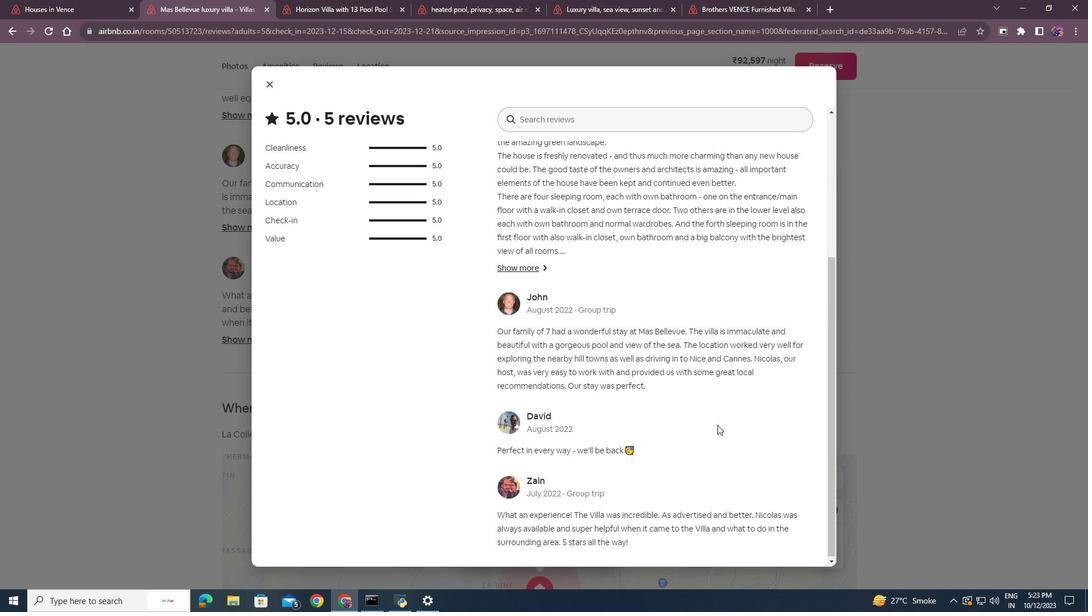 
Action: Mouse scrolled (717, 424) with delta (0, 0)
Screenshot: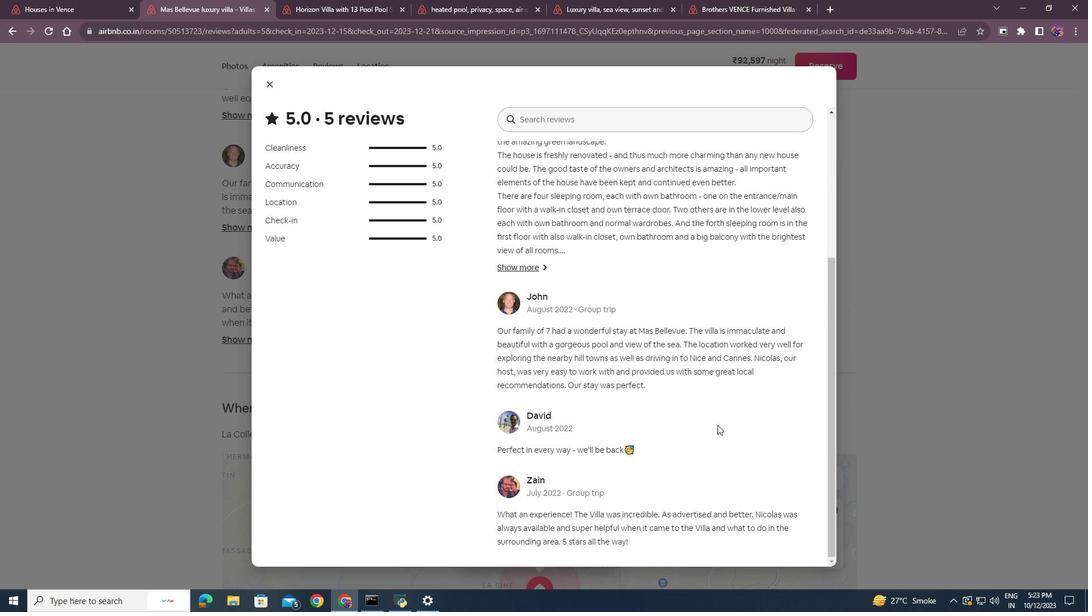 
Action: Mouse moved to (736, 434)
Screenshot: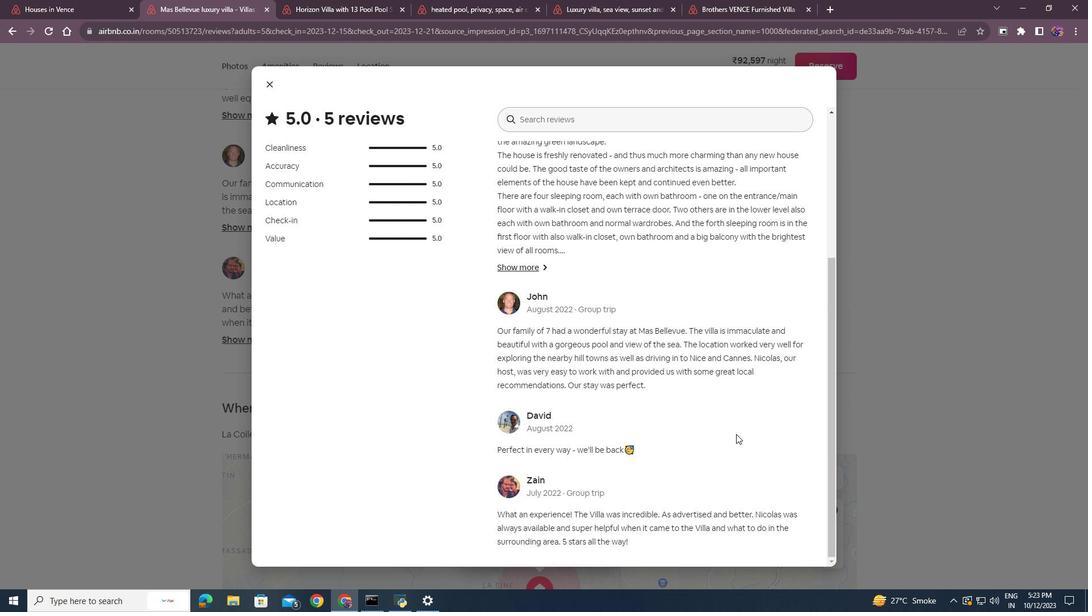 
Action: Mouse scrolled (736, 433) with delta (0, 0)
Screenshot: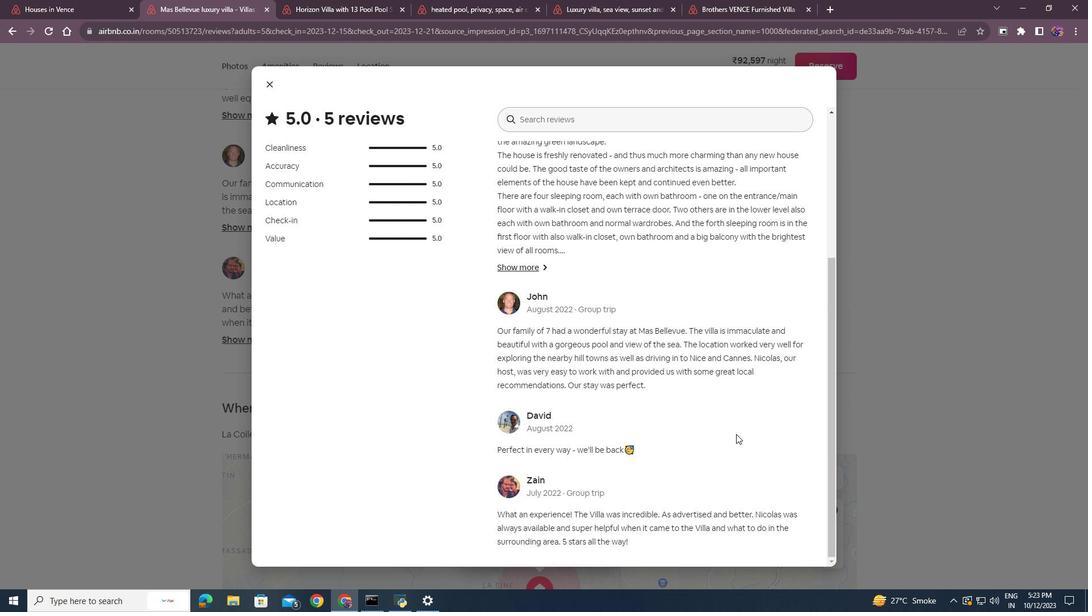 
Action: Mouse moved to (736, 434)
Screenshot: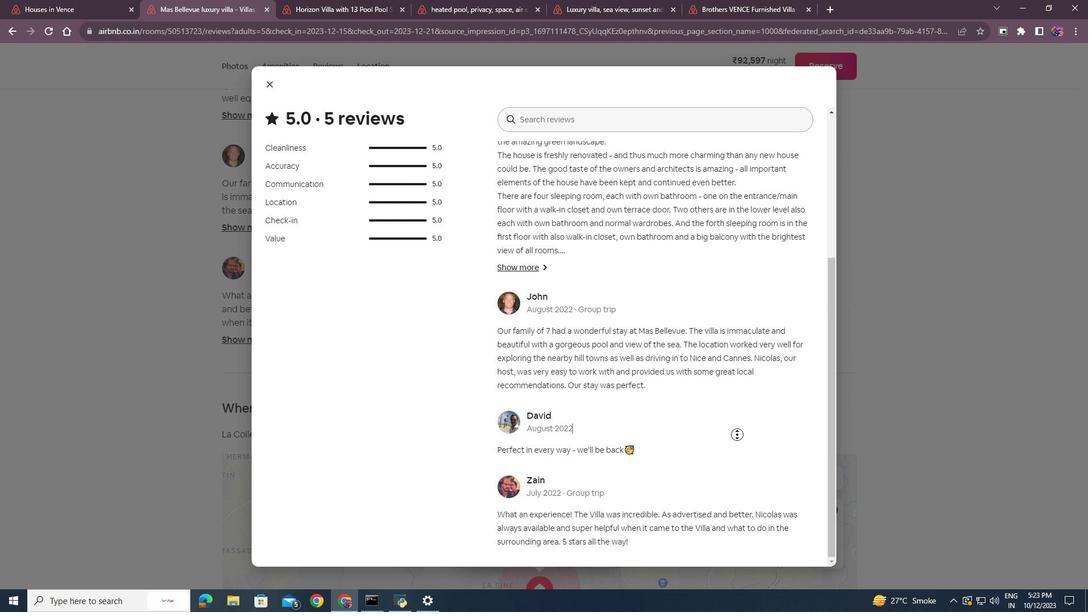 
Action: Mouse pressed middle at (736, 434)
Screenshot: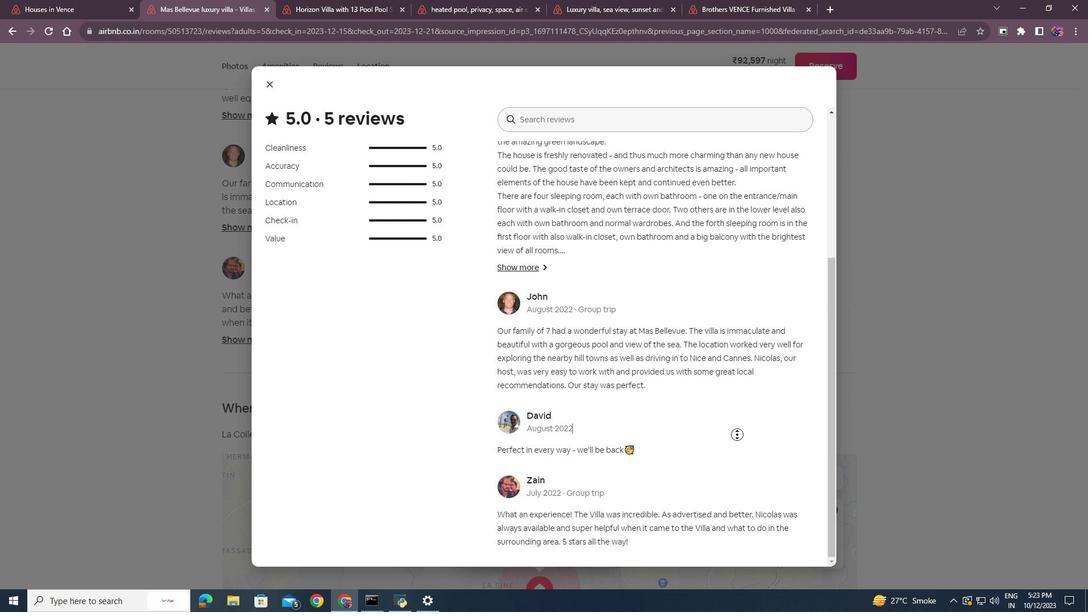 
Action: Mouse moved to (737, 434)
Screenshot: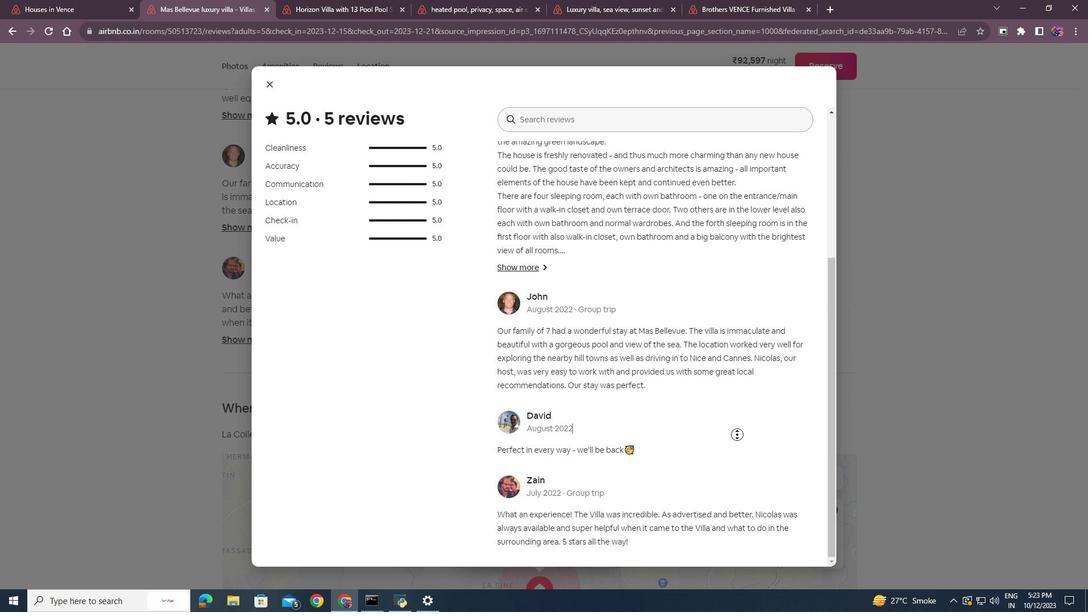 
Action: Mouse scrolled (737, 434) with delta (0, 0)
Screenshot: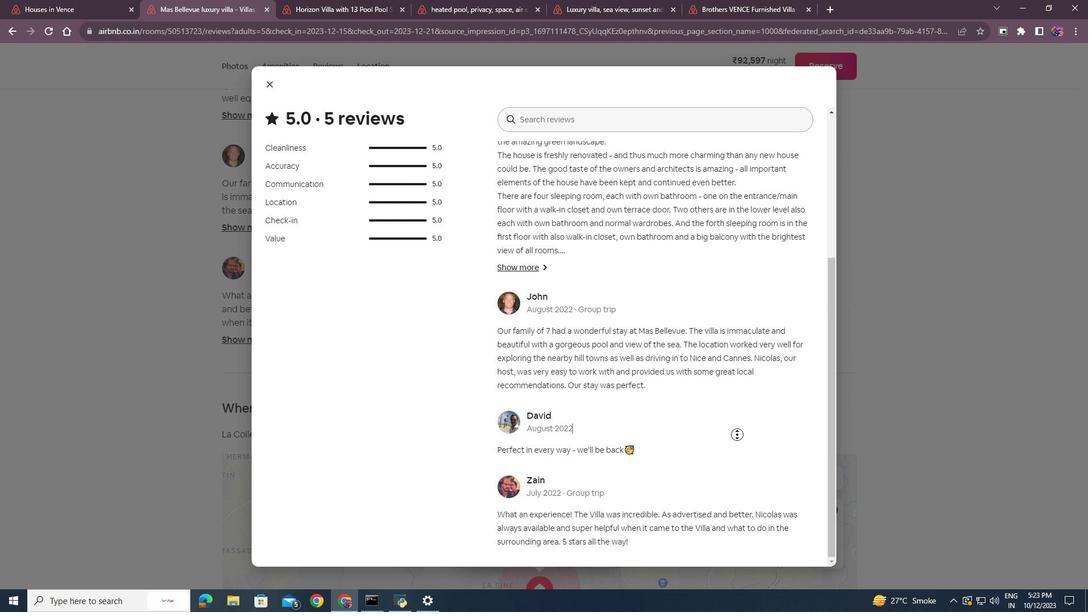 
Action: Mouse moved to (734, 432)
Screenshot: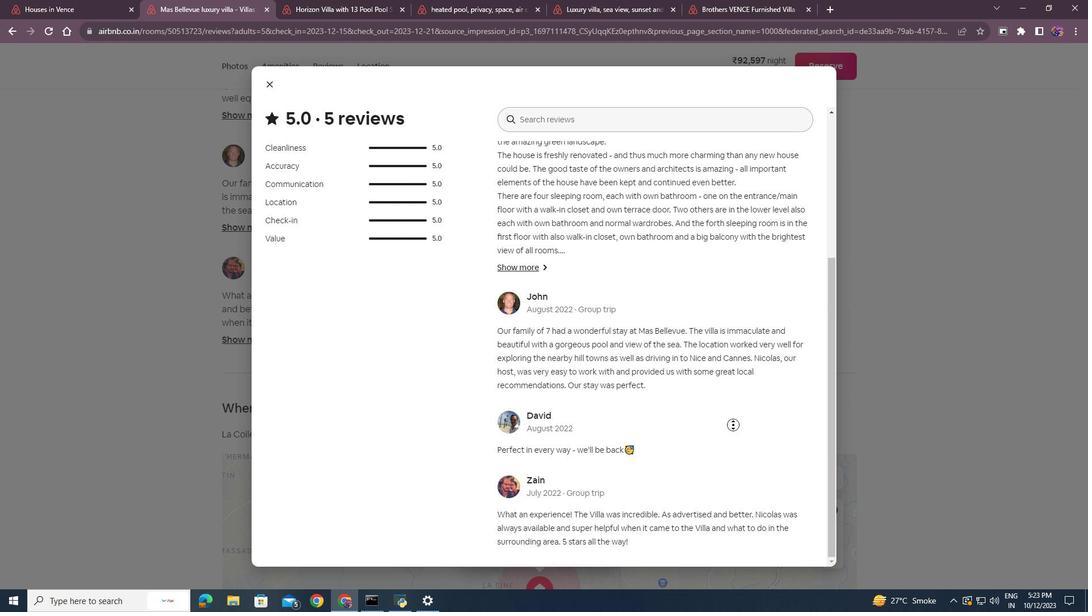 
Action: Mouse scrolled (734, 433) with delta (0, 0)
Screenshot: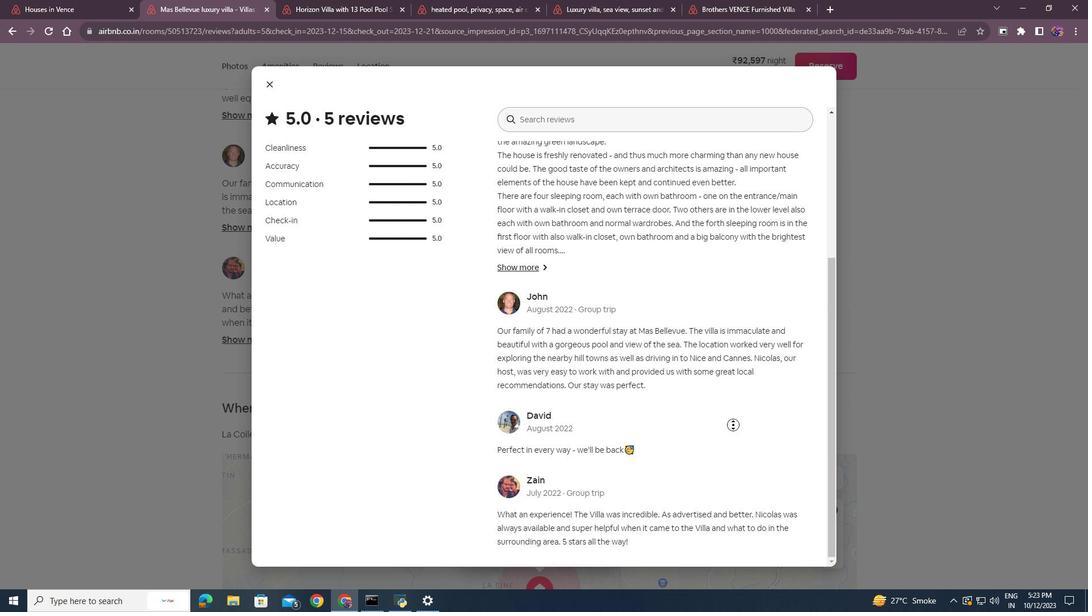 
Action: Mouse moved to (734, 429)
Screenshot: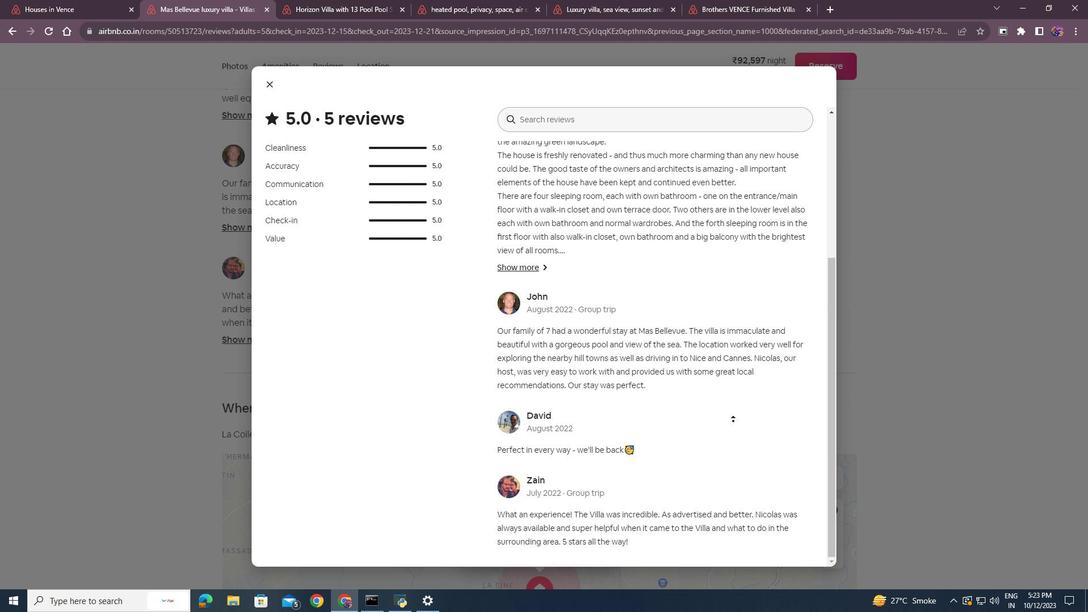
Action: Mouse scrolled (734, 429) with delta (0, 0)
Screenshot: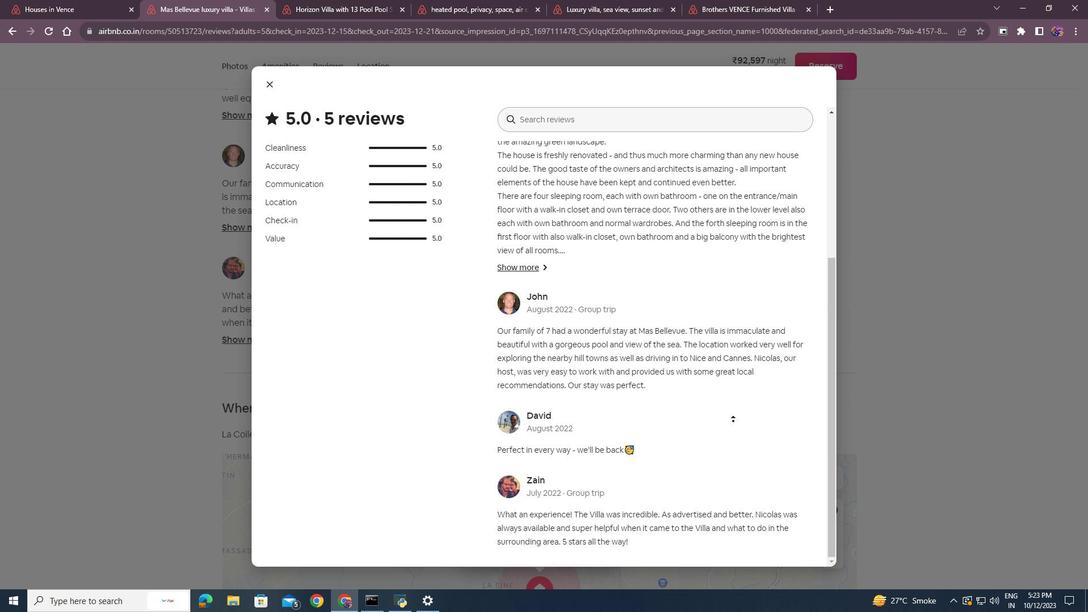 
Action: Mouse moved to (733, 425)
Screenshot: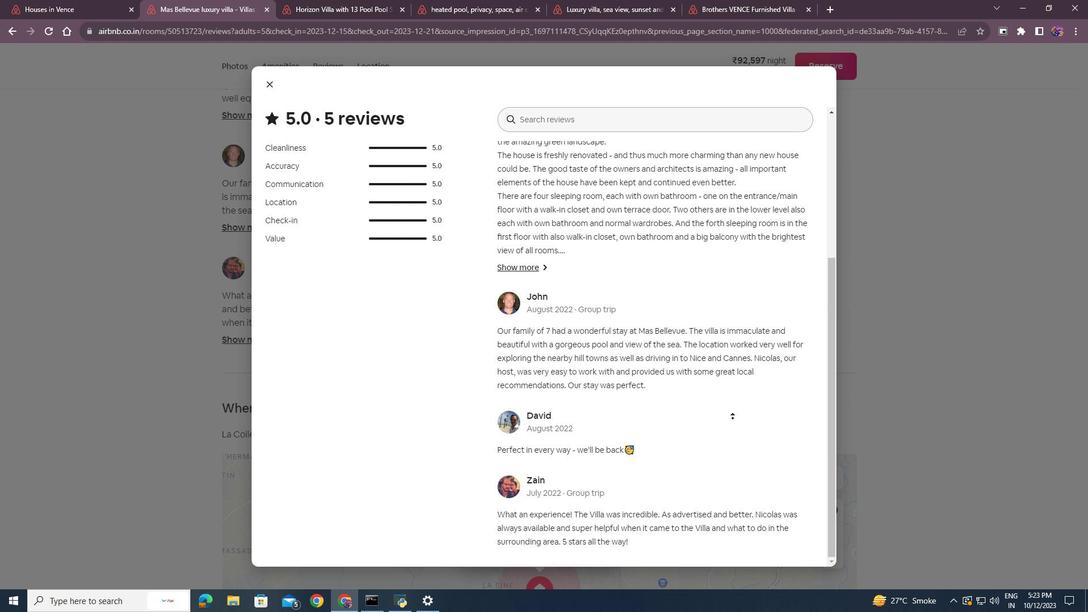 
Action: Mouse scrolled (733, 426) with delta (0, 0)
Screenshot: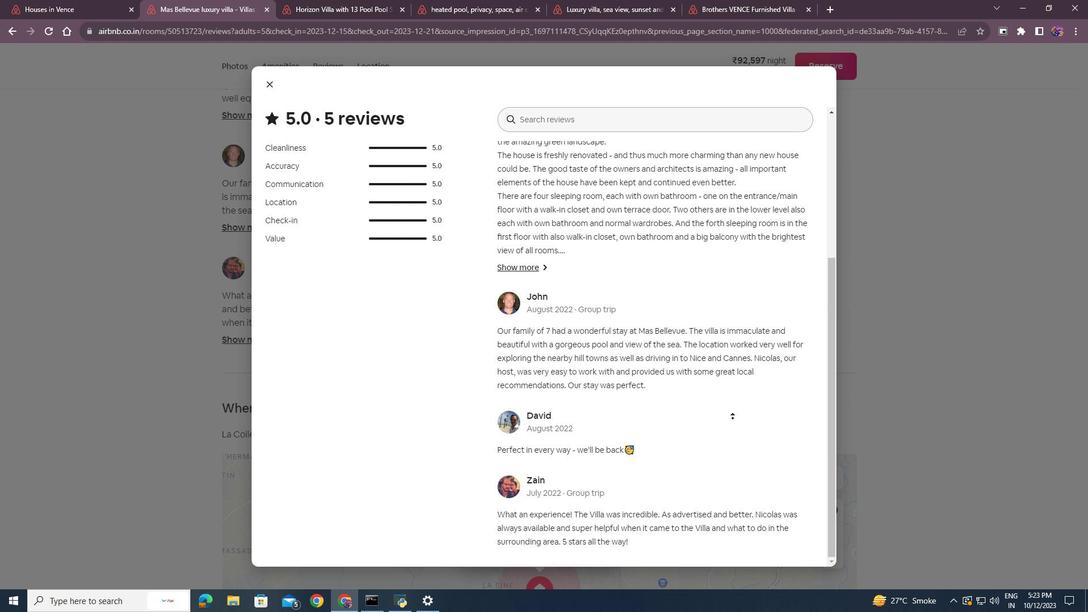 
Action: Mouse moved to (733, 421)
Screenshot: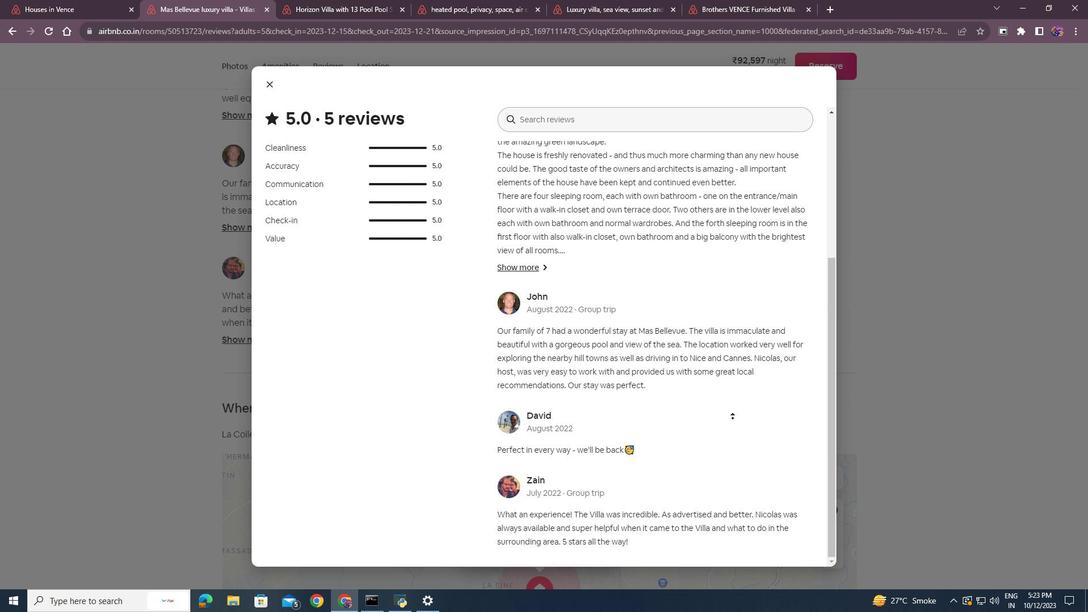 
Action: Mouse scrolled (733, 422) with delta (0, 0)
Screenshot: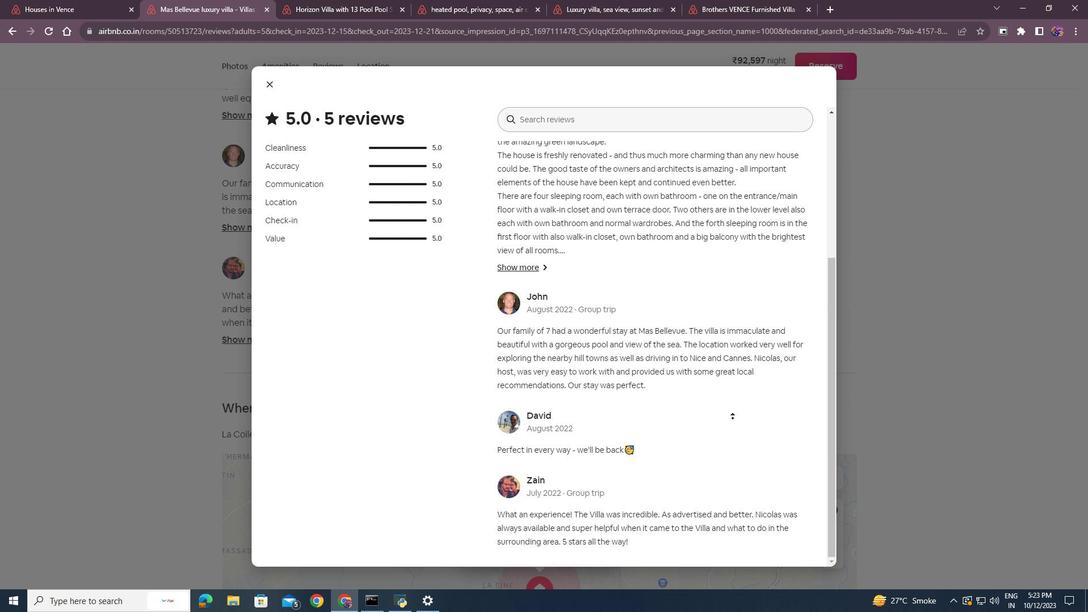 
Action: Mouse moved to (733, 417)
Screenshot: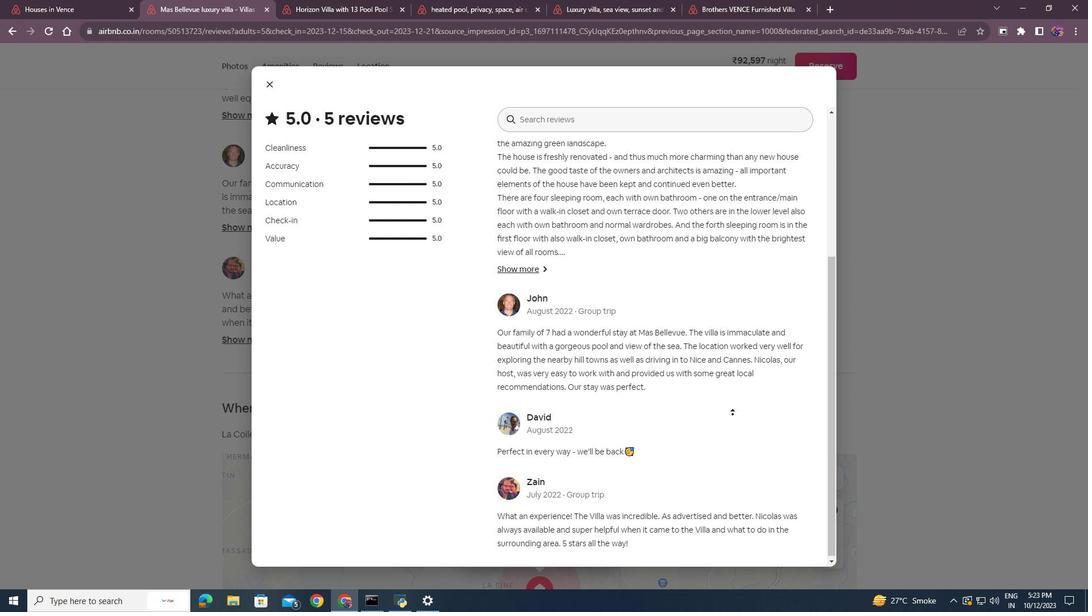 
Action: Mouse scrolled (733, 418) with delta (0, 0)
Screenshot: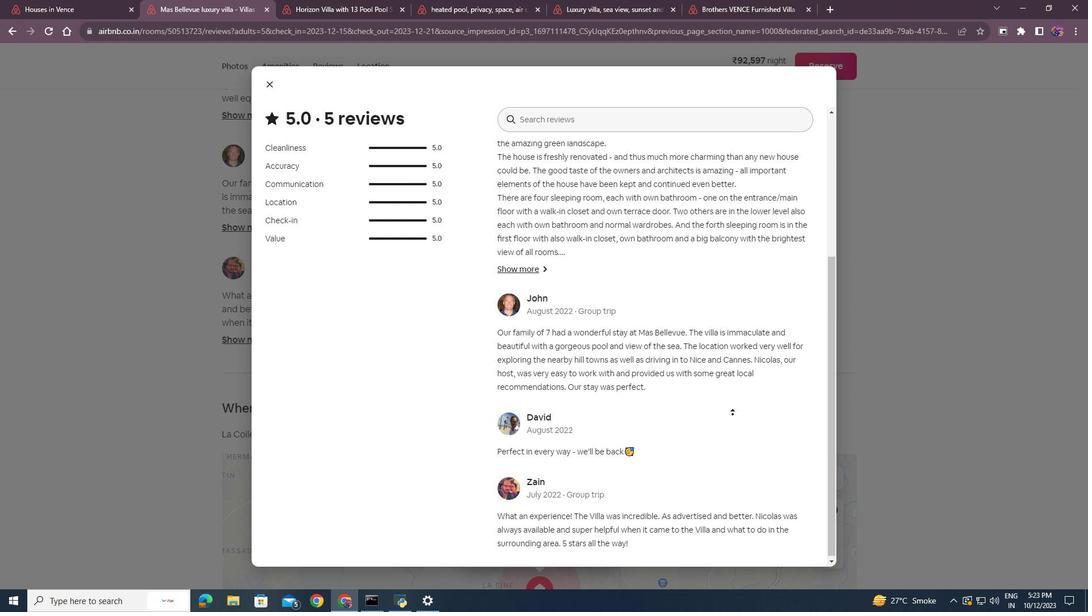 
Action: Mouse moved to (730, 411)
Screenshot: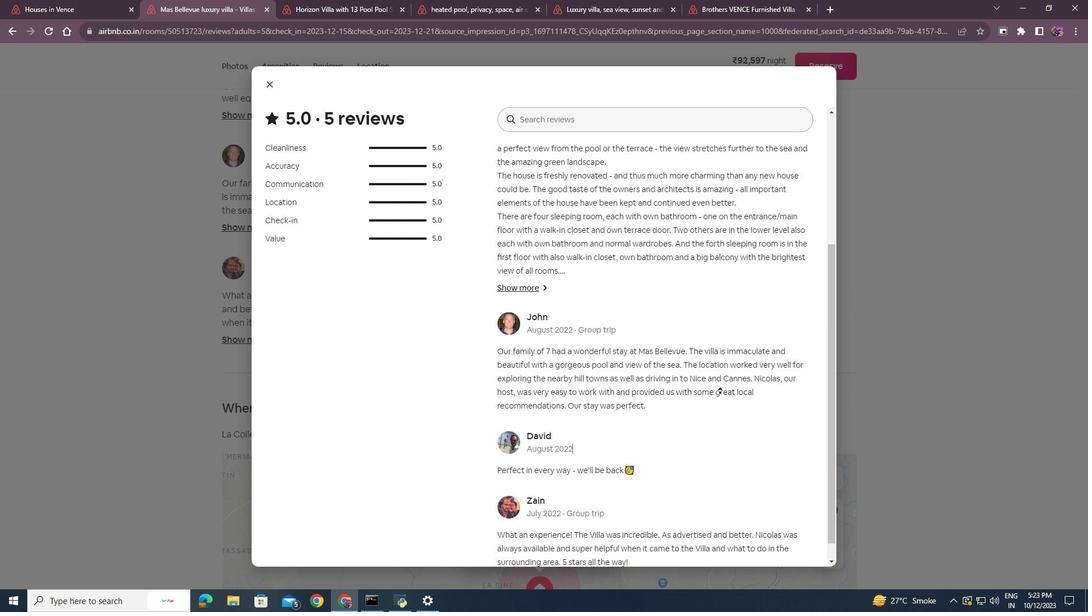 
Action: Mouse scrolled (730, 411) with delta (0, 0)
Screenshot: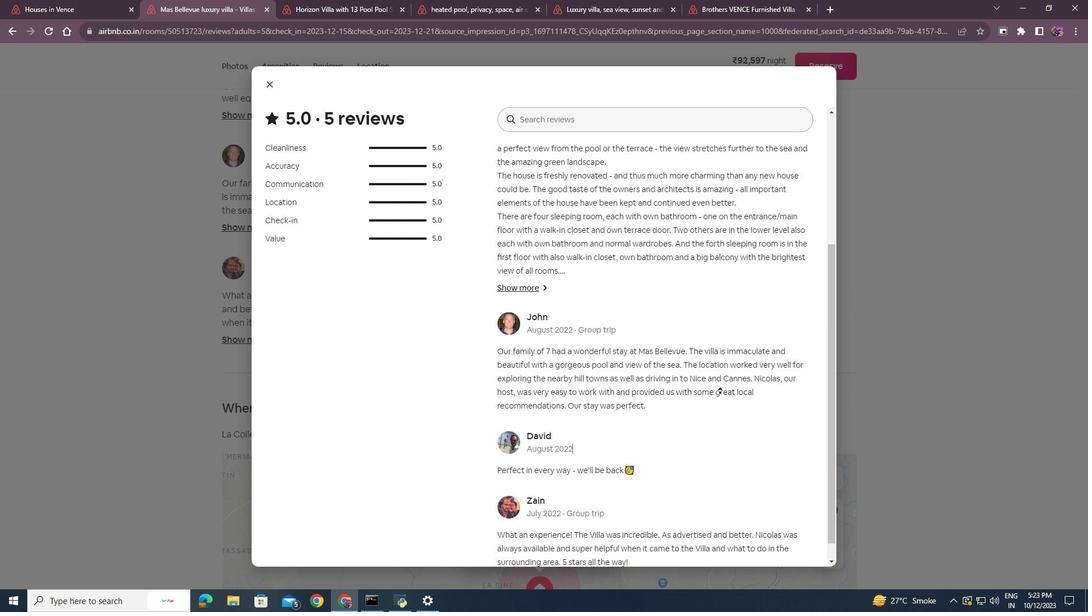 
Action: Mouse moved to (730, 409)
Screenshot: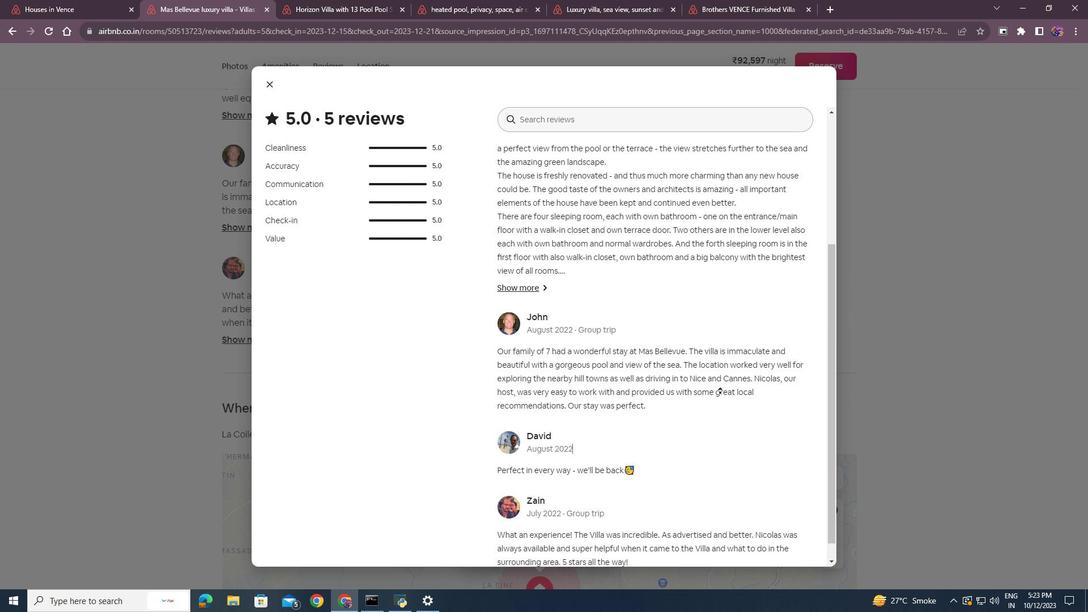 
Action: Mouse scrolled (730, 410) with delta (0, 0)
Screenshot: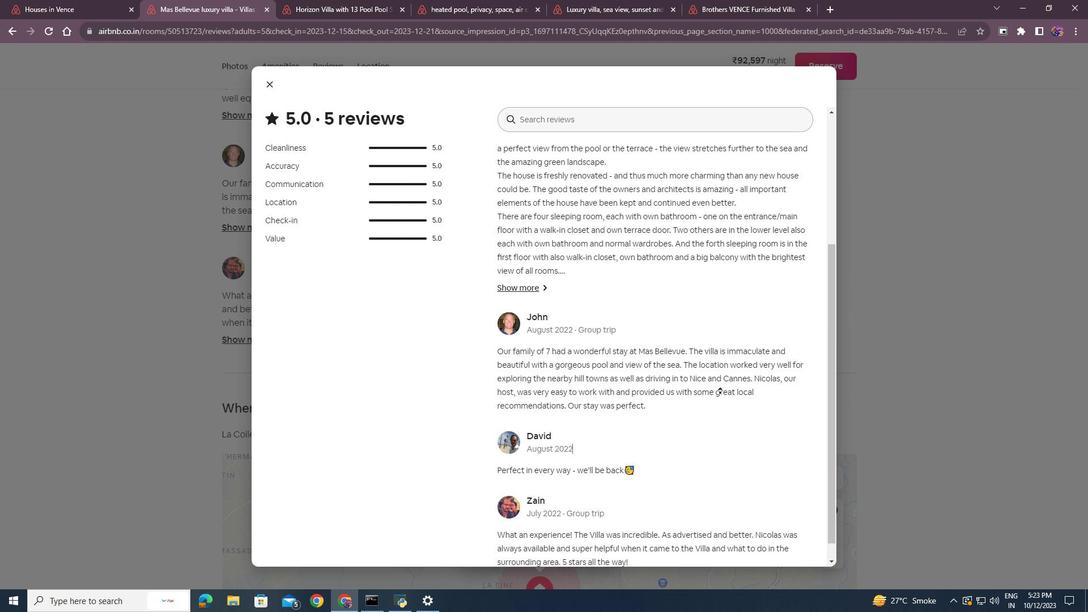 
Action: Mouse moved to (728, 406)
Screenshot: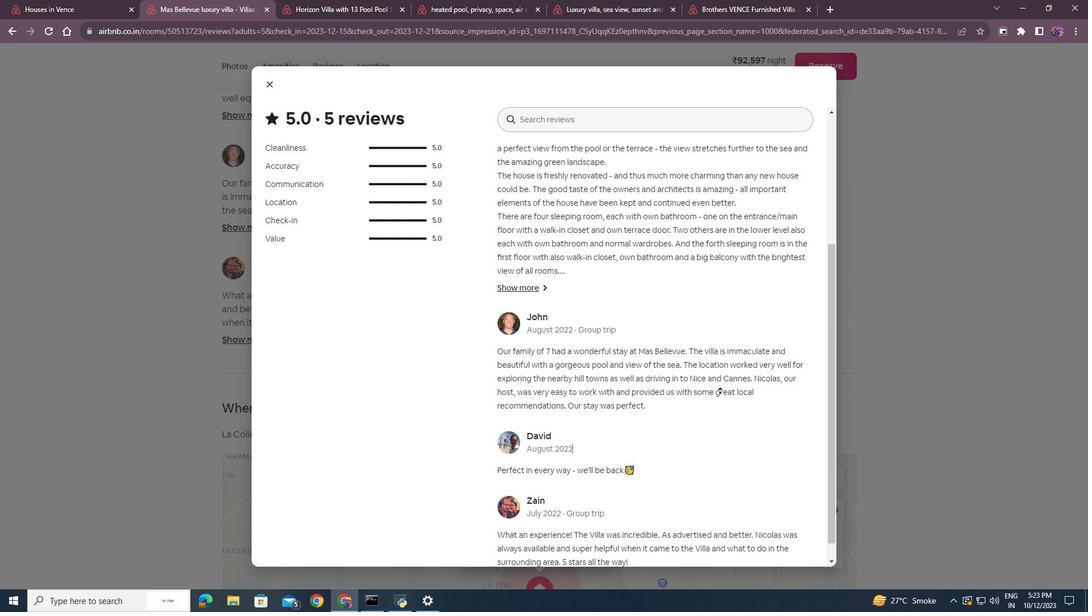 
Action: Mouse scrolled (728, 406) with delta (0, 0)
Screenshot: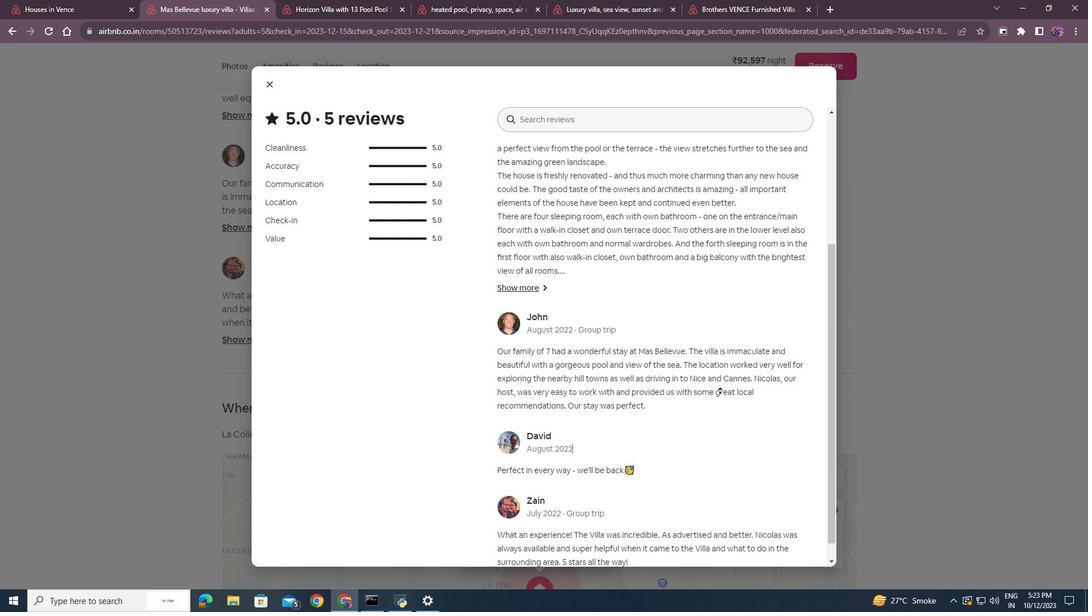 
Action: Mouse moved to (716, 386)
Screenshot: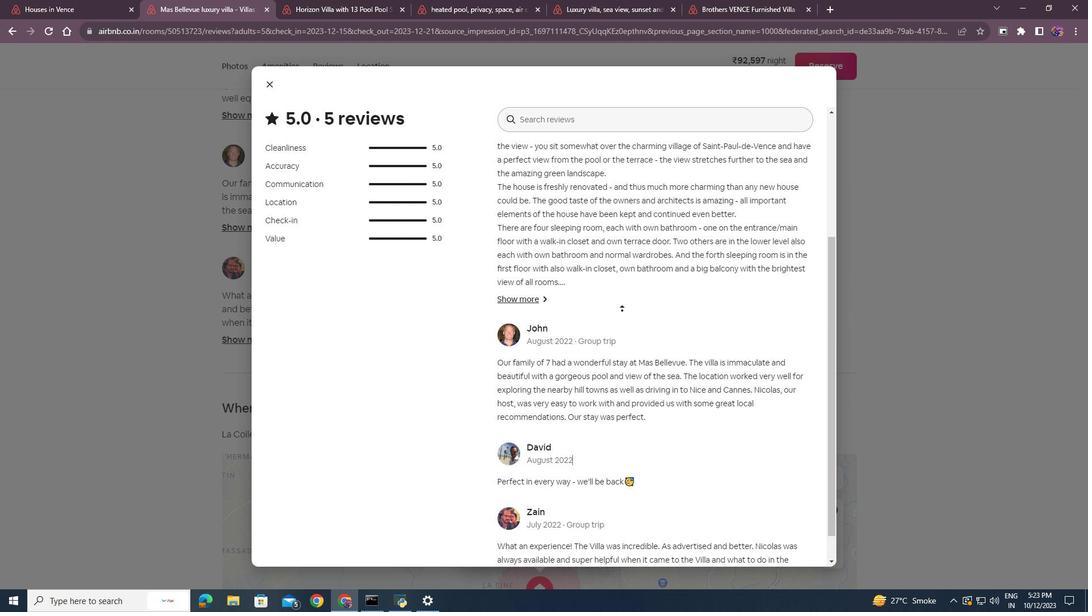 
Action: Mouse scrolled (716, 387) with delta (0, 0)
Screenshot: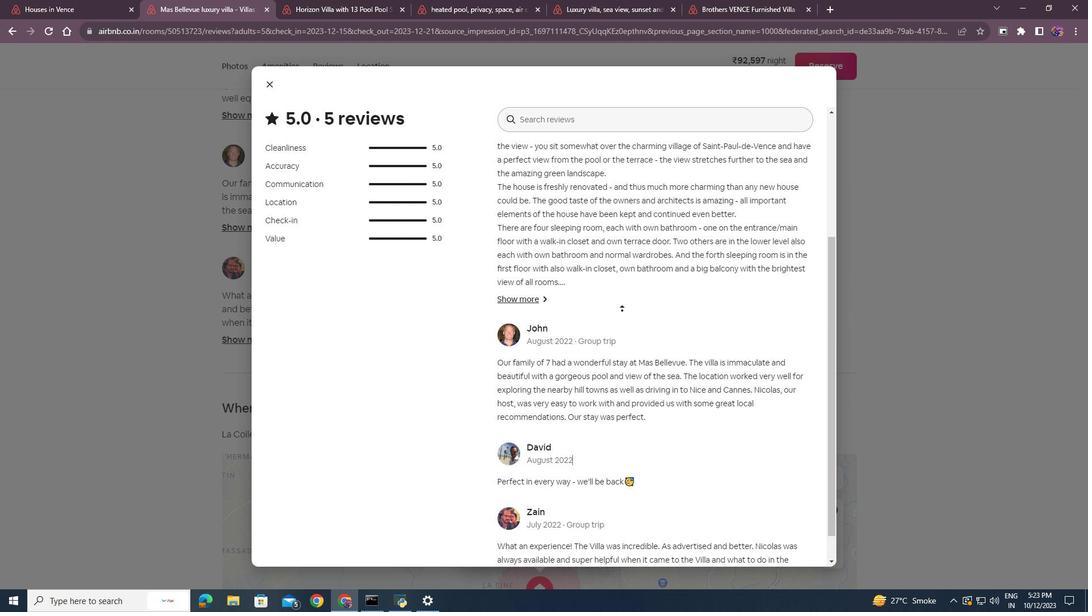 
Action: Mouse moved to (272, 90)
Screenshot: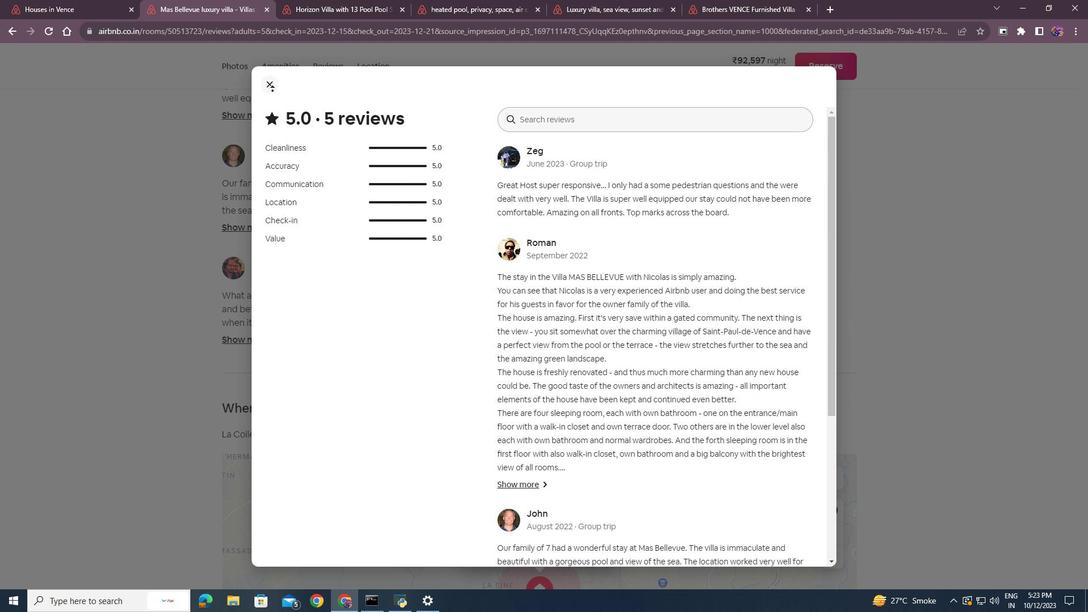 
Action: Mouse pressed left at (272, 90)
Screenshot: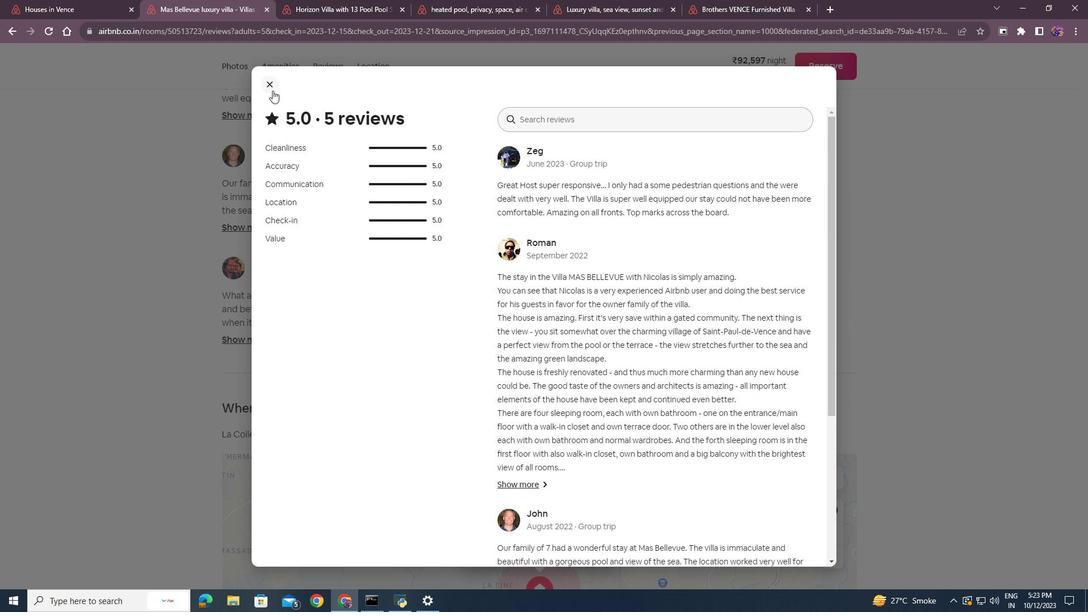 
Action: Mouse moved to (269, 85)
Screenshot: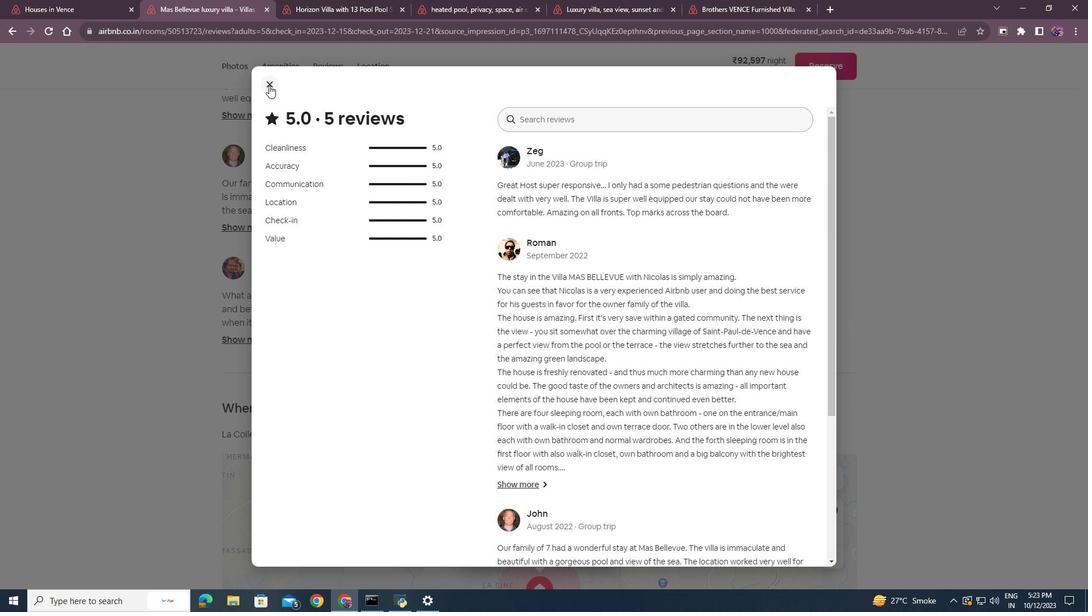 
Action: Mouse pressed left at (269, 85)
Screenshot: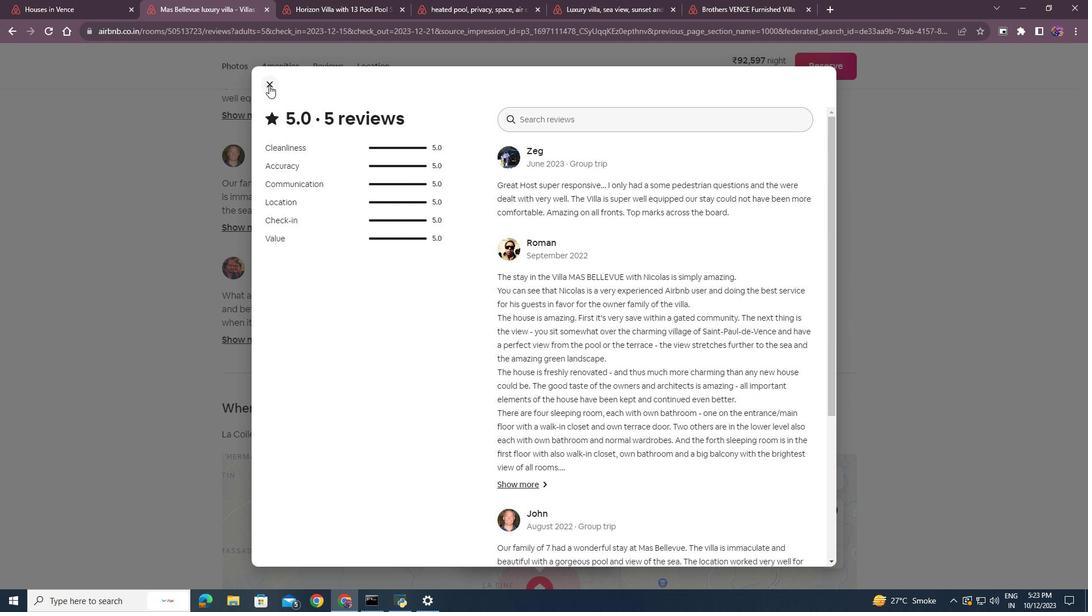 
Action: Mouse moved to (371, 377)
Screenshot: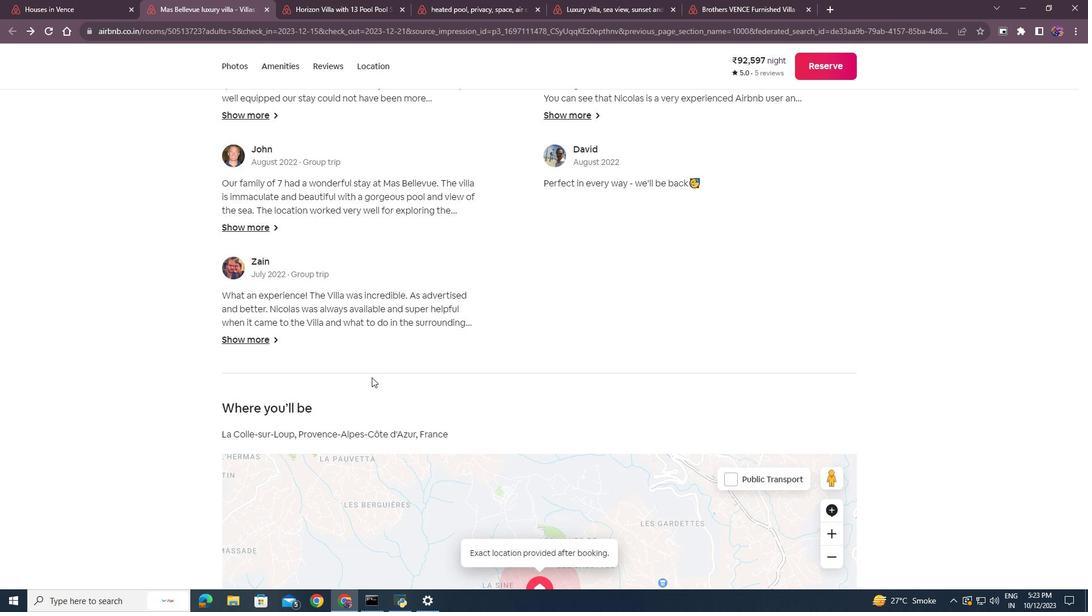 
Action: Mouse scrolled (371, 377) with delta (0, 0)
Screenshot: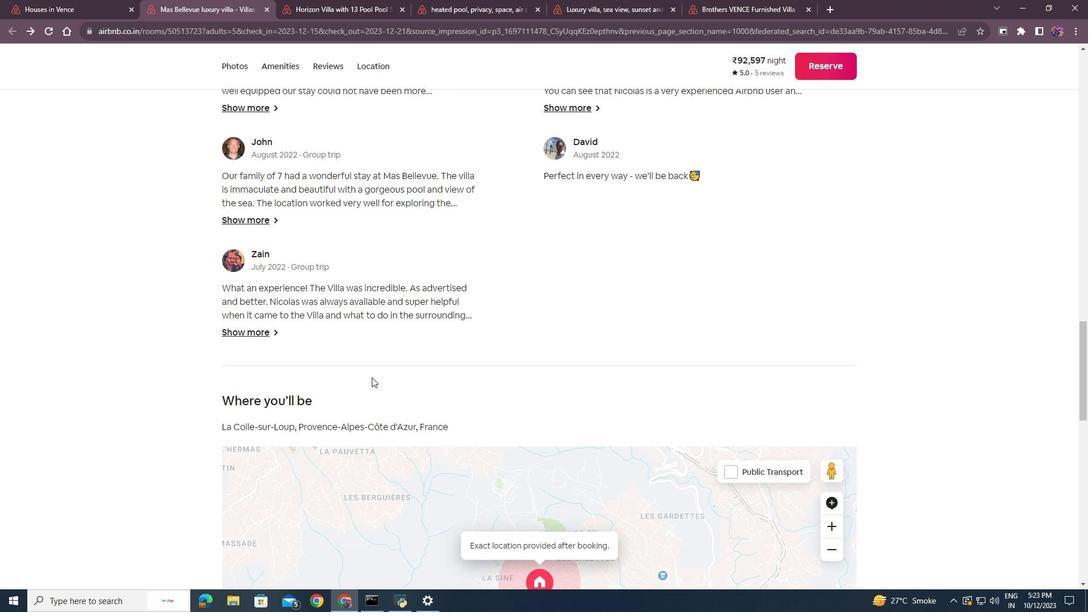 
Action: Mouse scrolled (371, 377) with delta (0, 0)
Screenshot: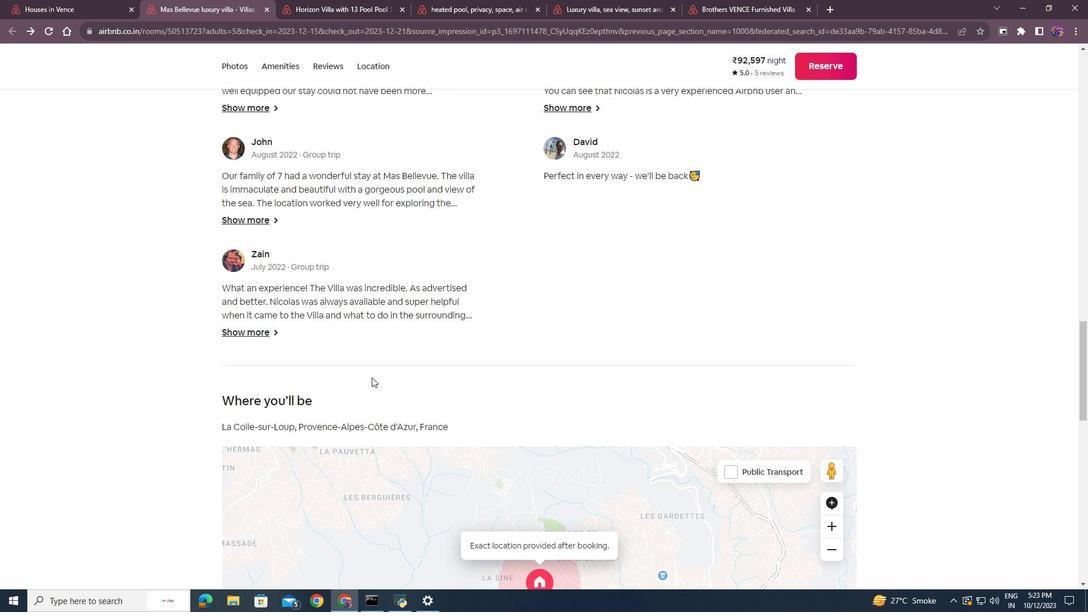 
Action: Mouse scrolled (371, 377) with delta (0, 0)
Screenshot: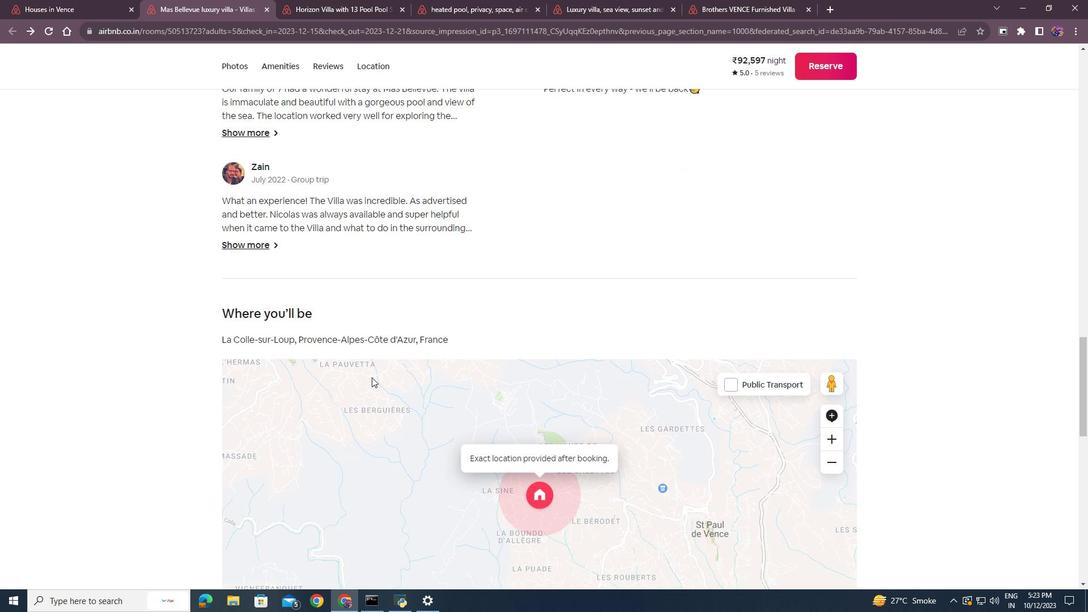 
Action: Mouse scrolled (371, 377) with delta (0, 0)
Screenshot: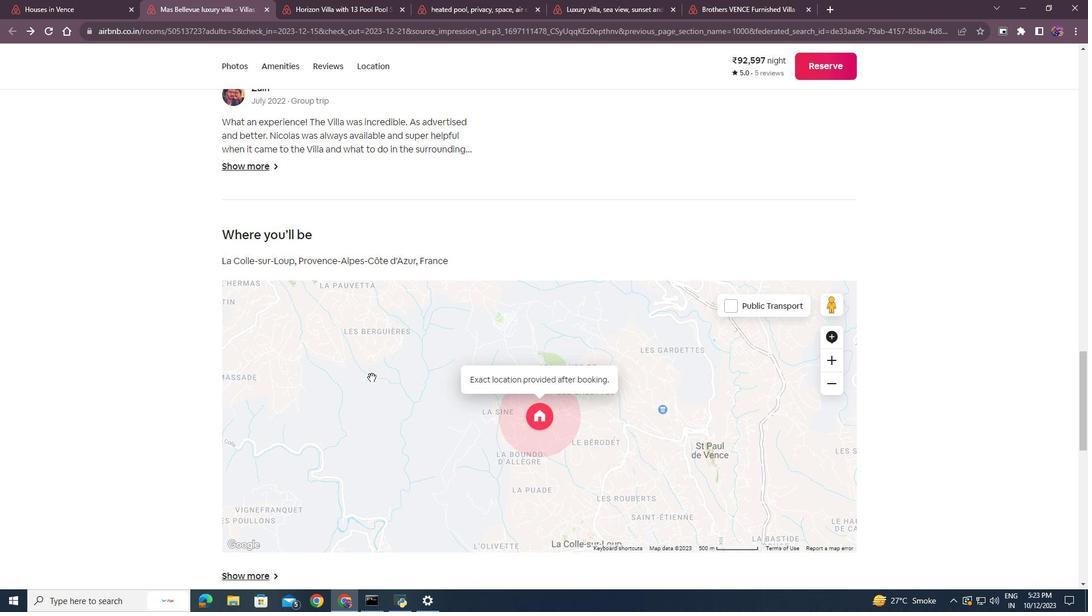 
Action: Mouse scrolled (371, 377) with delta (0, 0)
Screenshot: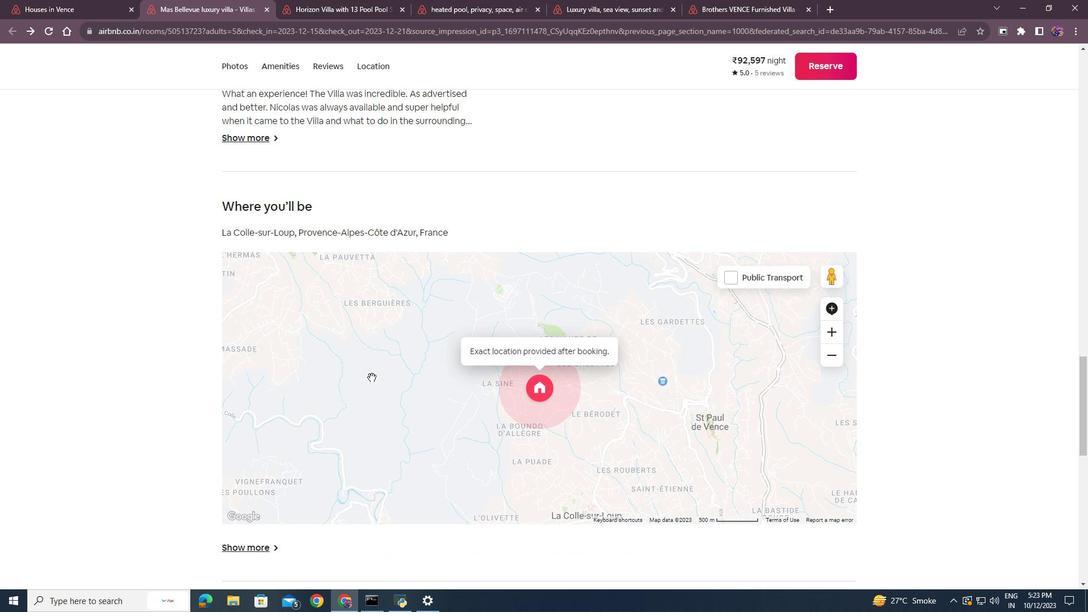 
Action: Mouse scrolled (371, 377) with delta (0, 0)
Screenshot: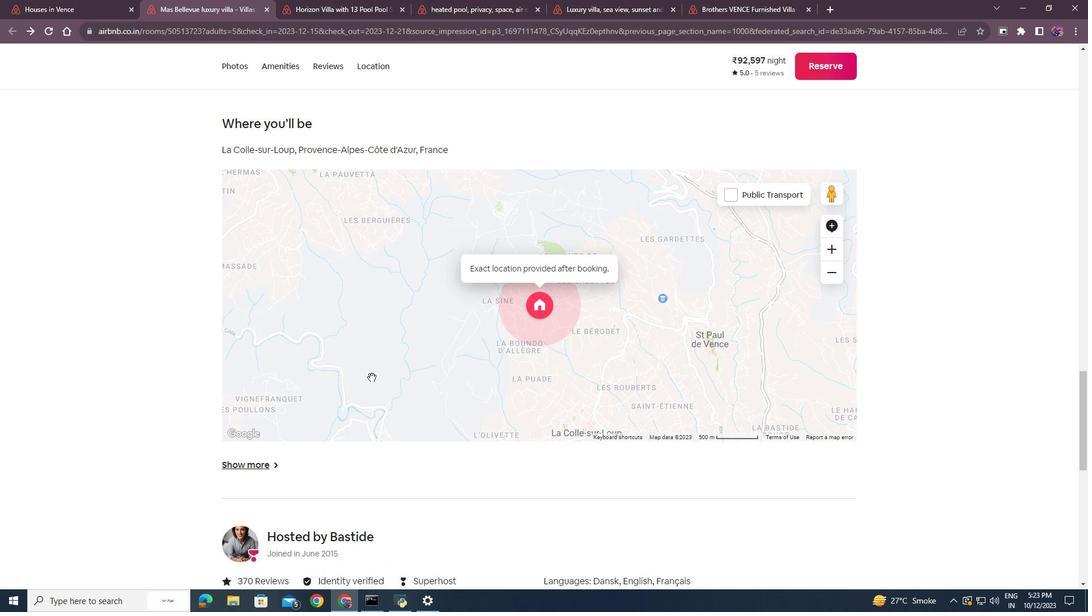 
Action: Mouse scrolled (371, 377) with delta (0, 0)
Screenshot: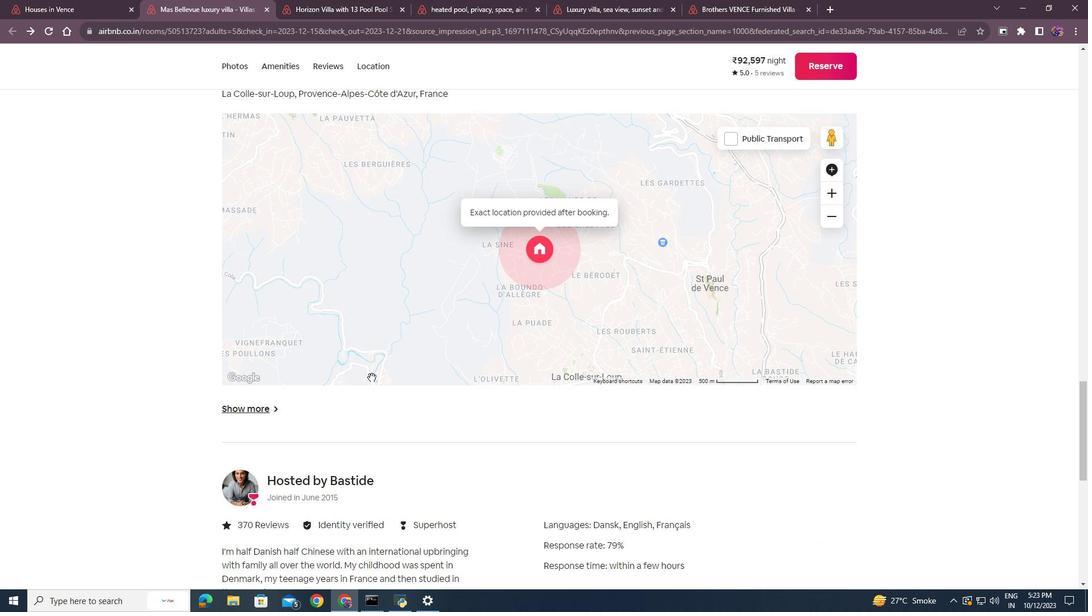 
Action: Mouse scrolled (371, 377) with delta (0, 0)
Screenshot: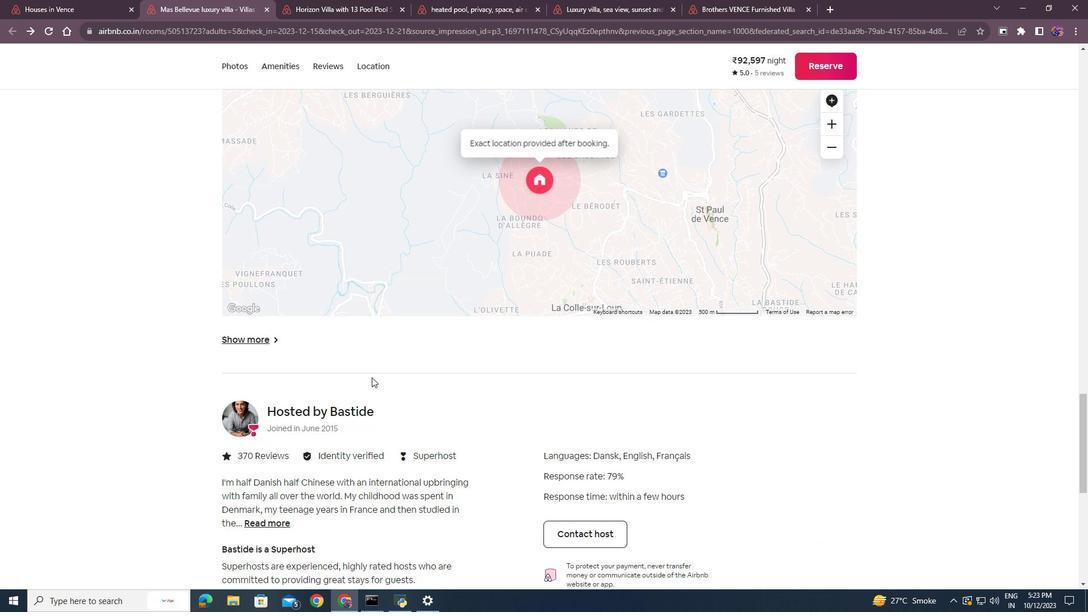 
Action: Mouse scrolled (371, 377) with delta (0, 0)
Screenshot: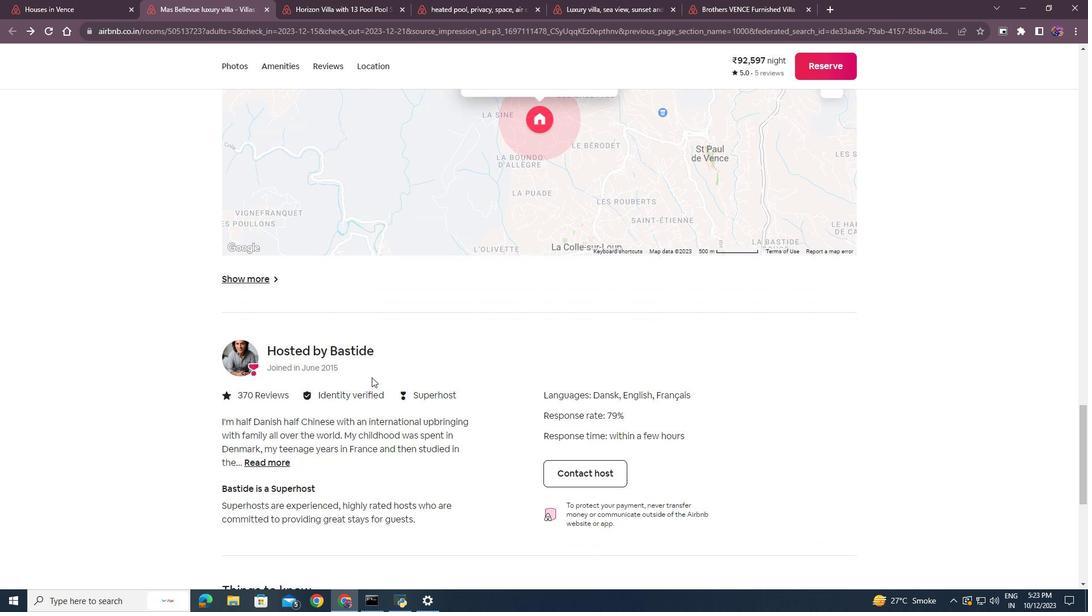 
Action: Mouse scrolled (371, 377) with delta (0, 0)
Screenshot: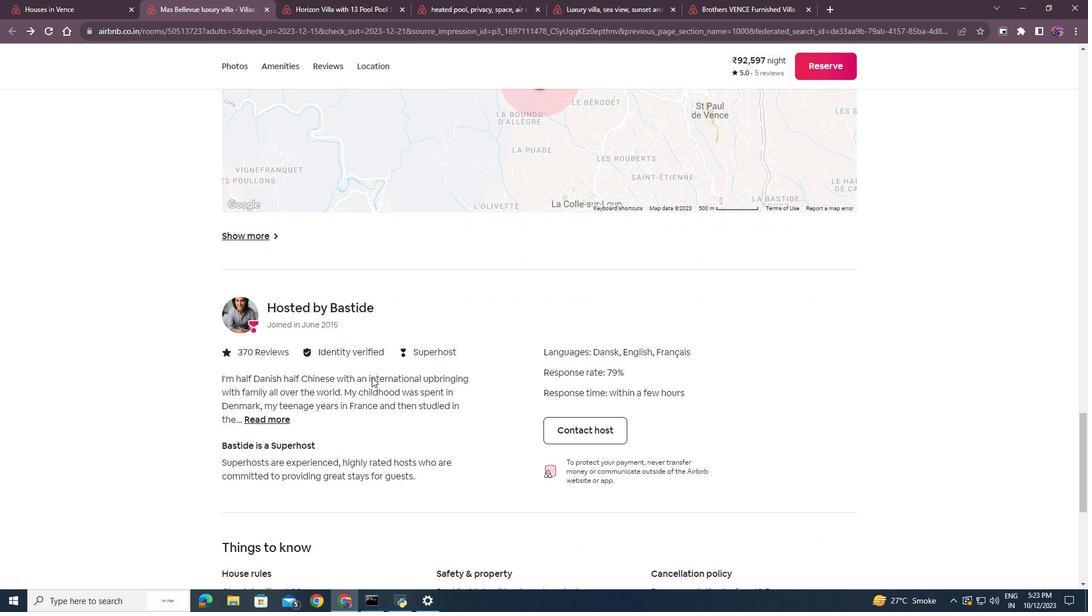 
Action: Mouse scrolled (371, 377) with delta (0, 0)
Screenshot: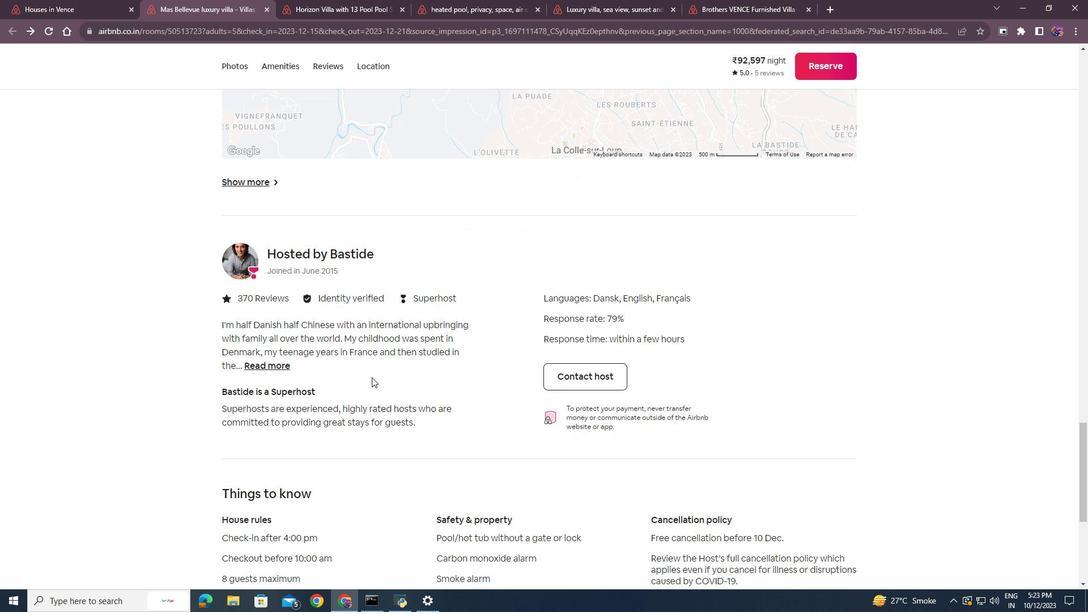 
Action: Mouse scrolled (371, 377) with delta (0, 0)
Screenshot: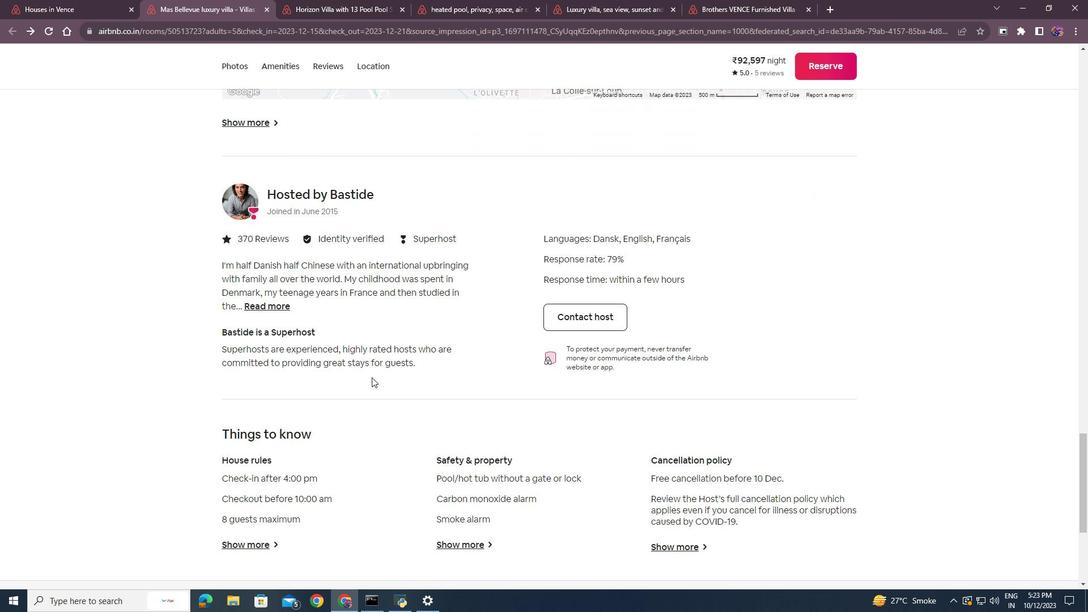 
Action: Mouse scrolled (371, 377) with delta (0, 0)
Screenshot: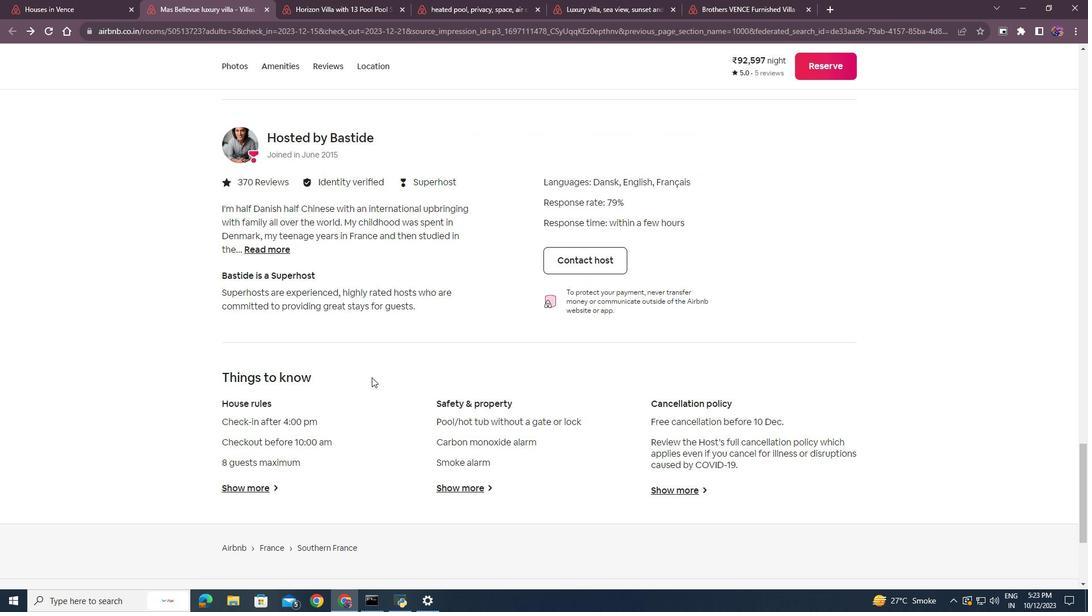 
Action: Mouse scrolled (371, 378) with delta (0, 0)
Screenshot: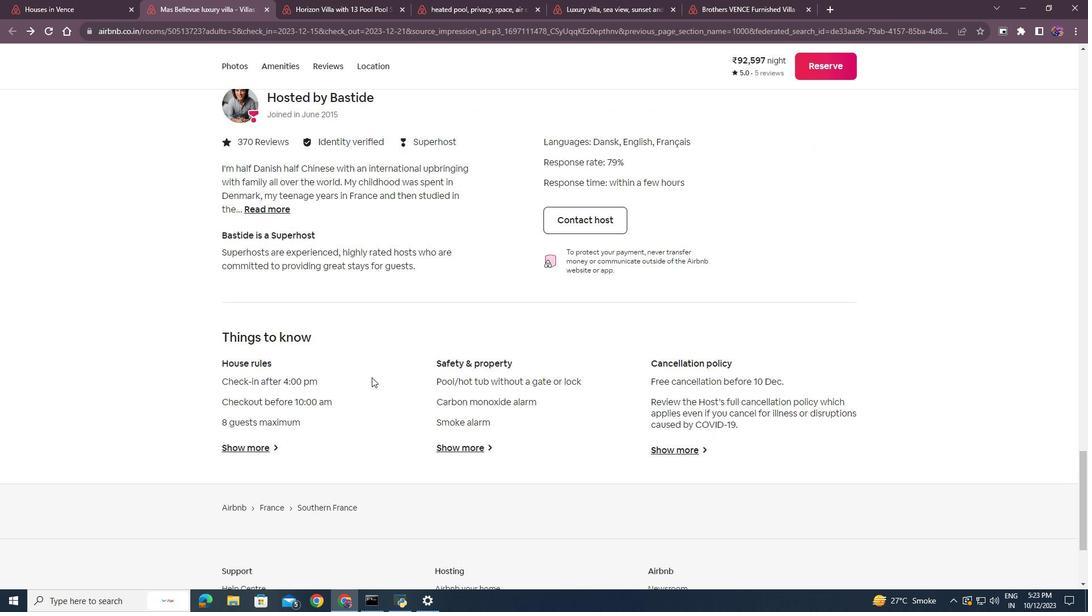 
Action: Mouse scrolled (371, 377) with delta (0, 0)
